 Task: Get directions from Lyndon B. Johnson National Historical Park, Texas, United States to Fayetteville, North Carolina, United States and reverse  starting point and destination and check the driving options
Action: Mouse moved to (458, 105)
Screenshot: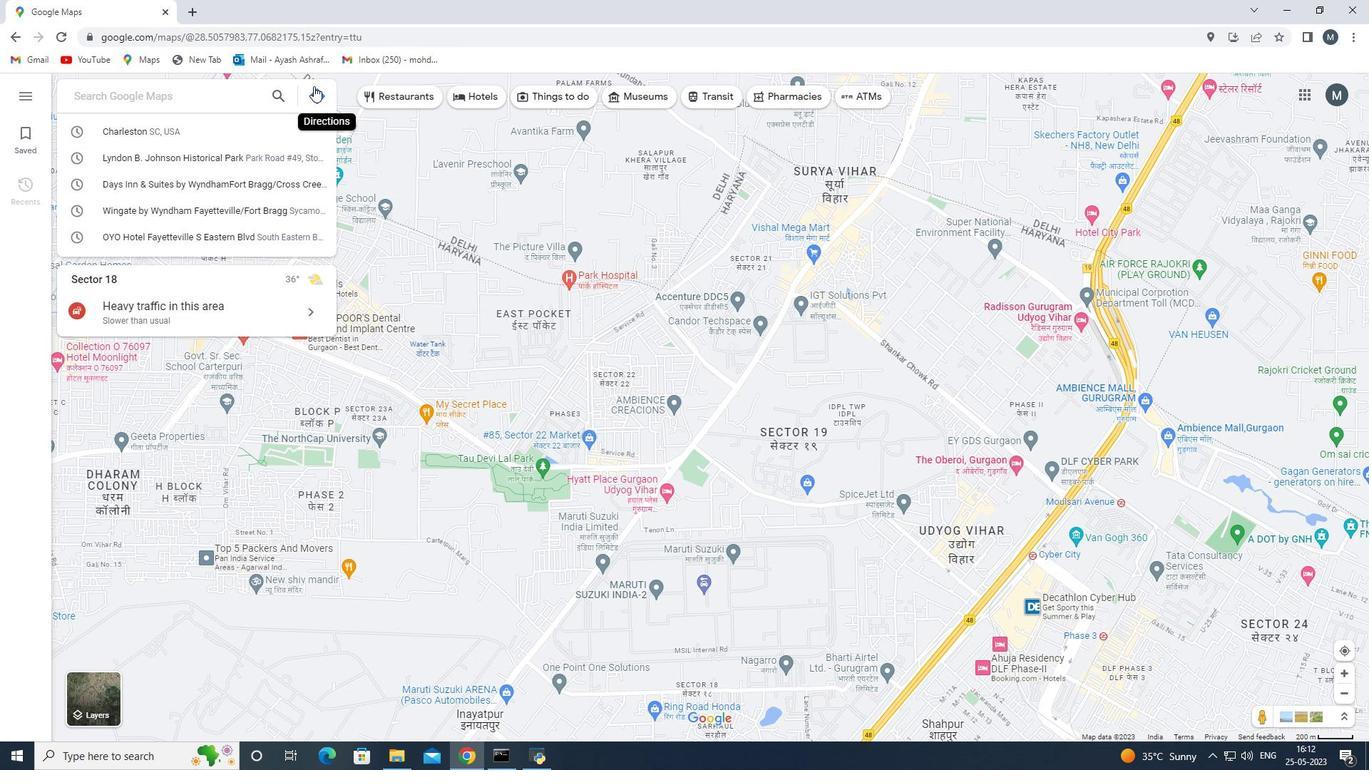 
Action: Mouse pressed left at (458, 105)
Screenshot: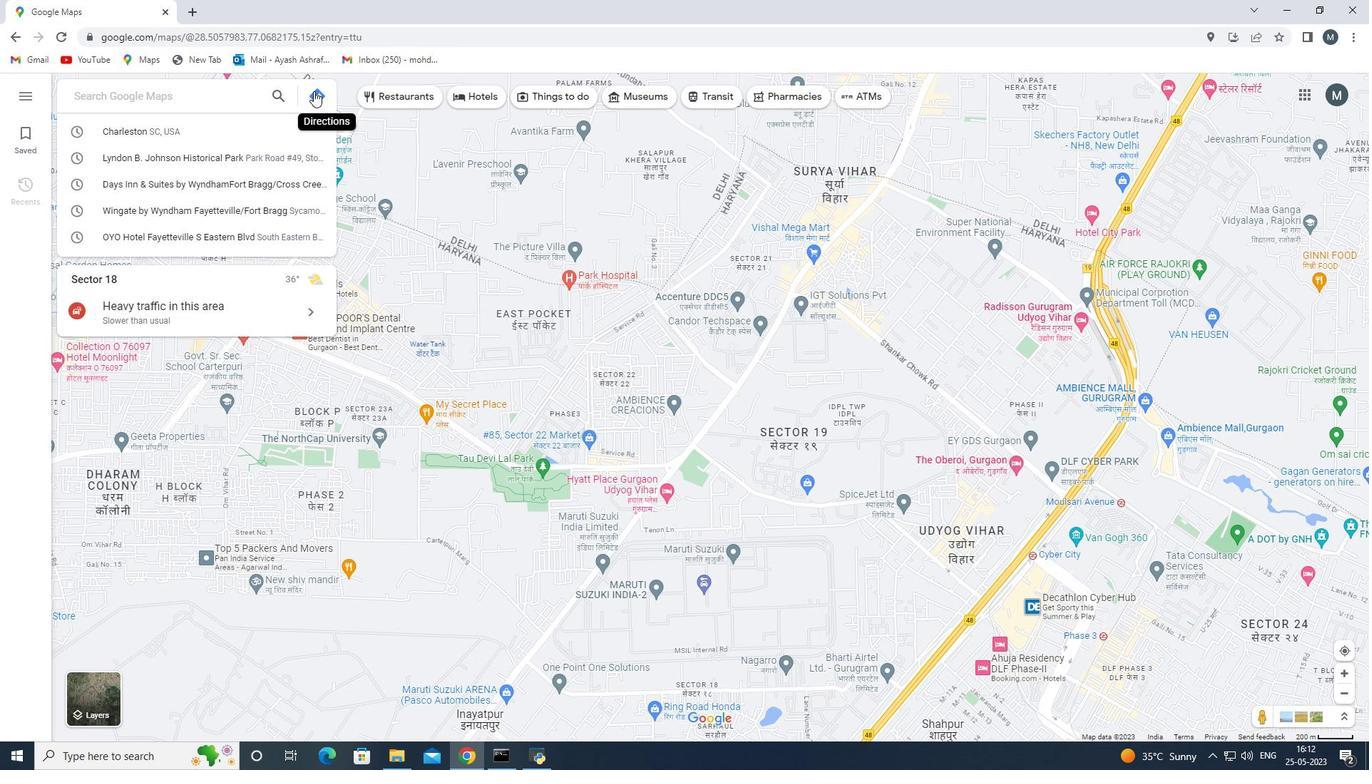 
Action: Mouse moved to (359, 153)
Screenshot: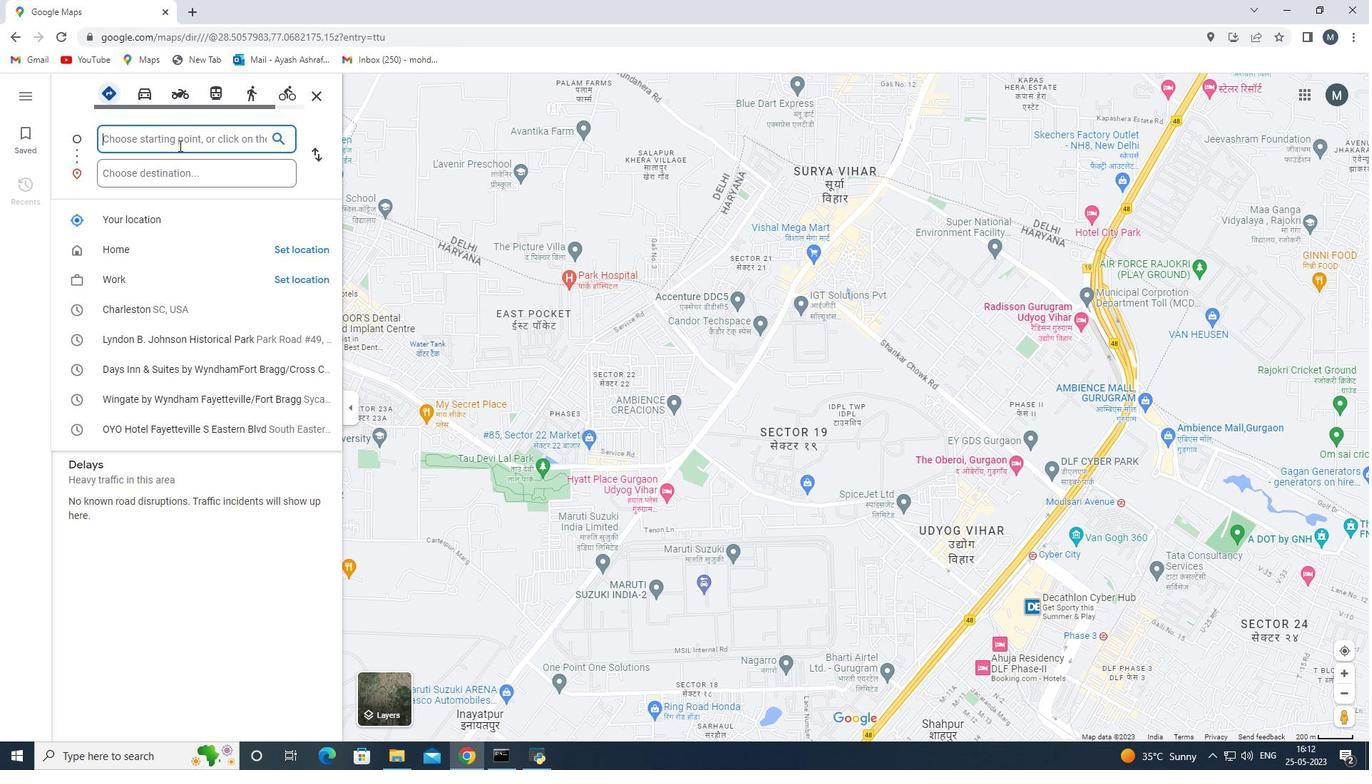 
Action: Mouse pressed left at (359, 153)
Screenshot: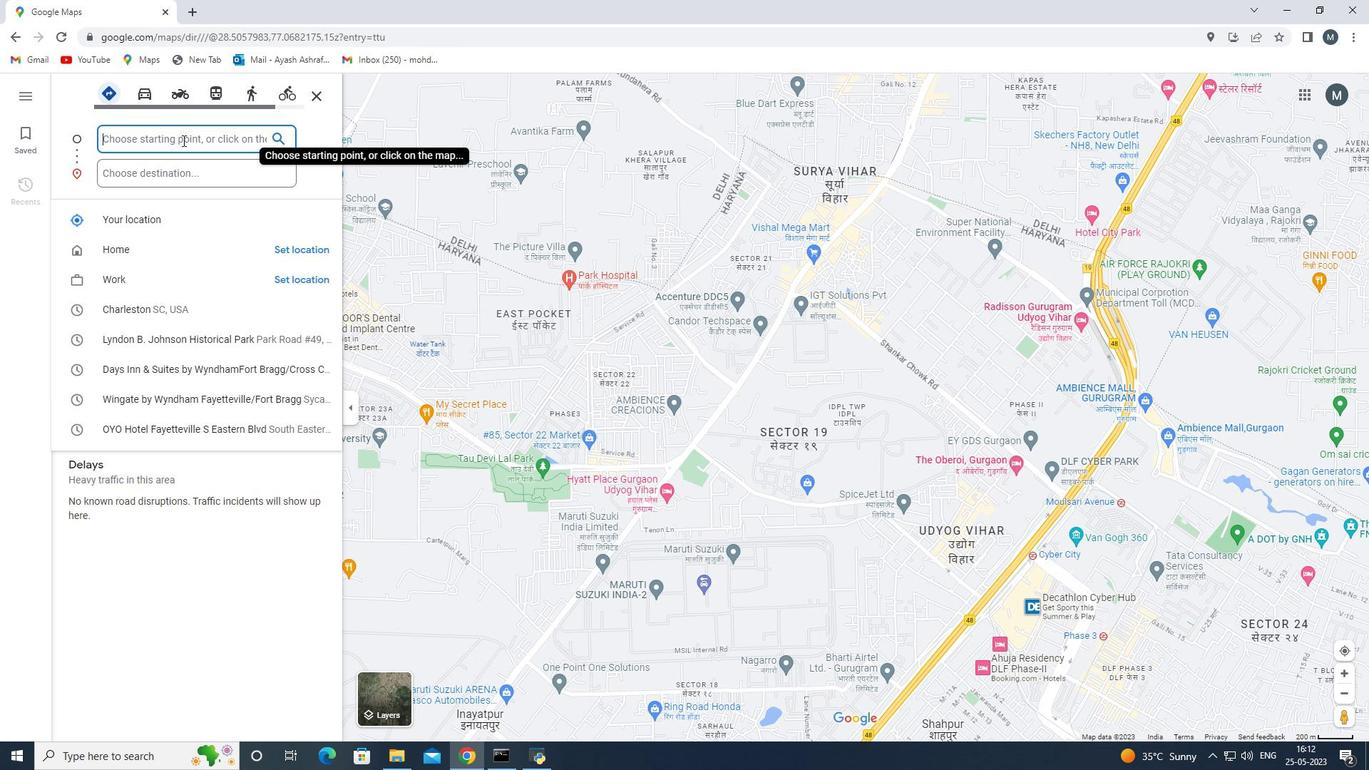 
Action: Mouse moved to (359, 152)
Screenshot: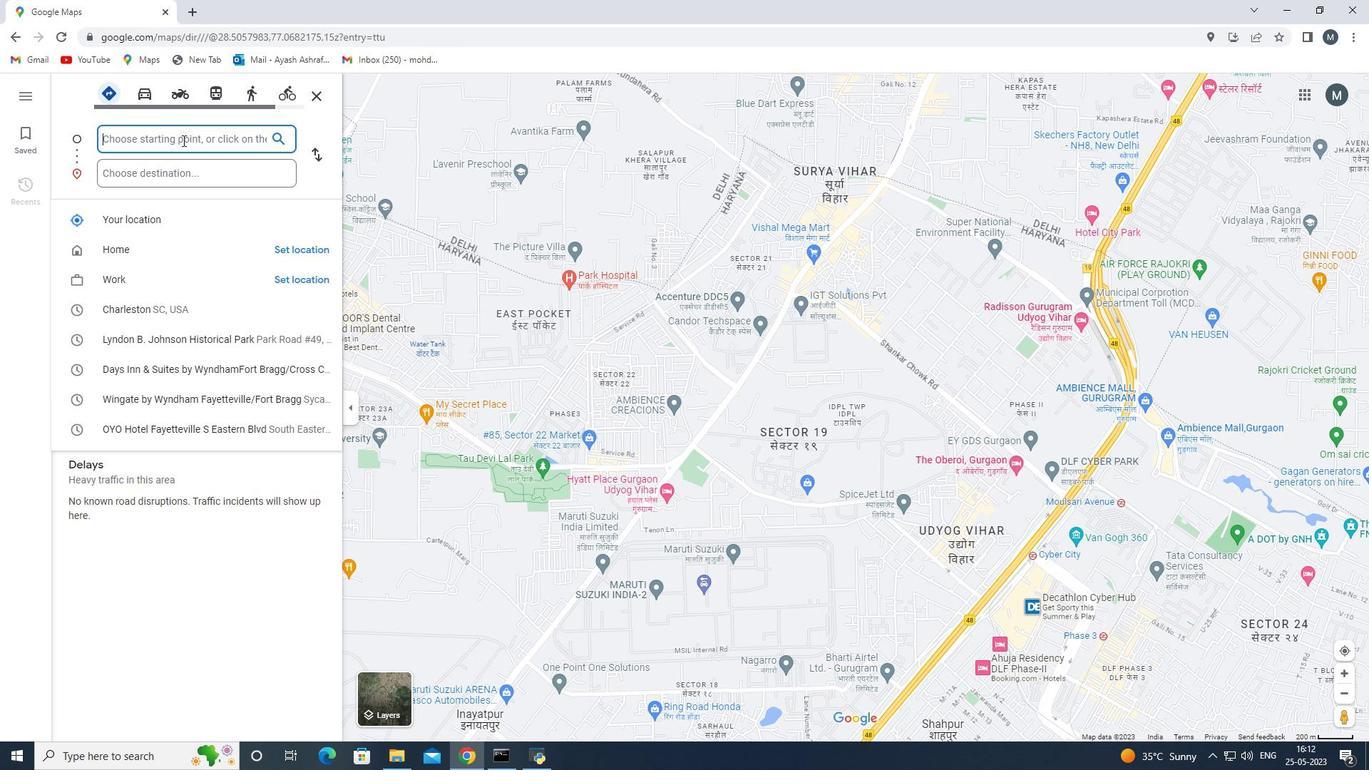 
Action: Key pressed <Key.shift>Lyndon<Key.space><Key.shift>B.jog<Key.backspace>hnsn<Key.space>national<Key.space>historical<Key.space>park,texas,united<Key.space>ste<Key.backspace>ates
Screenshot: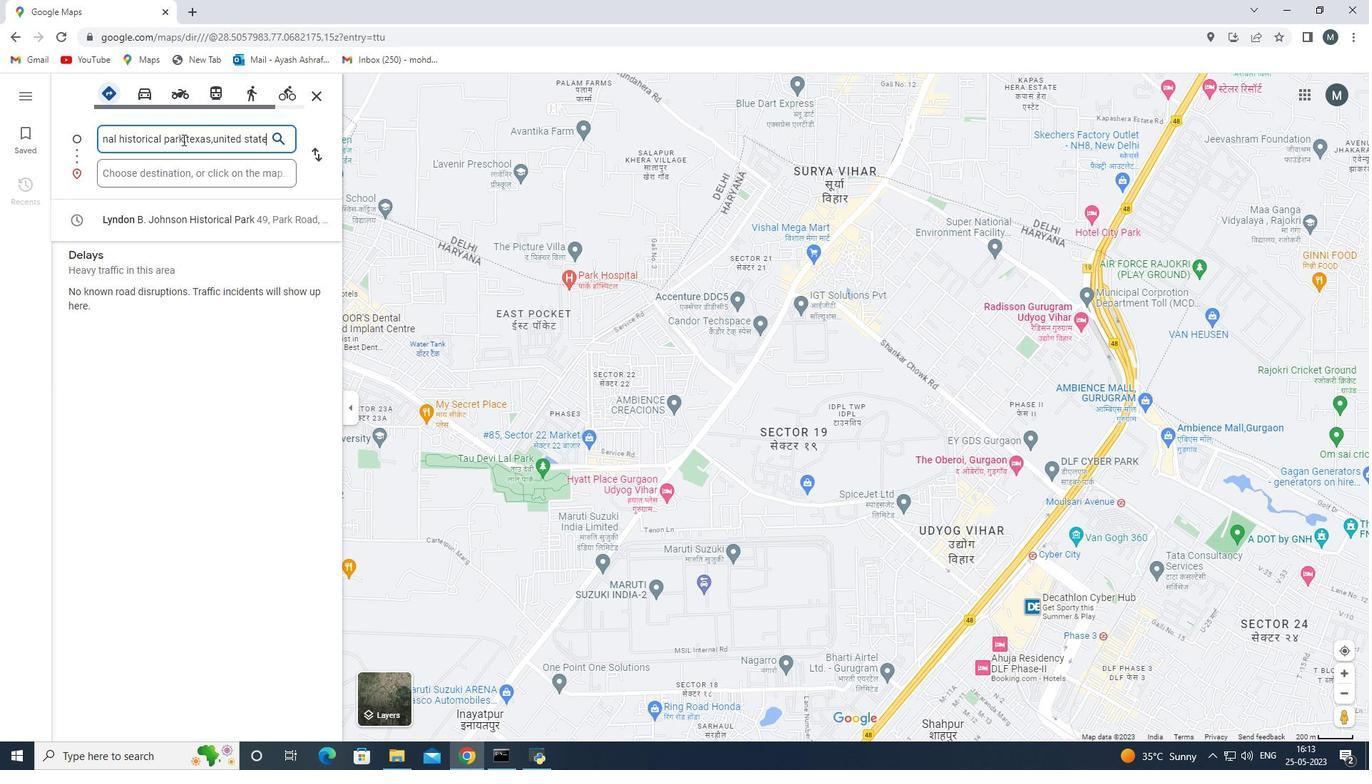 
Action: Mouse moved to (380, 196)
Screenshot: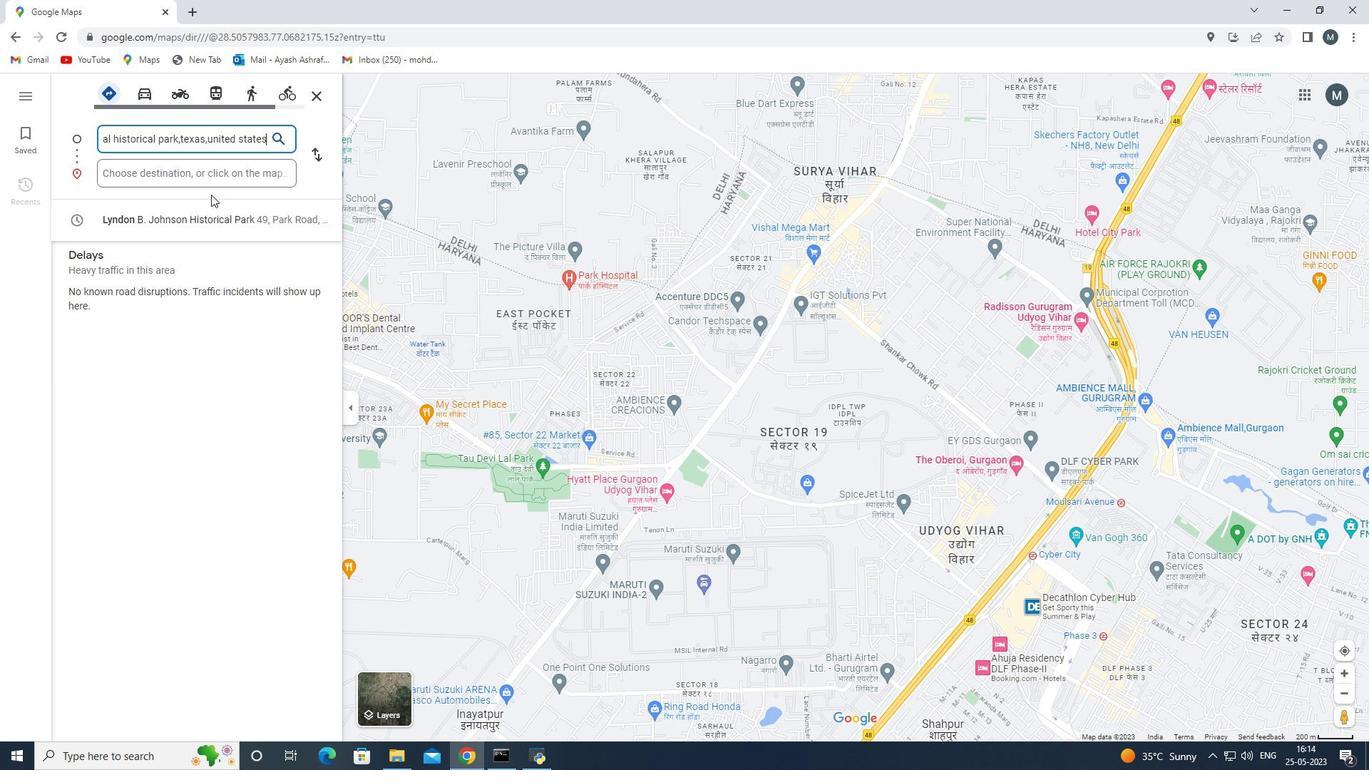 
Action: Mouse pressed left at (380, 196)
Screenshot: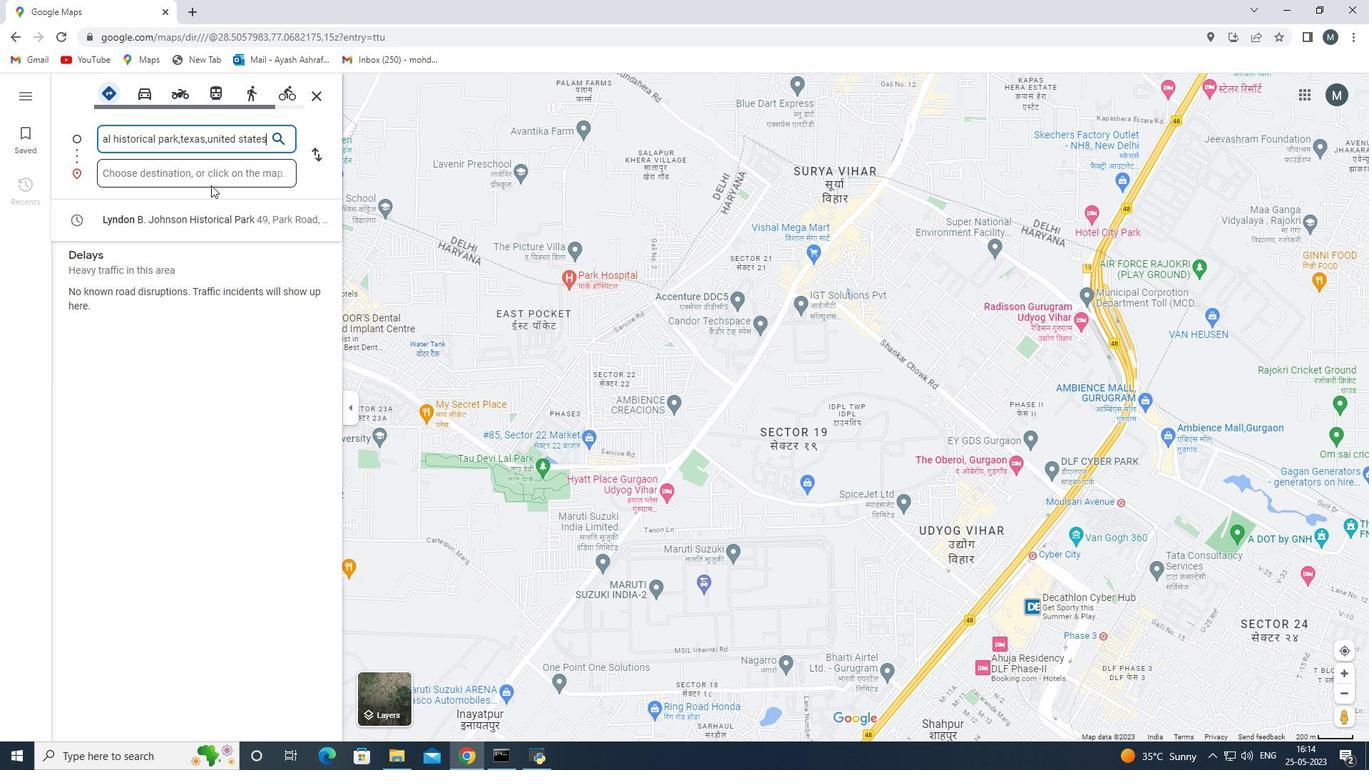 
Action: Mouse moved to (380, 195)
Screenshot: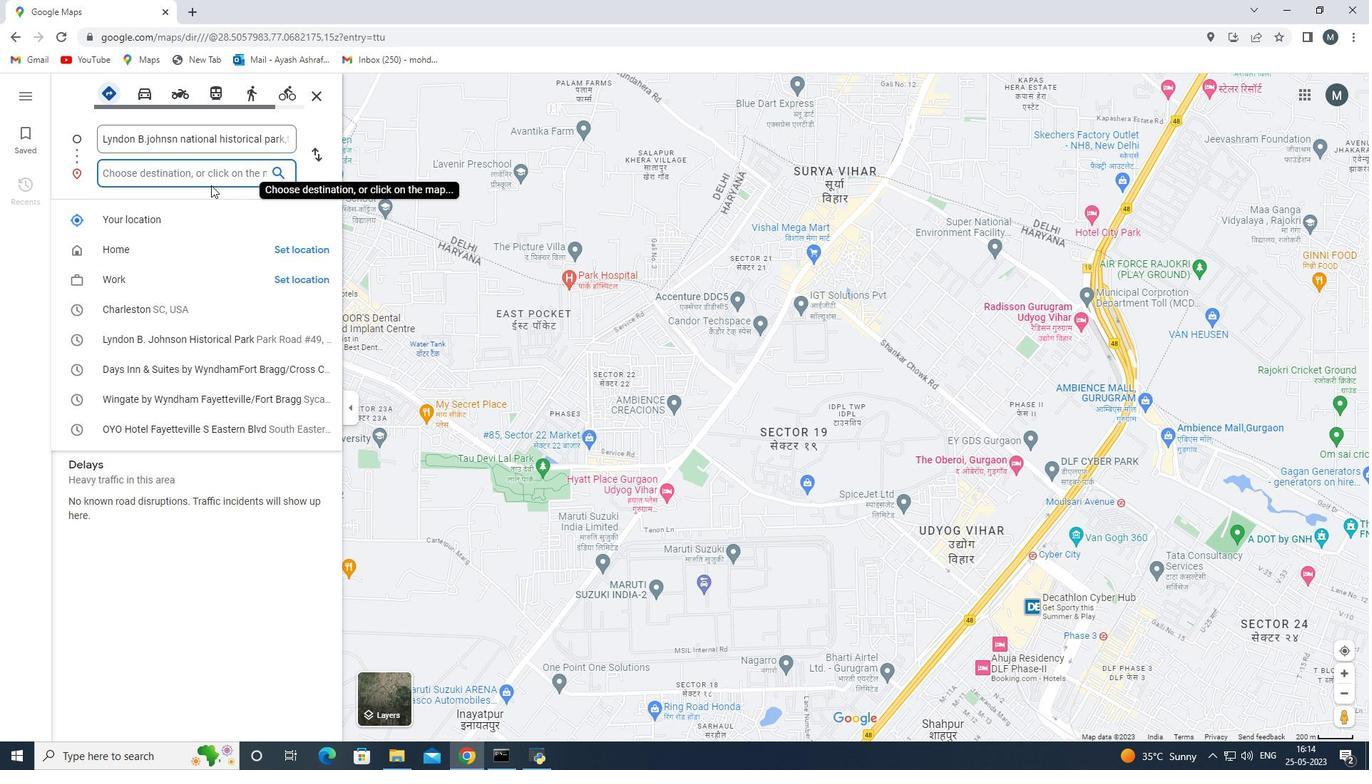 
Action: Key pressed <Key.shift>Fayetteville<Key.space>north<Key.space>corolinja<Key.space><Key.backspace><Key.backspace><Key.backspace>a
Screenshot: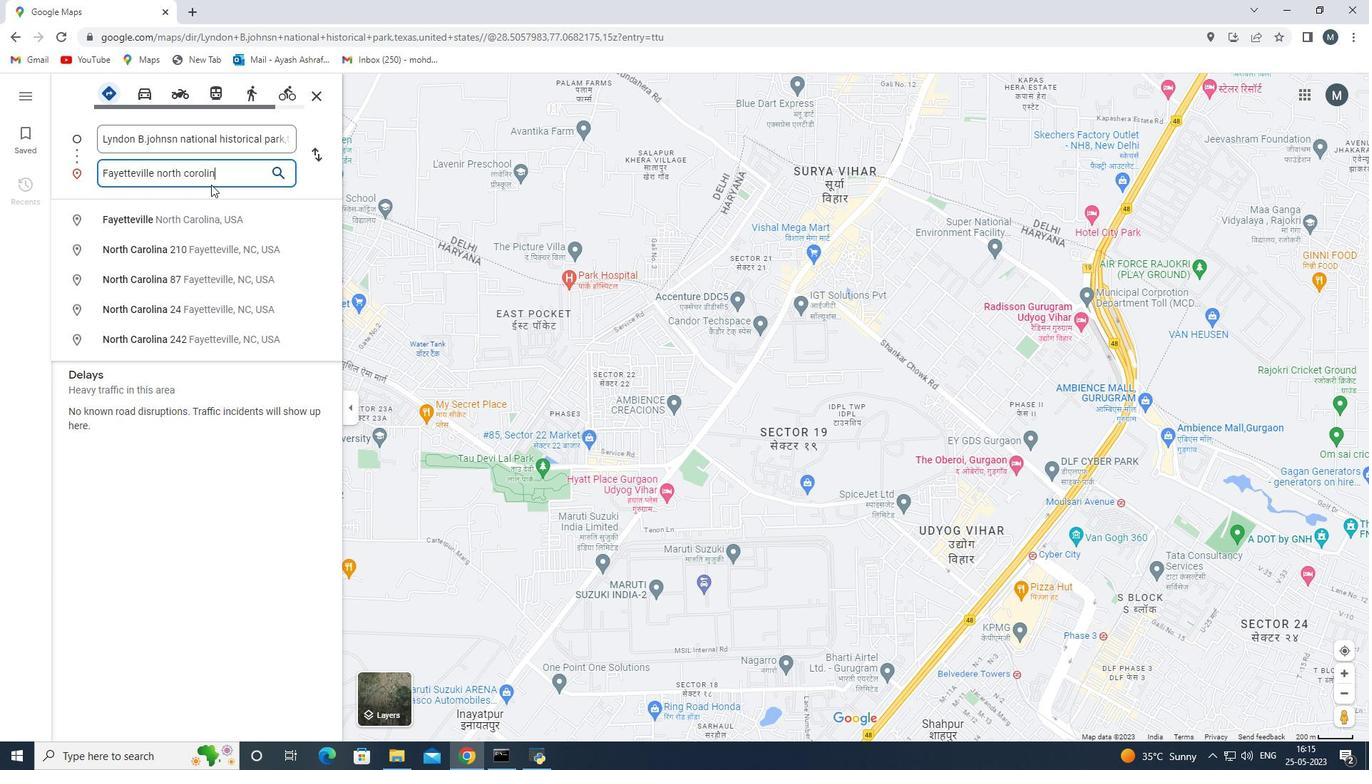
Action: Mouse moved to (383, 188)
Screenshot: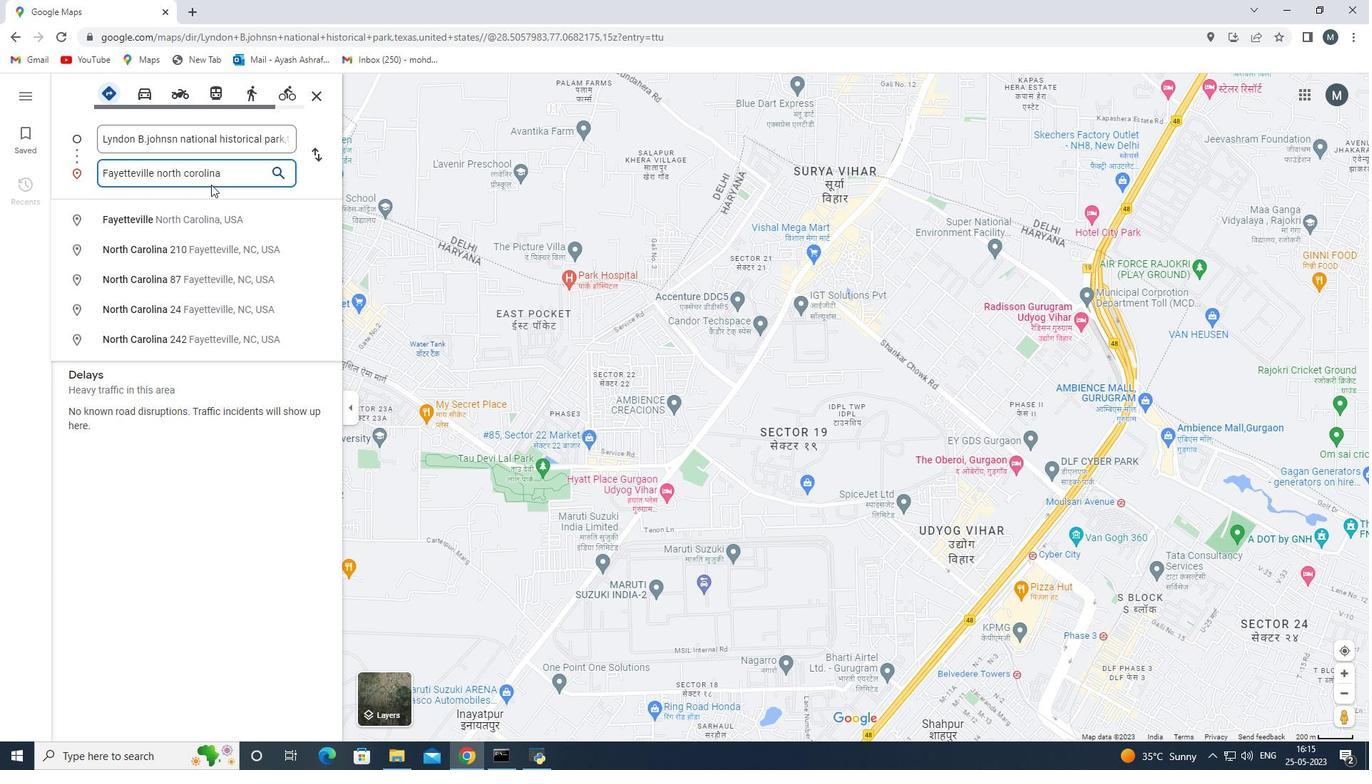 
Action: Key pressed ,united<Key.space>states<Key.space>
Screenshot: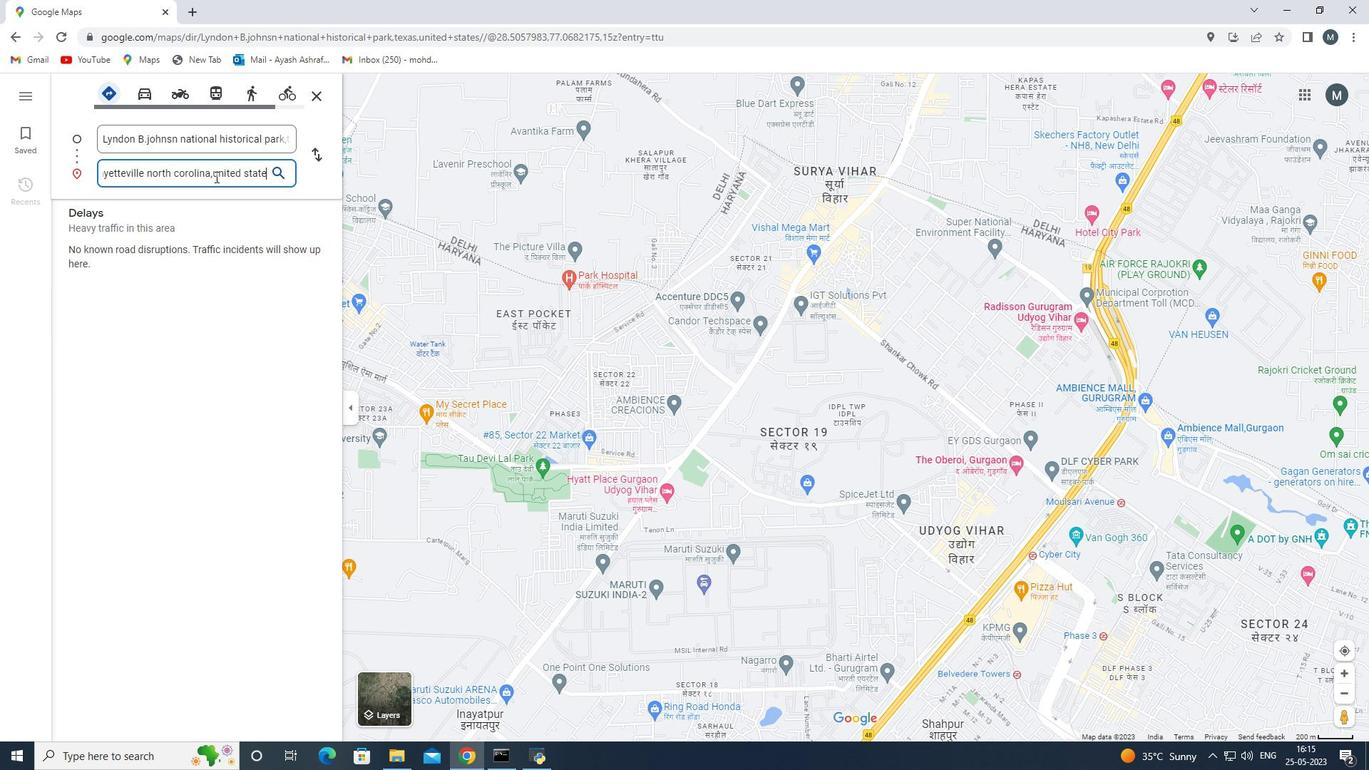 
Action: Mouse moved to (426, 180)
Screenshot: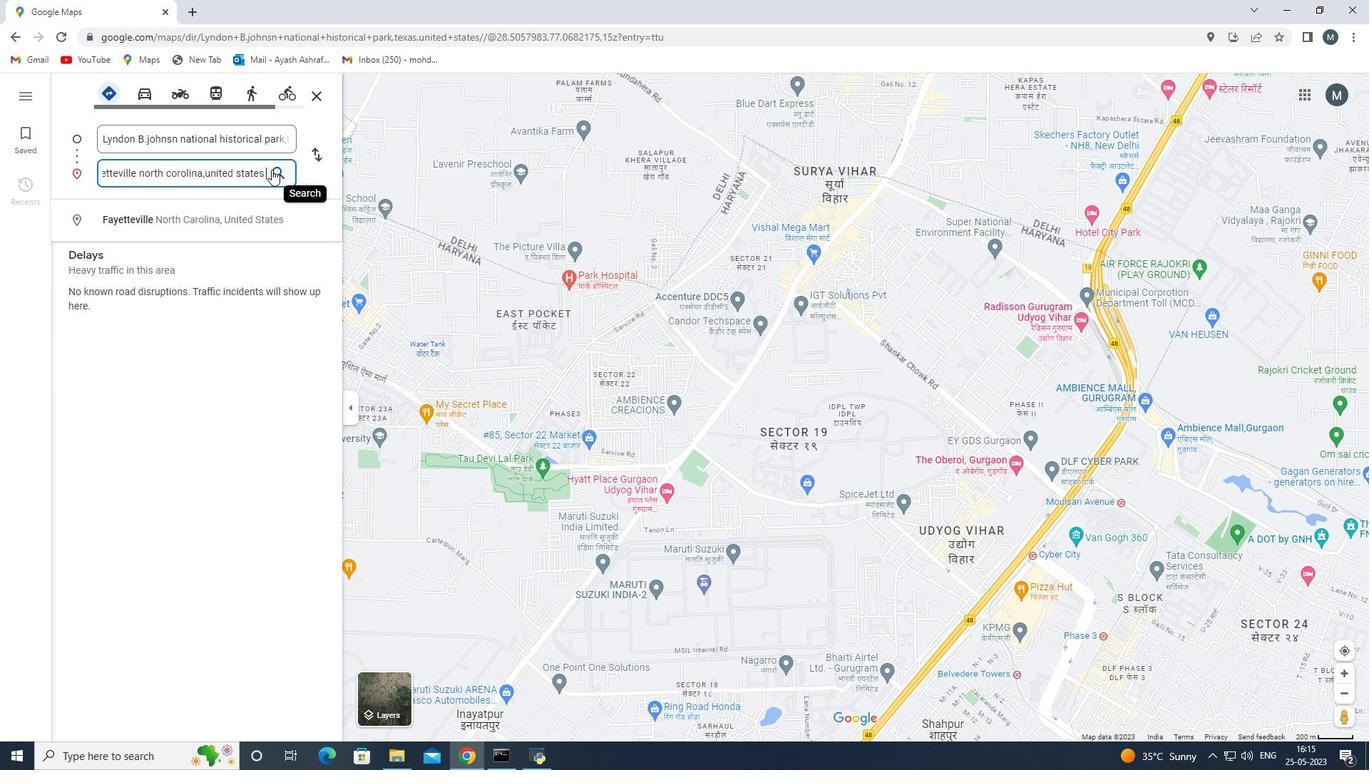 
Action: Mouse pressed left at (426, 180)
Screenshot: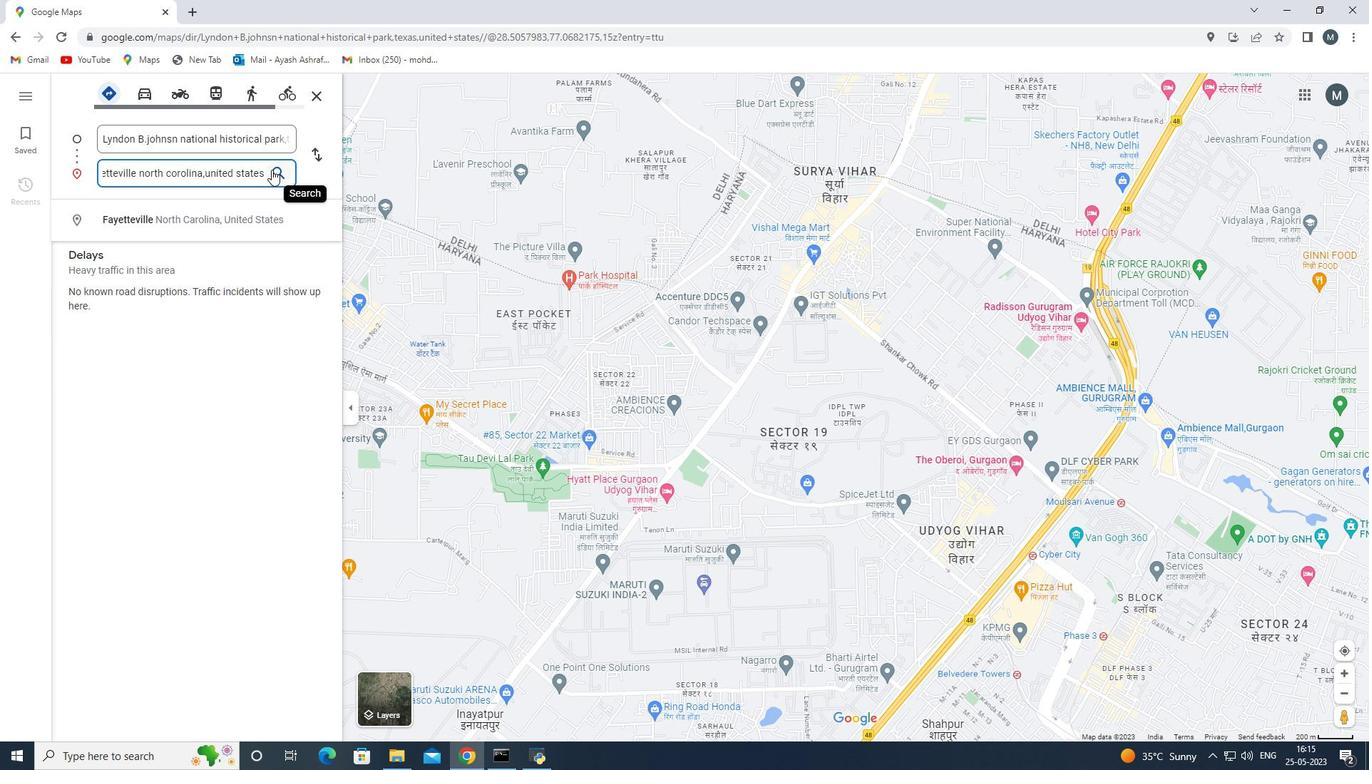 
Action: Mouse moved to (458, 171)
Screenshot: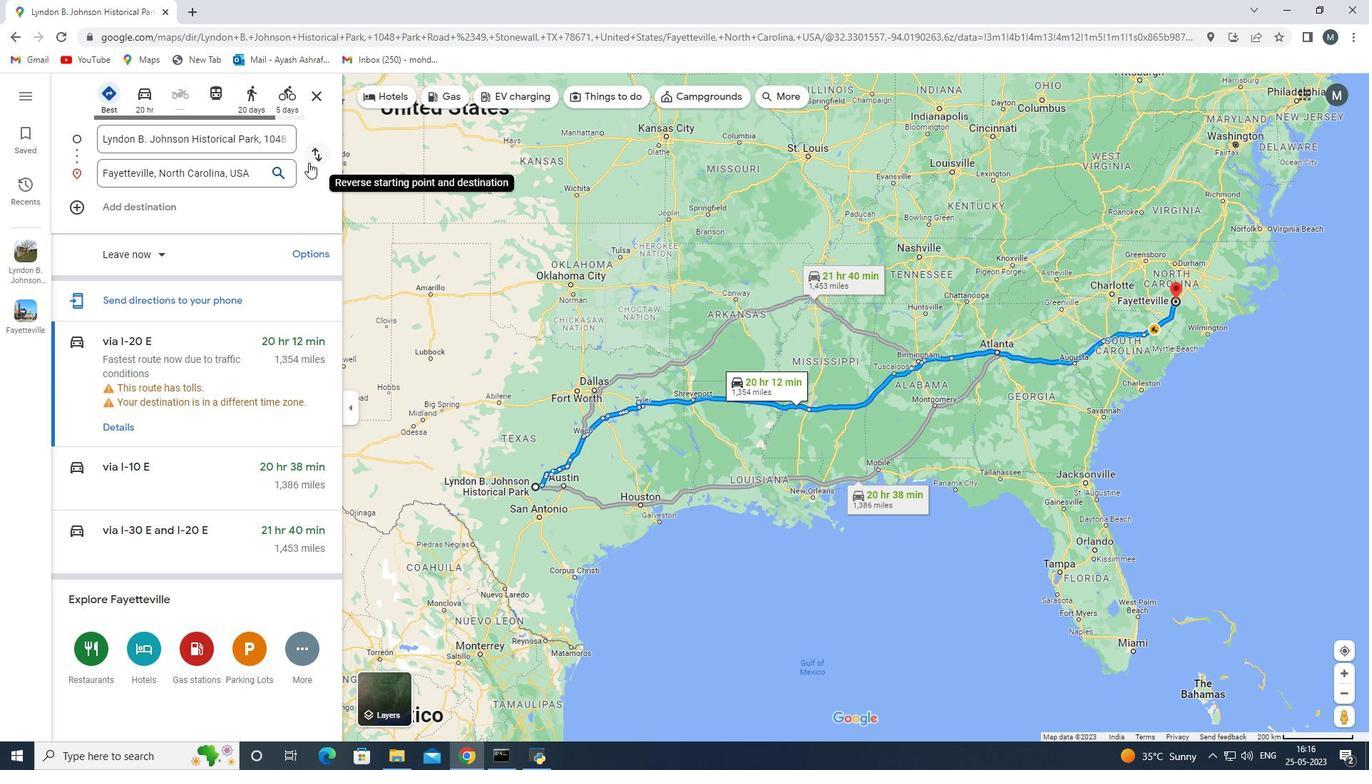 
Action: Mouse pressed left at (458, 171)
Screenshot: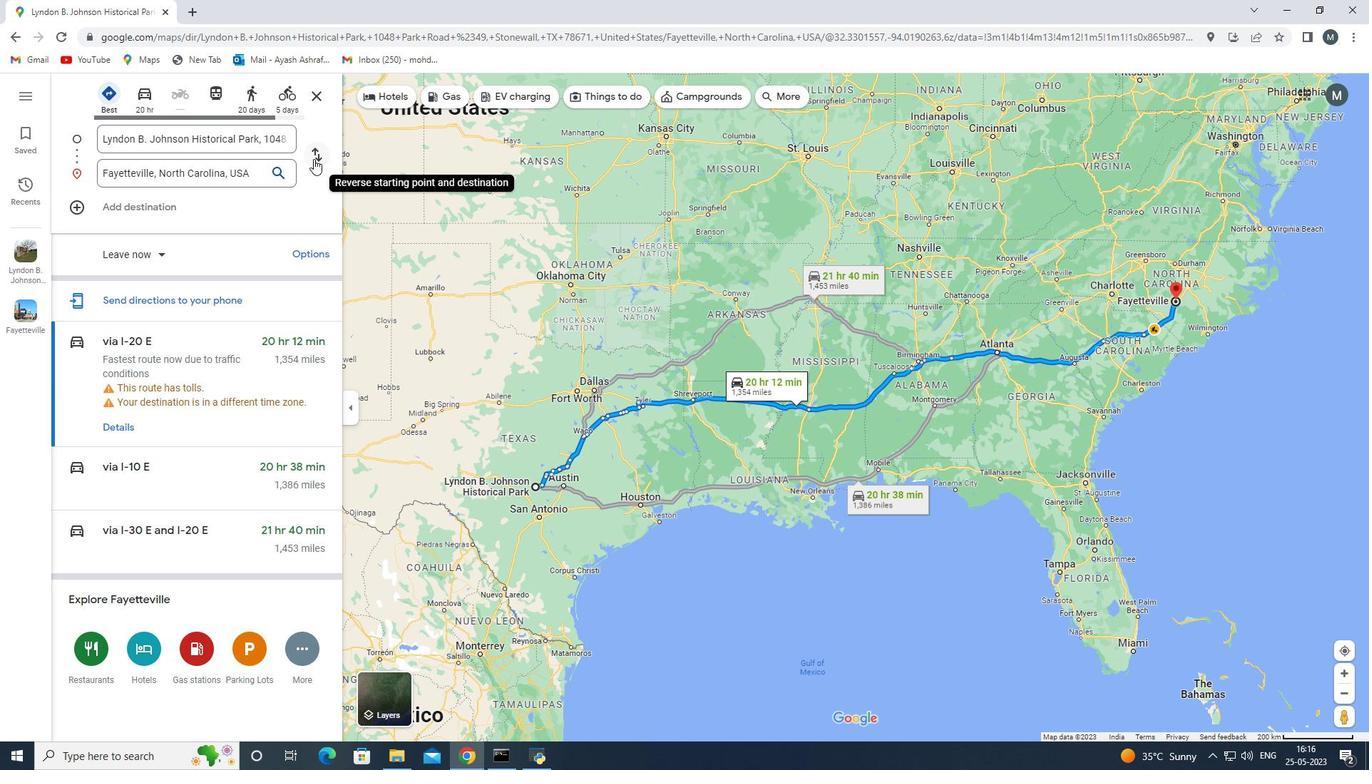 
Action: Mouse moved to (338, 395)
Screenshot: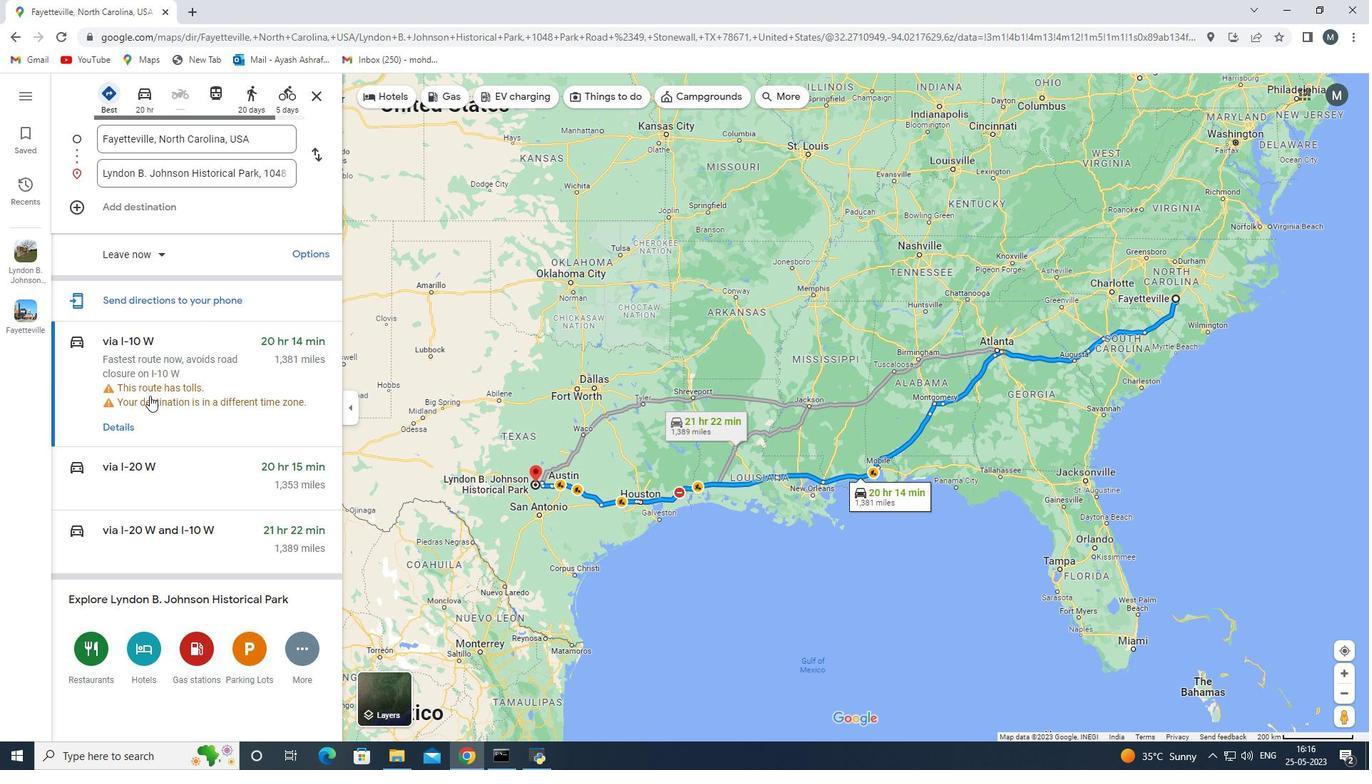 
Action: Mouse scrolled (338, 395) with delta (0, 0)
Screenshot: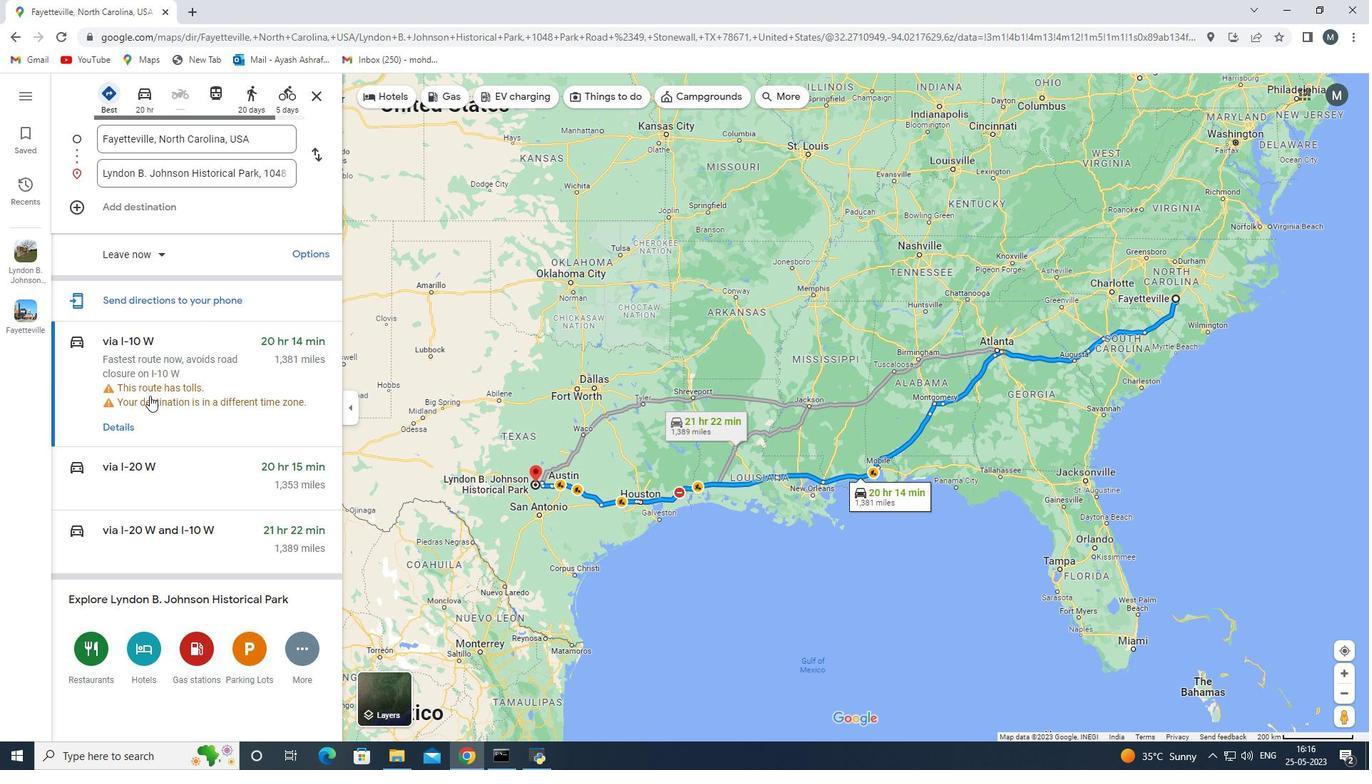 
Action: Mouse moved to (344, 385)
Screenshot: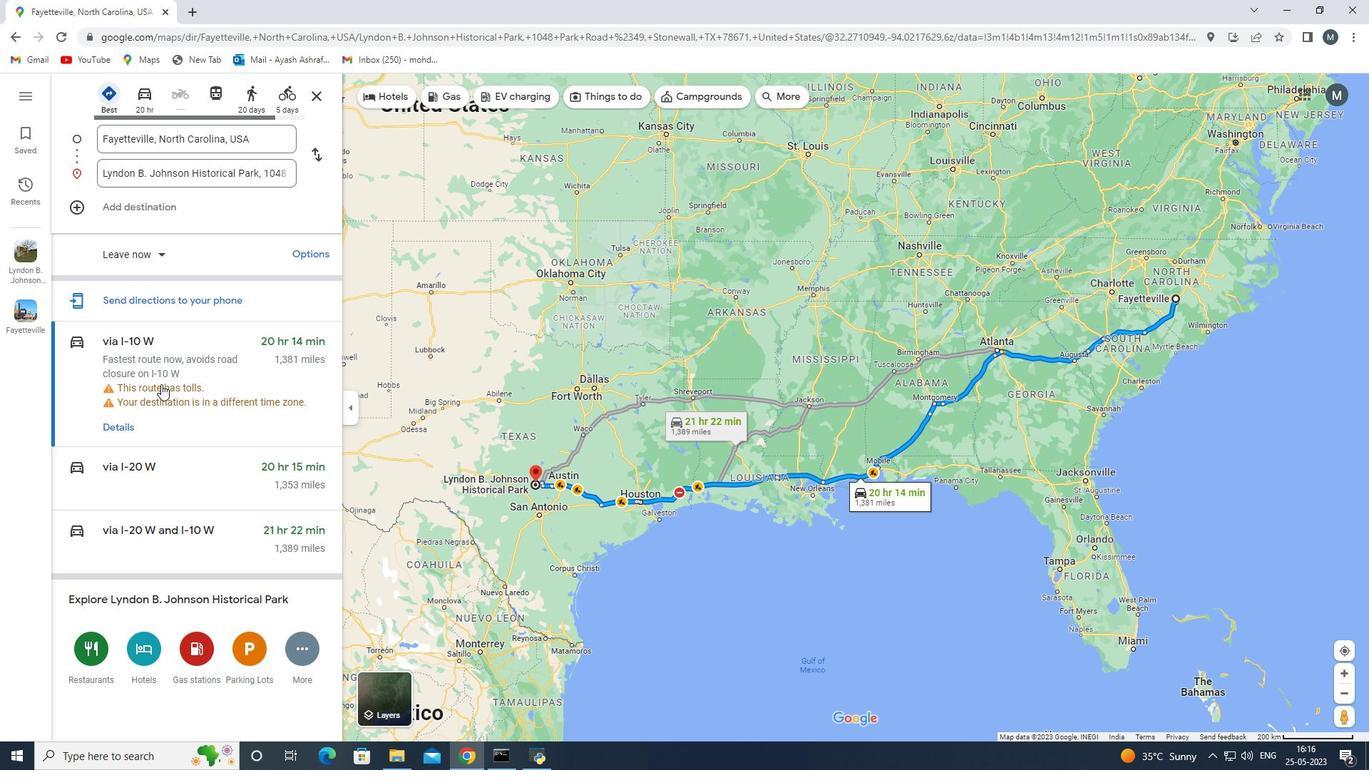 
Action: Mouse scrolled (344, 385) with delta (0, 0)
Screenshot: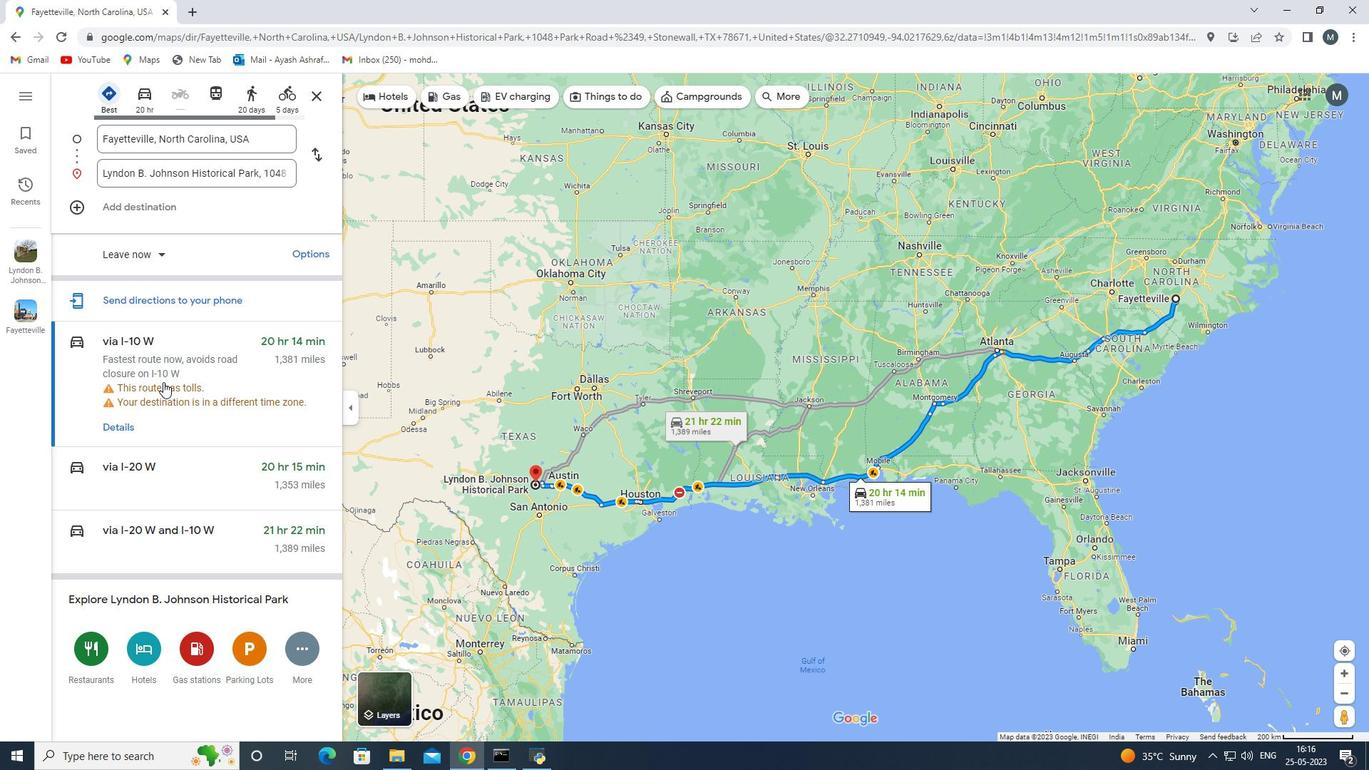 
Action: Mouse moved to (307, 432)
Screenshot: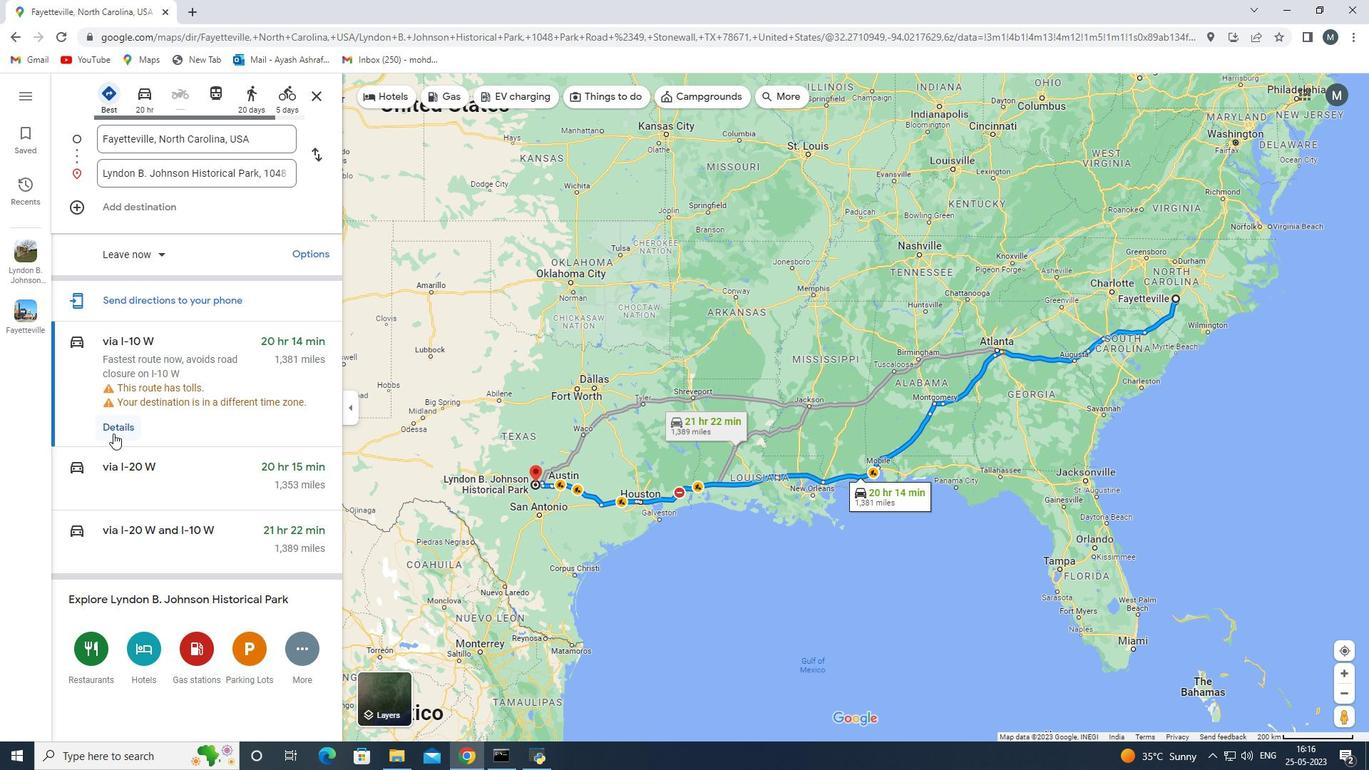 
Action: Mouse pressed left at (307, 432)
Screenshot: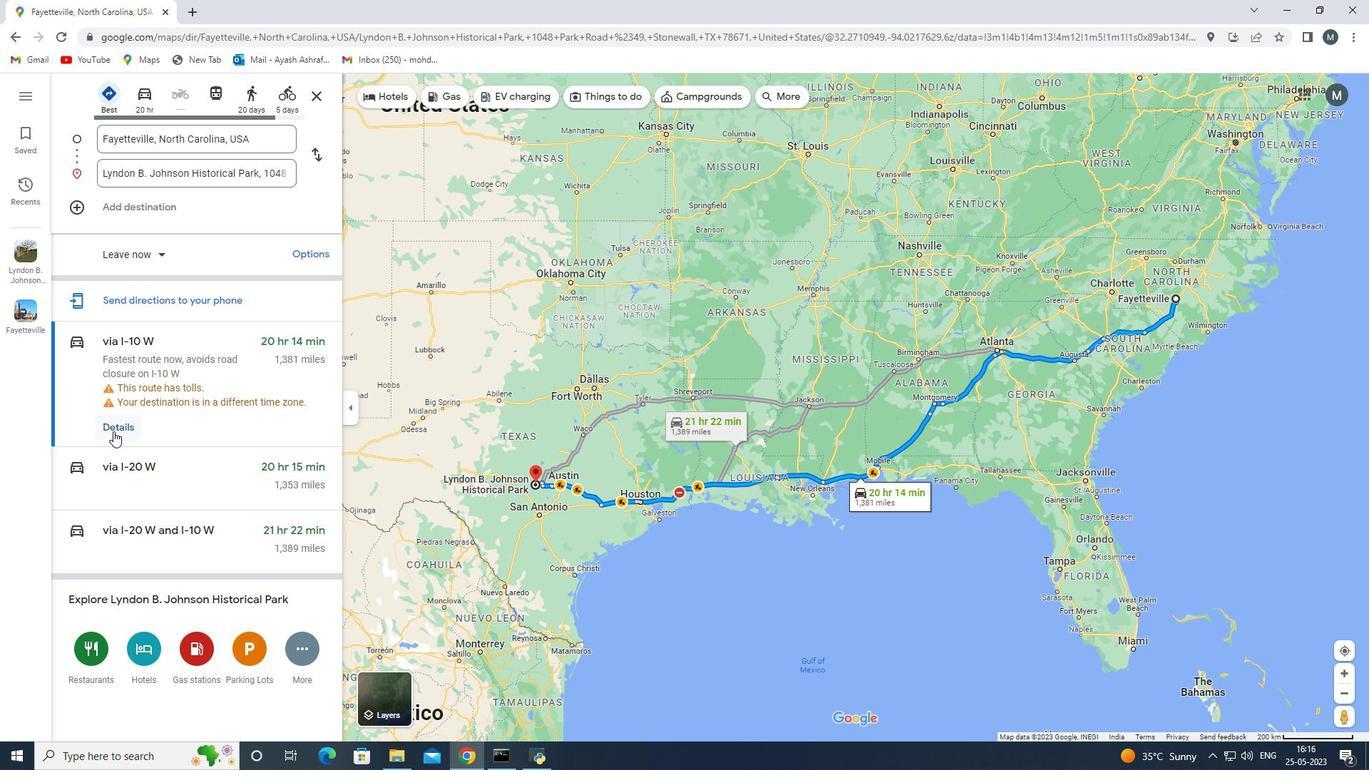 
Action: Mouse moved to (358, 369)
Screenshot: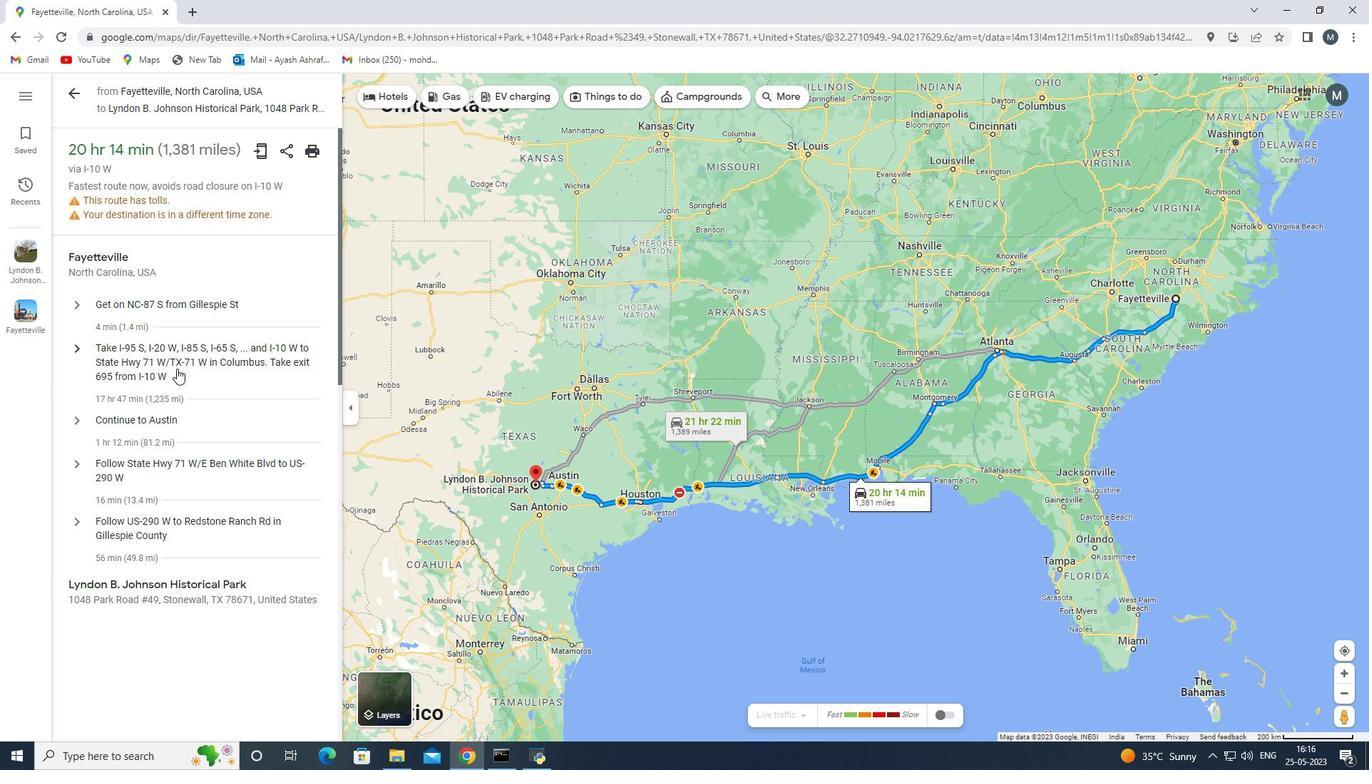 
Action: Mouse scrolled (358, 368) with delta (0, 0)
Screenshot: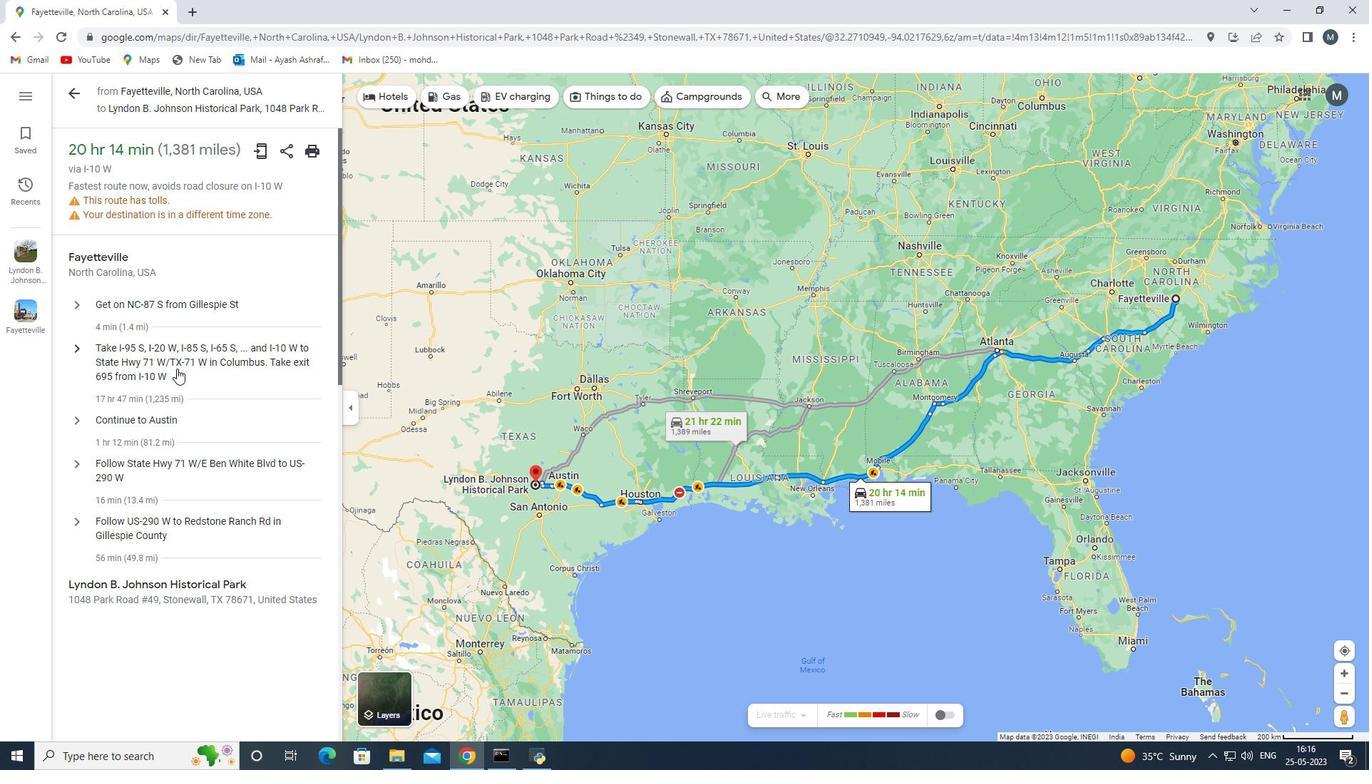 
Action: Mouse scrolled (358, 368) with delta (0, 0)
Screenshot: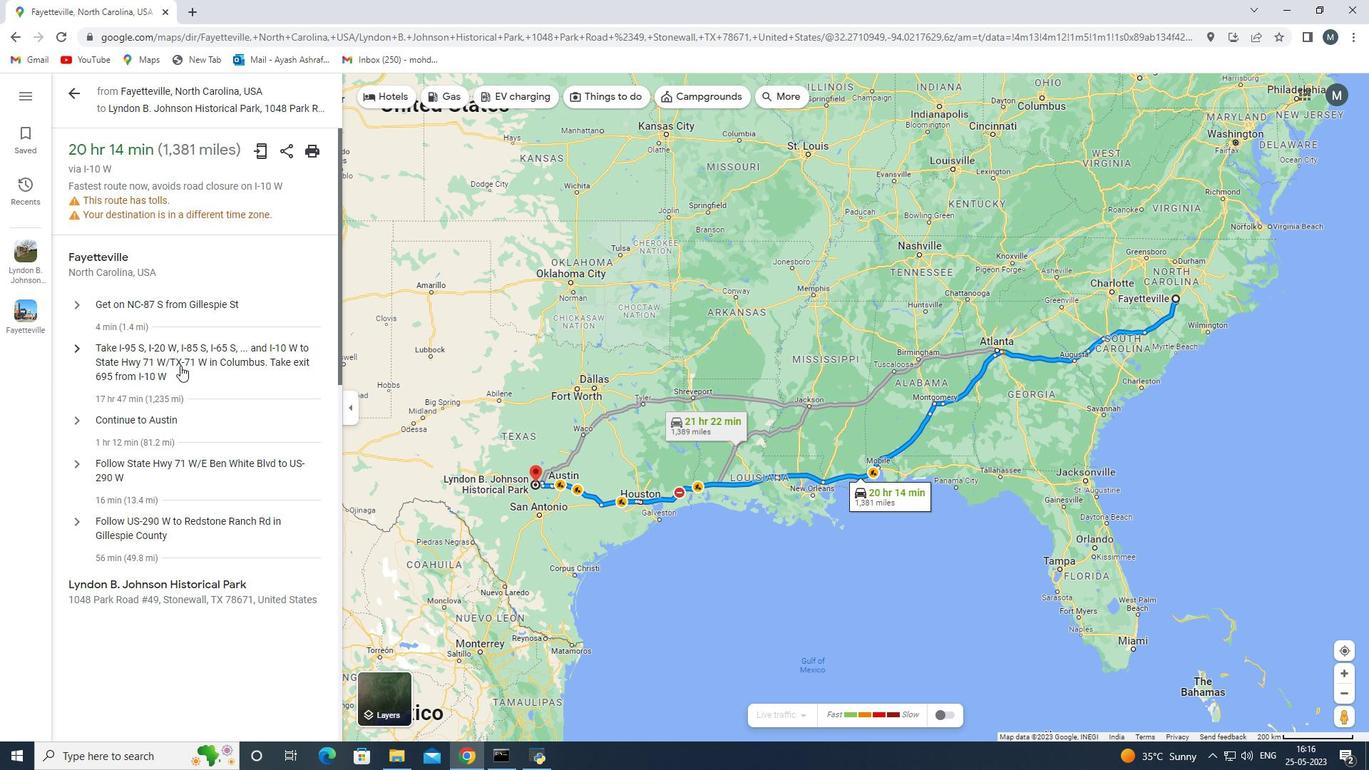 
Action: Mouse moved to (356, 371)
Screenshot: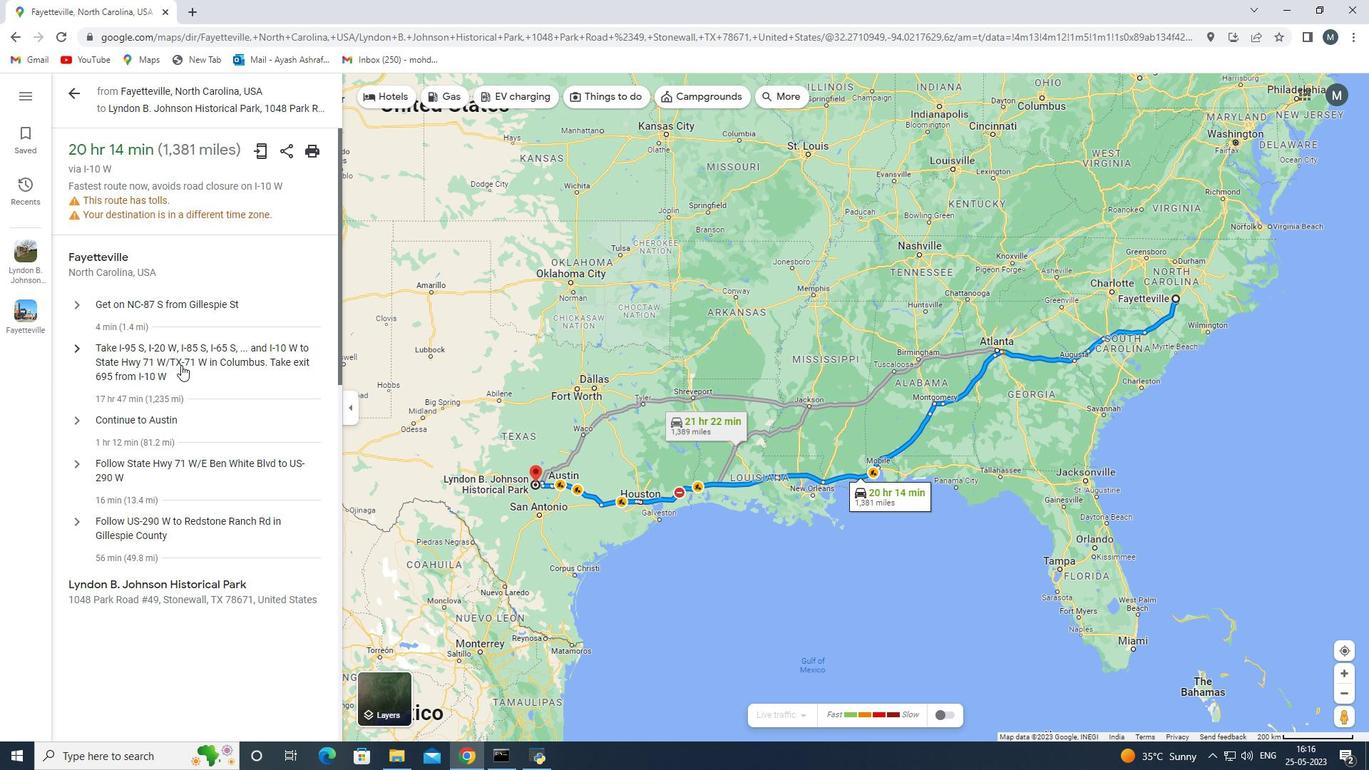 
Action: Mouse scrolled (356, 372) with delta (0, 0)
Screenshot: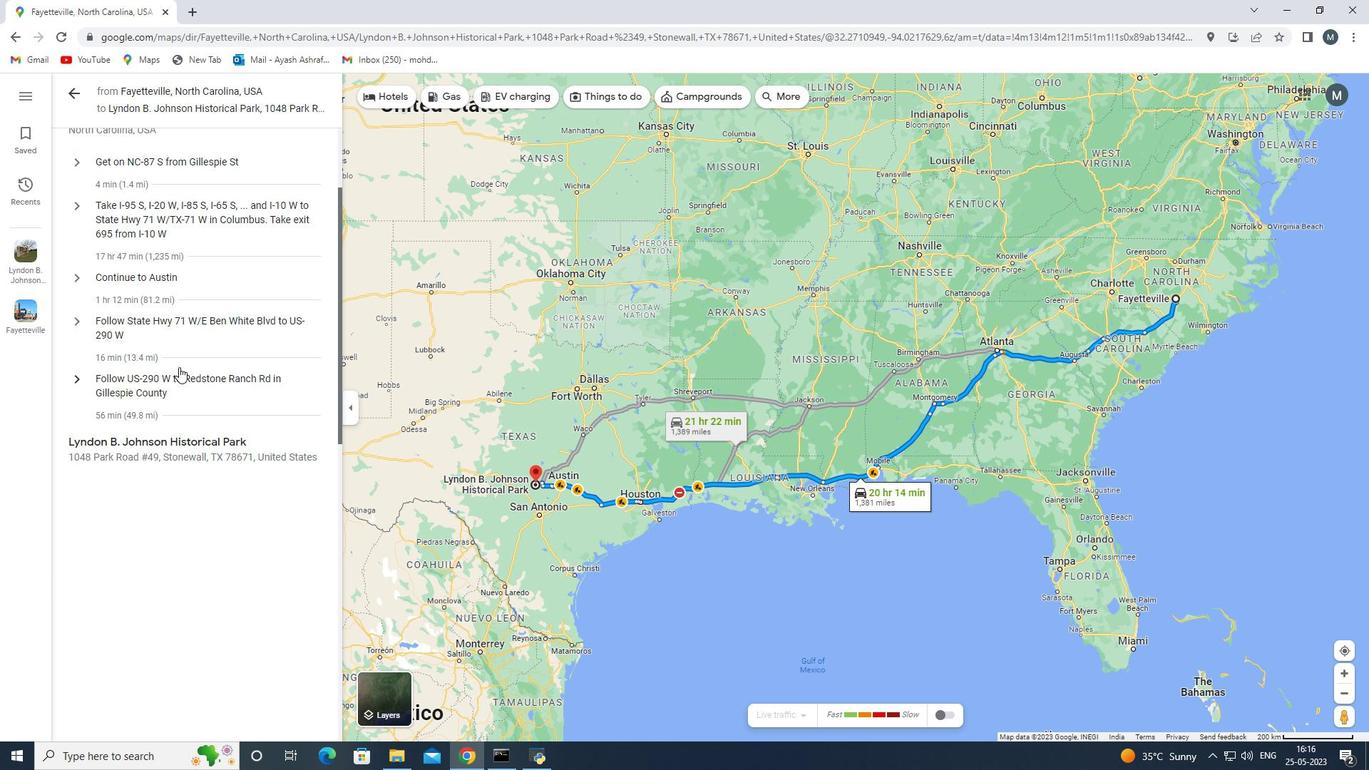 
Action: Mouse scrolled (356, 372) with delta (0, 0)
Screenshot: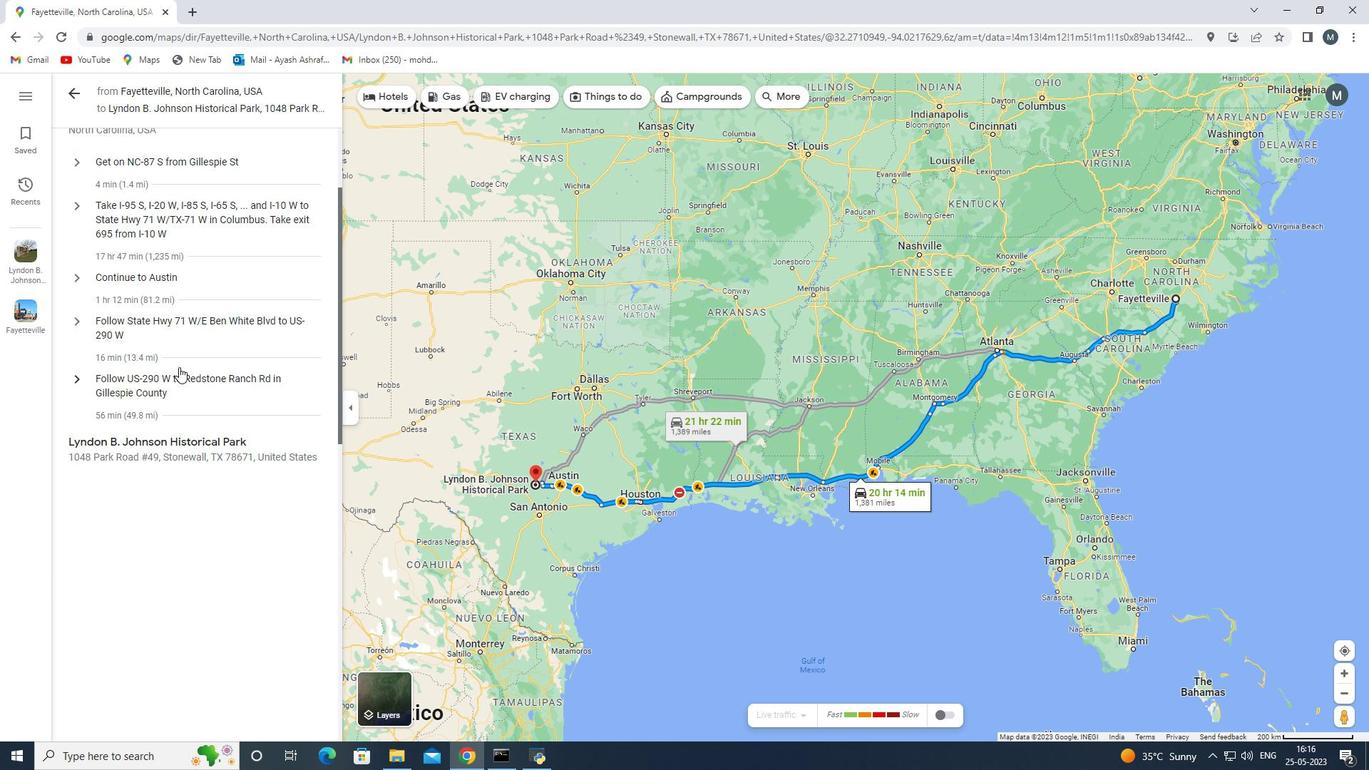 
Action: Mouse scrolled (356, 372) with delta (0, 0)
Screenshot: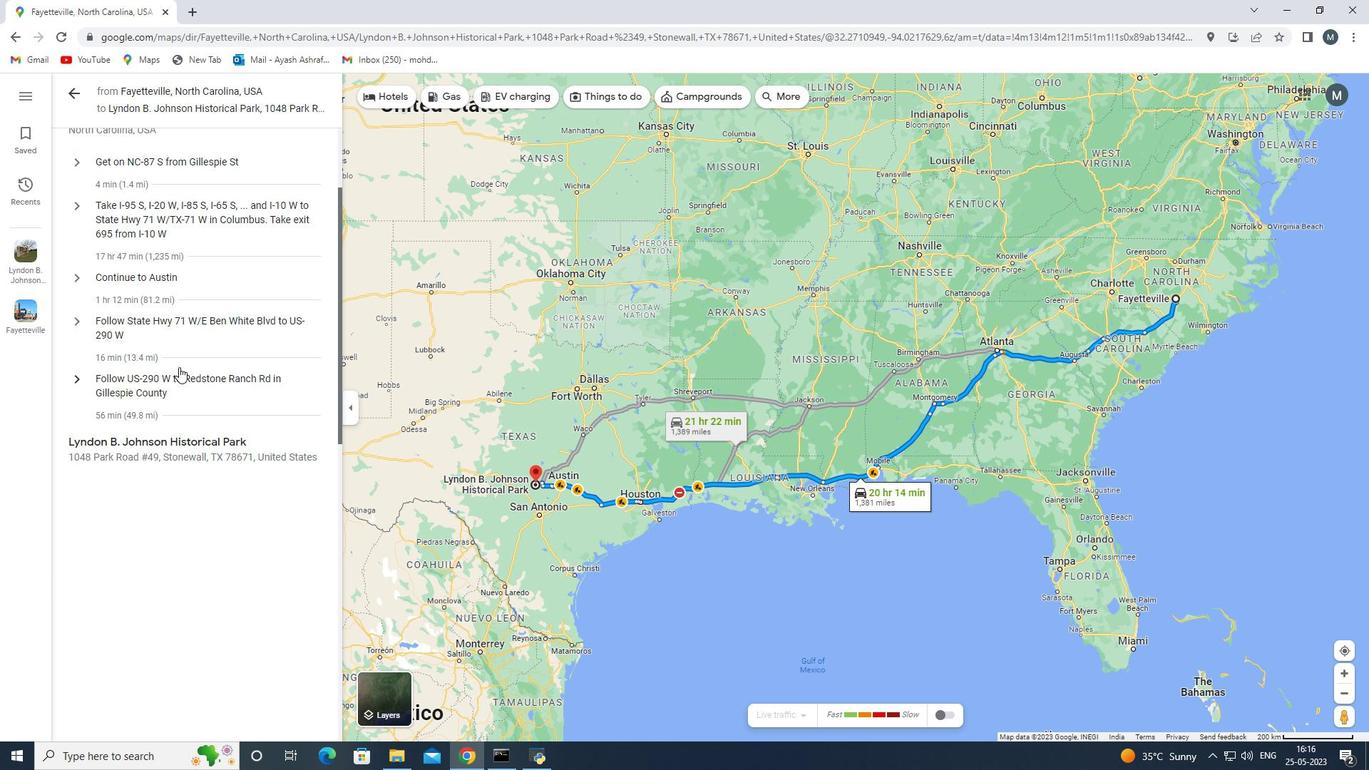 
Action: Mouse scrolled (356, 372) with delta (0, 0)
Screenshot: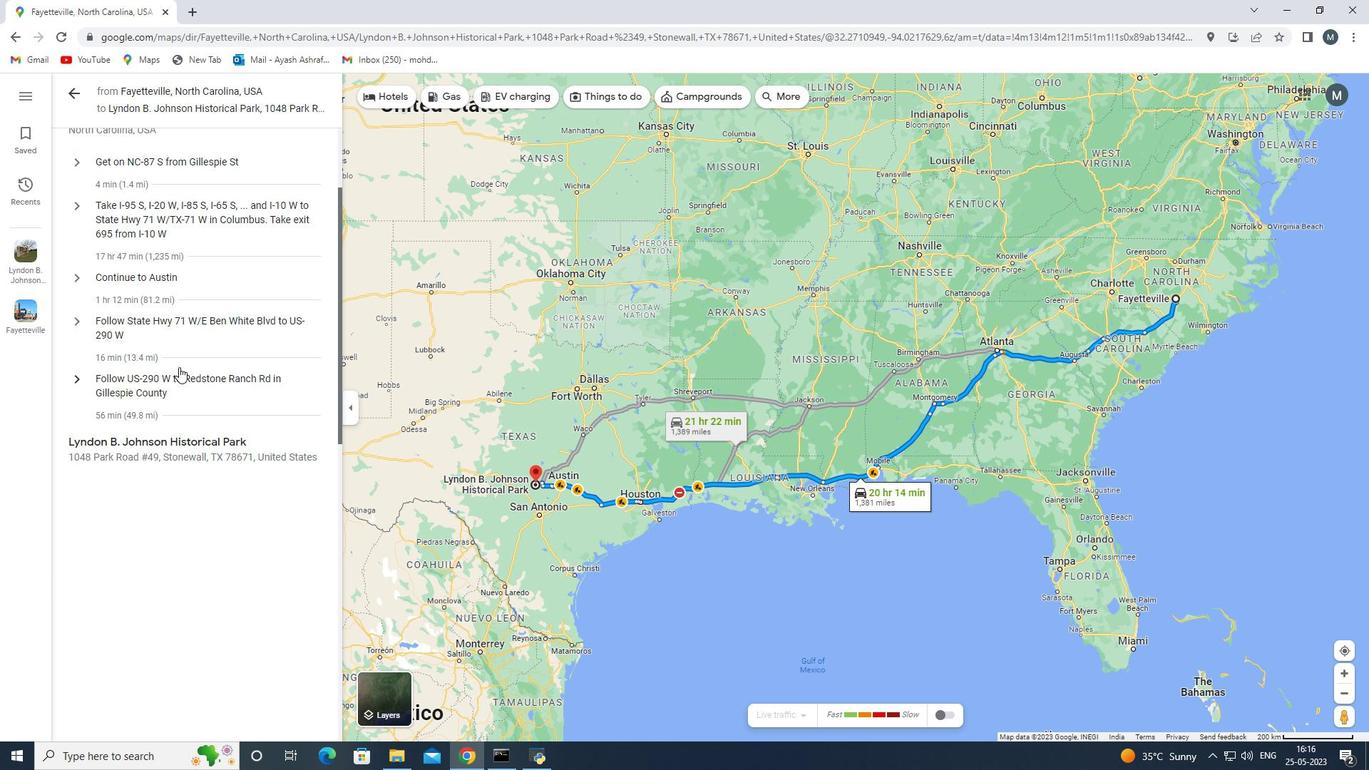
Action: Mouse moved to (346, 353)
Screenshot: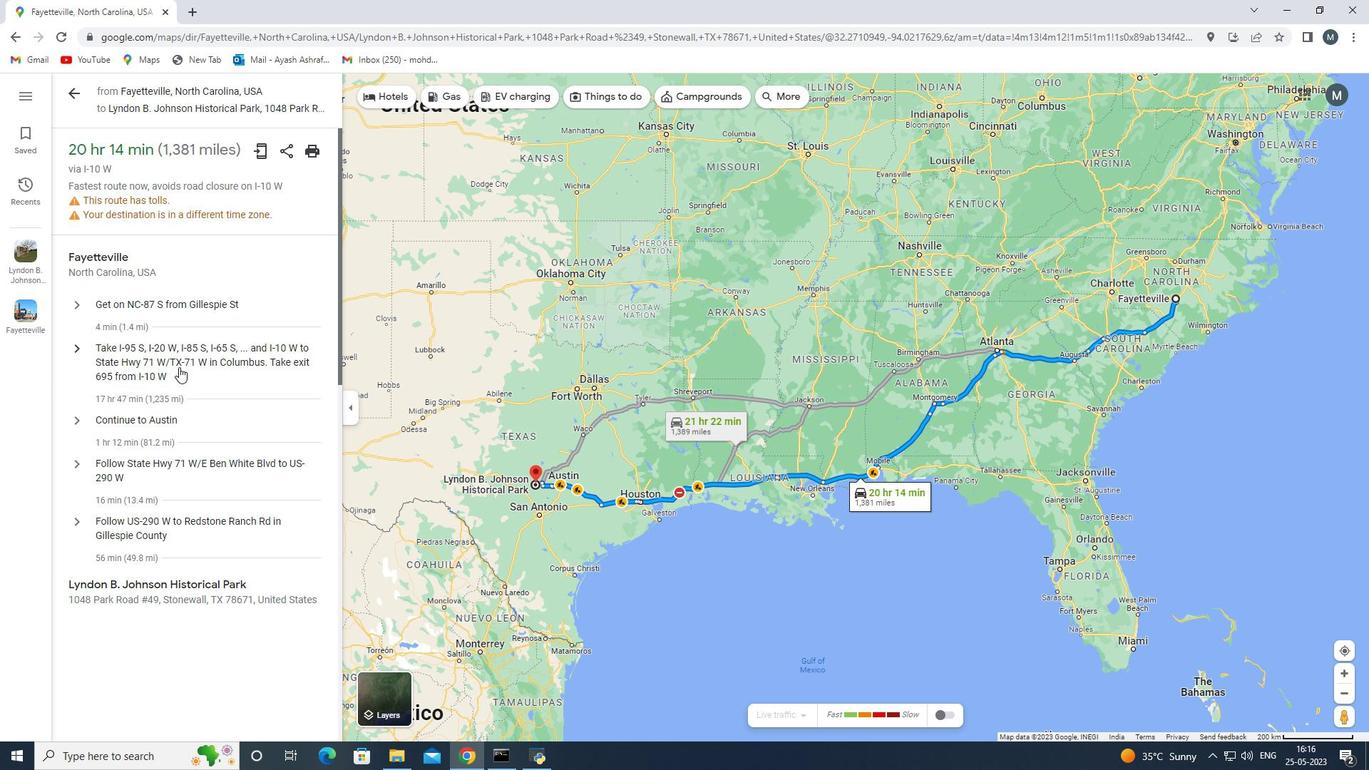 
Action: Mouse scrolled (346, 354) with delta (0, 0)
Screenshot: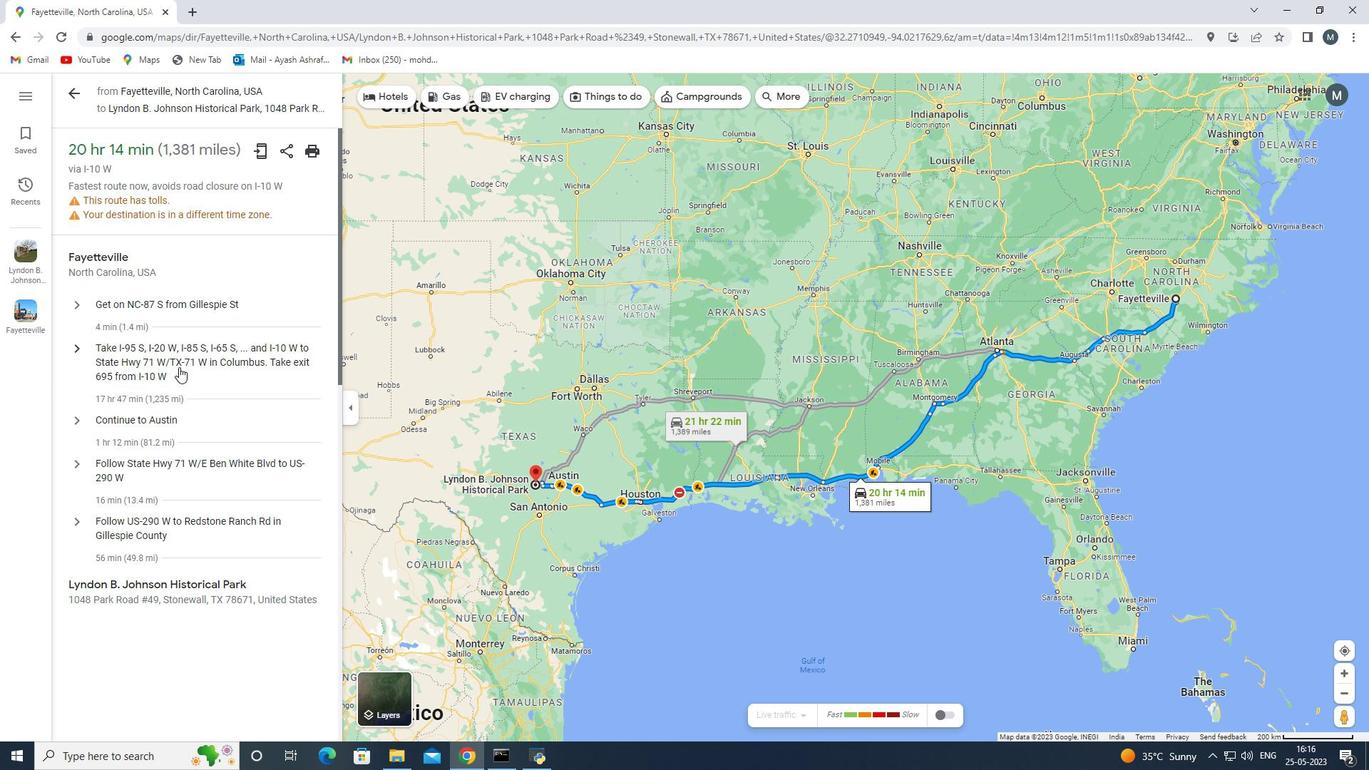 
Action: Mouse scrolled (346, 354) with delta (0, 0)
Screenshot: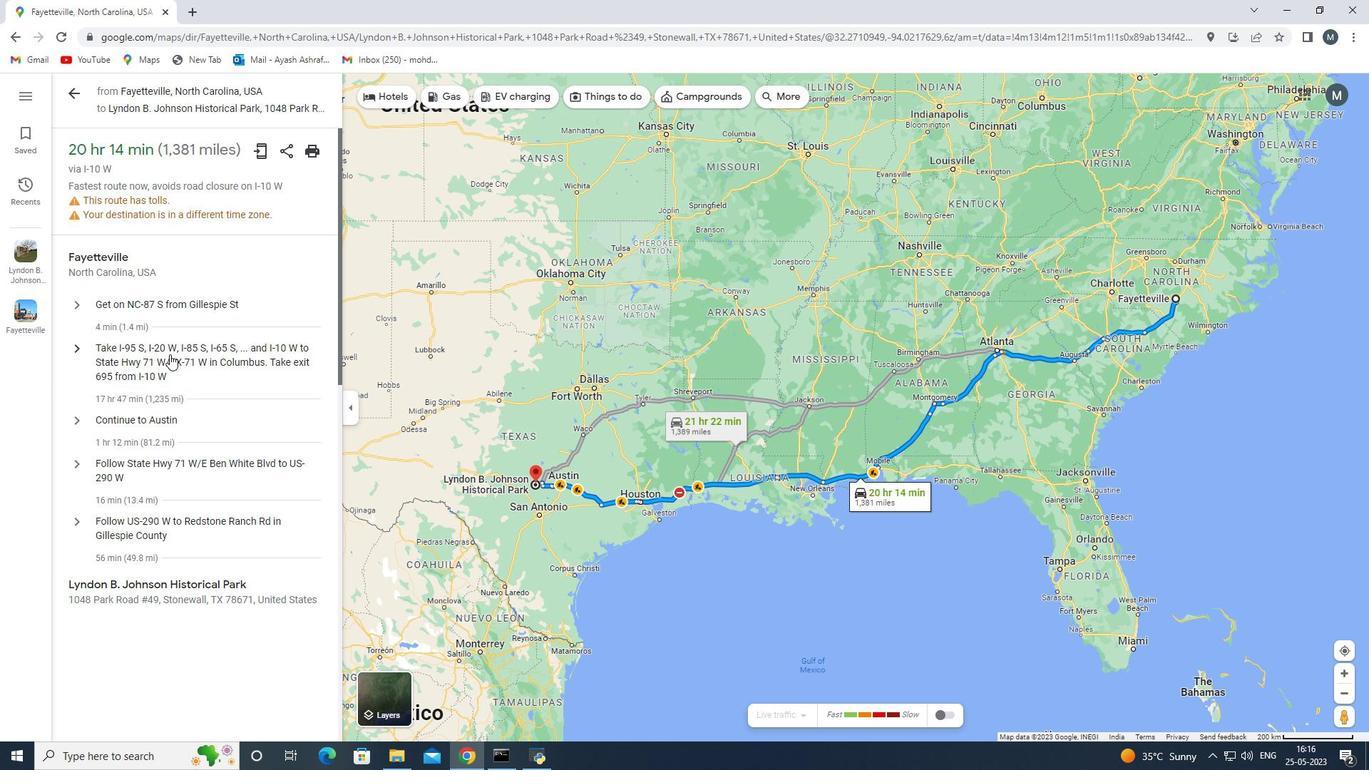 
Action: Mouse scrolled (346, 354) with delta (0, 0)
Screenshot: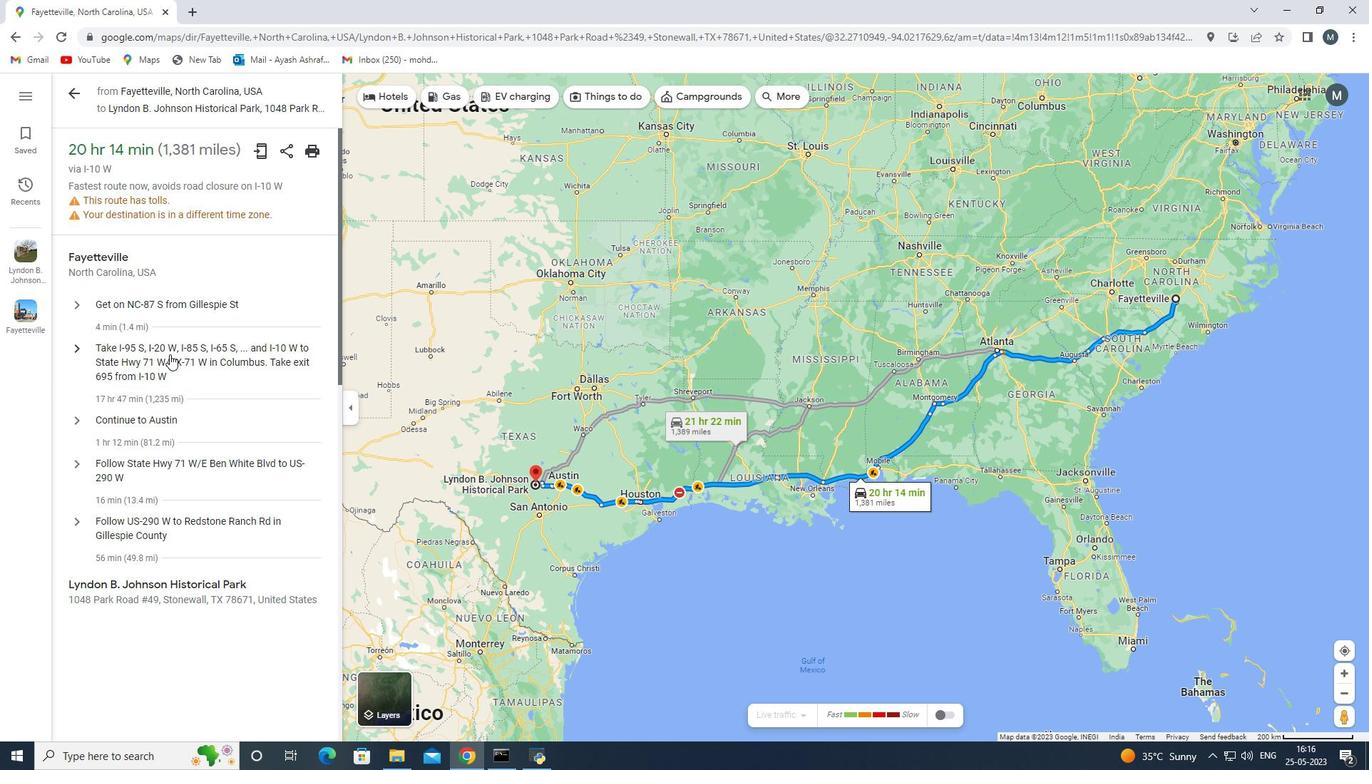 
Action: Mouse scrolled (346, 354) with delta (0, 0)
Screenshot: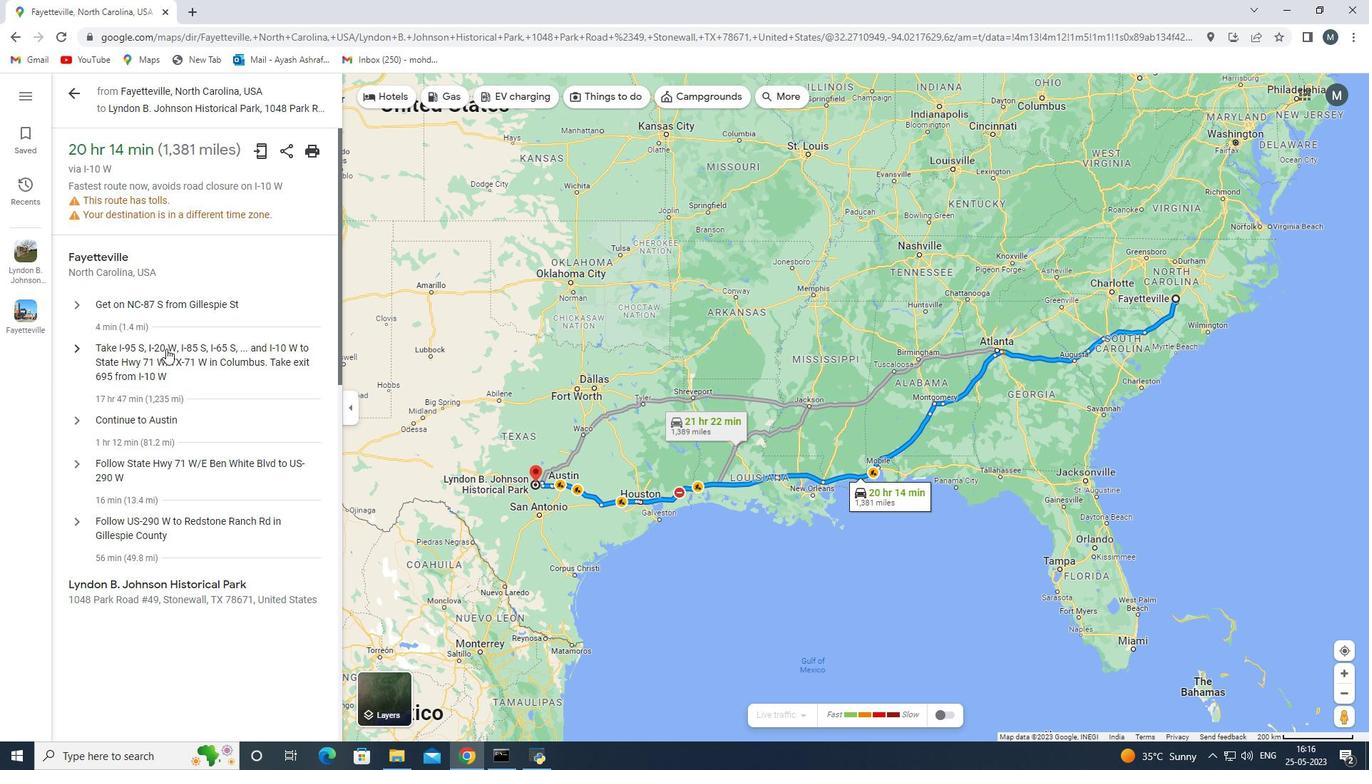 
Action: Mouse scrolled (346, 354) with delta (0, 0)
Screenshot: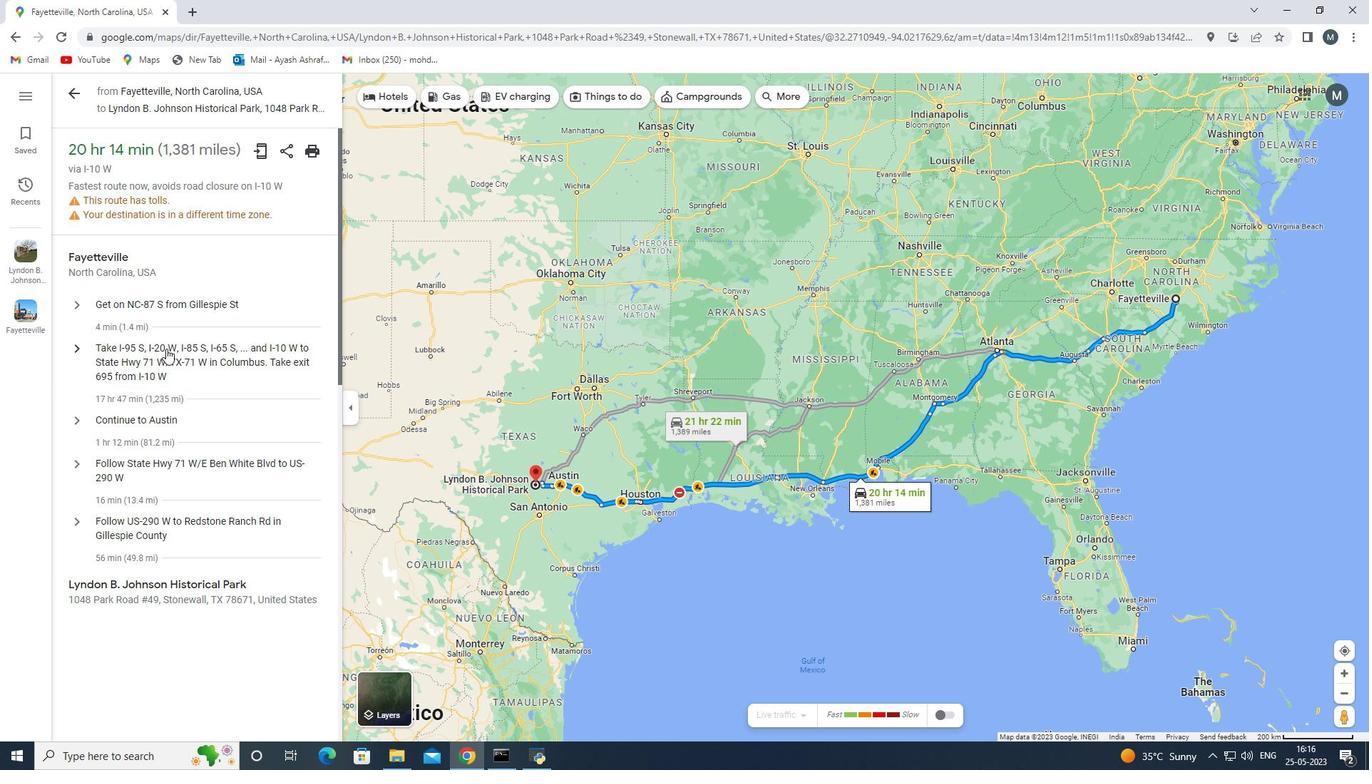 
Action: Mouse scrolled (346, 354) with delta (0, 0)
Screenshot: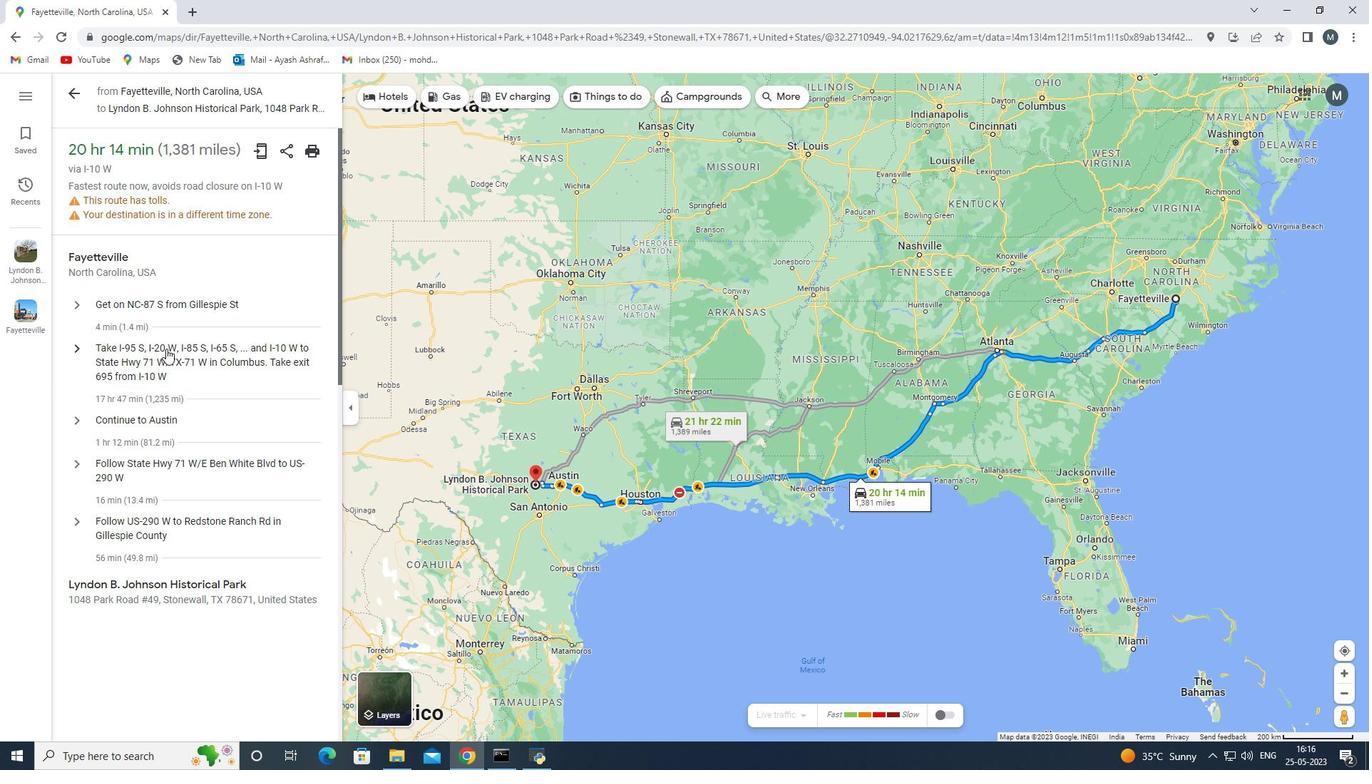 
Action: Mouse moved to (649, 534)
Screenshot: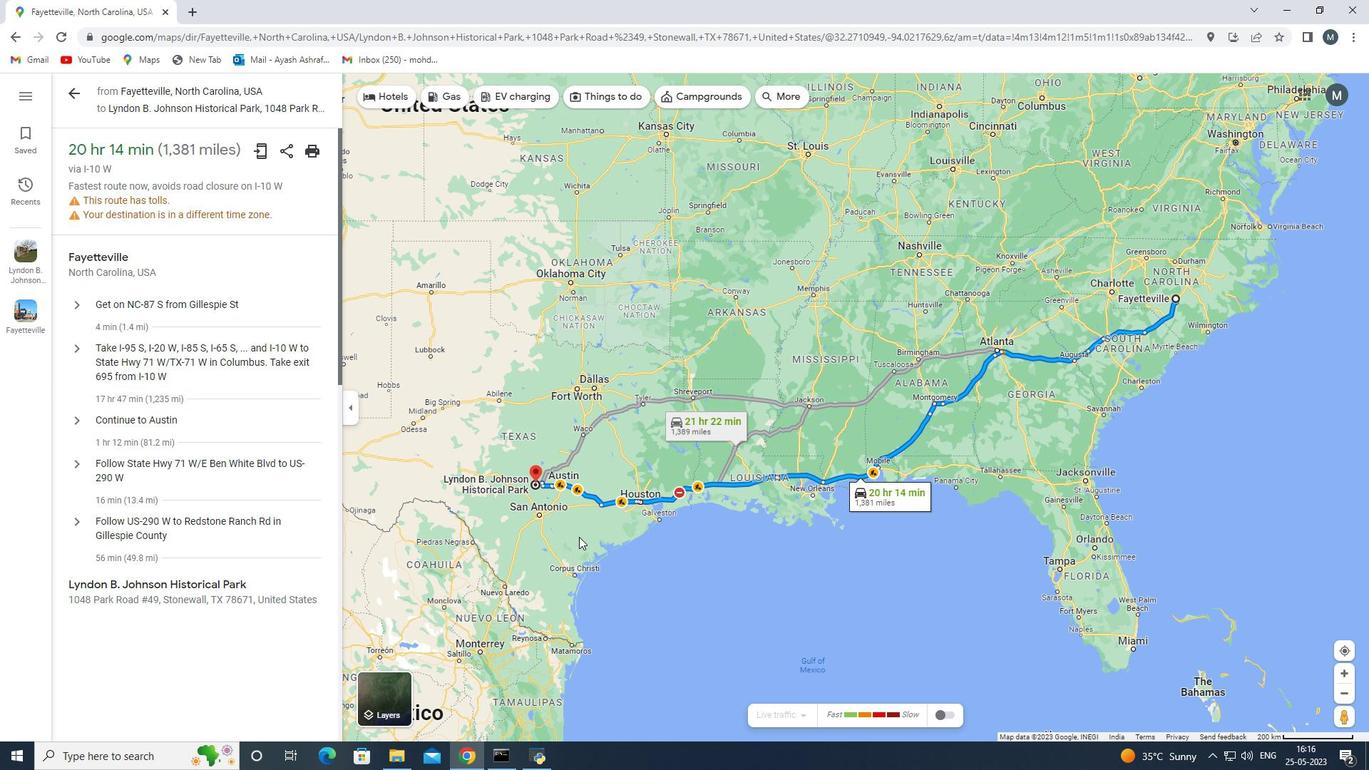 
Action: Mouse pressed left at (649, 534)
Screenshot: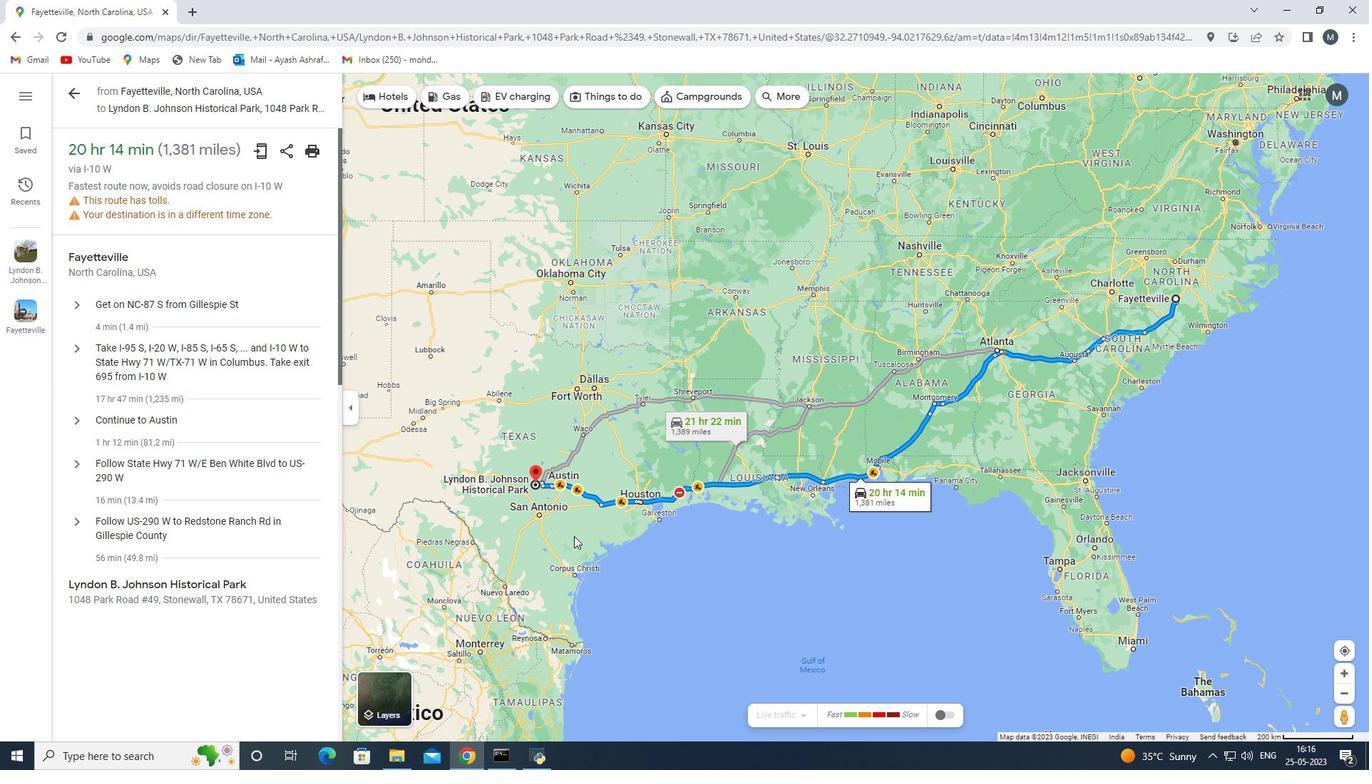 
Action: Mouse moved to (611, 542)
Screenshot: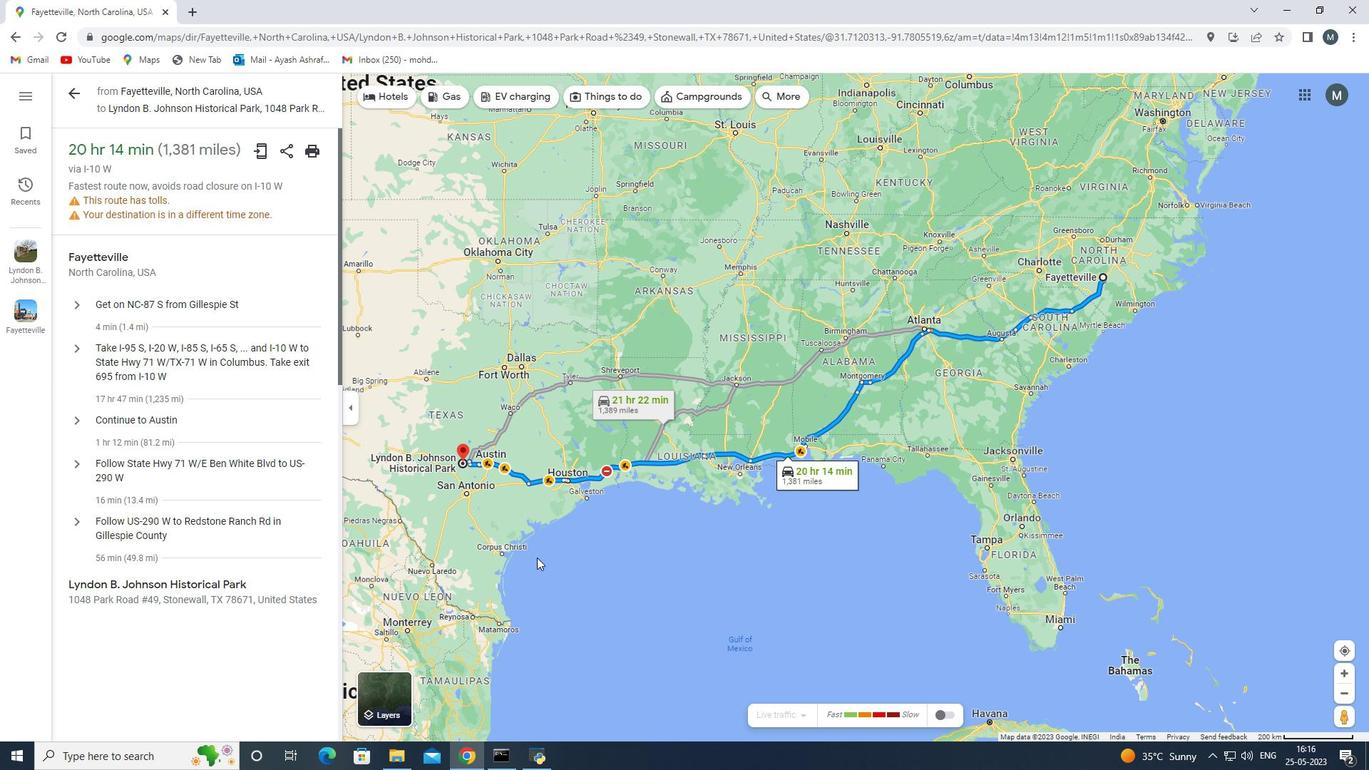 
Action: Mouse scrolled (611, 542) with delta (0, 0)
Screenshot: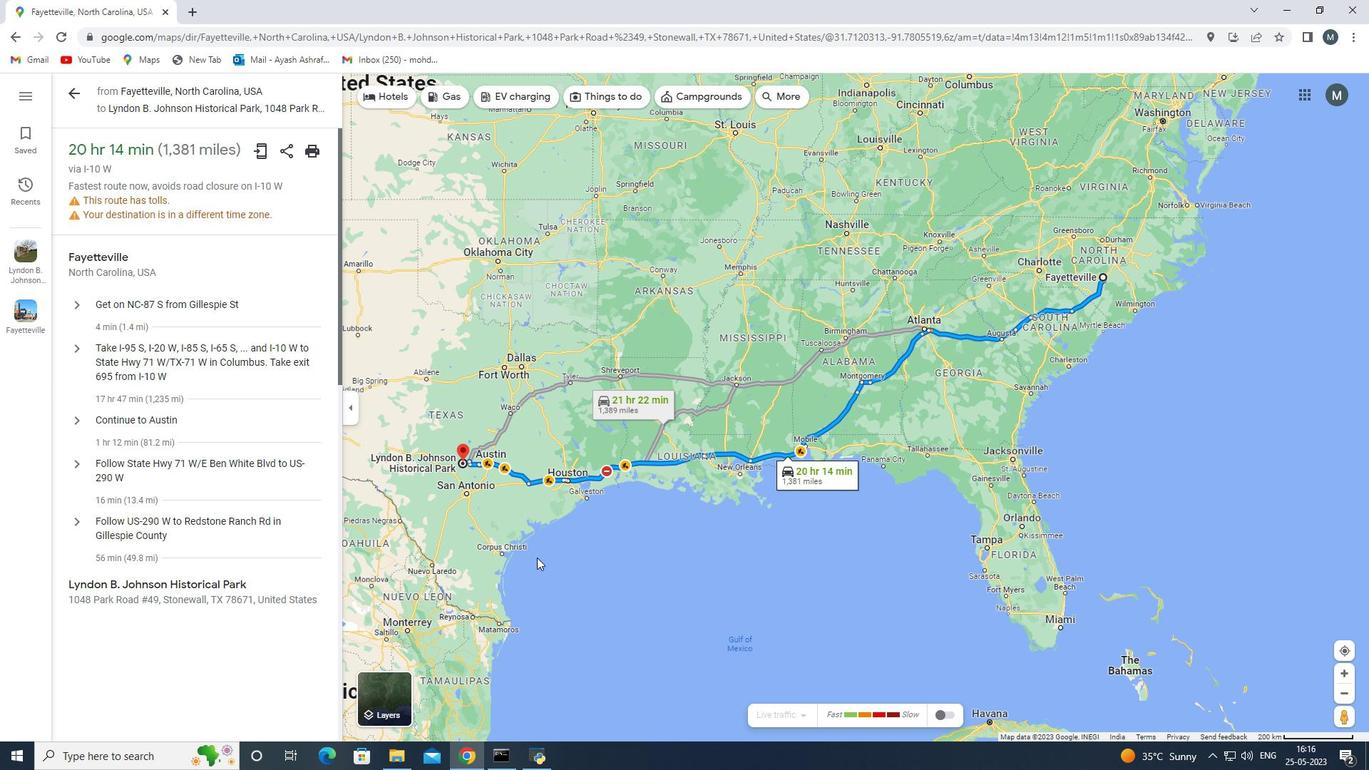 
Action: Mouse moved to (611, 541)
Screenshot: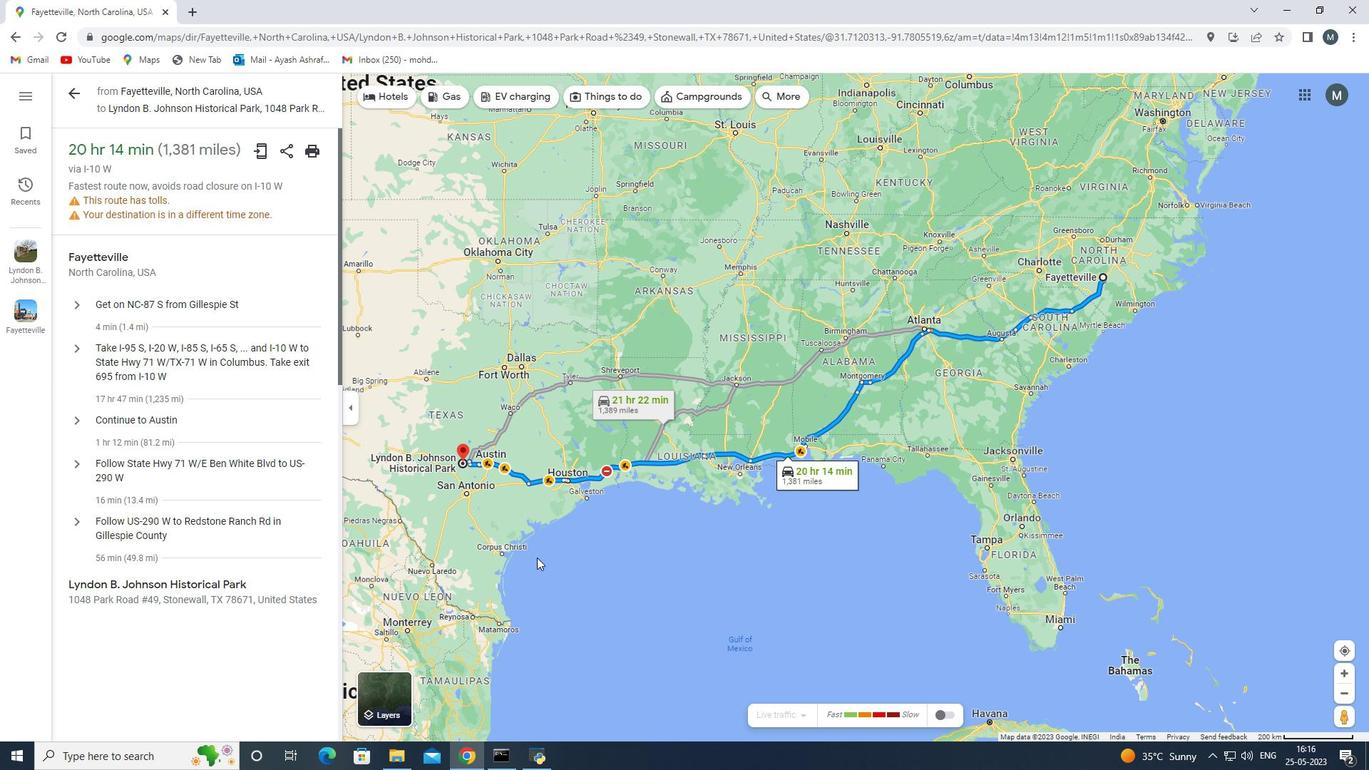 
Action: Mouse scrolled (611, 542) with delta (0, 0)
Screenshot: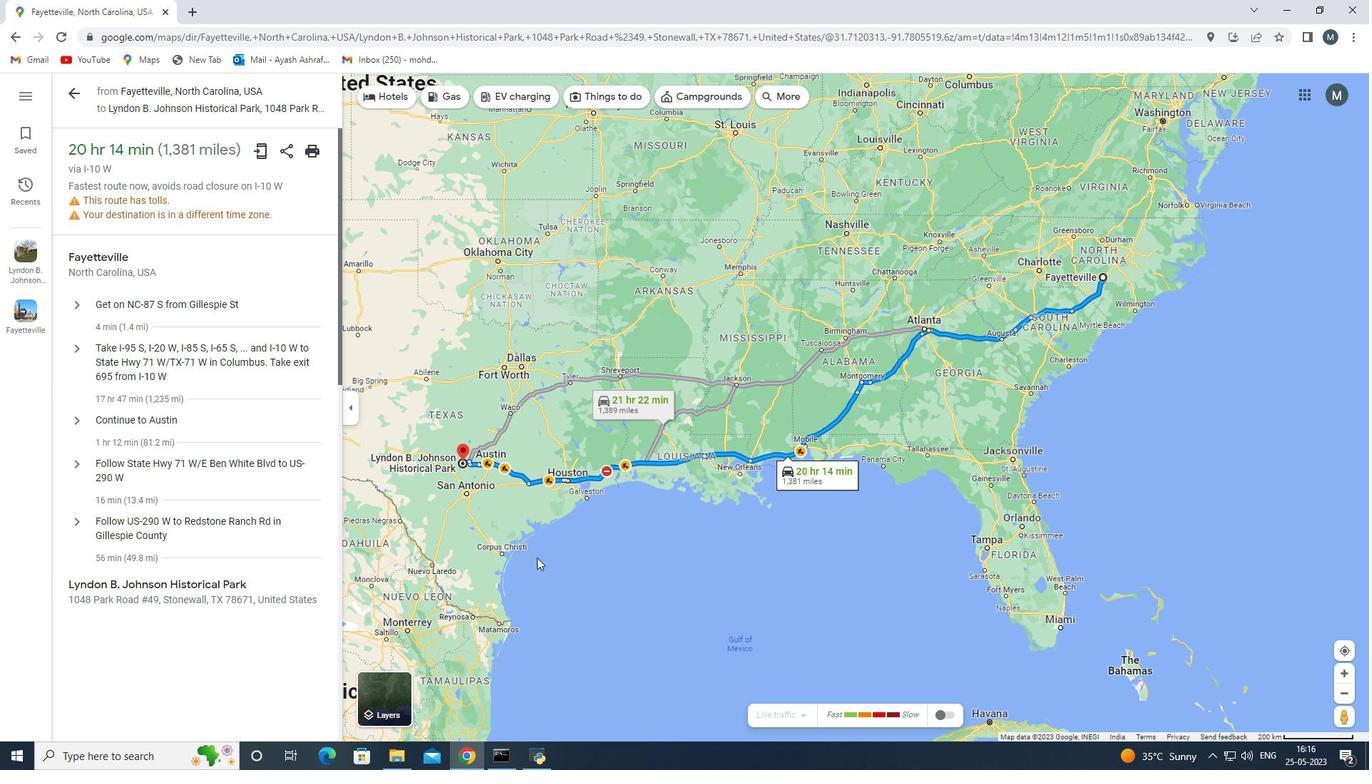 
Action: Mouse moved to (611, 540)
Screenshot: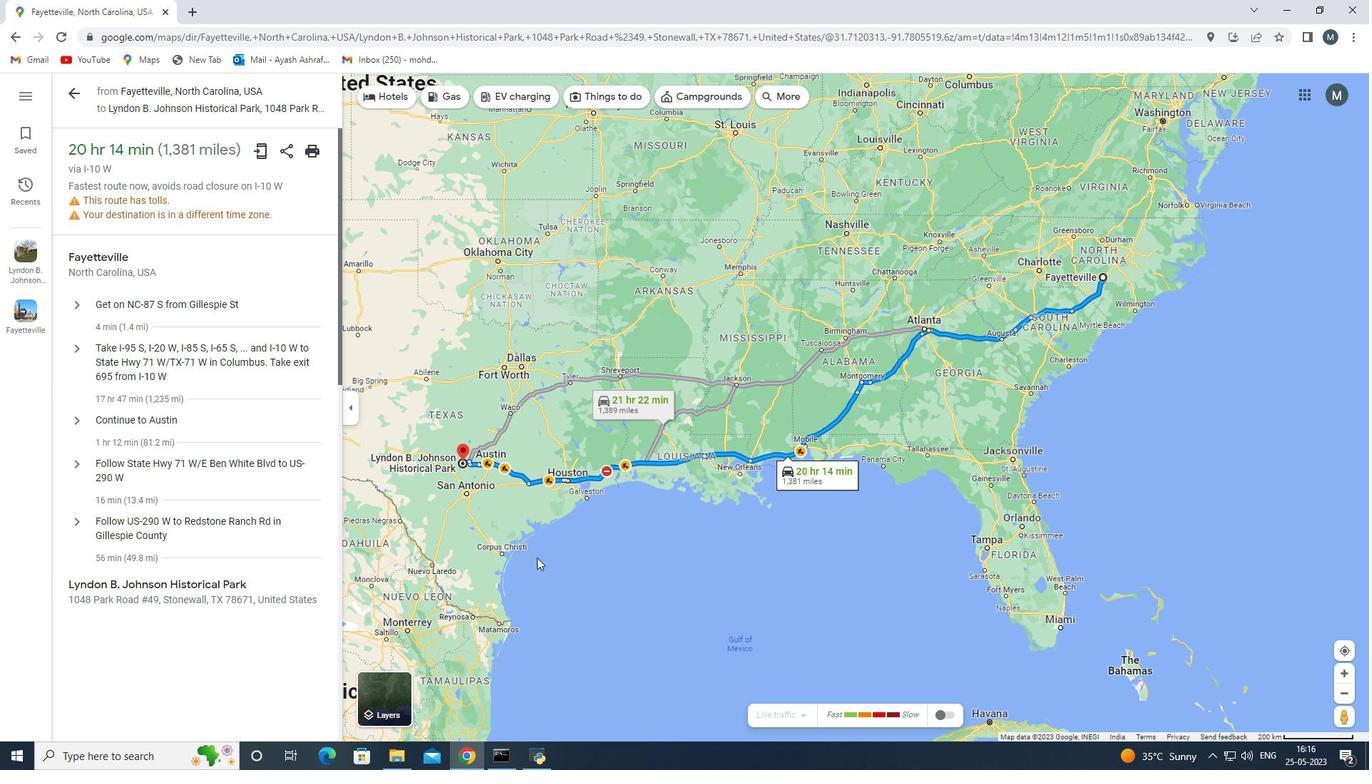 
Action: Mouse scrolled (611, 542) with delta (0, 0)
Screenshot: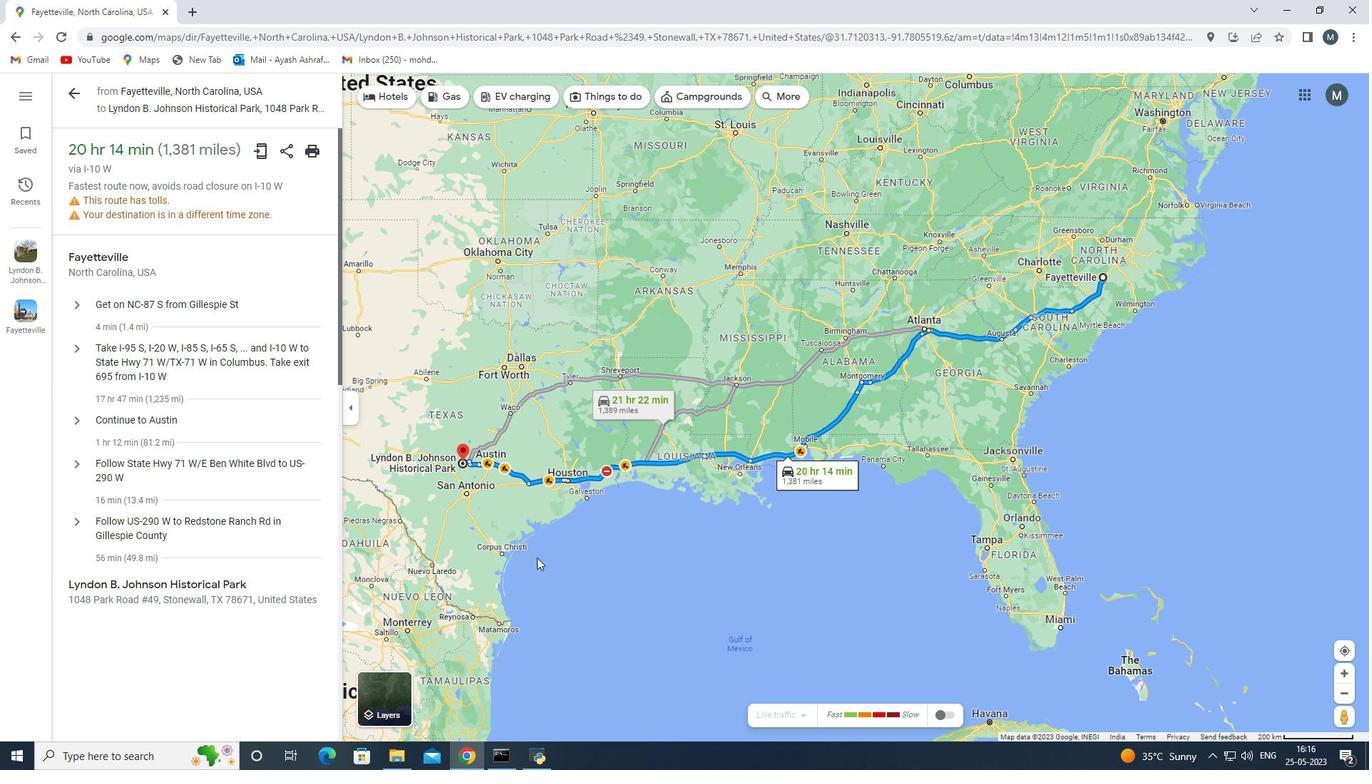 
Action: Mouse scrolled (611, 542) with delta (0, 0)
Screenshot: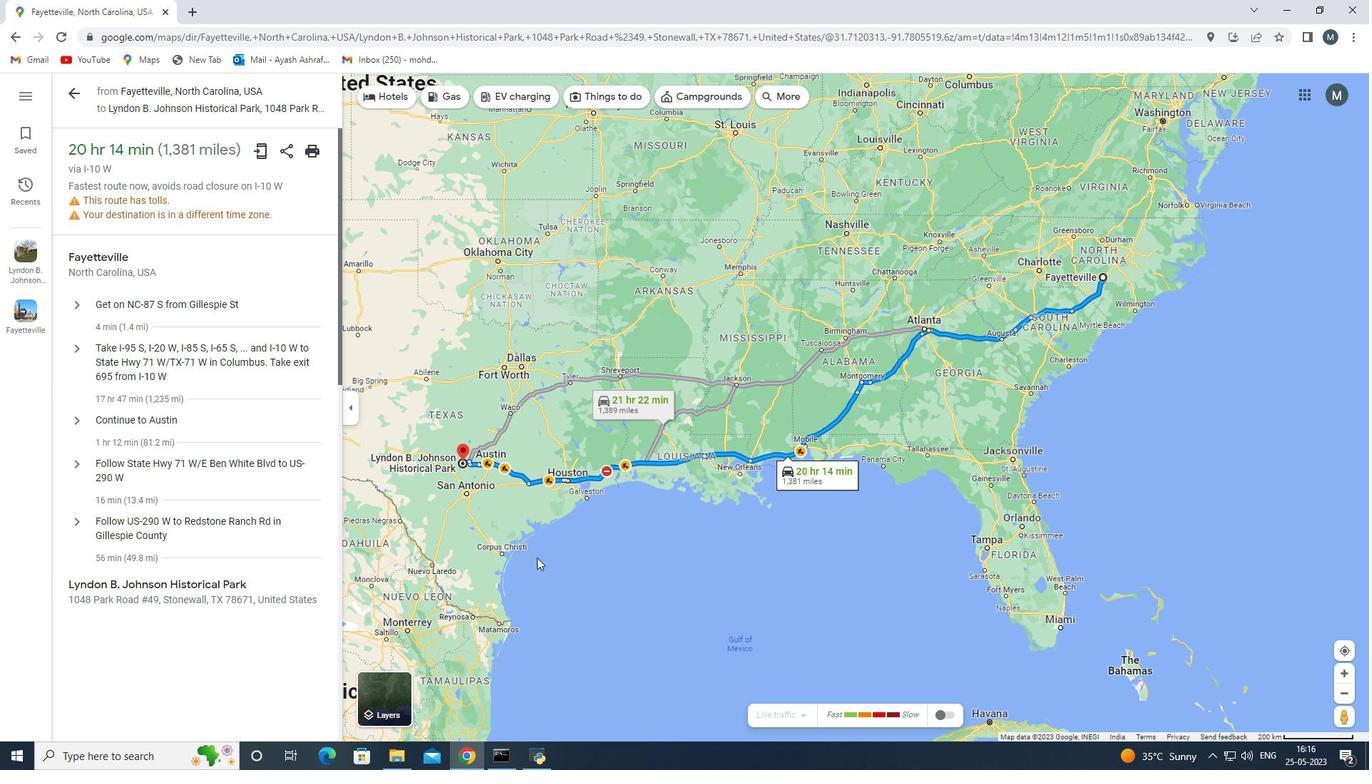 
Action: Mouse scrolled (611, 541) with delta (0, 0)
Screenshot: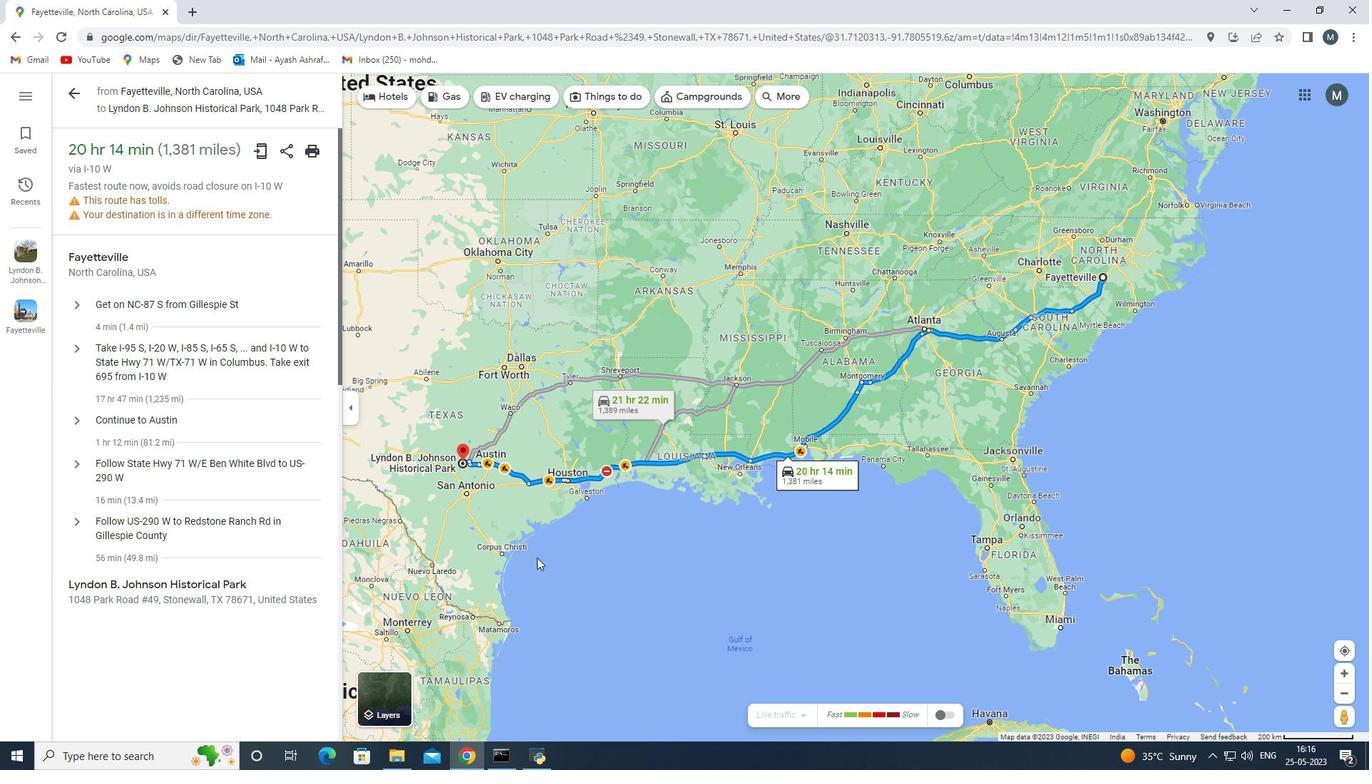 
Action: Mouse moved to (572, 489)
Screenshot: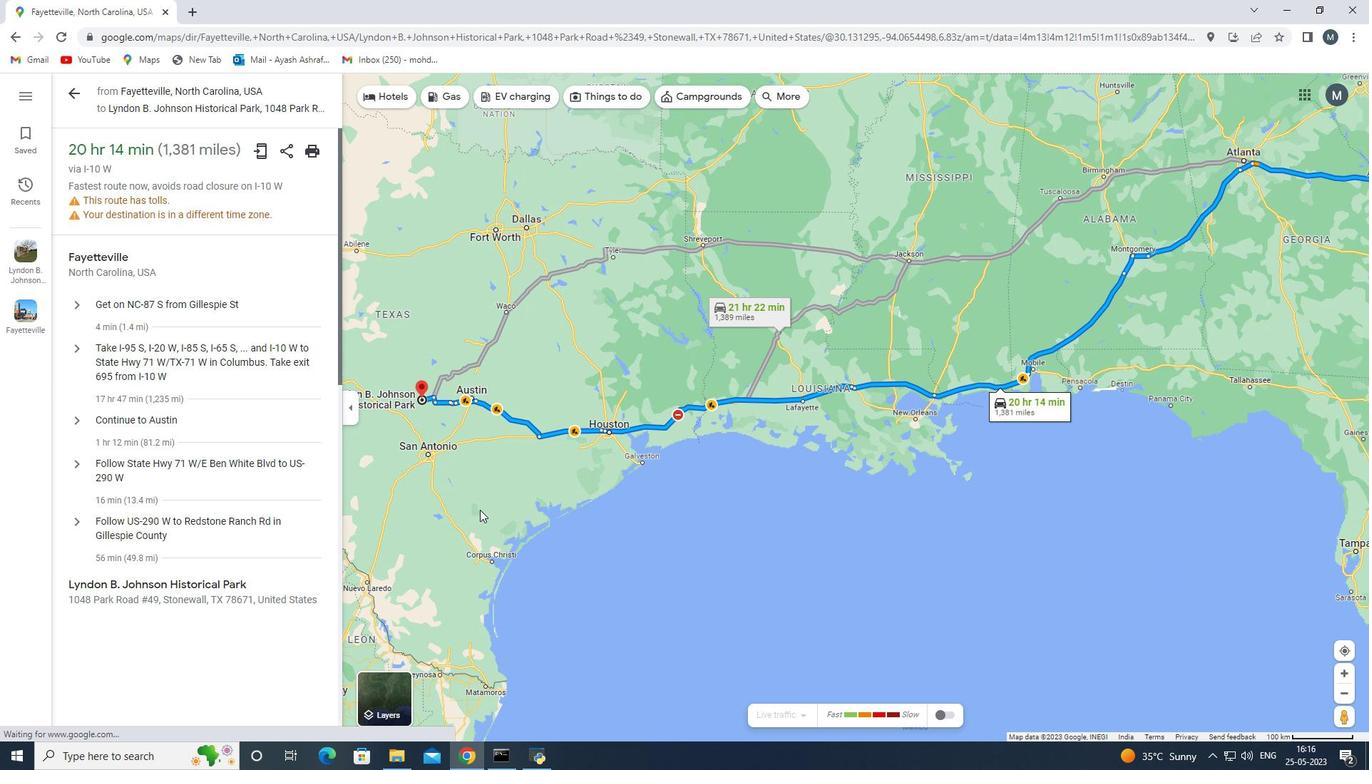 
Action: Mouse pressed left at (572, 489)
Screenshot: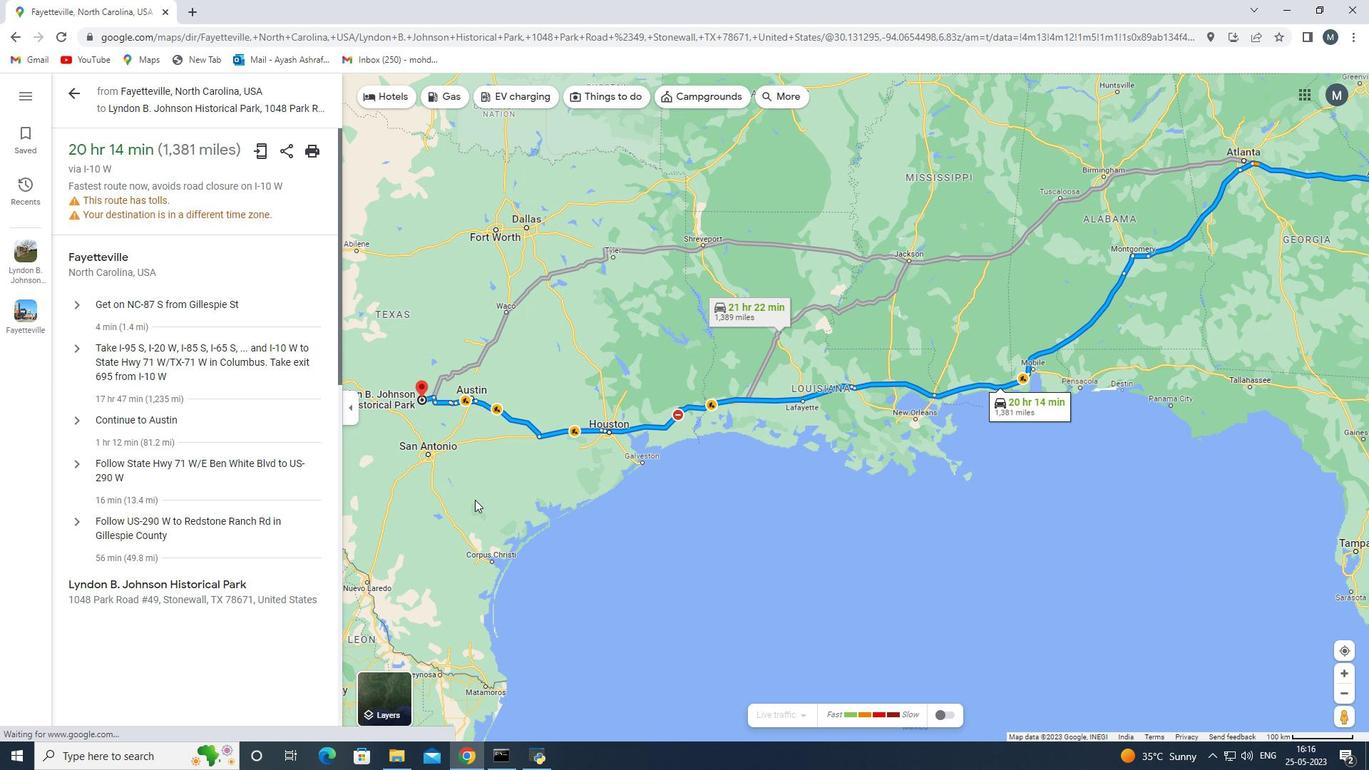 
Action: Mouse moved to (543, 500)
Screenshot: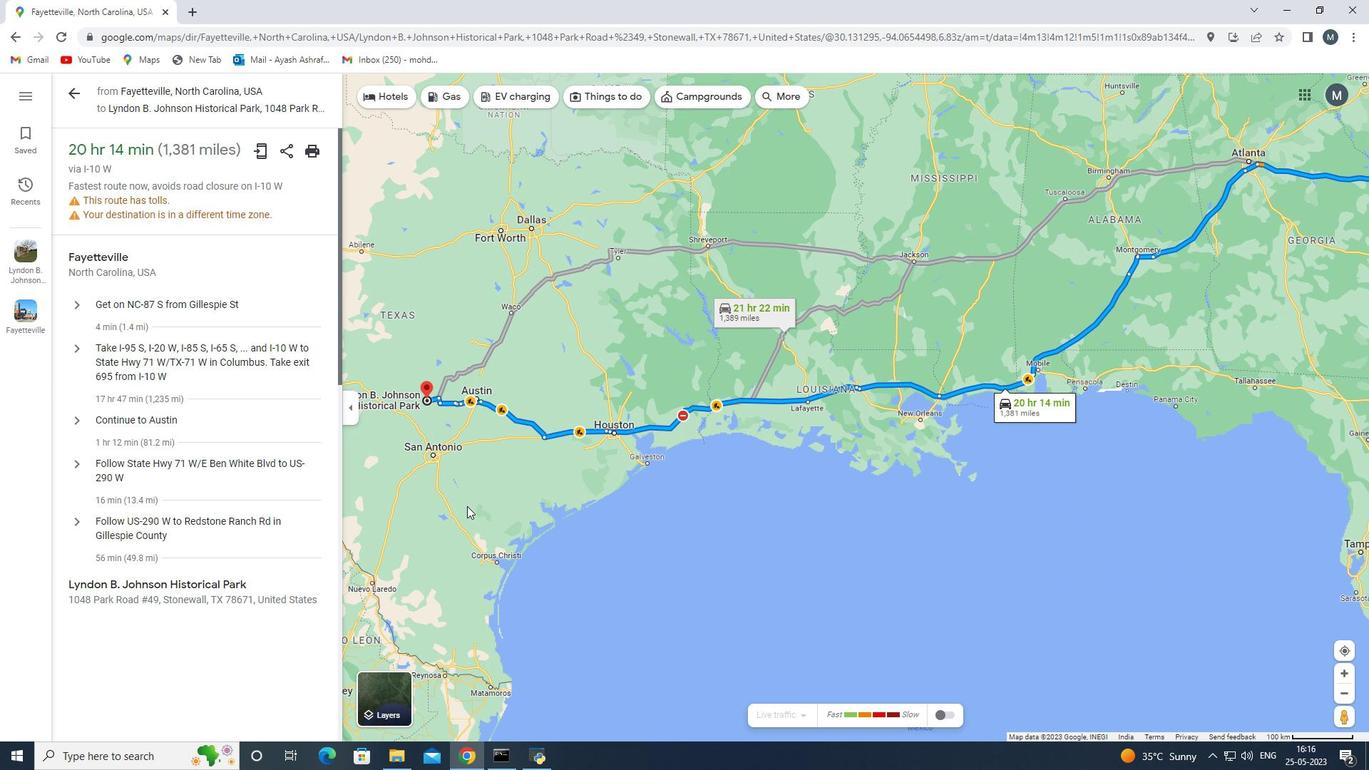
Action: Mouse scrolled (543, 500) with delta (0, 0)
Screenshot: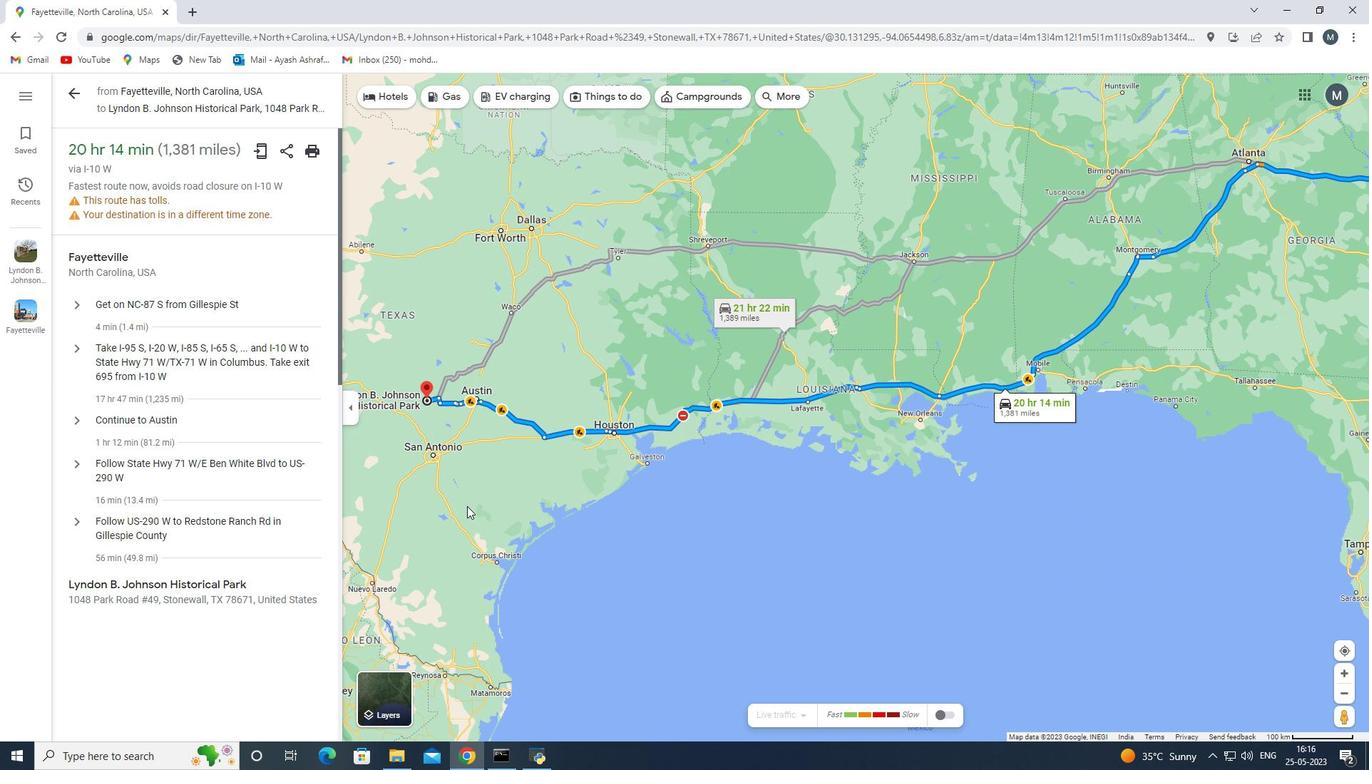 
Action: Mouse scrolled (543, 500) with delta (0, 0)
Screenshot: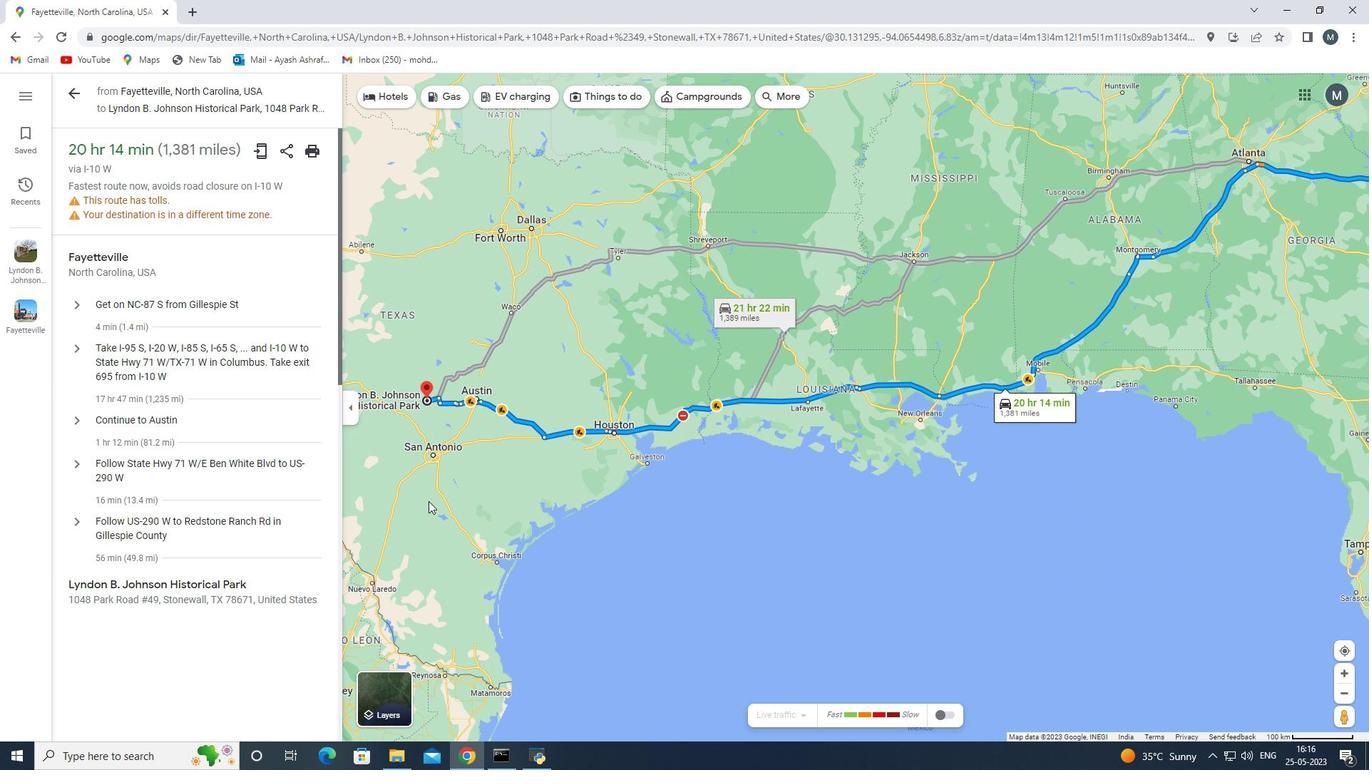 
Action: Mouse scrolled (543, 500) with delta (0, 0)
Screenshot: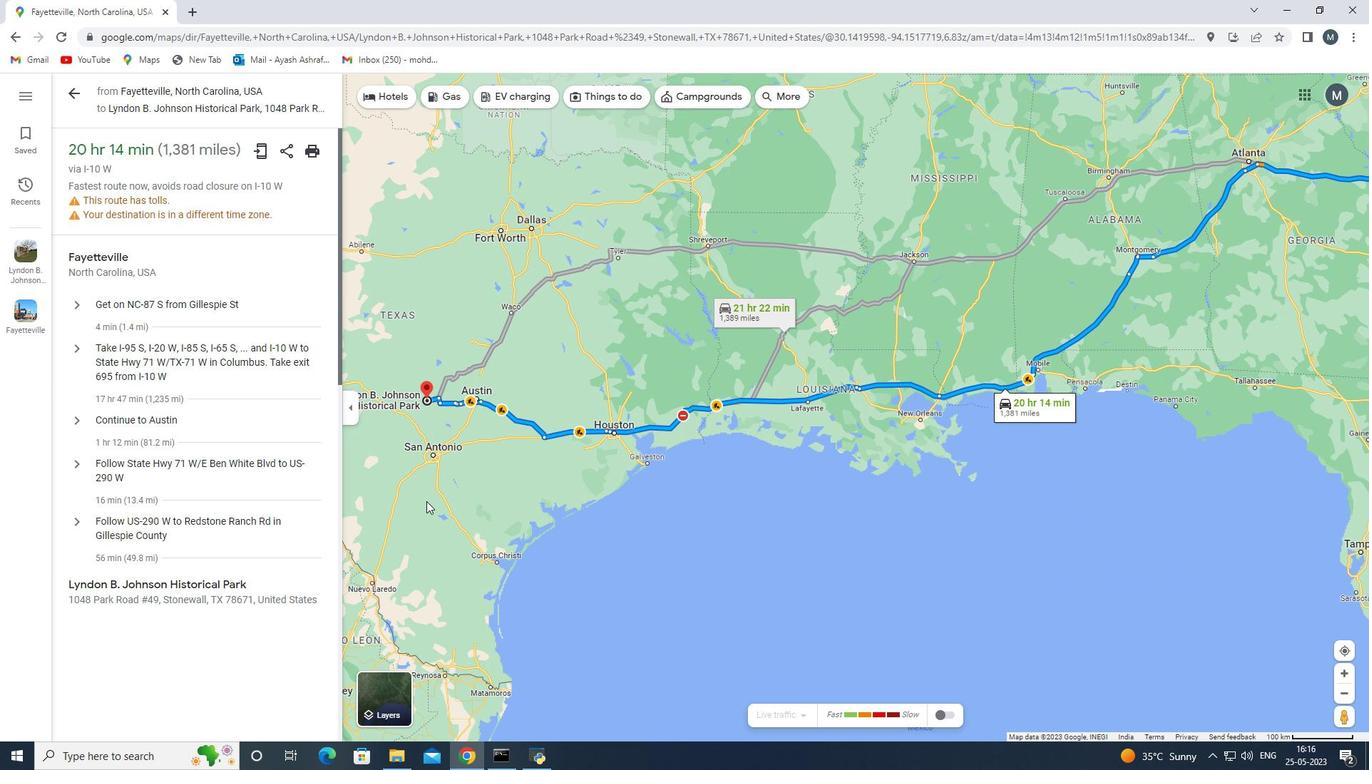 
Action: Mouse moved to (556, 430)
Screenshot: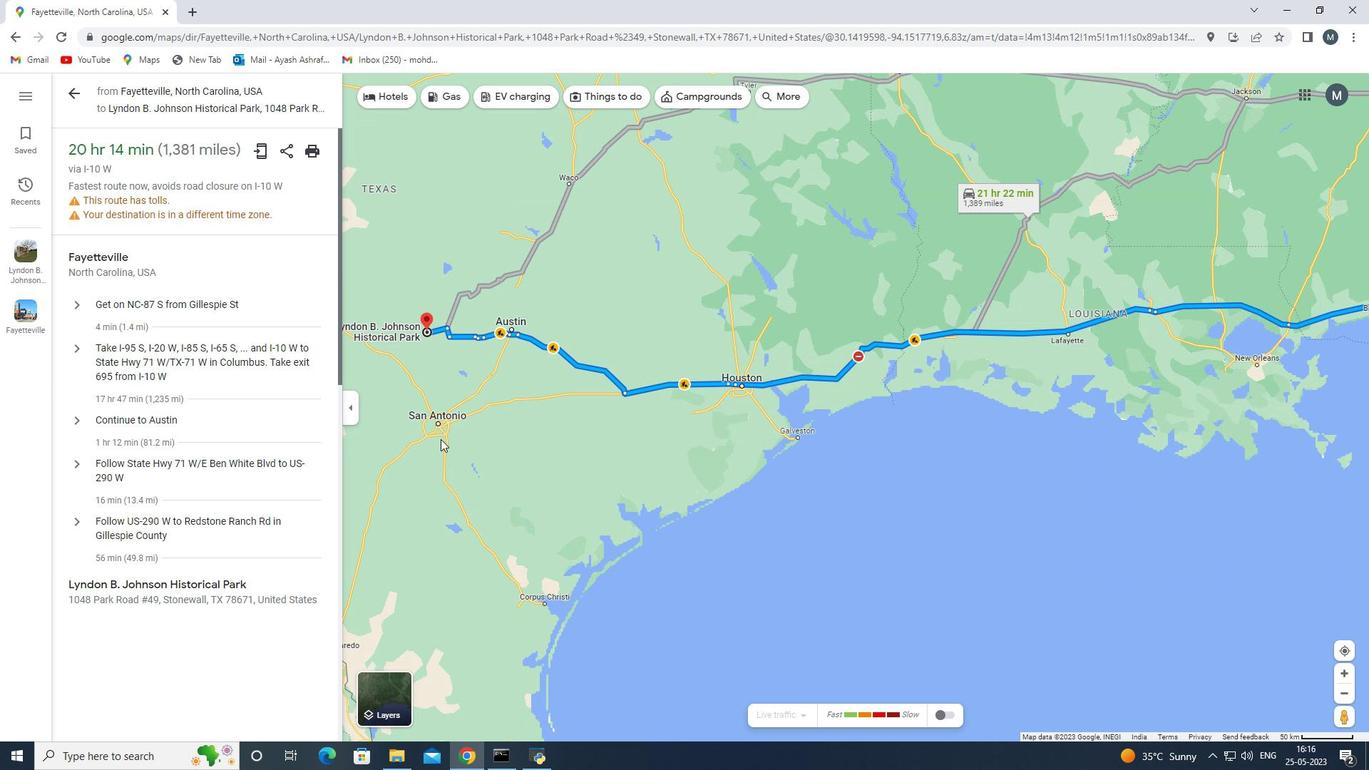 
Action: Mouse pressed left at (556, 430)
Screenshot: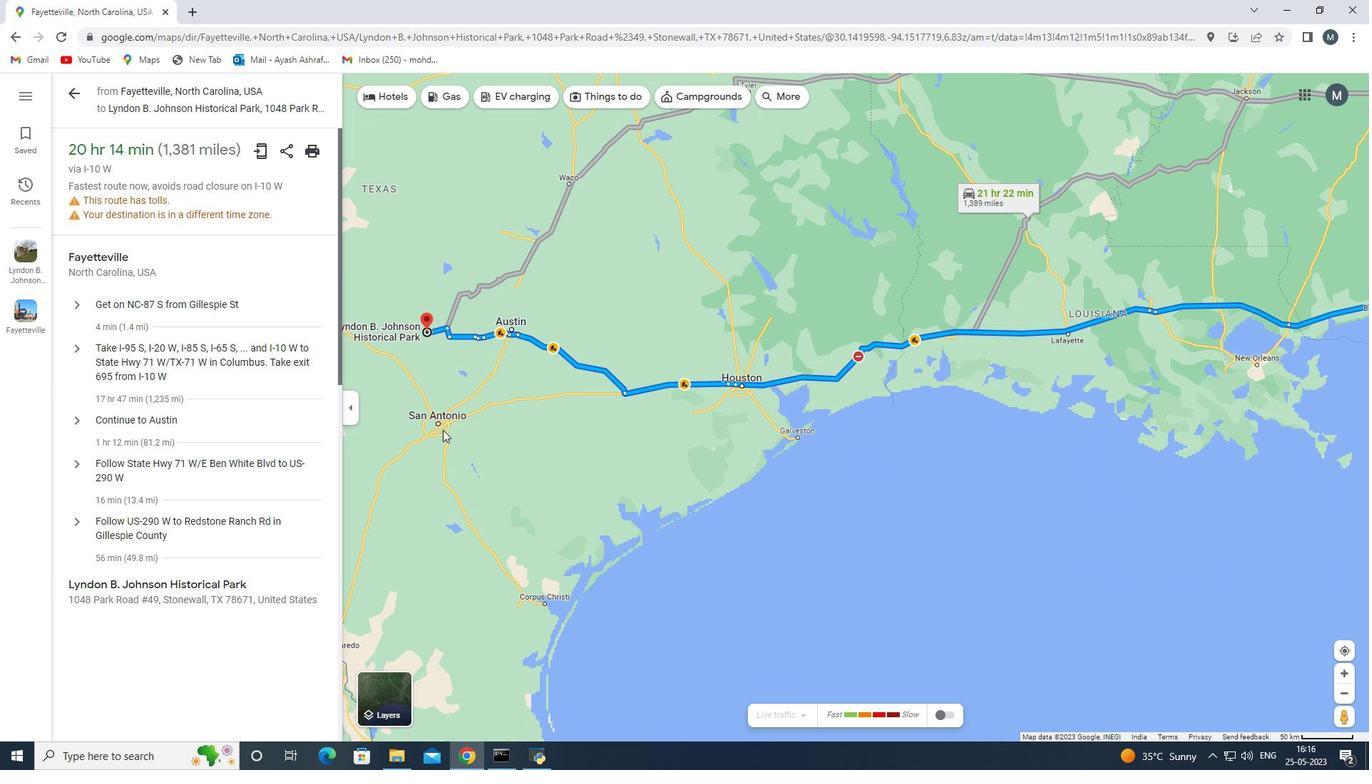 
Action: Mouse moved to (596, 539)
Screenshot: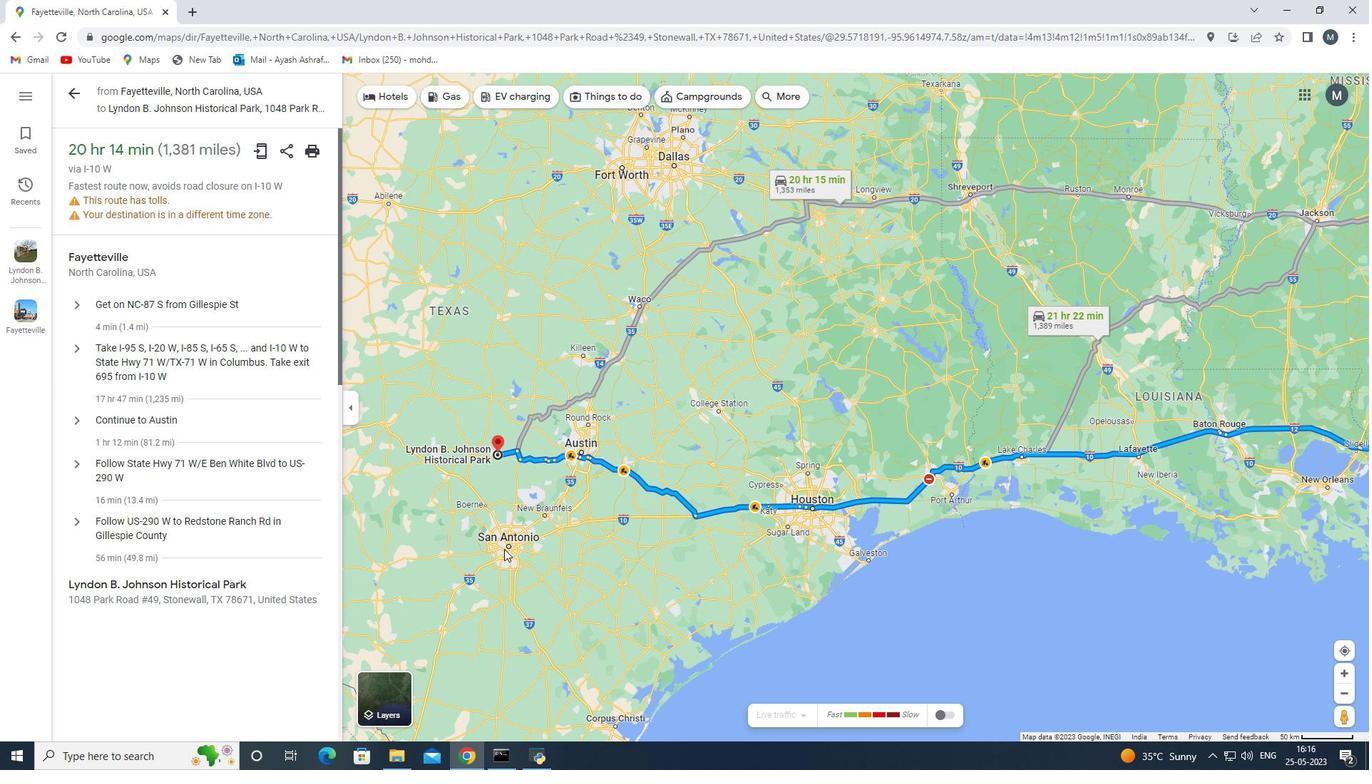 
Action: Mouse scrolled (596, 539) with delta (0, 0)
Screenshot: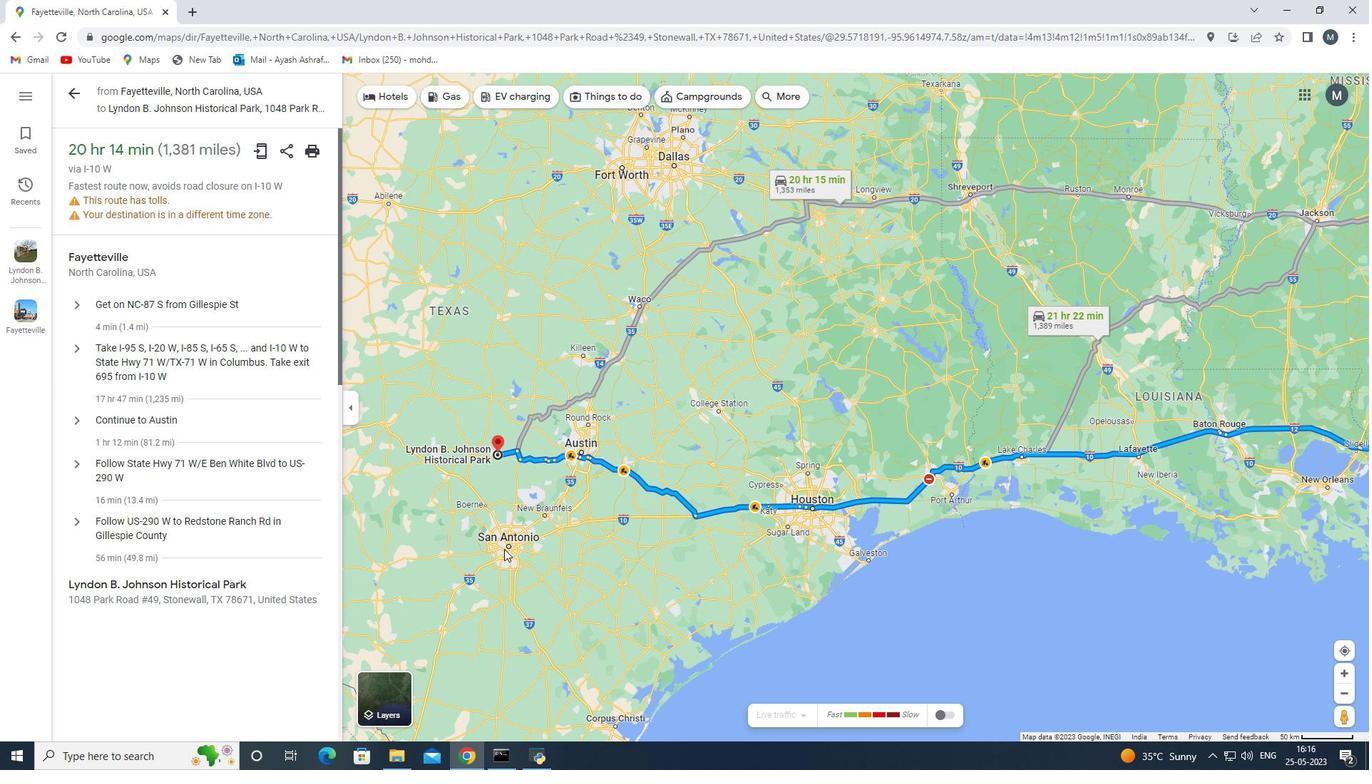 
Action: Mouse scrolled (596, 539) with delta (0, 0)
Screenshot: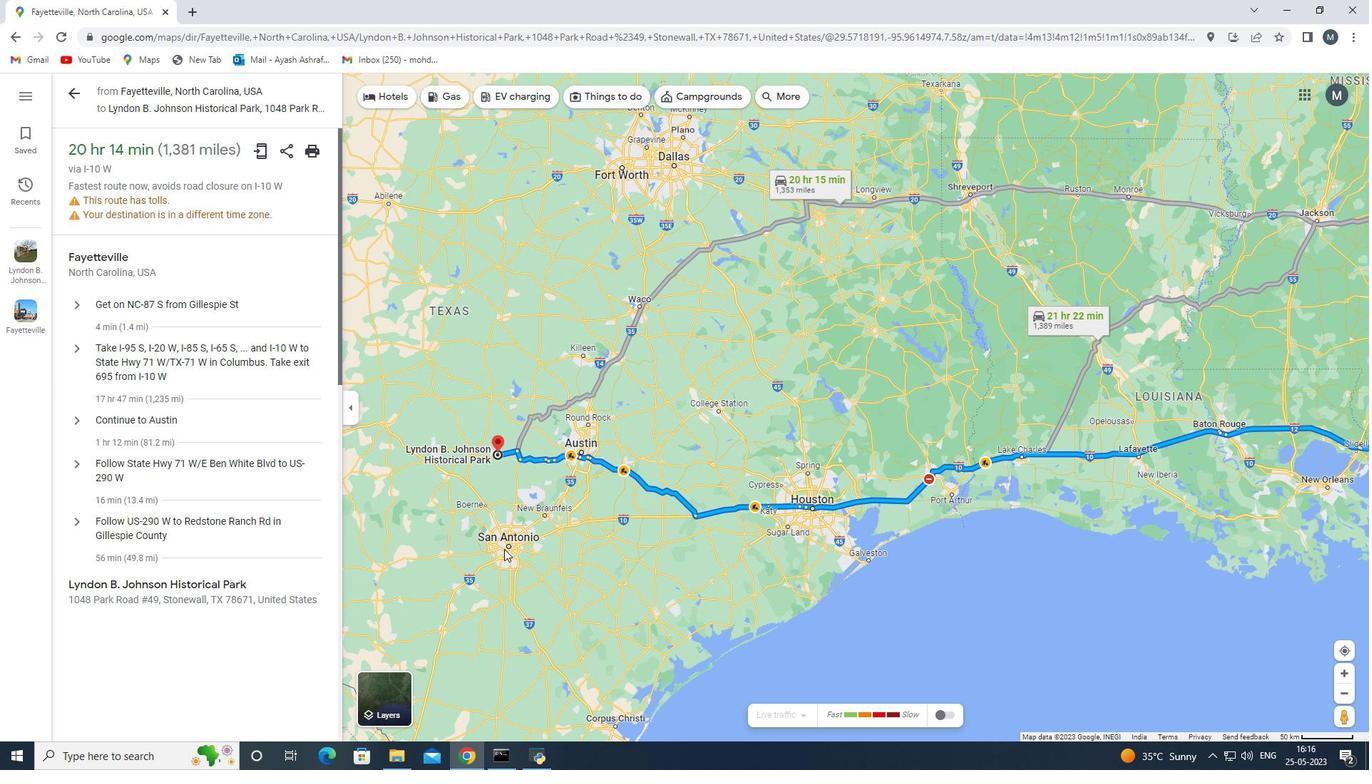 
Action: Mouse moved to (600, 499)
Screenshot: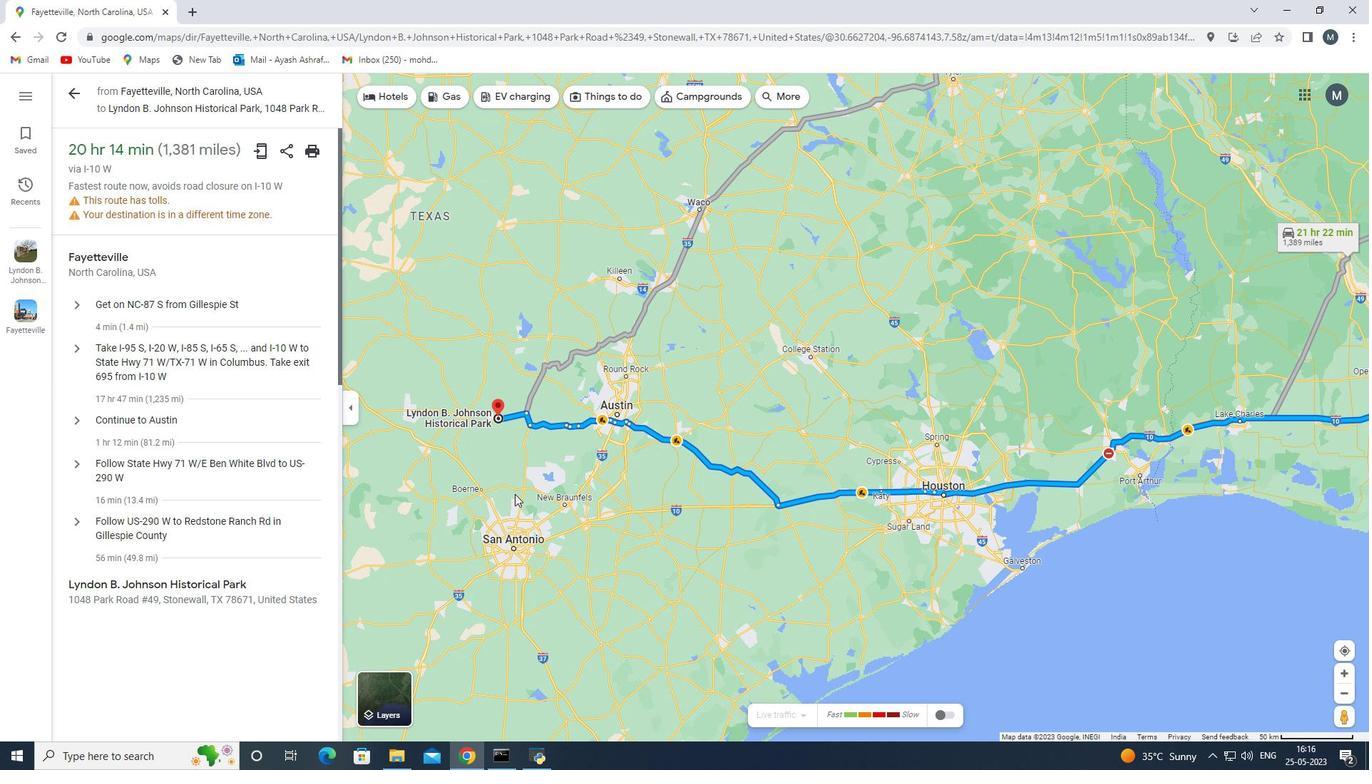 
Action: Mouse scrolled (600, 499) with delta (0, 0)
Screenshot: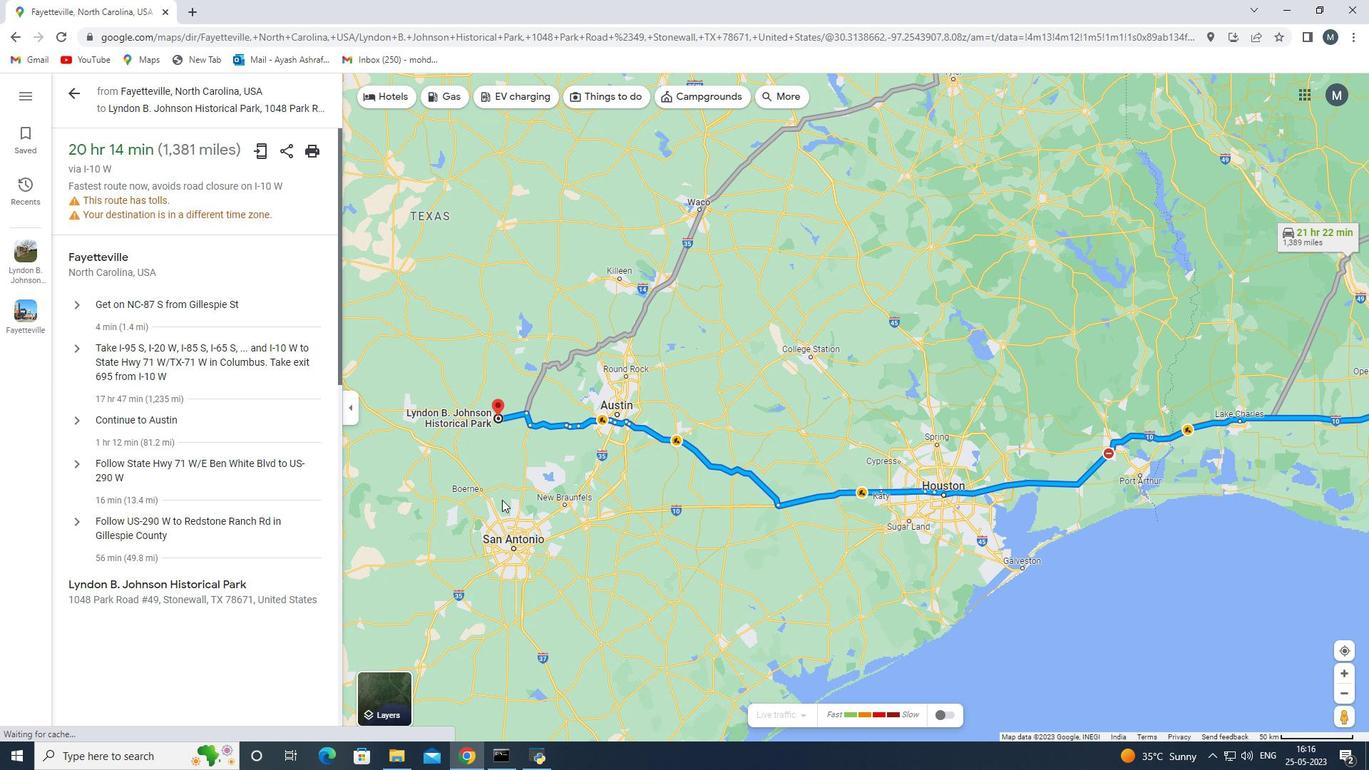 
Action: Mouse scrolled (600, 499) with delta (0, 0)
Screenshot: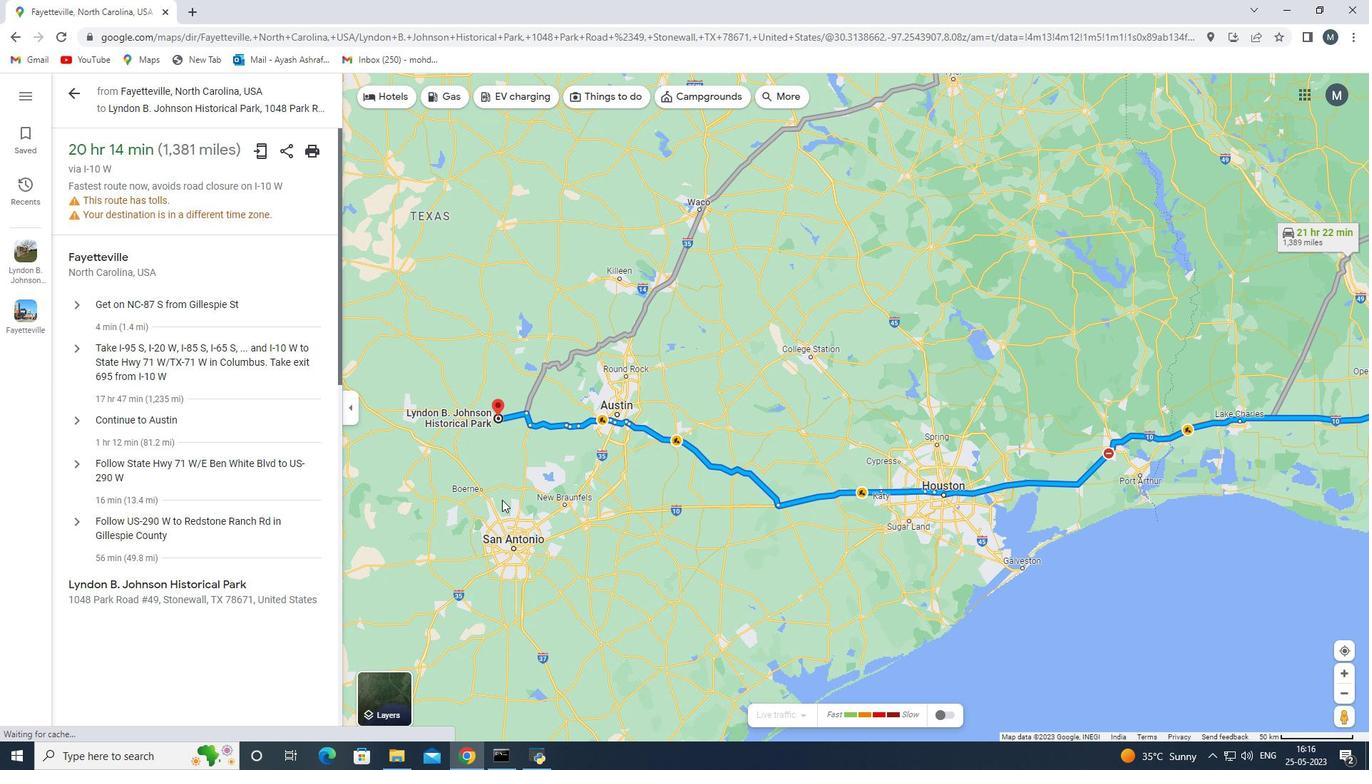 
Action: Mouse moved to (594, 382)
Screenshot: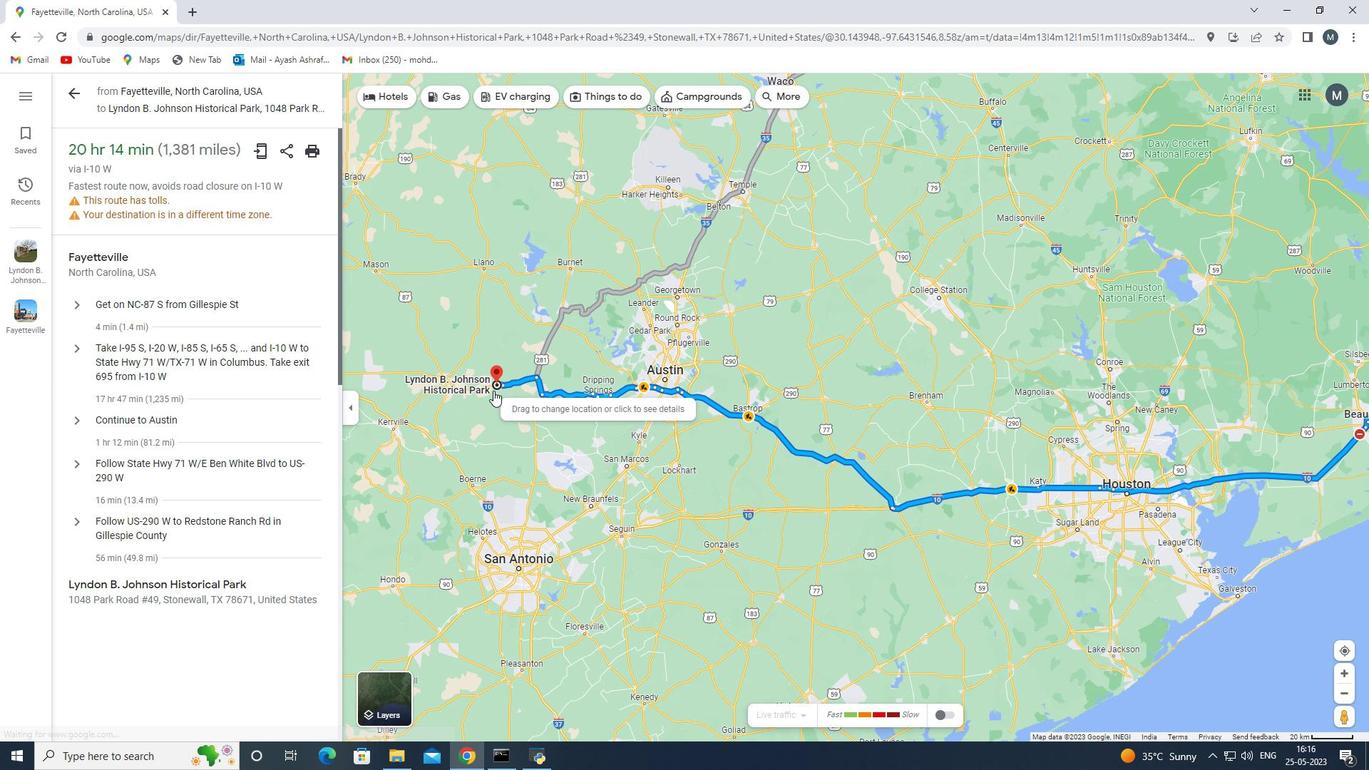 
Action: Mouse pressed left at (594, 382)
Screenshot: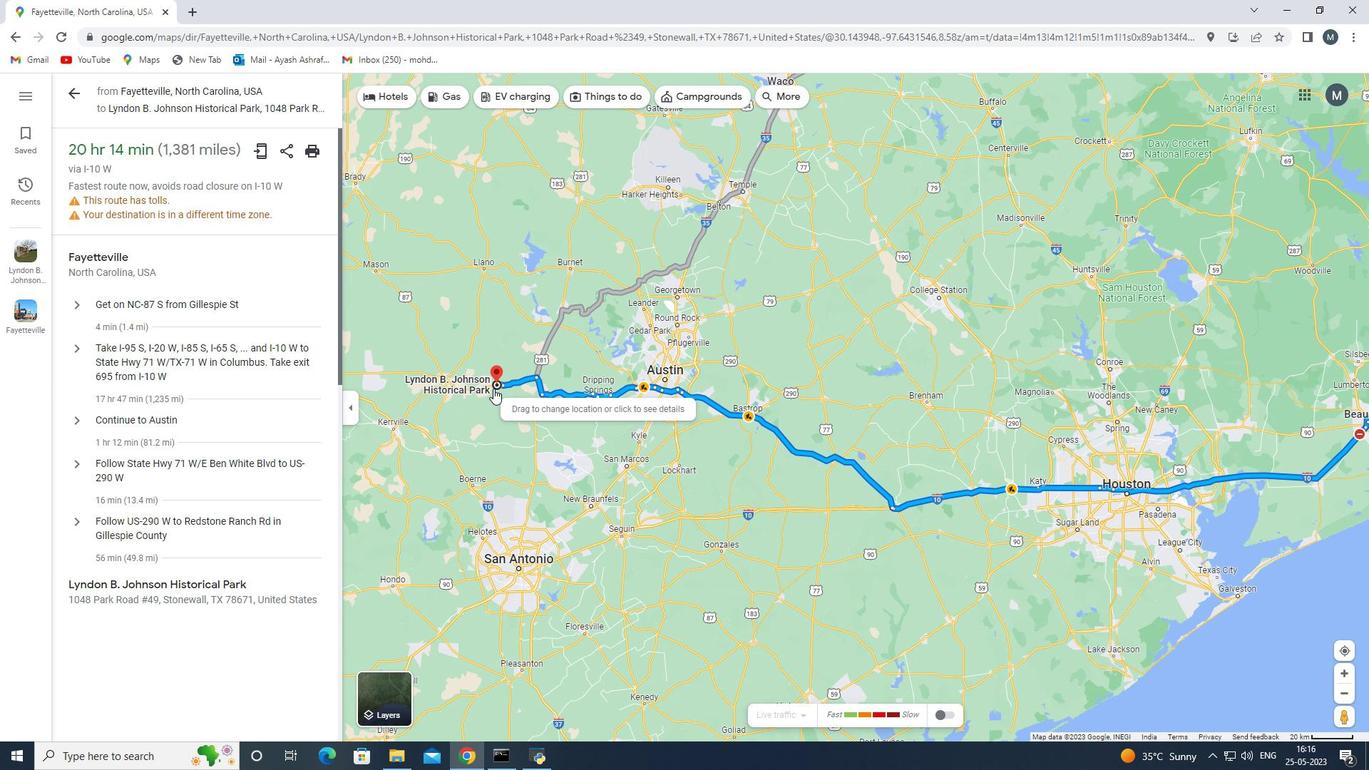 
Action: Mouse moved to (548, 487)
Screenshot: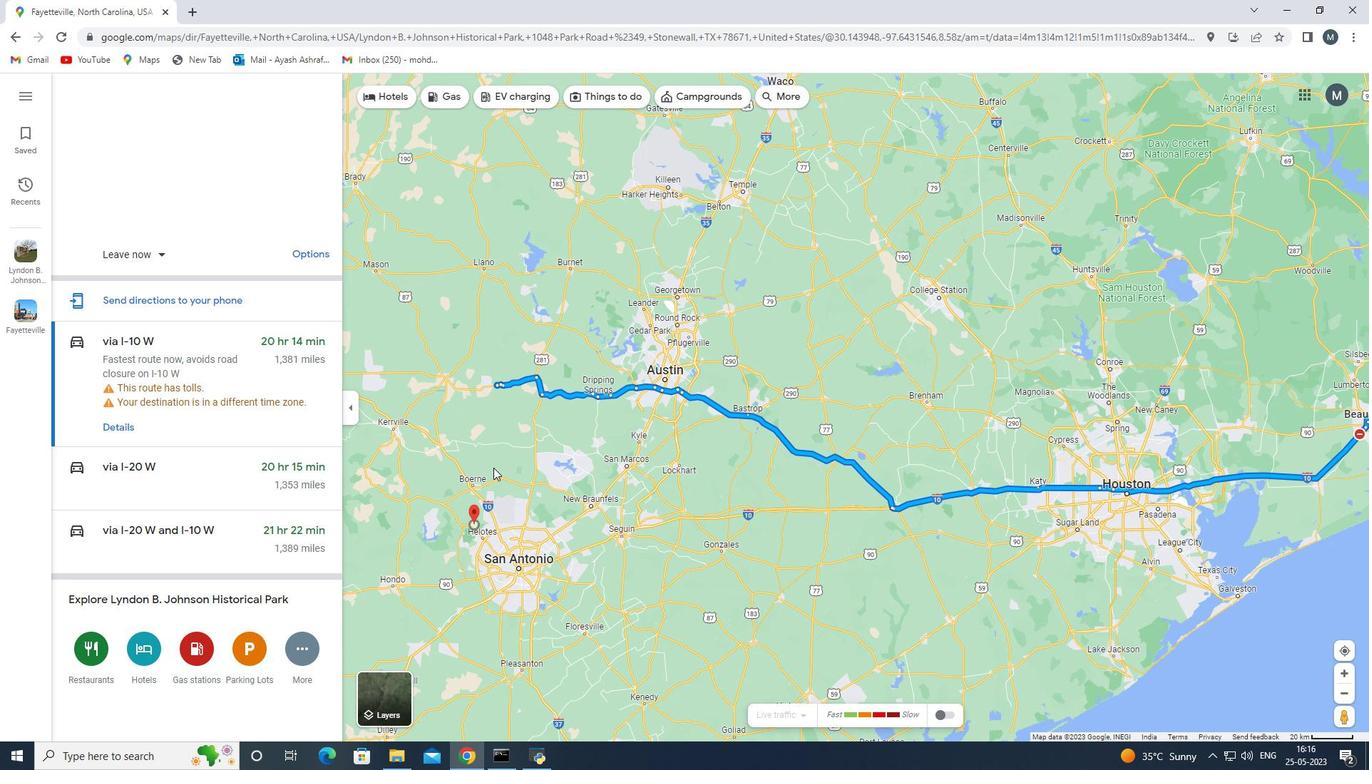 
Action: Mouse scrolled (548, 487) with delta (0, 0)
Screenshot: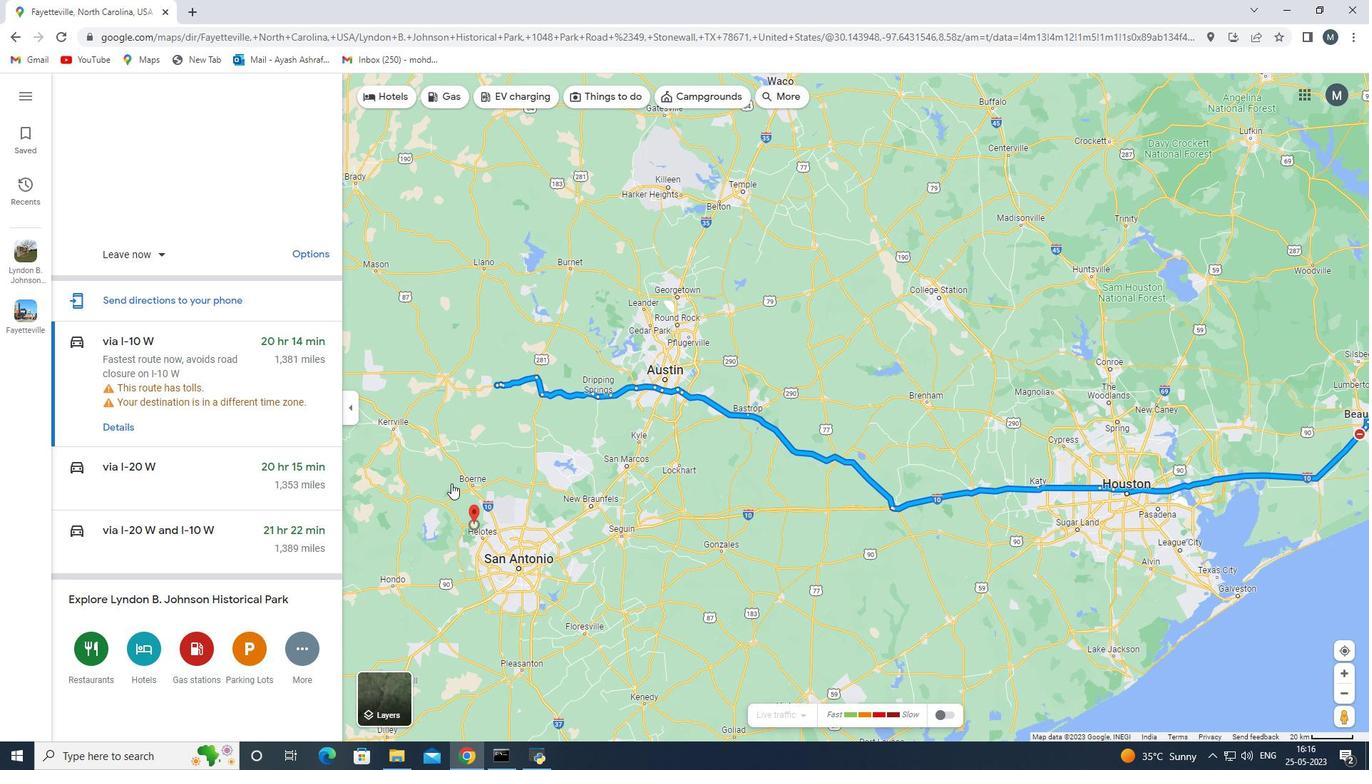 
Action: Mouse moved to (757, 403)
Screenshot: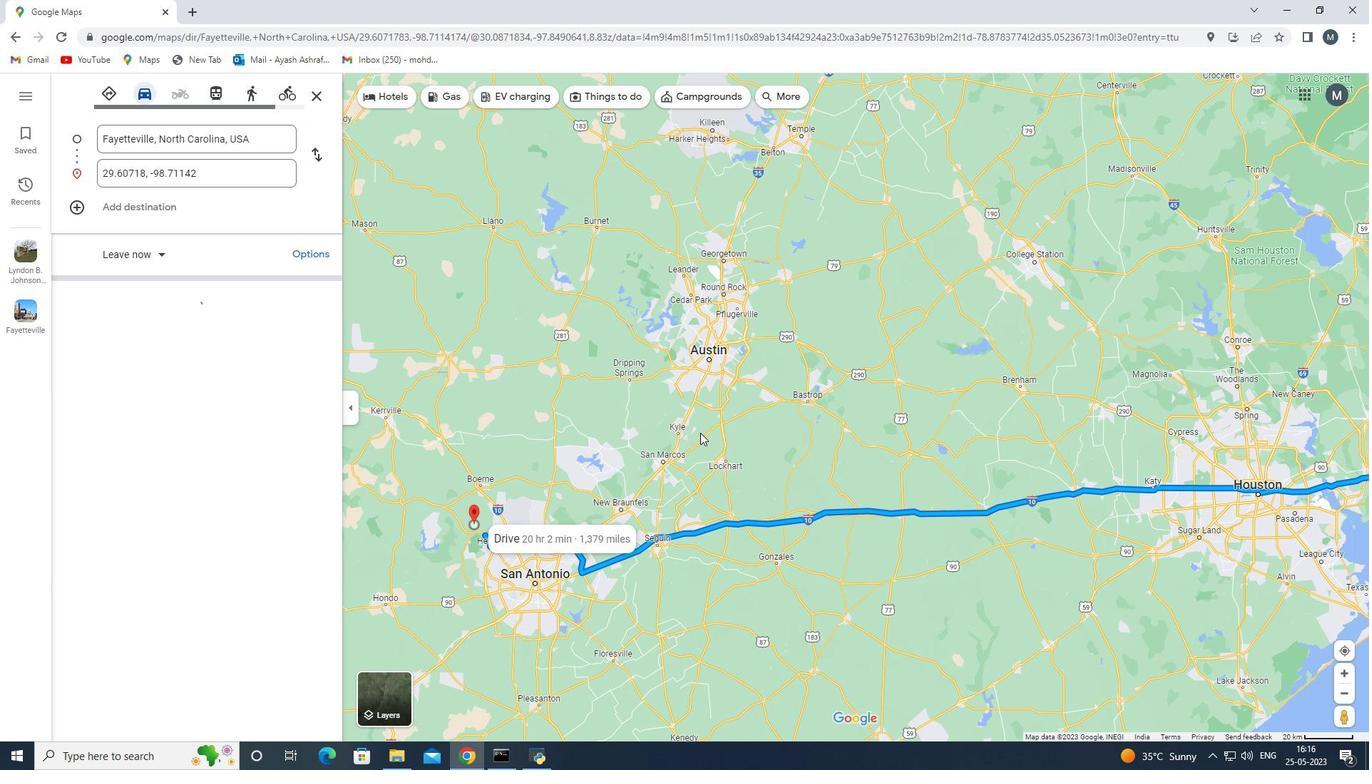 
Action: Mouse pressed left at (757, 403)
Screenshot: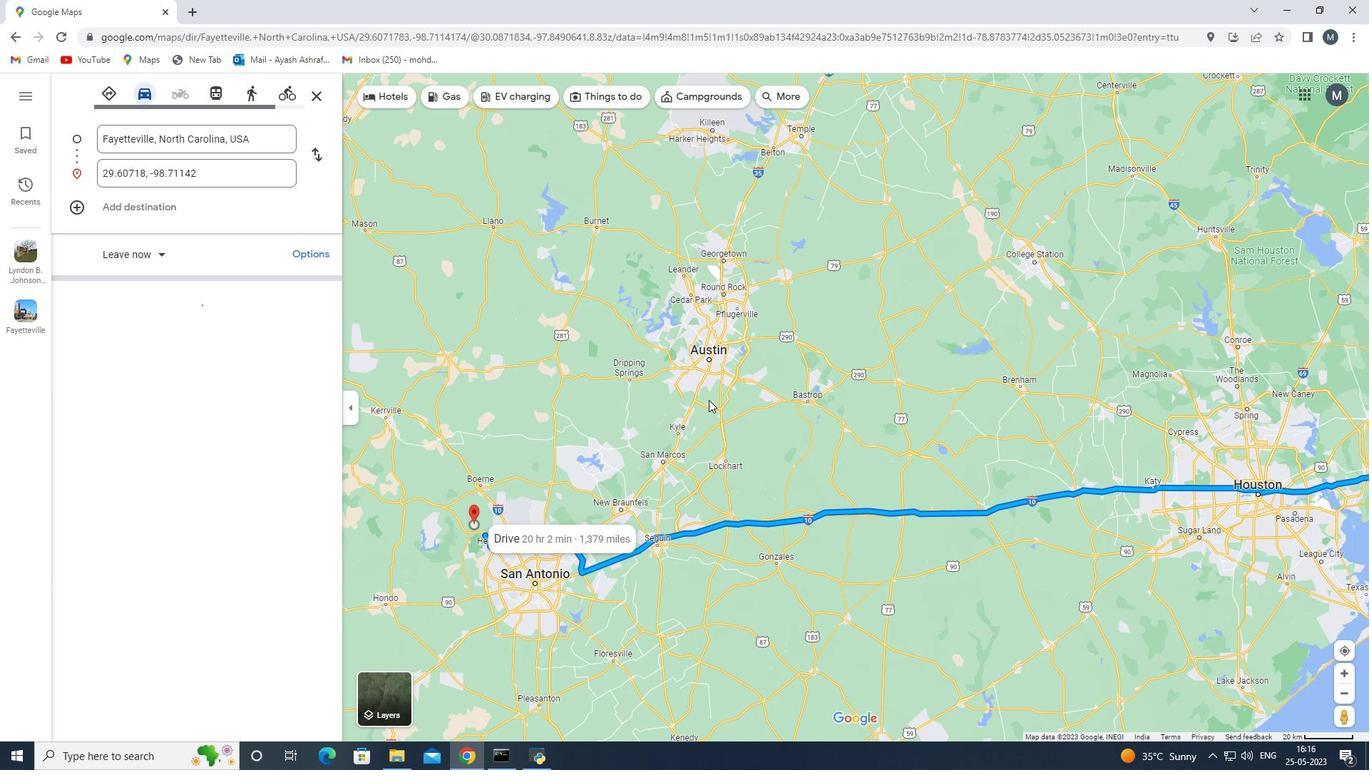 
Action: Mouse moved to (602, 560)
Screenshot: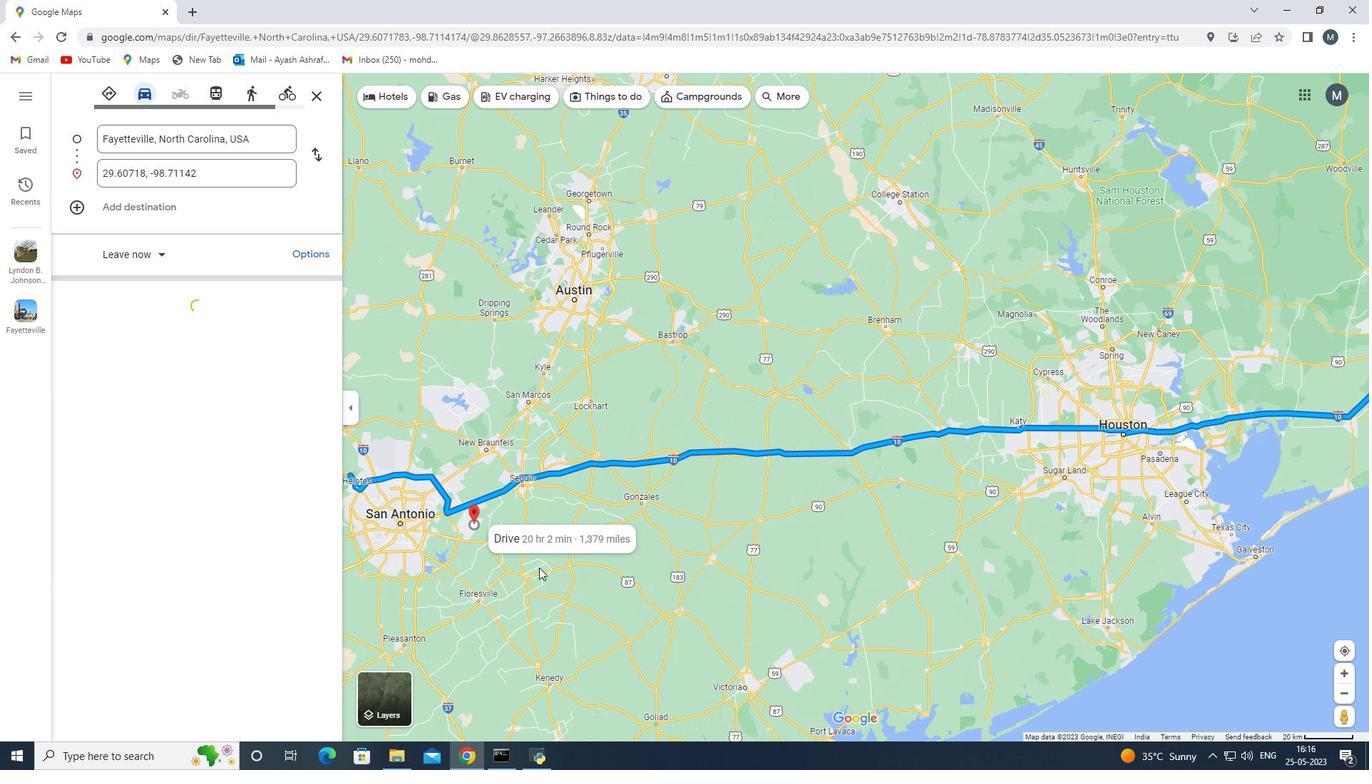 
Action: Mouse pressed left at (602, 560)
Screenshot: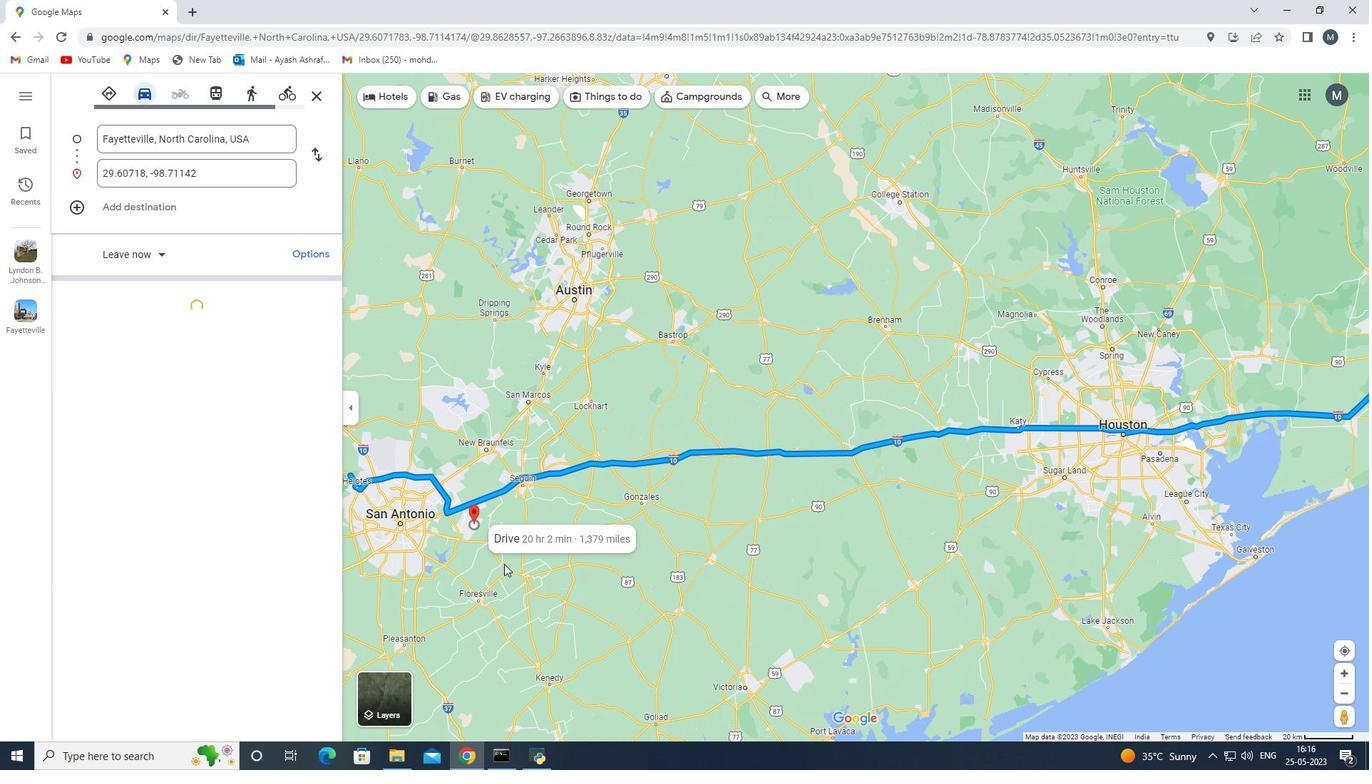 
Action: Mouse moved to (791, 288)
Screenshot: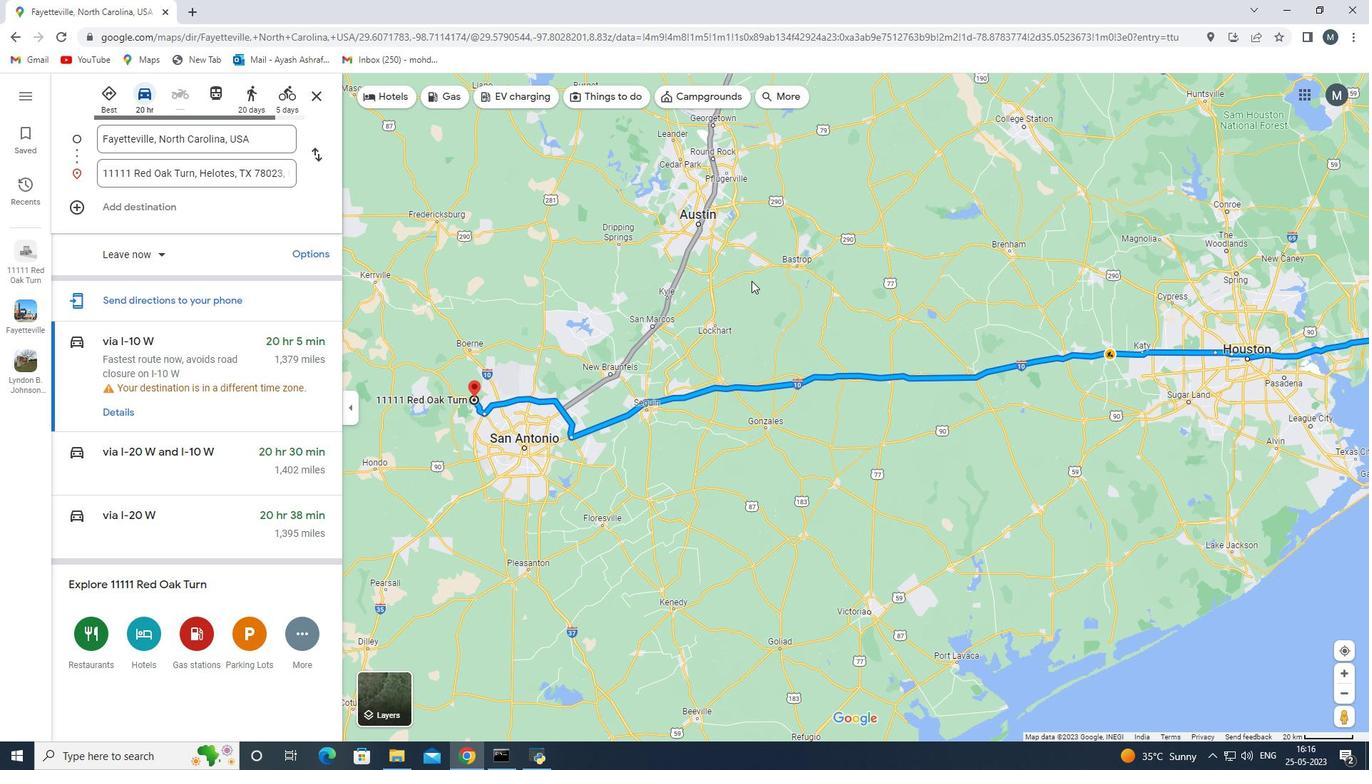 
Action: Mouse scrolled (791, 287) with delta (0, 0)
Screenshot: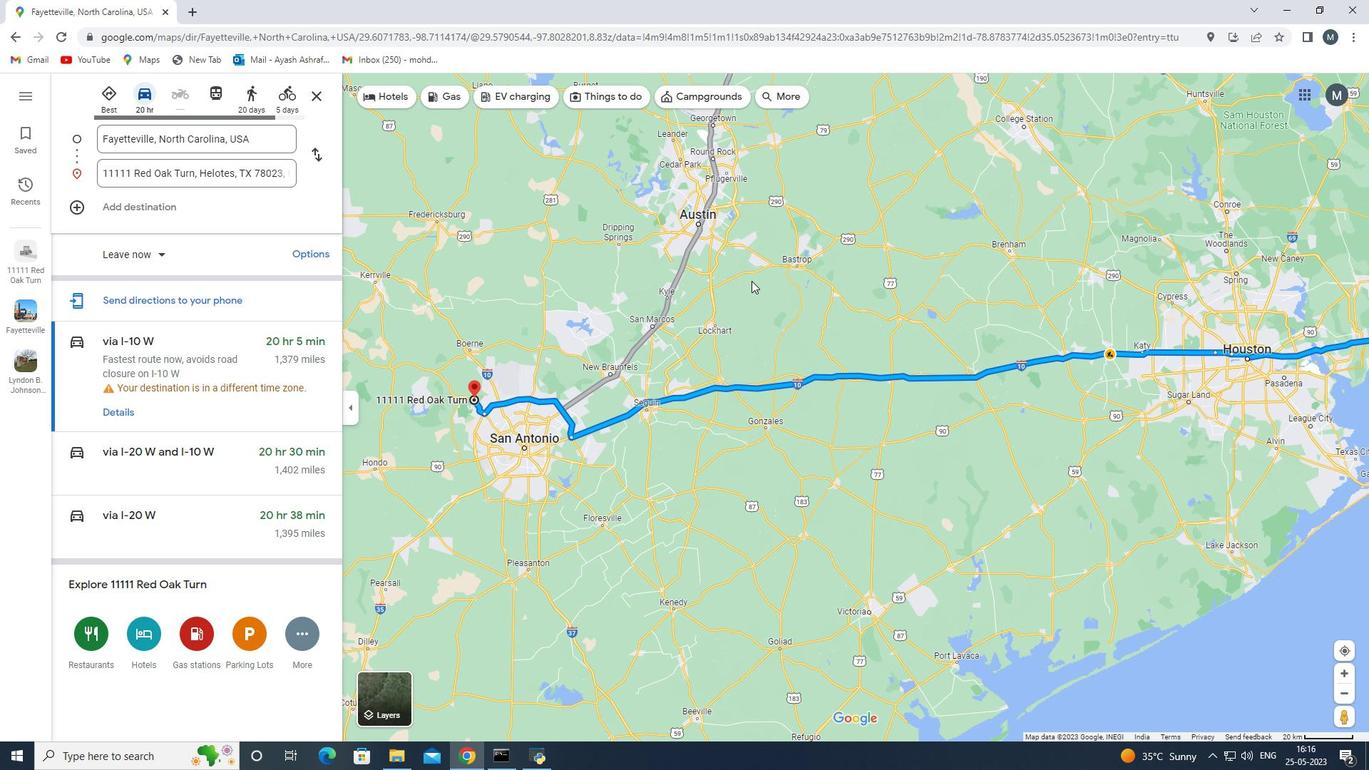 
Action: Mouse moved to (605, 394)
Screenshot: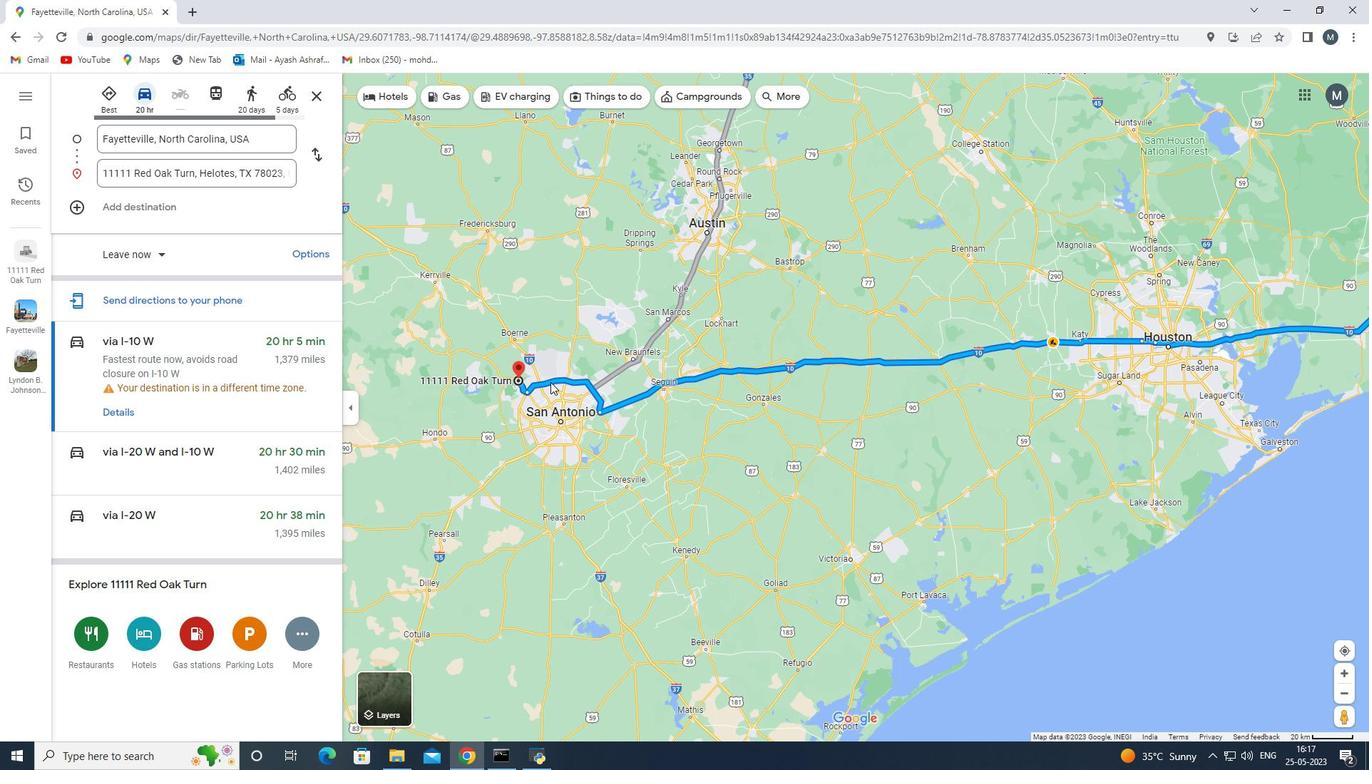 
Action: Mouse pressed left at (605, 394)
Screenshot: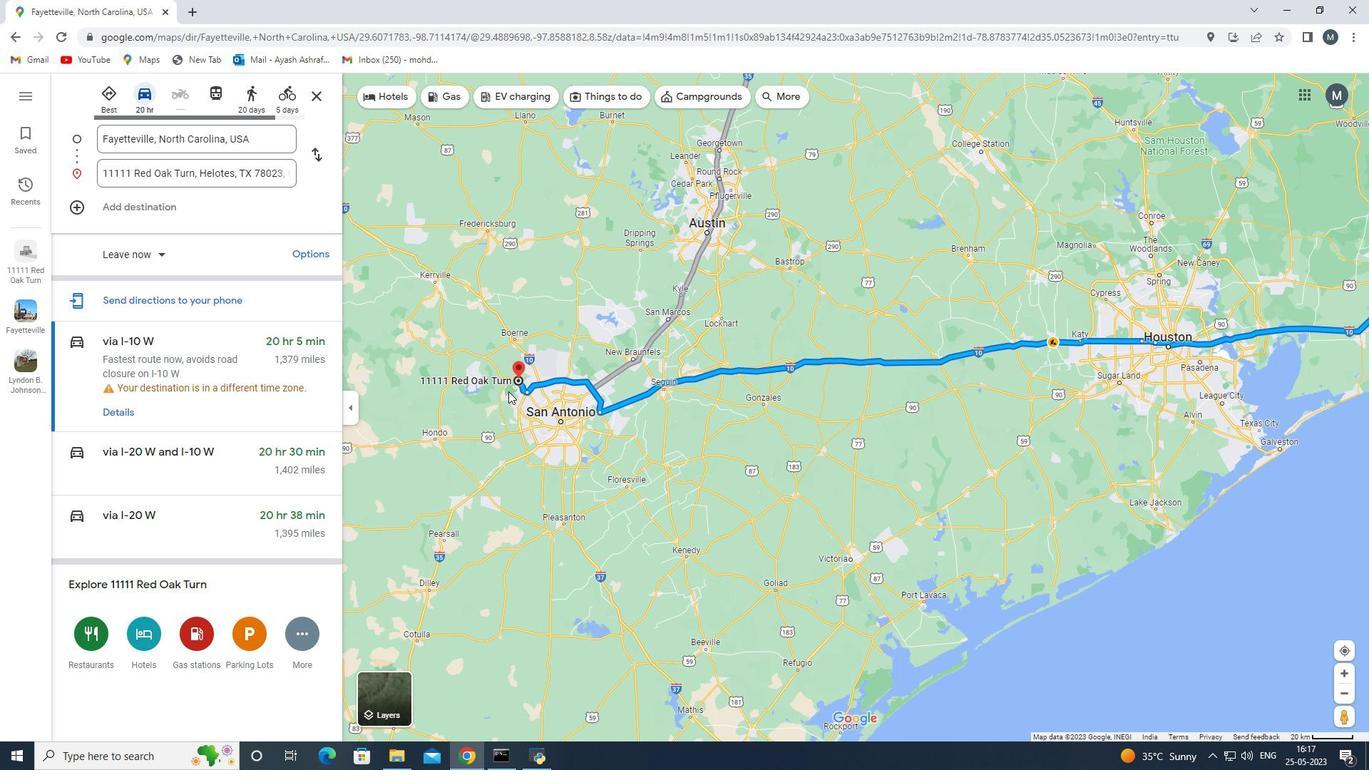 
Action: Mouse moved to (1237, 711)
Screenshot: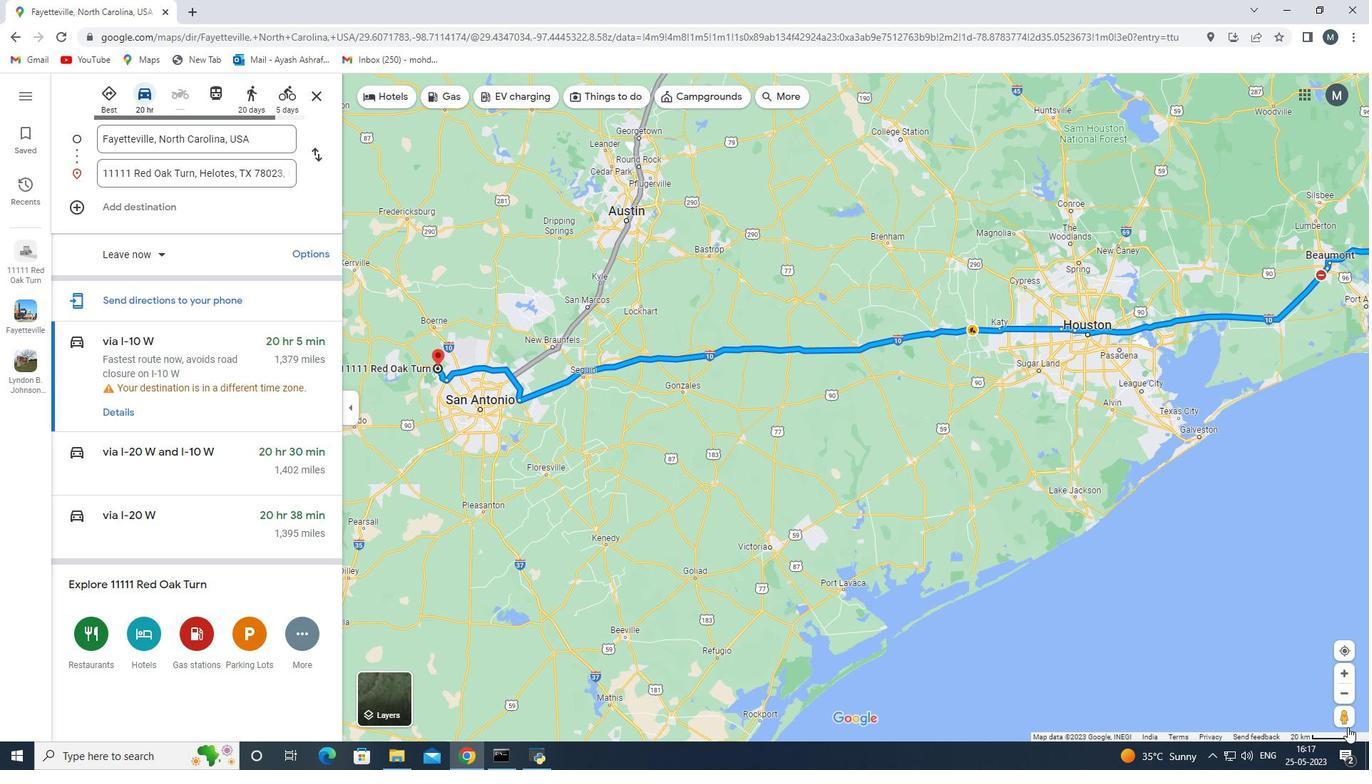
Action: Mouse pressed left at (1237, 711)
Screenshot: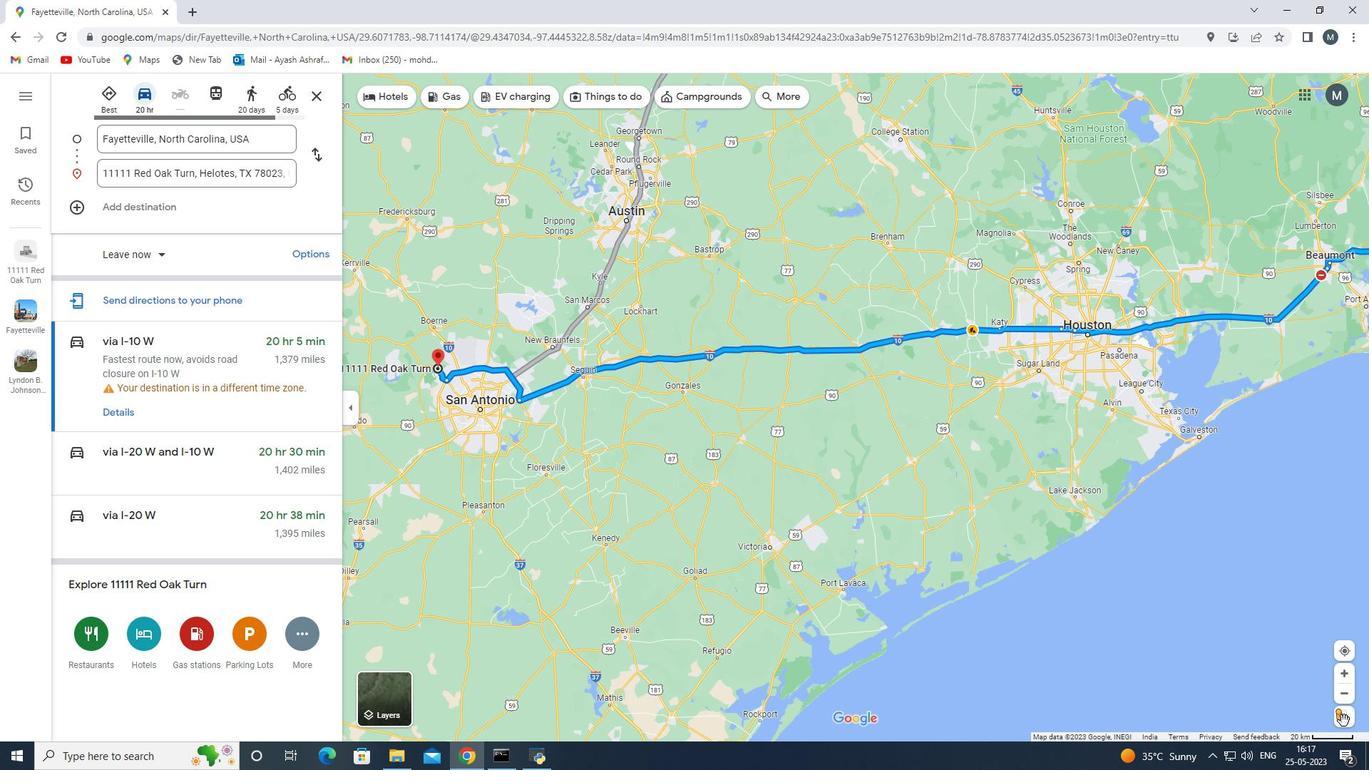 
Action: Mouse moved to (567, 561)
Screenshot: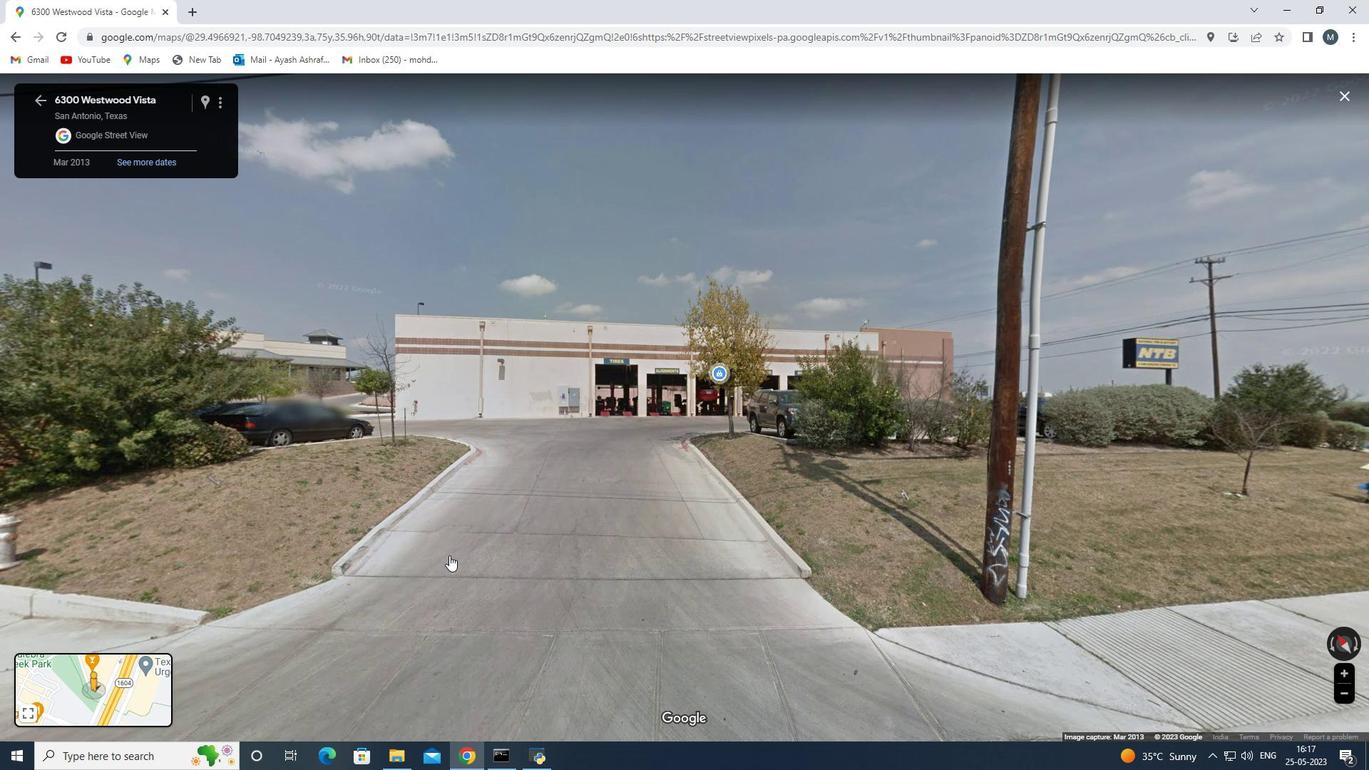 
Action: Mouse scrolled (564, 558) with delta (0, 0)
Screenshot: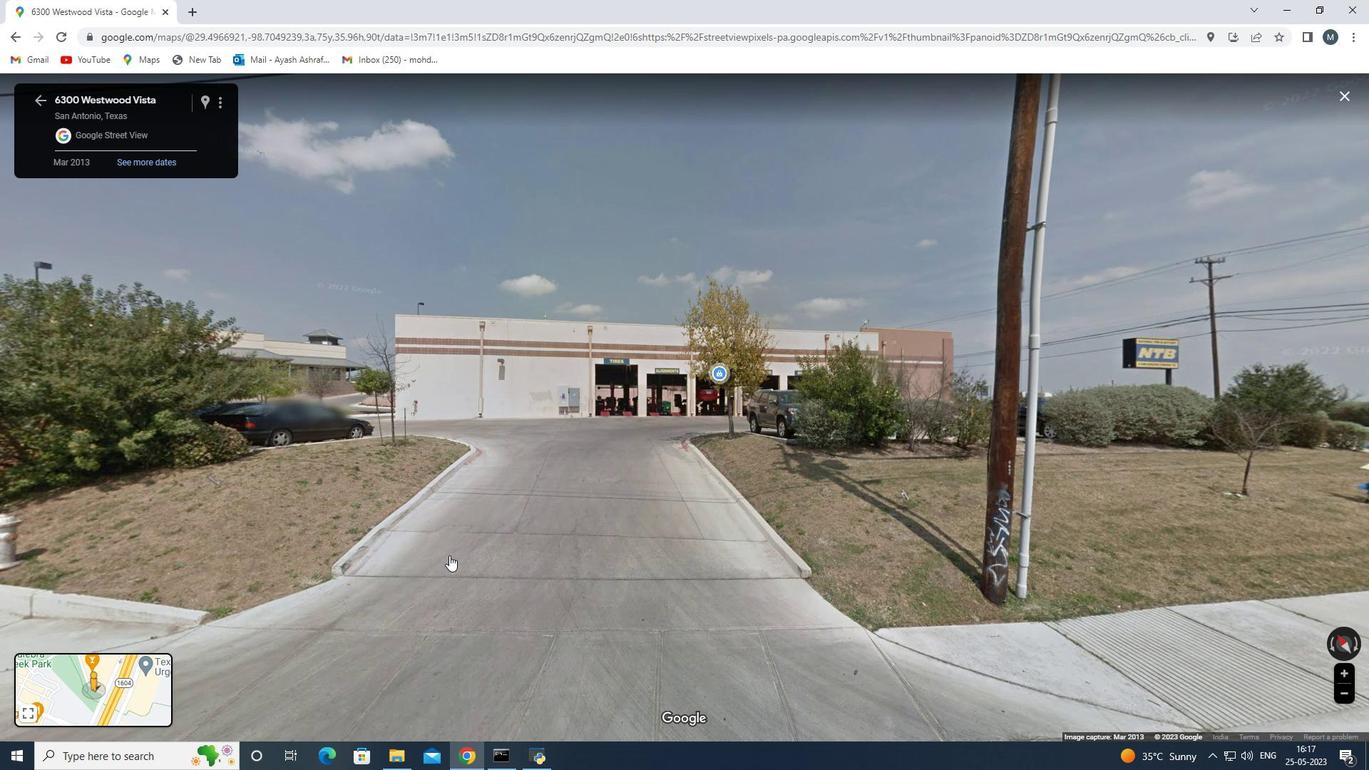 
Action: Mouse moved to (592, 579)
Screenshot: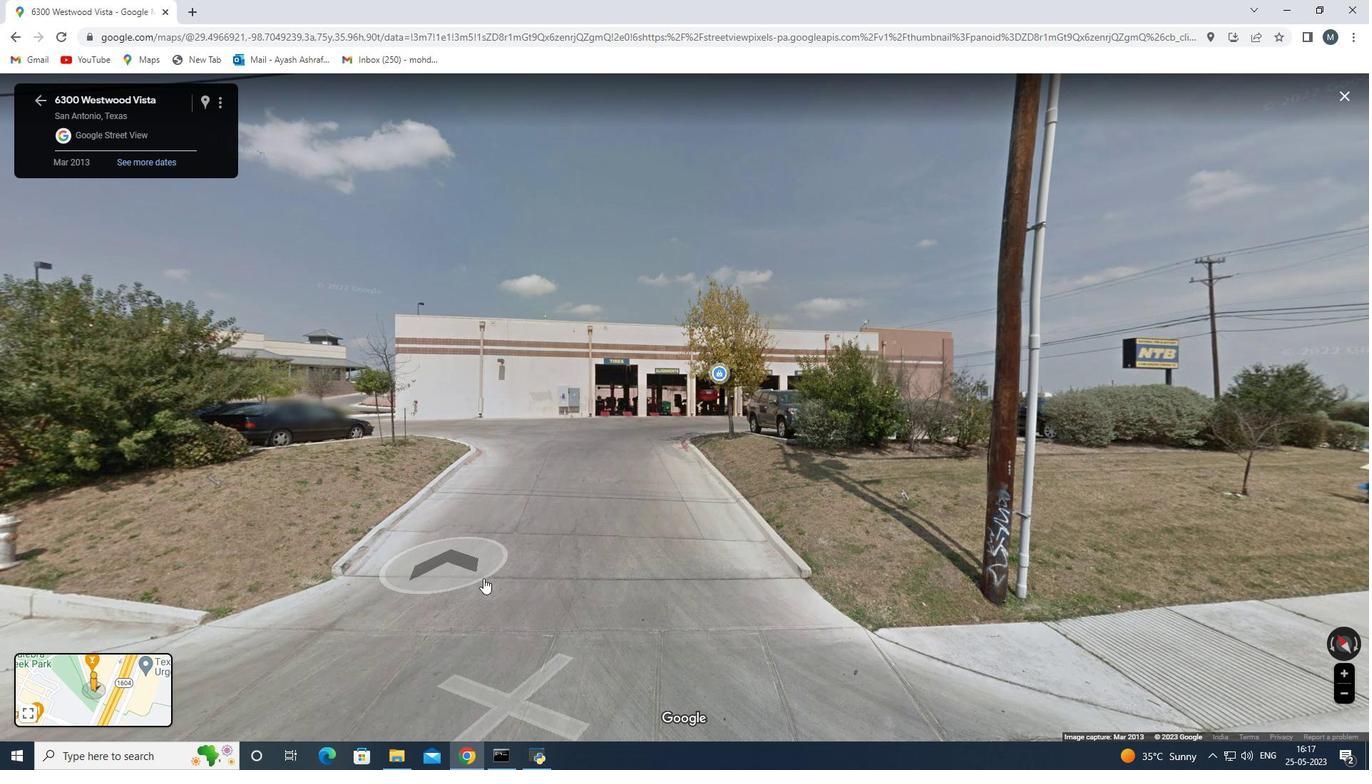 
Action: Mouse scrolled (592, 578) with delta (0, 0)
Screenshot: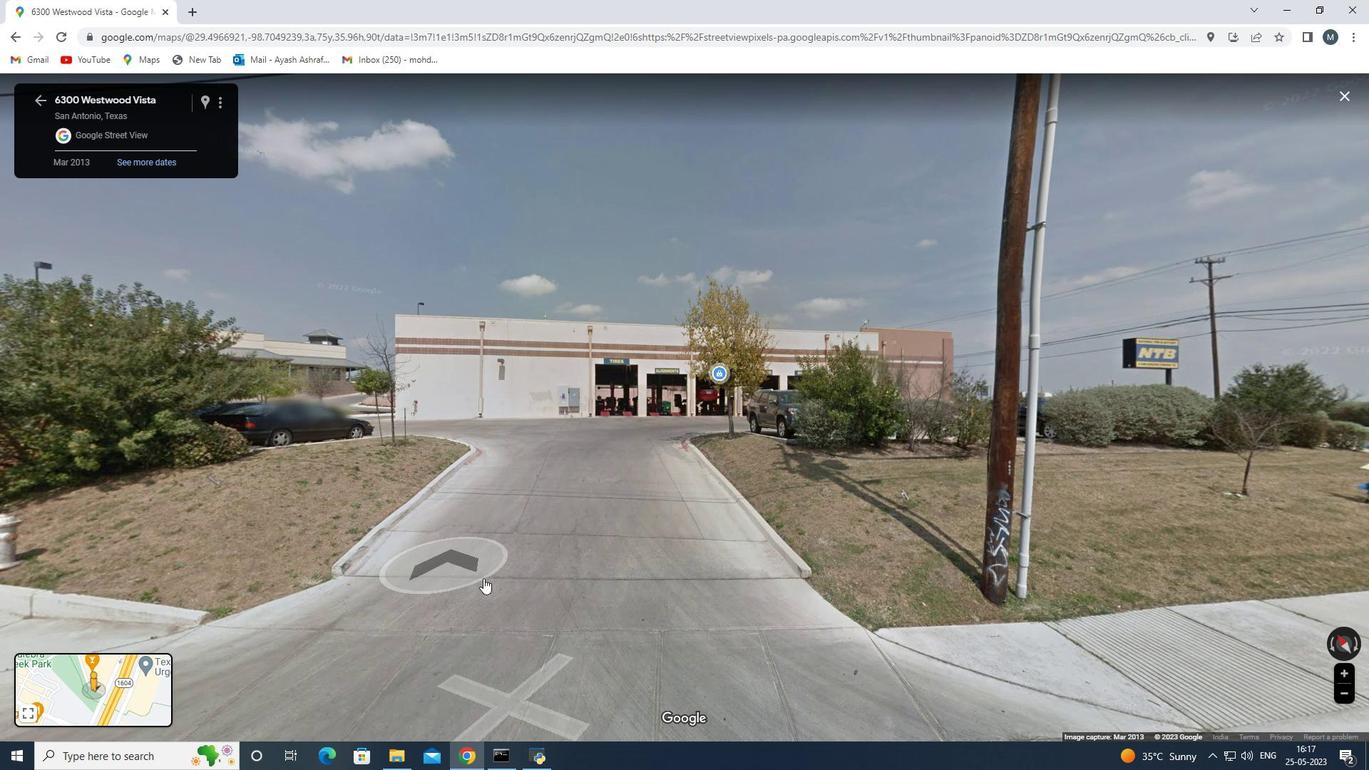 
Action: Mouse scrolled (592, 578) with delta (0, 0)
Screenshot: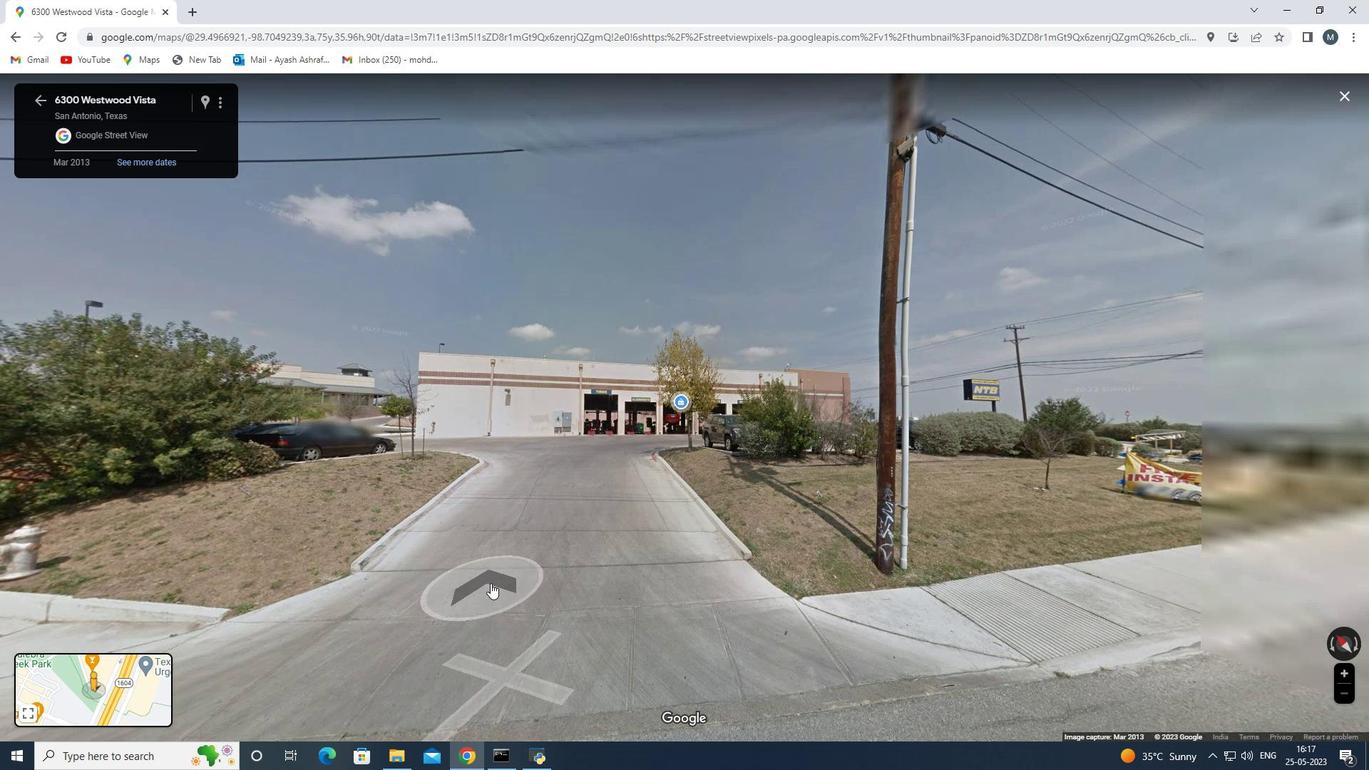 
Action: Mouse scrolled (592, 578) with delta (0, 0)
Screenshot: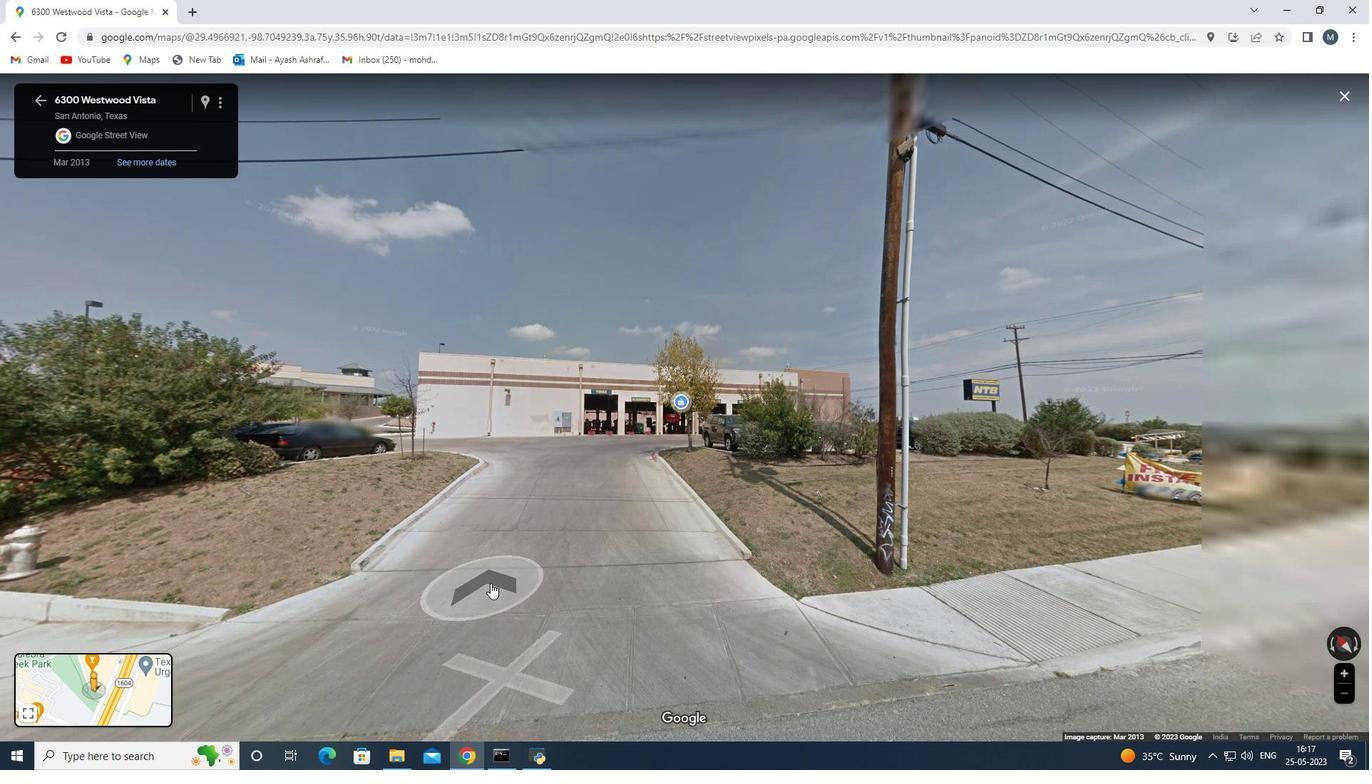 
Action: Mouse moved to (566, 677)
Screenshot: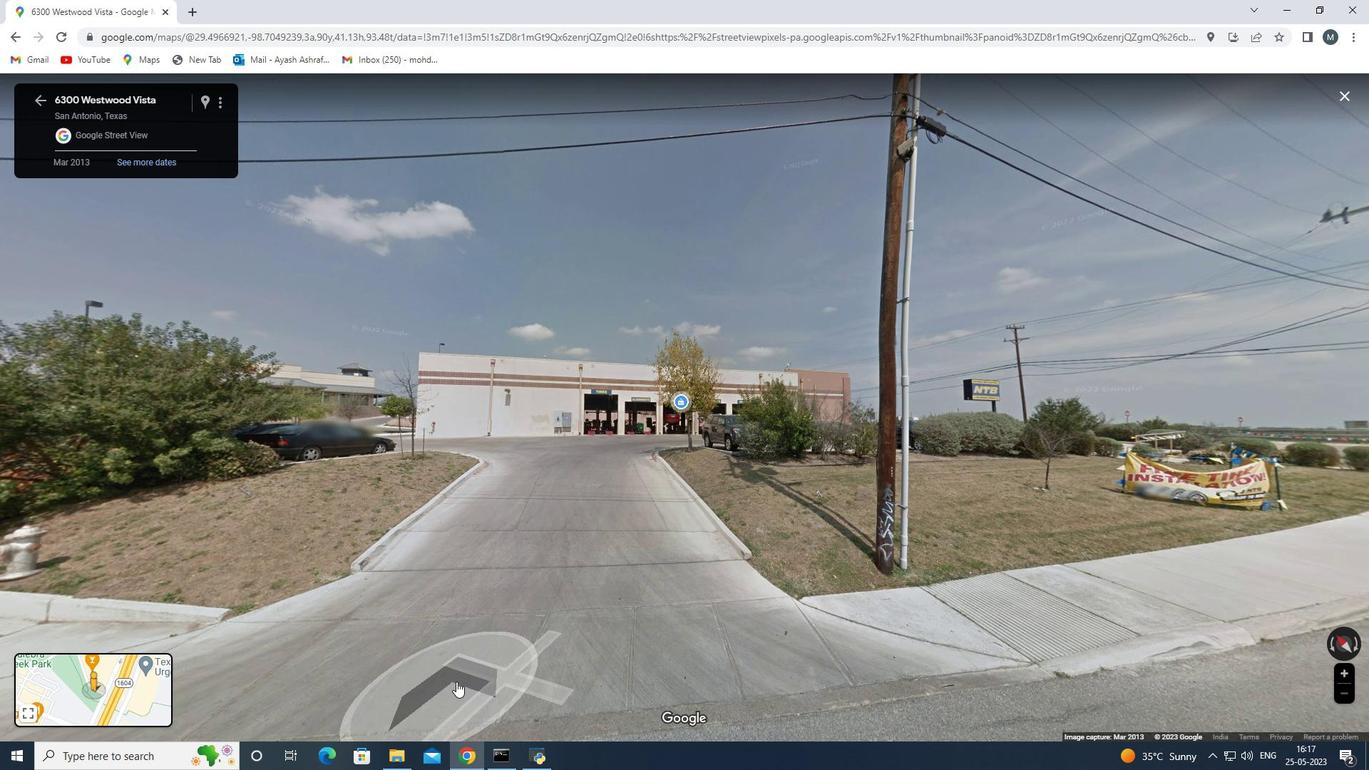 
Action: Mouse pressed left at (566, 677)
Screenshot: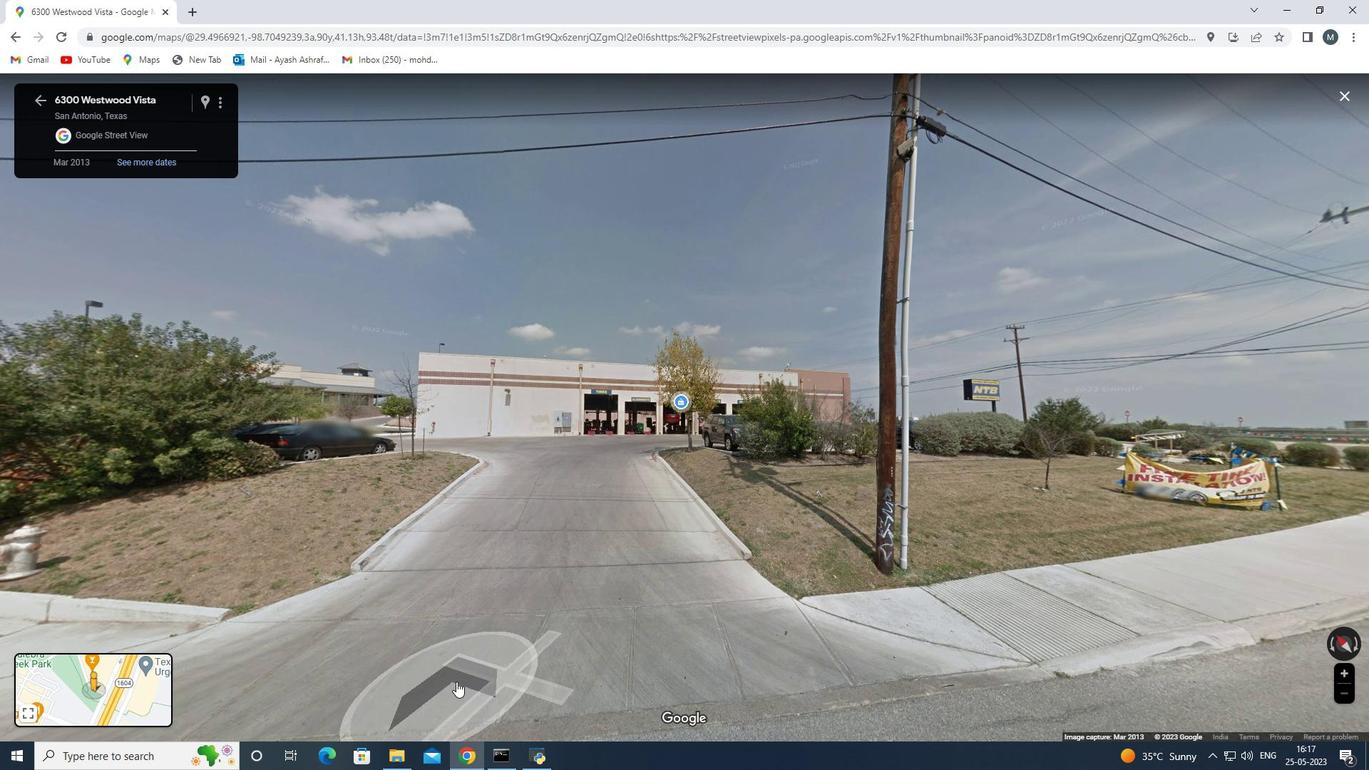 
Action: Mouse moved to (1052, 574)
Screenshot: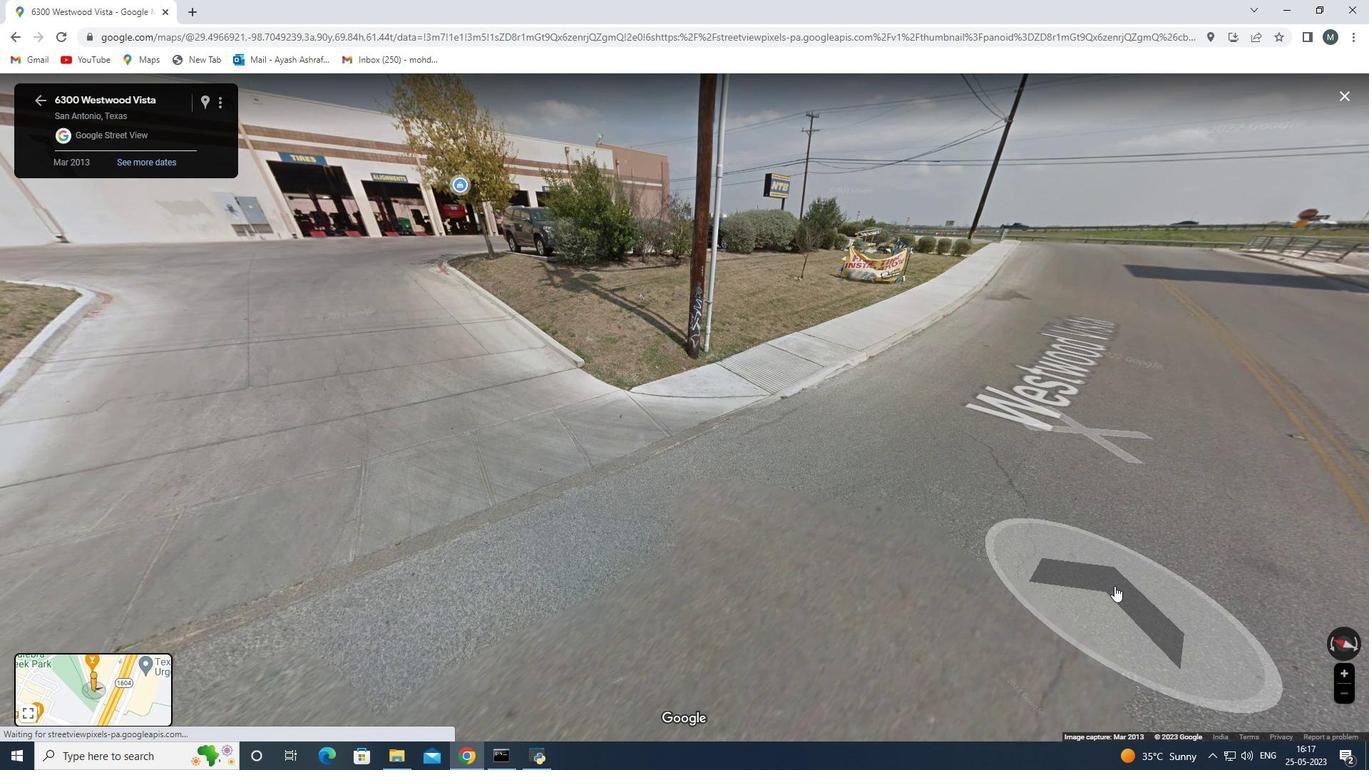 
Action: Mouse pressed left at (1055, 575)
Screenshot: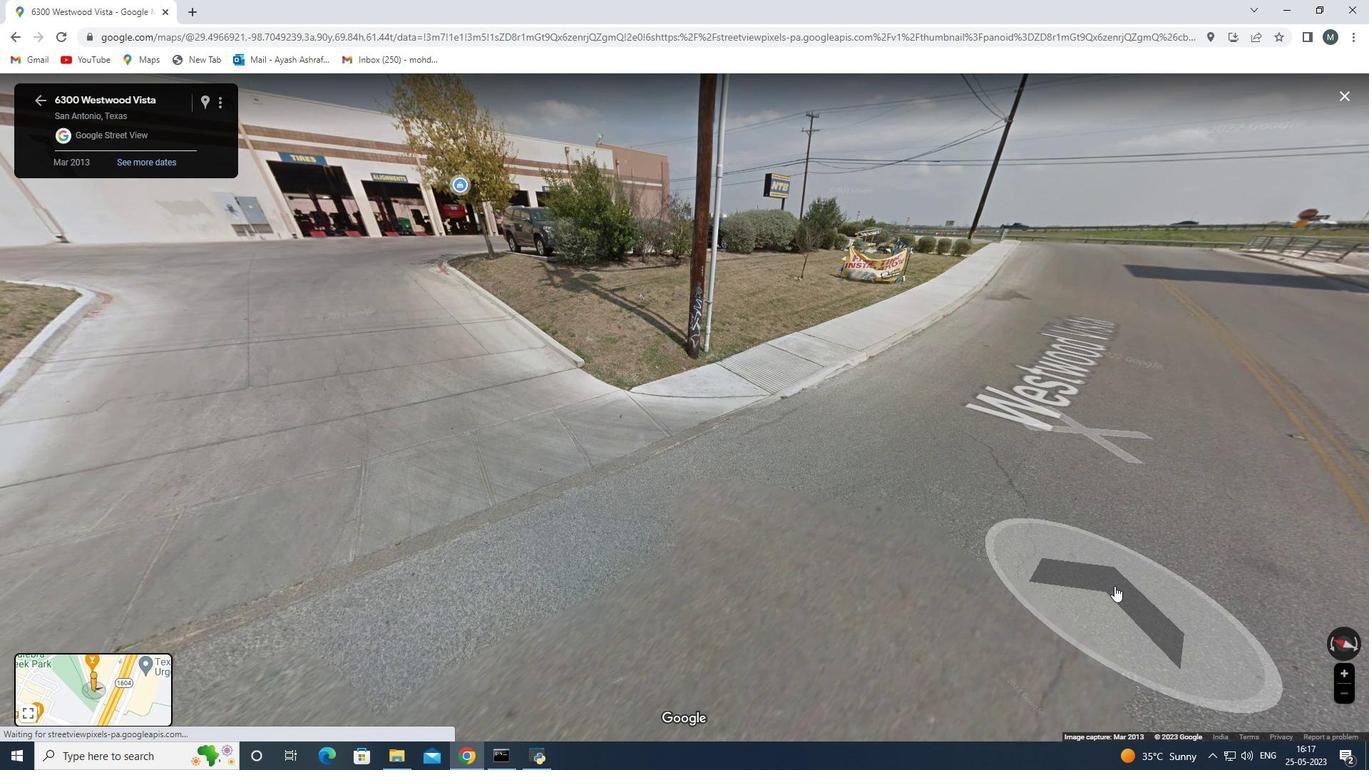 
Action: Mouse moved to (798, 430)
Screenshot: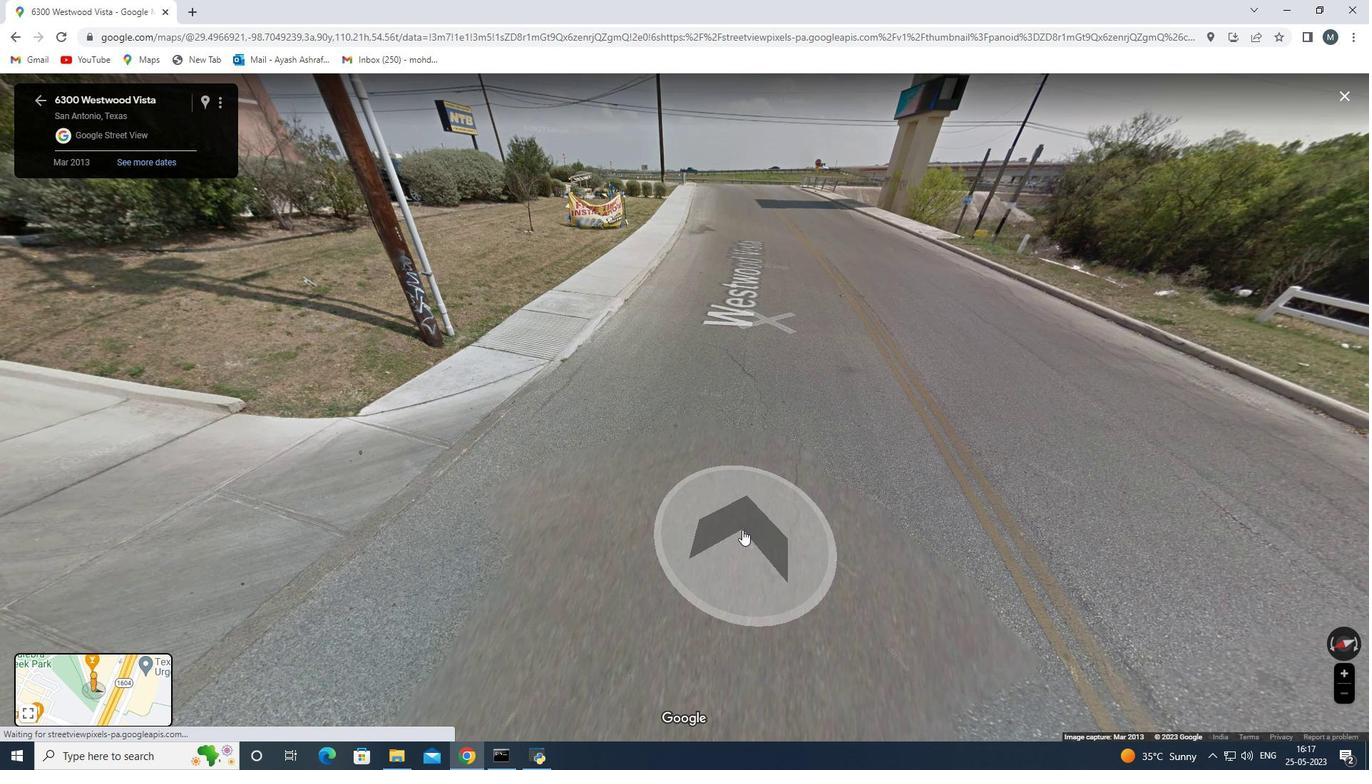 
Action: Mouse scrolled (800, 443) with delta (0, 0)
Screenshot: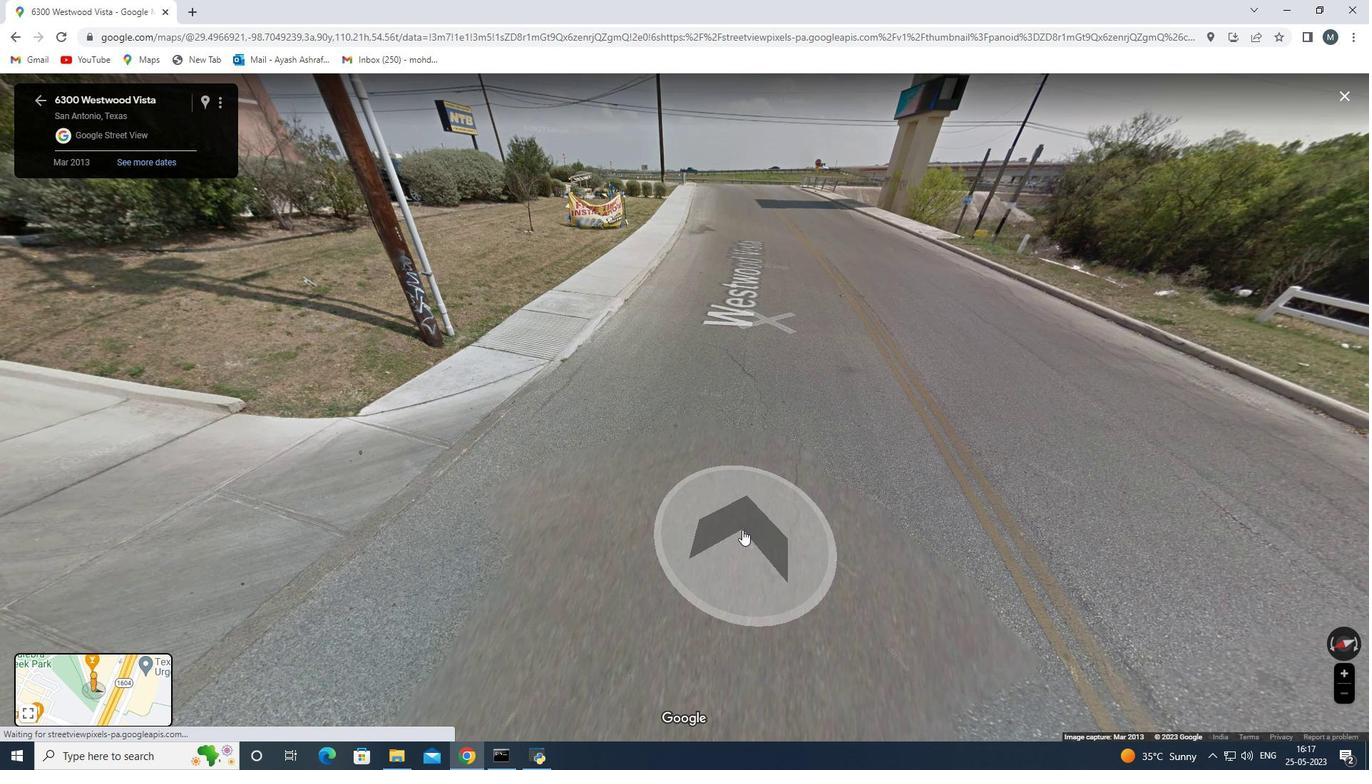 
Action: Mouse moved to (798, 430)
Screenshot: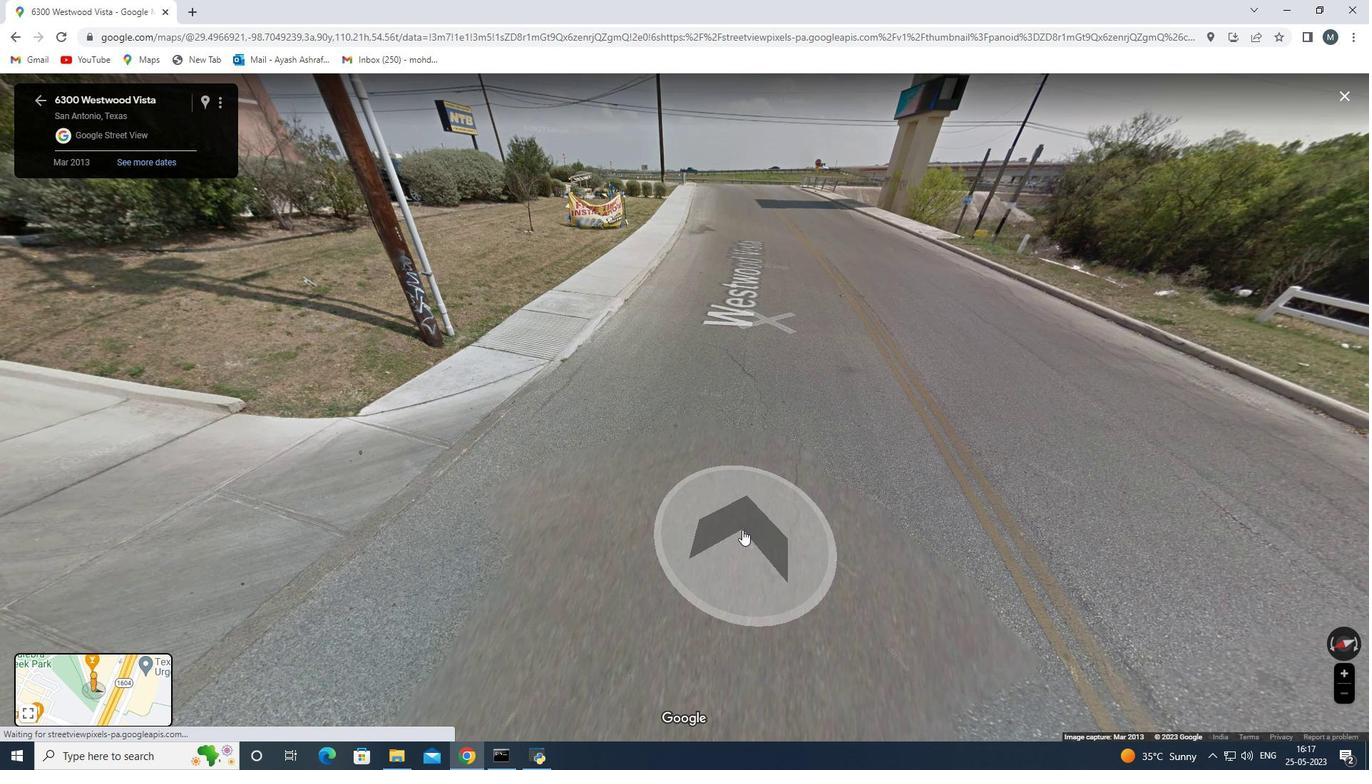 
Action: Mouse scrolled (798, 439) with delta (0, 0)
Screenshot: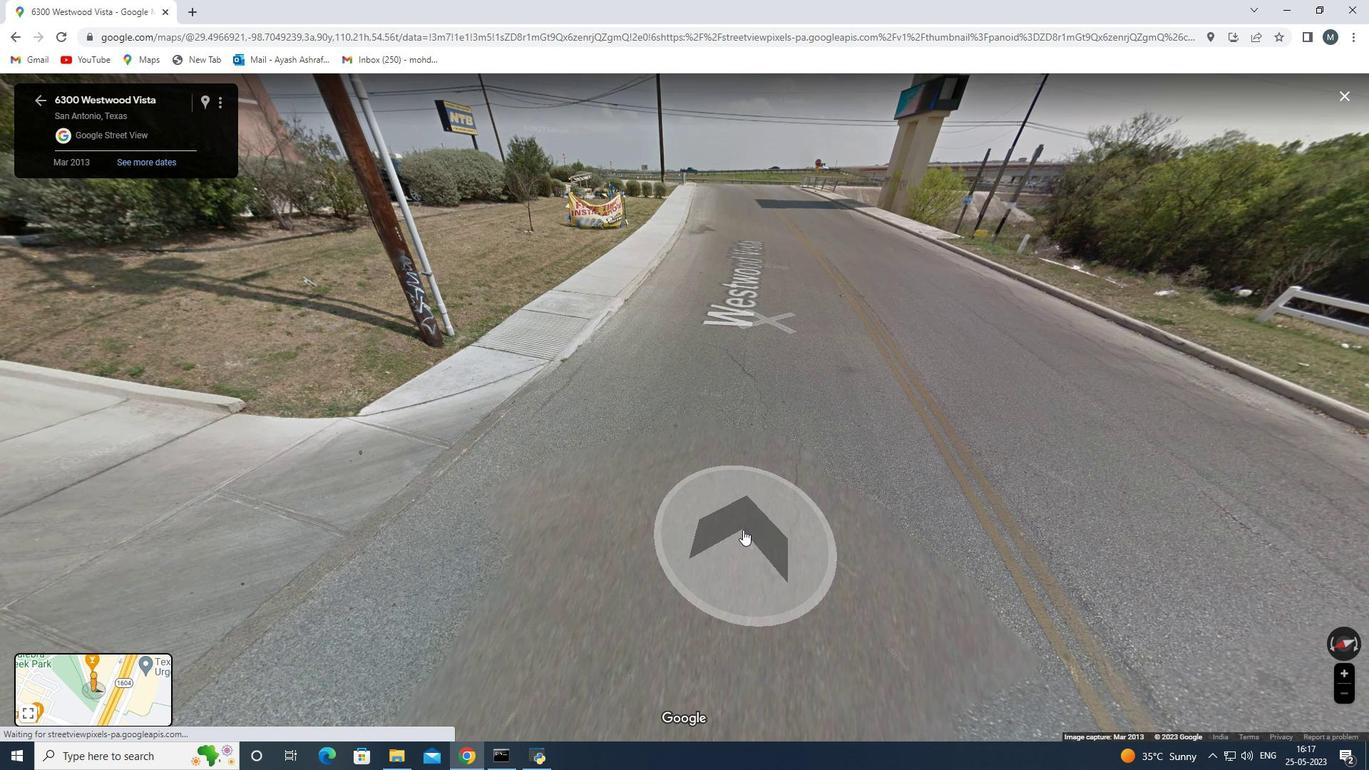 
Action: Mouse moved to (797, 428)
Screenshot: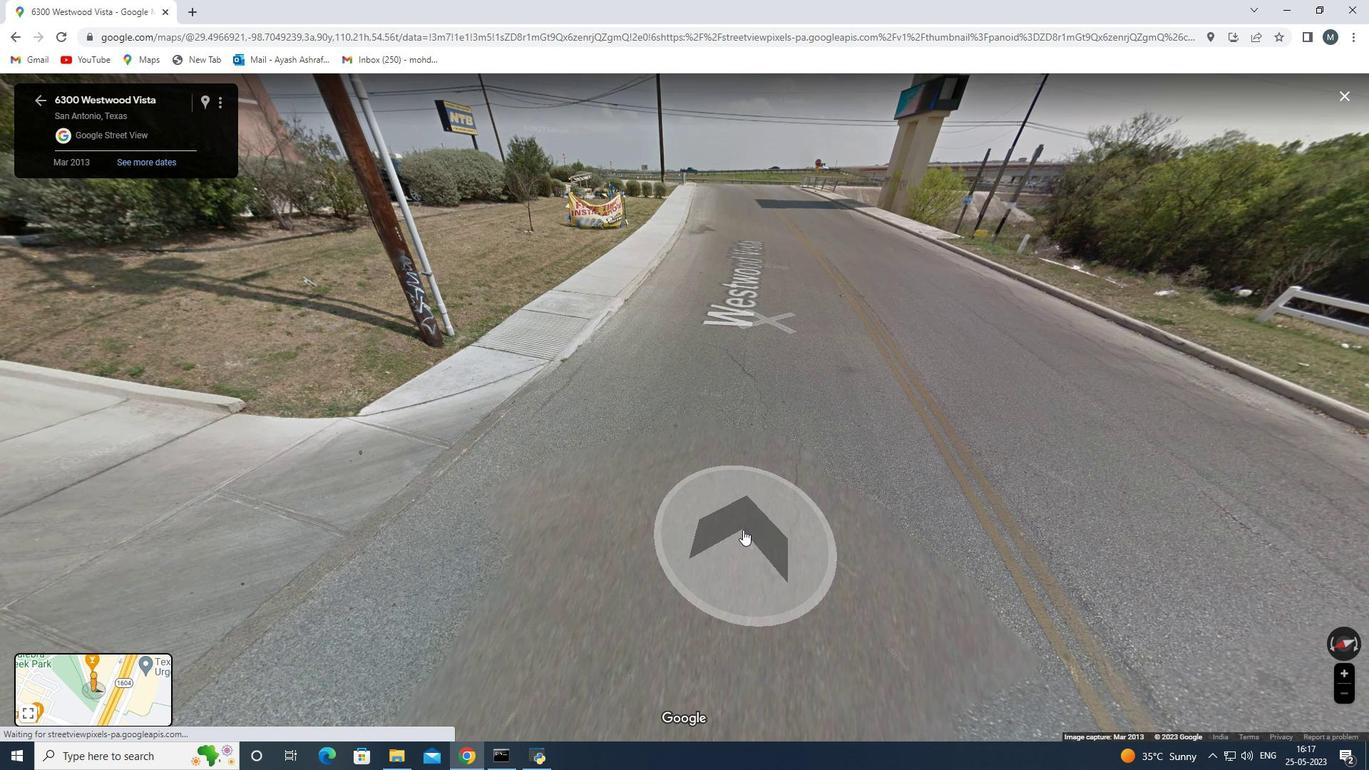 
Action: Mouse scrolled (798, 436) with delta (0, 0)
Screenshot: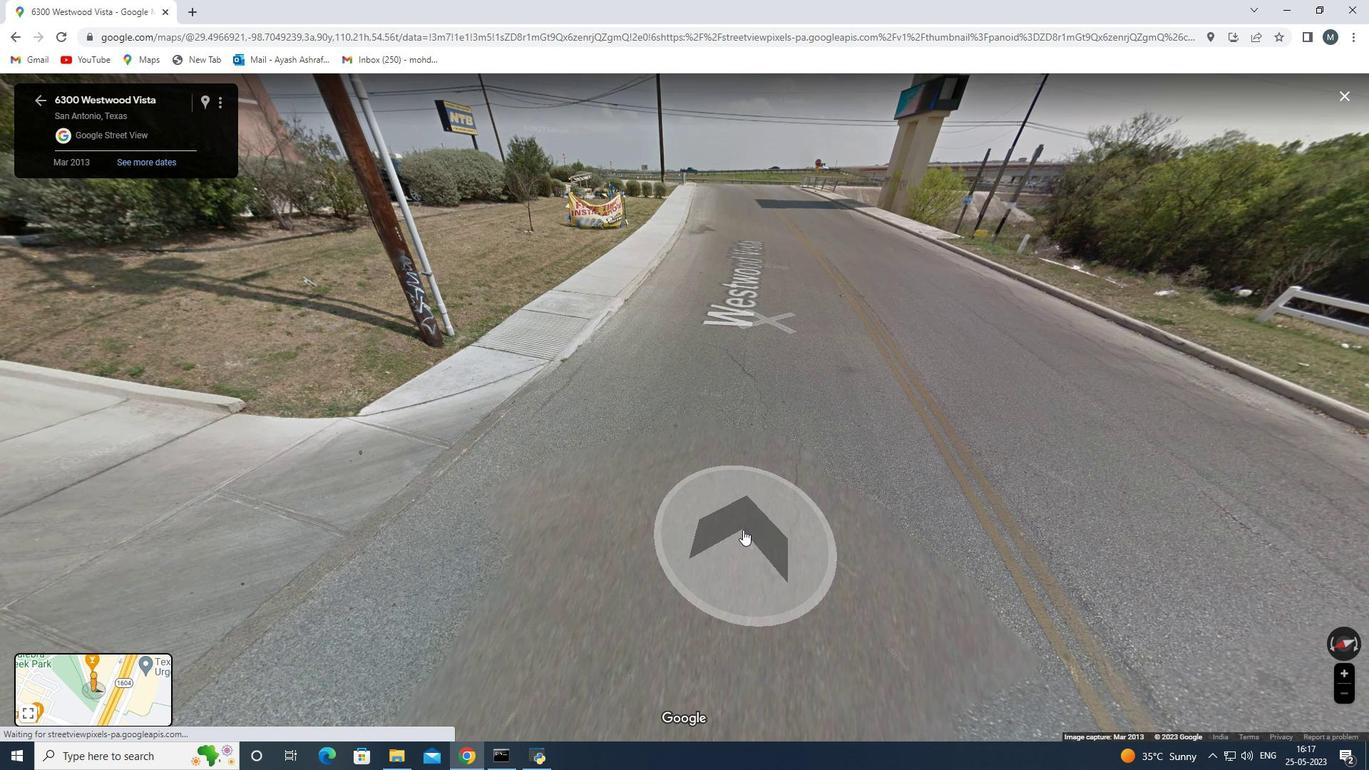 
Action: Mouse moved to (796, 418)
Screenshot: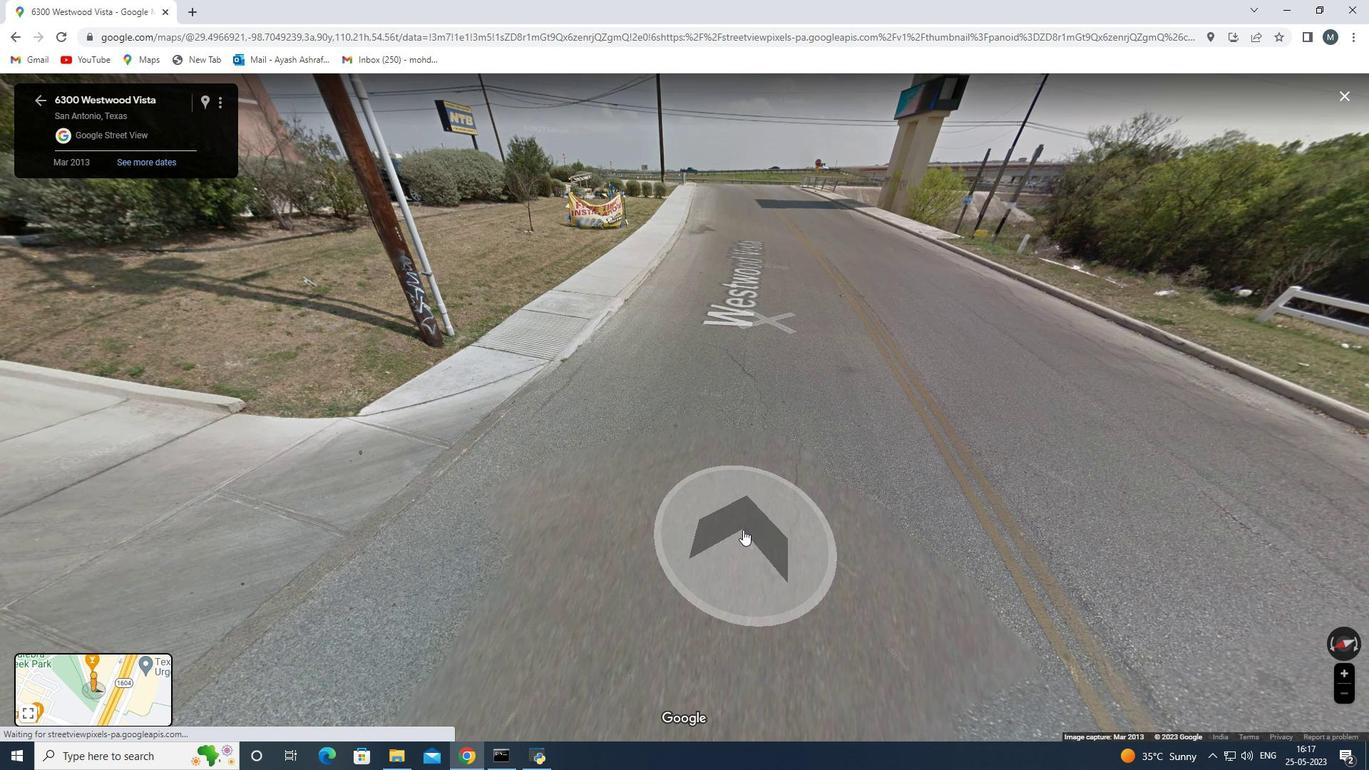 
Action: Mouse scrolled (798, 430) with delta (0, 0)
Screenshot: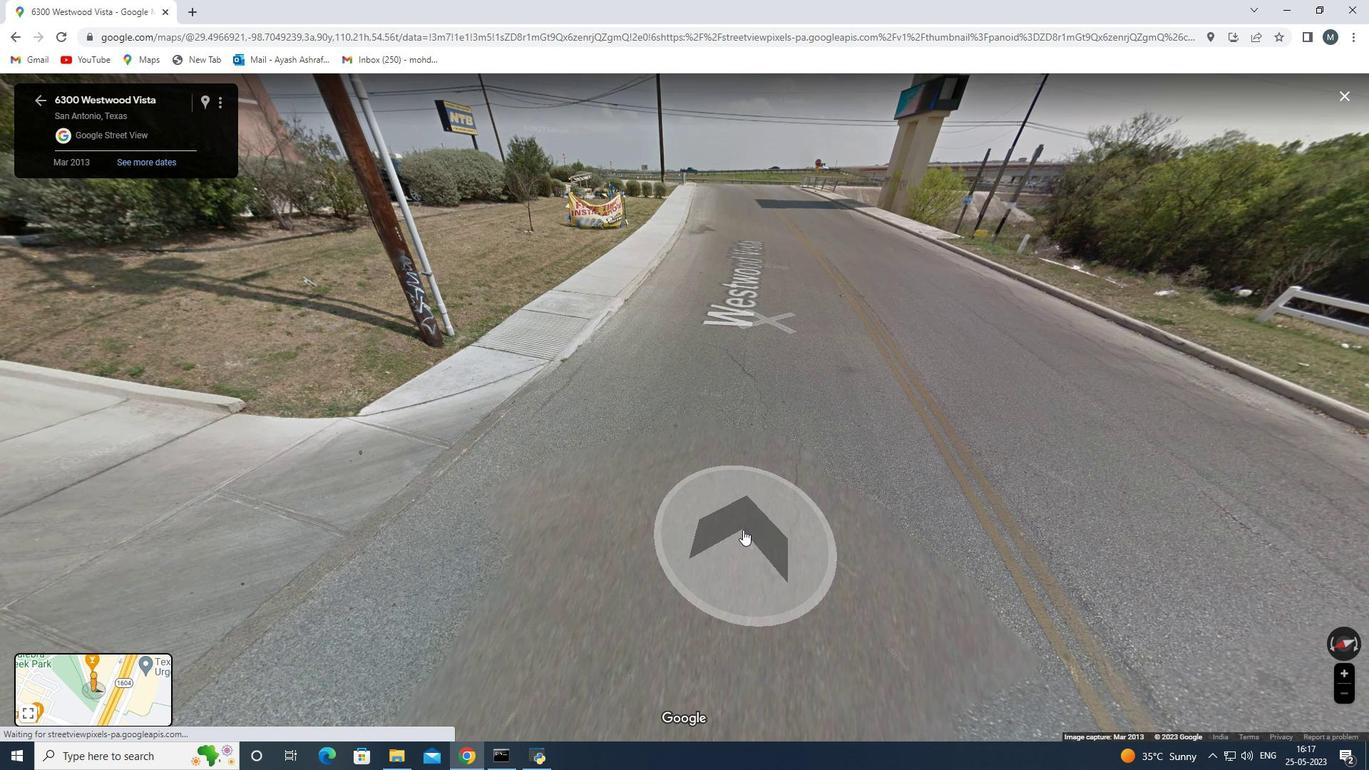 
Action: Mouse moved to (801, 403)
Screenshot: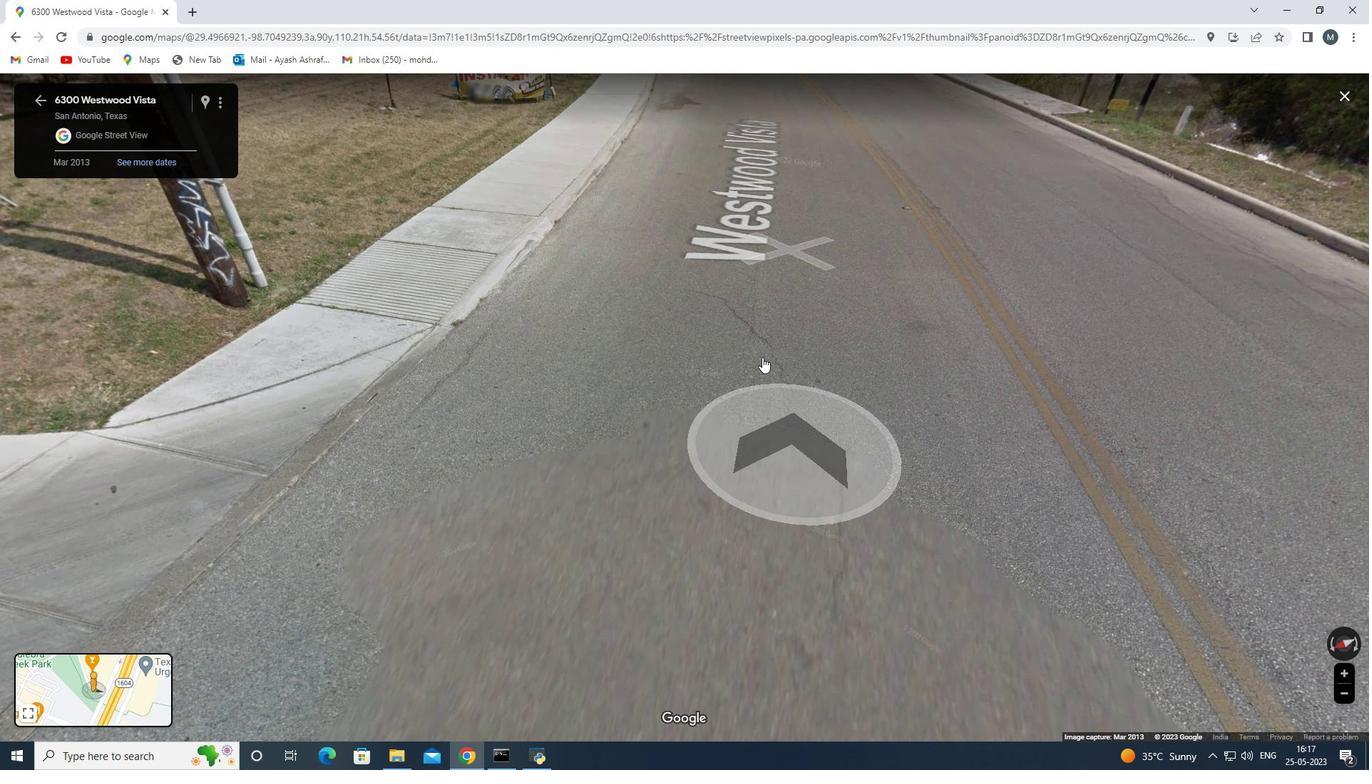 
Action: Mouse pressed left at (797, 388)
Screenshot: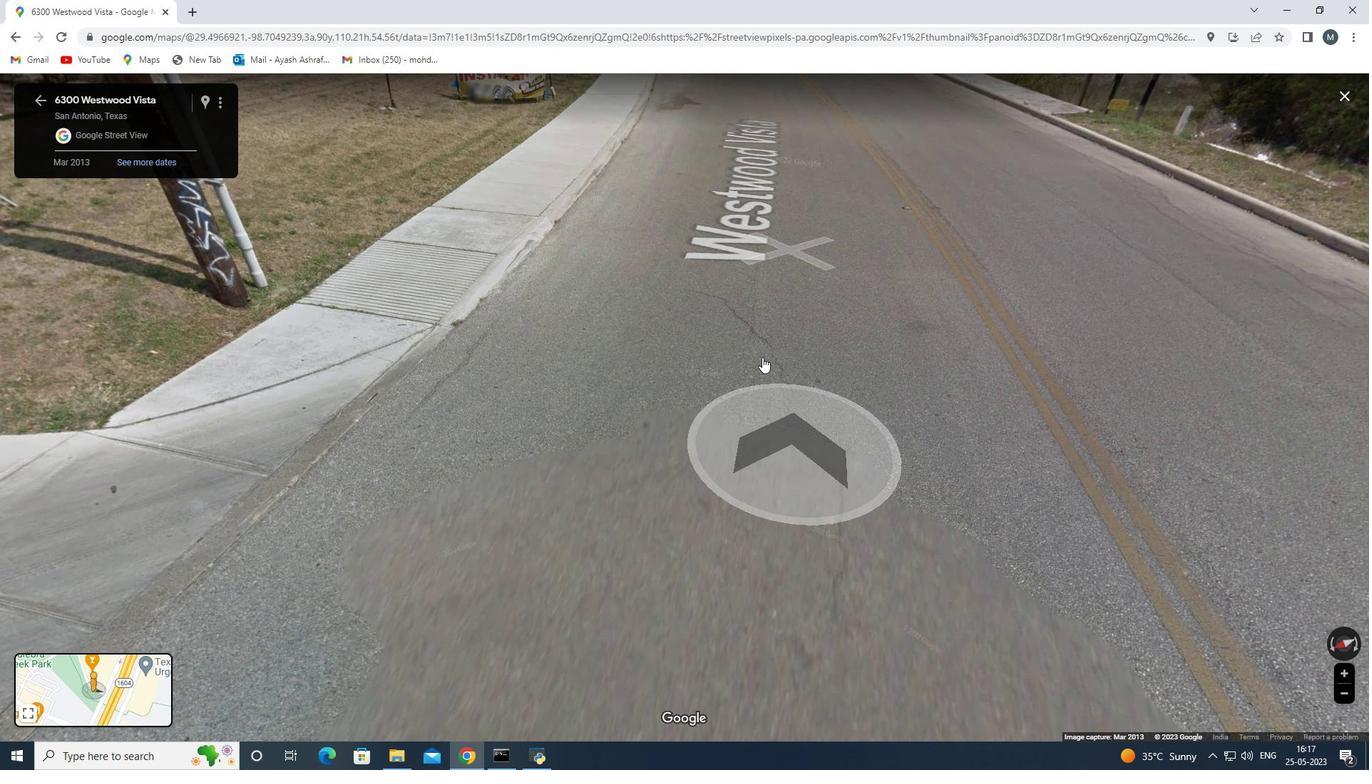 
Action: Mouse moved to (811, 414)
Screenshot: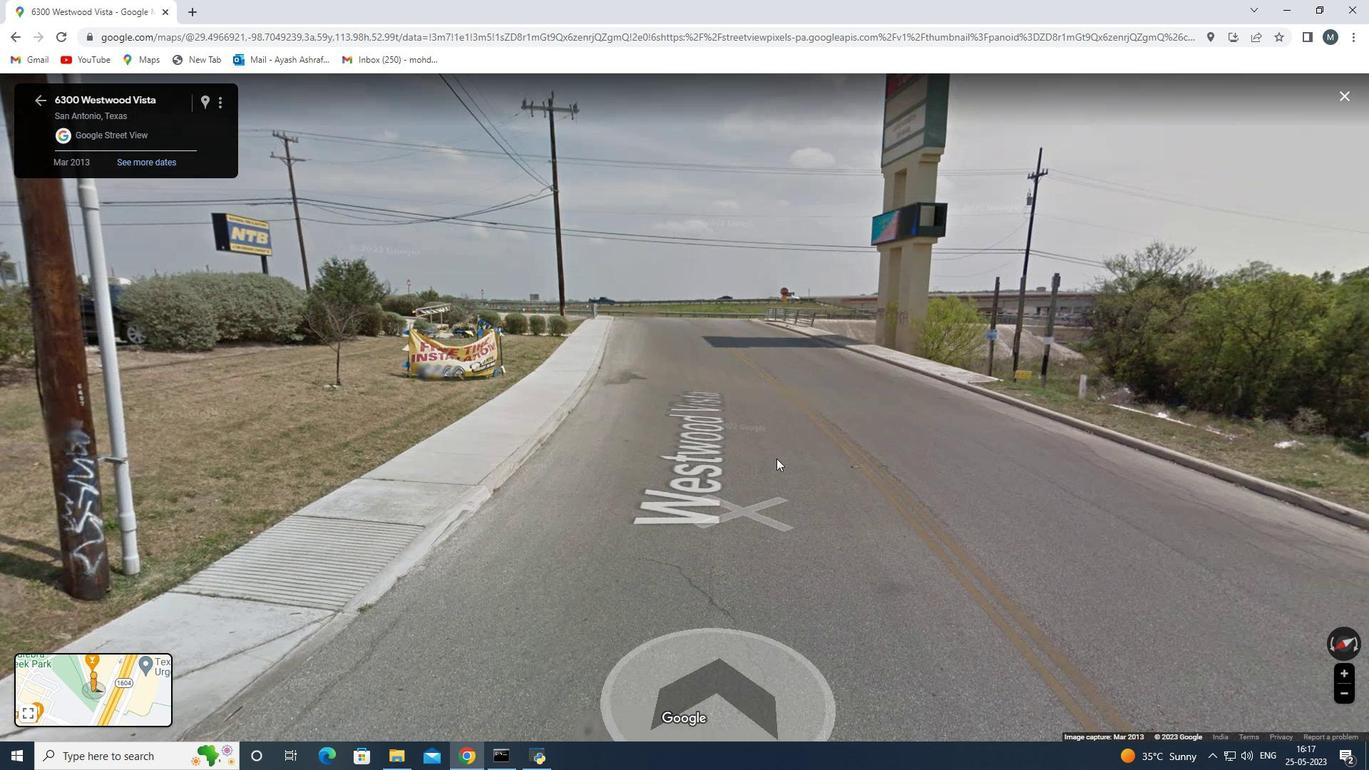 
Action: Mouse scrolled (811, 415) with delta (0, 0)
Screenshot: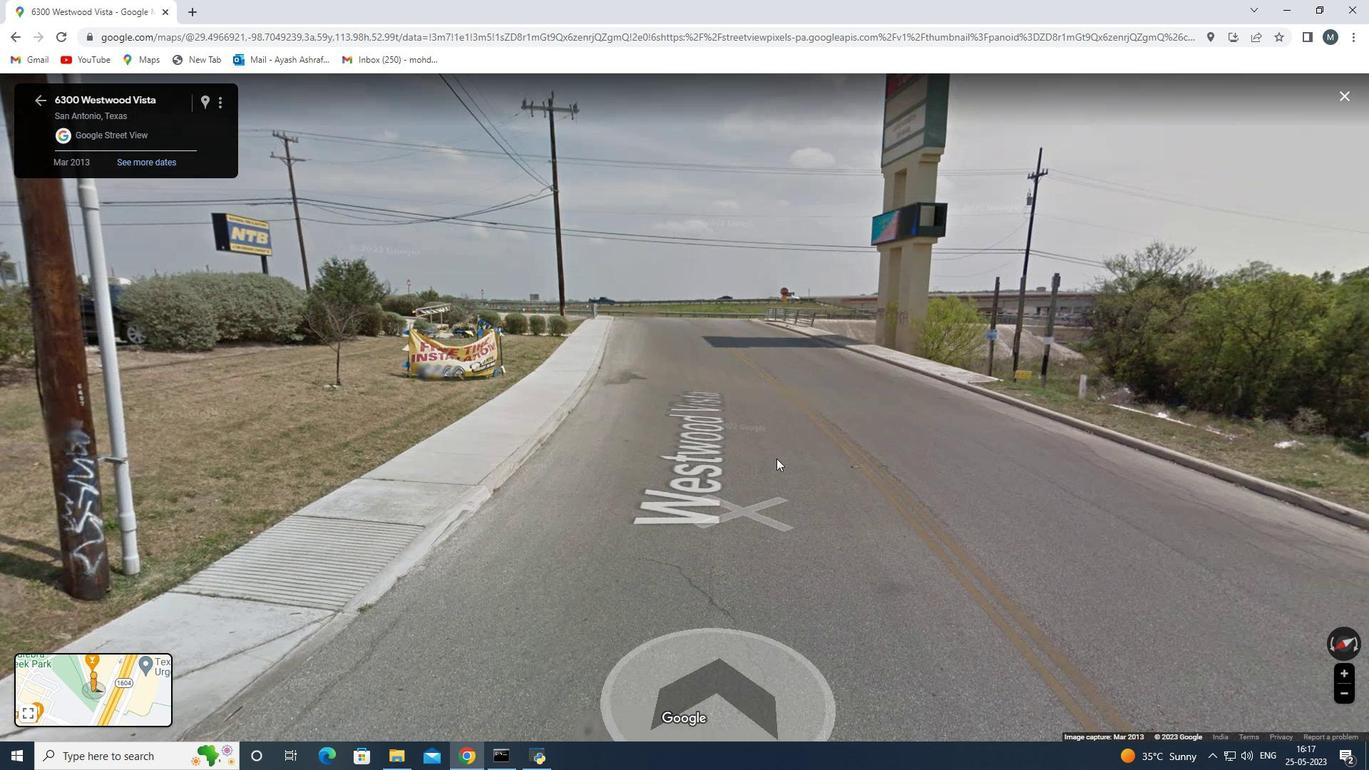
Action: Mouse scrolled (811, 415) with delta (0, 0)
Screenshot: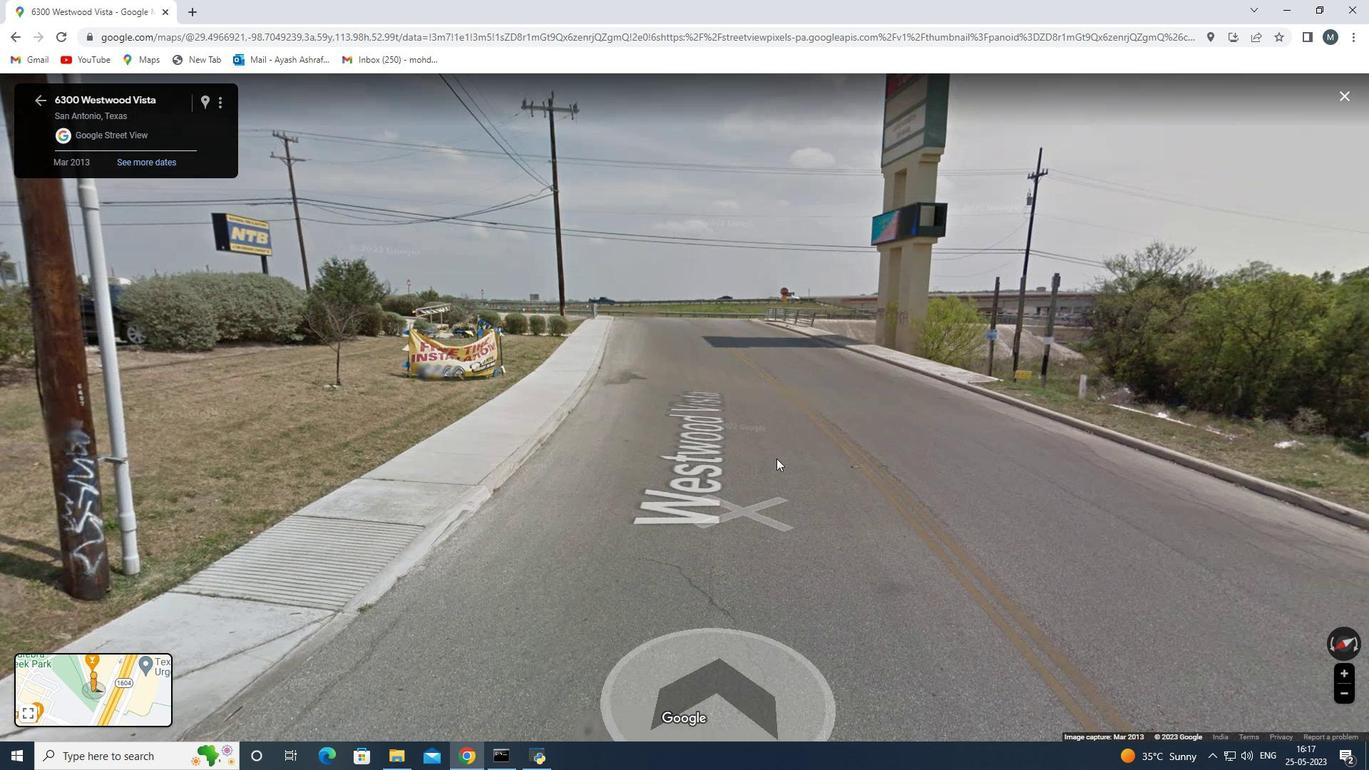 
Action: Mouse scrolled (811, 415) with delta (0, 0)
Screenshot: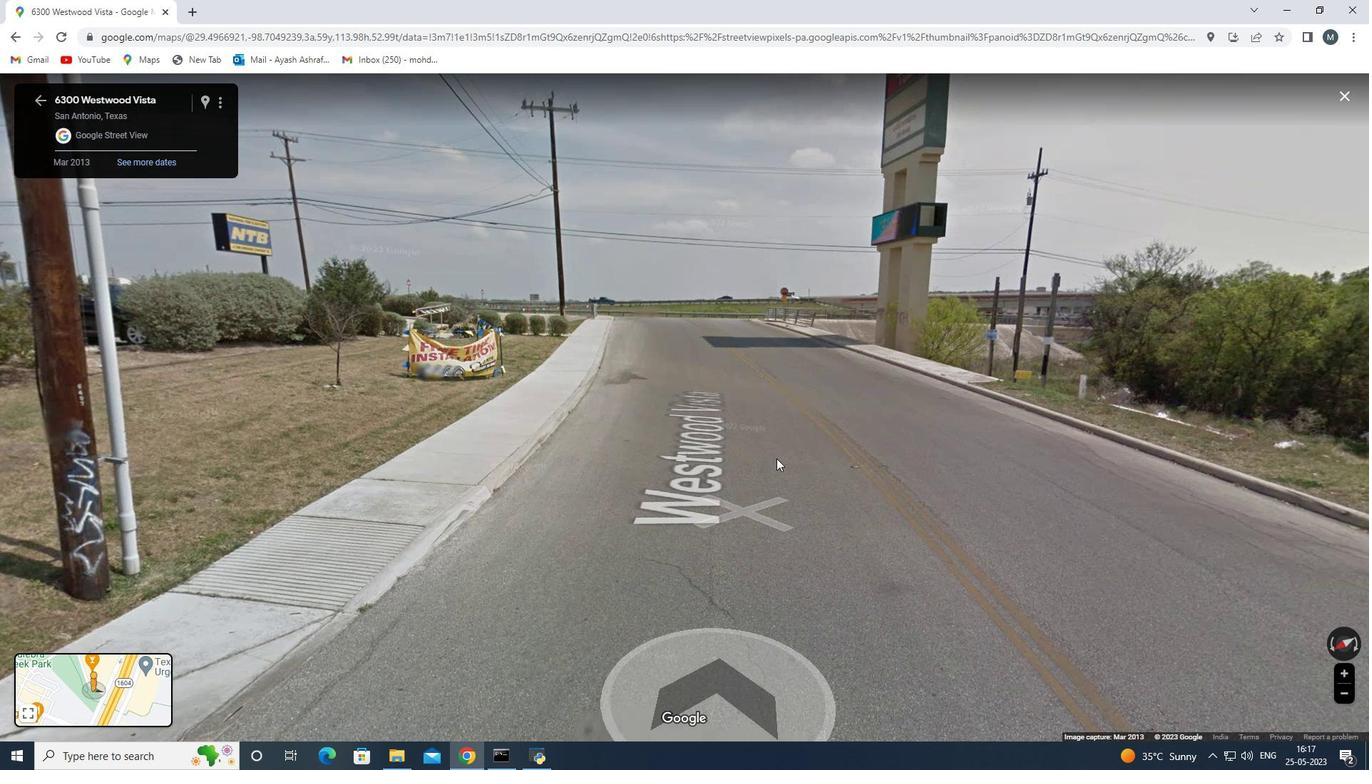 
Action: Mouse scrolled (811, 415) with delta (0, 0)
Screenshot: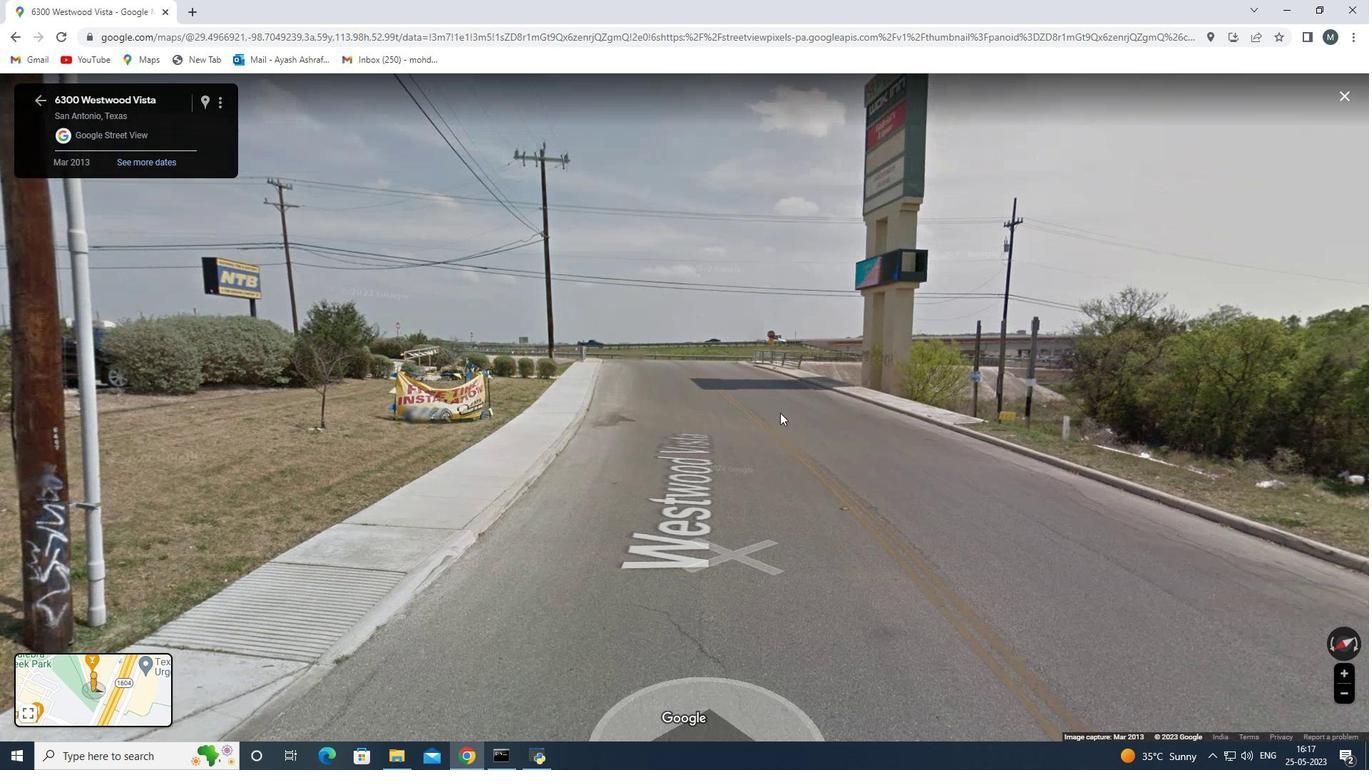
Action: Mouse scrolled (811, 415) with delta (0, 0)
Screenshot: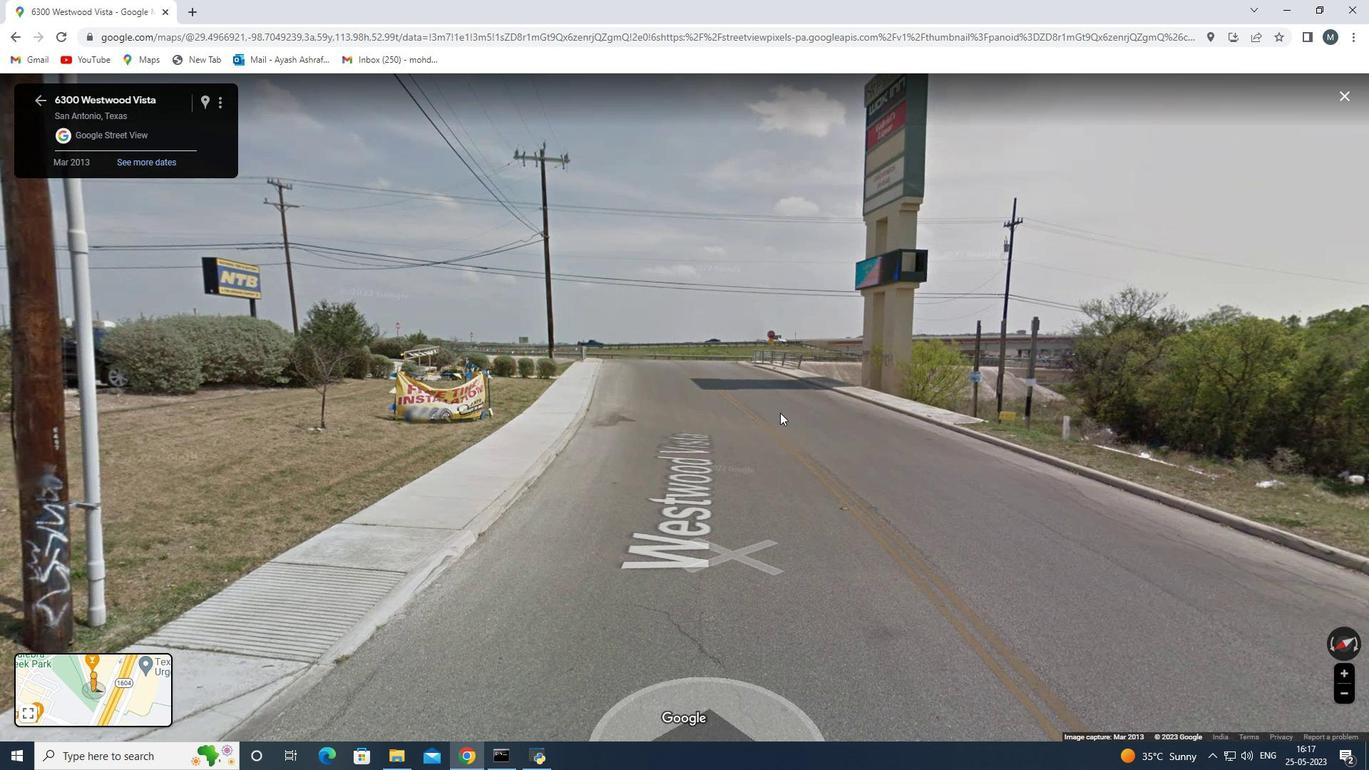 
Action: Mouse moved to (690, 484)
Screenshot: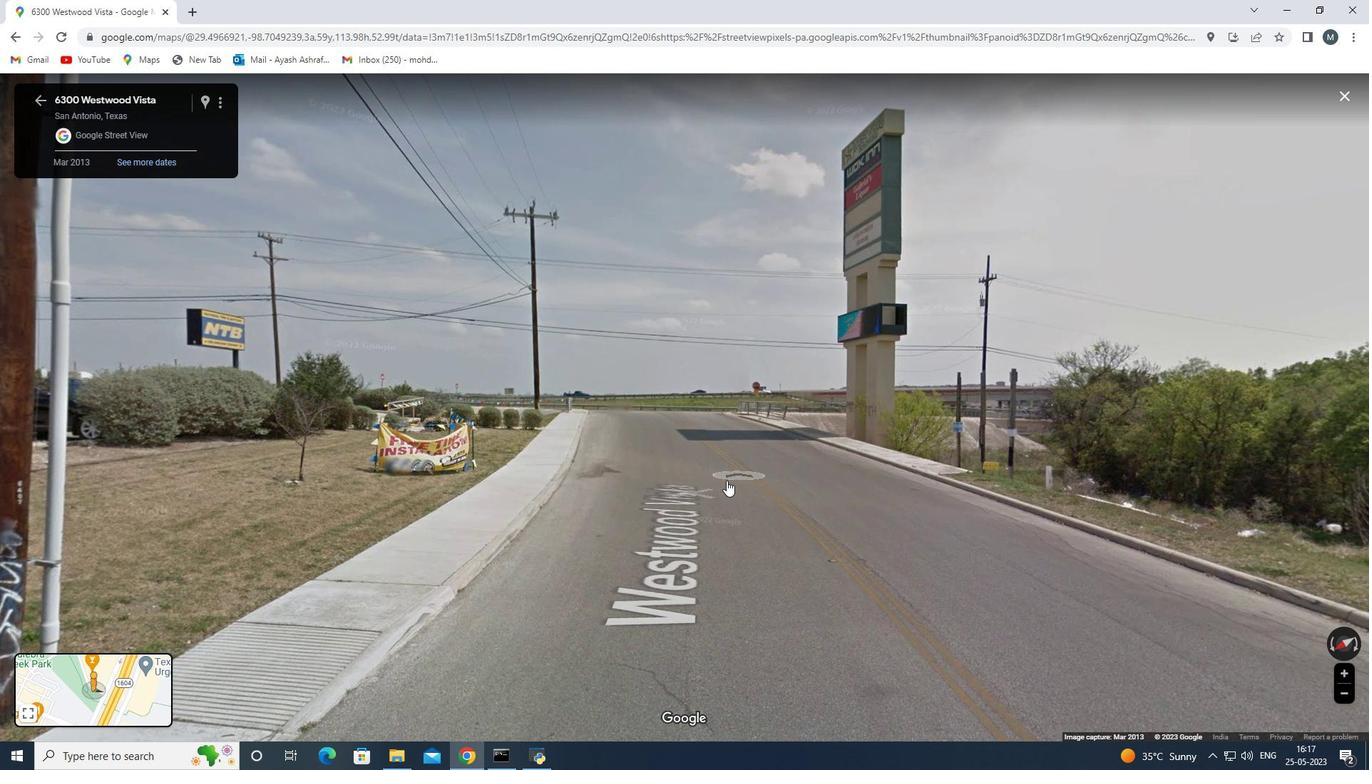 
Action: Mouse scrolled (691, 485) with delta (0, 0)
Screenshot: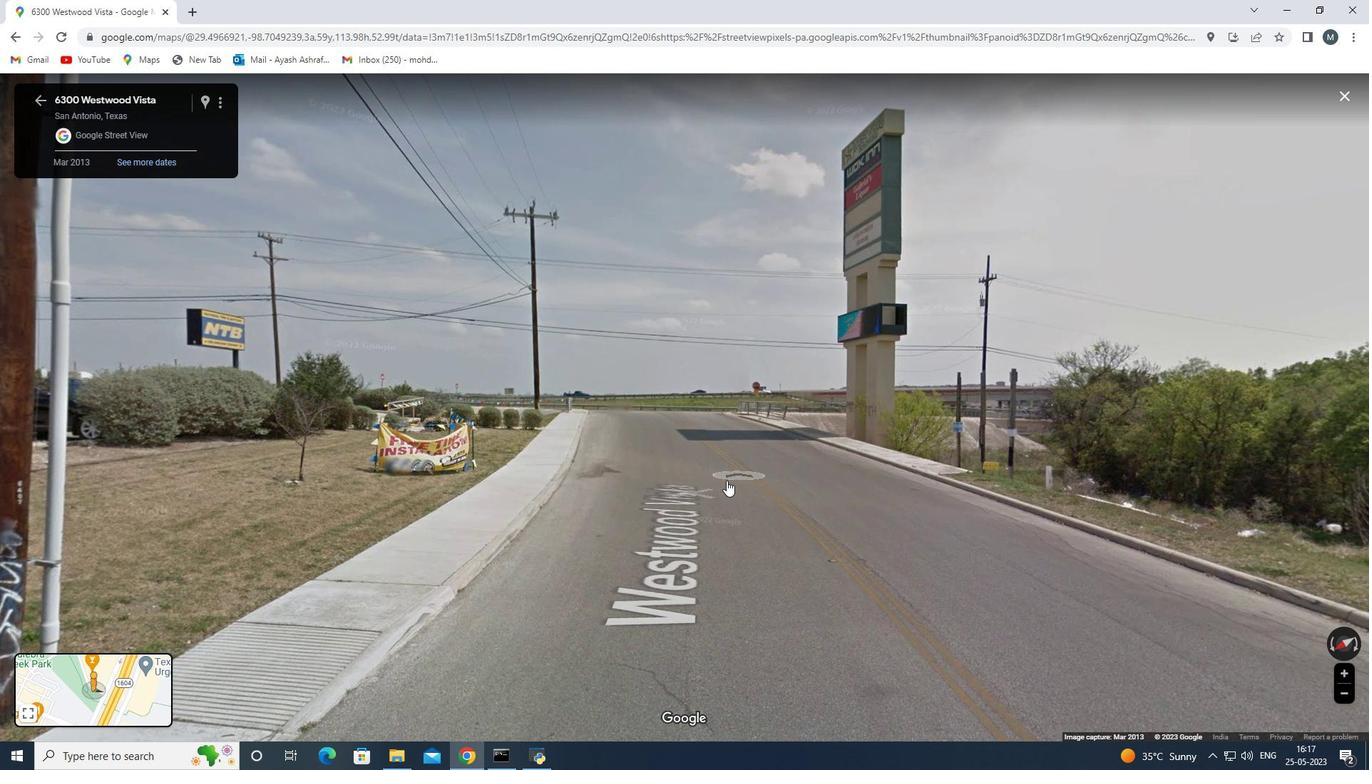 
Action: Mouse moved to (689, 484)
Screenshot: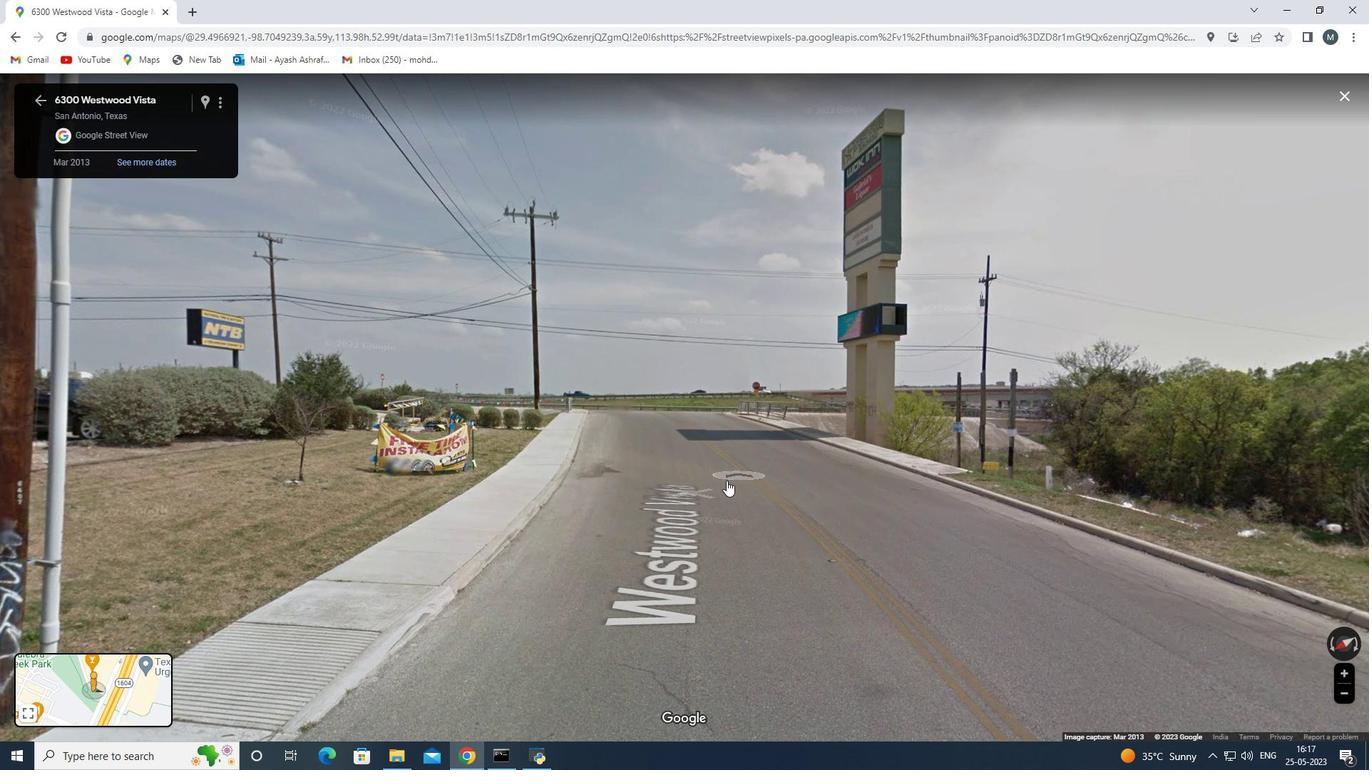 
Action: Mouse scrolled (689, 485) with delta (0, 0)
Screenshot: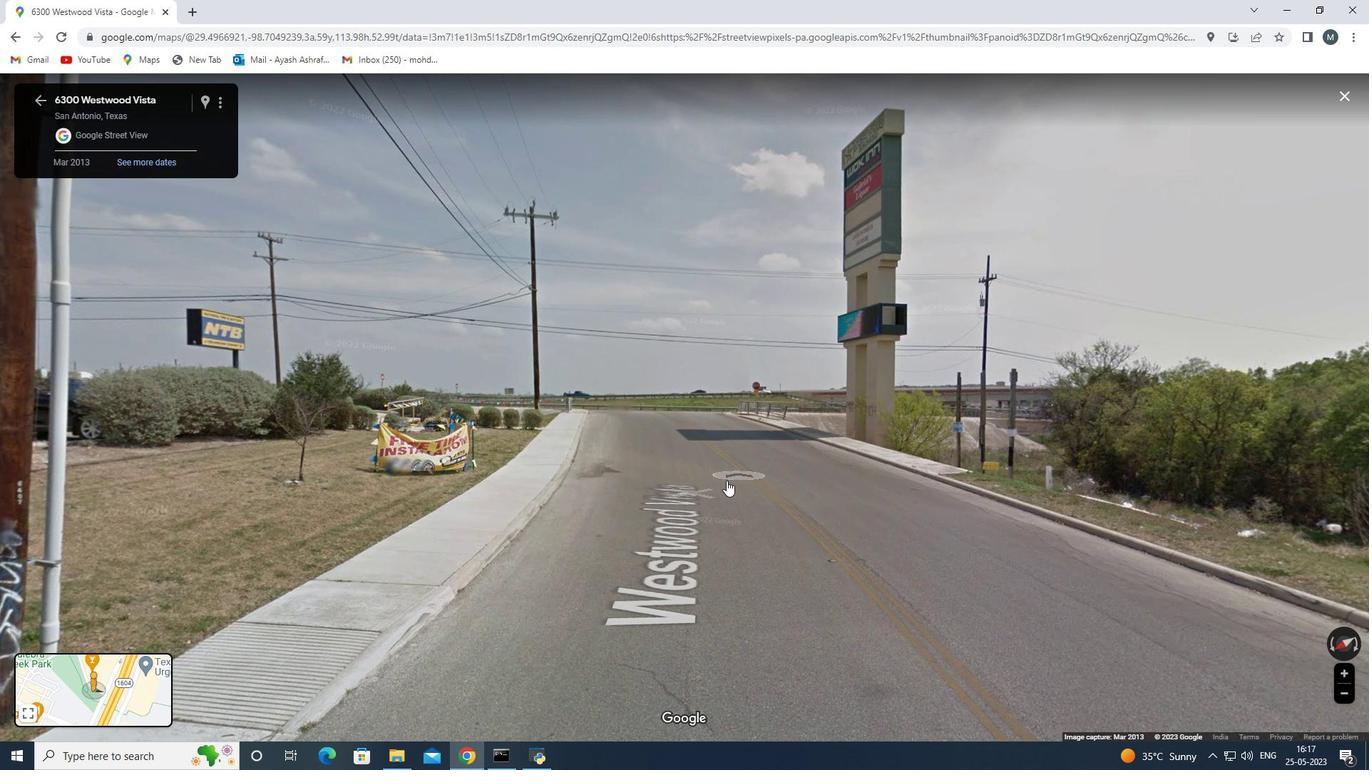 
Action: Mouse scrolled (689, 485) with delta (0, 0)
Screenshot: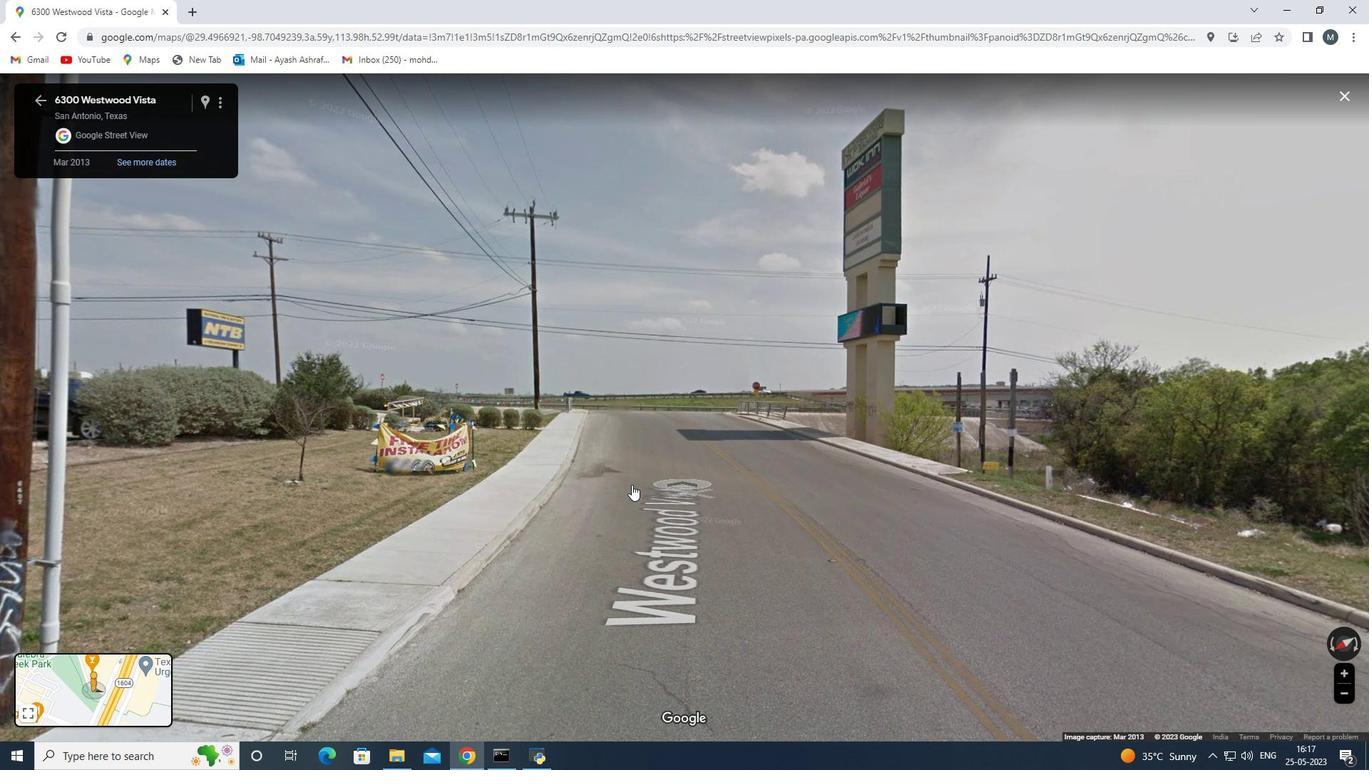 
Action: Mouse moved to (755, 399)
Screenshot: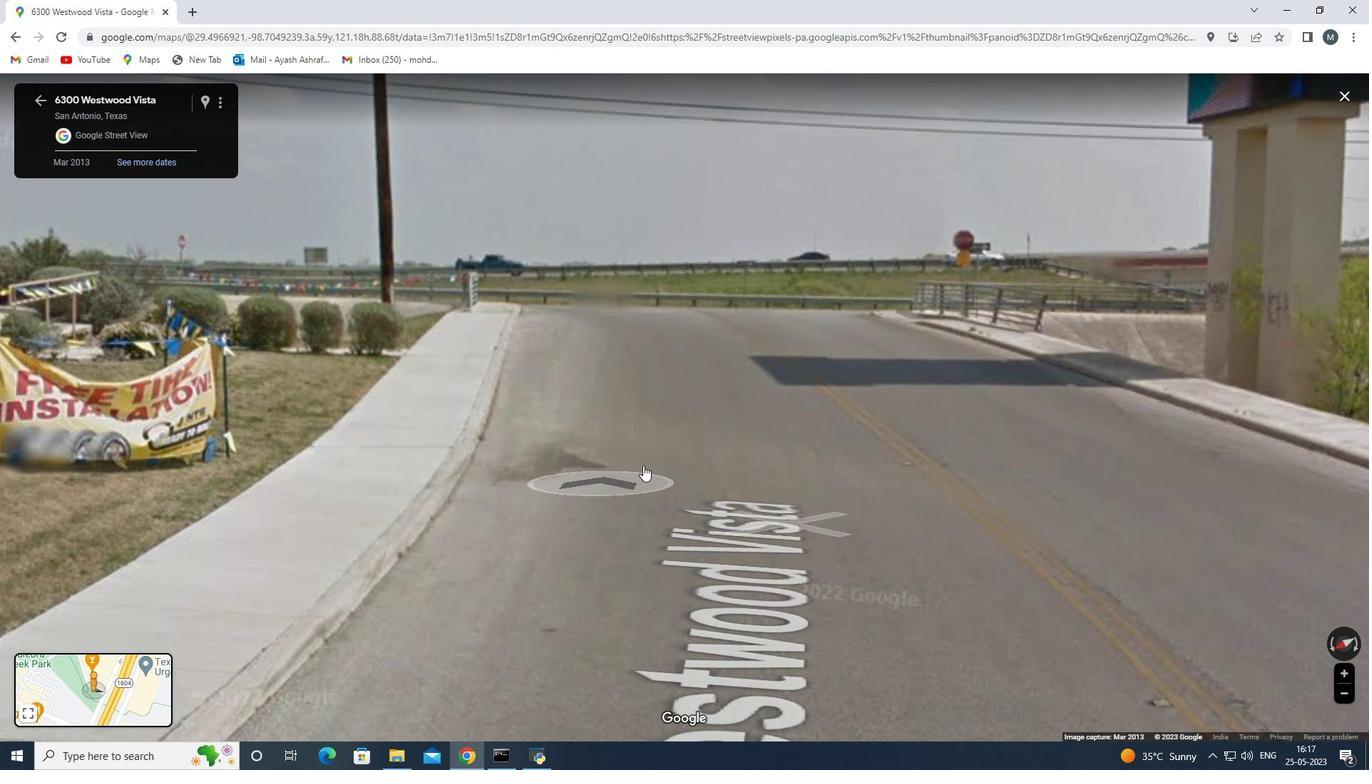 
Action: Mouse pressed left at (755, 399)
Screenshot: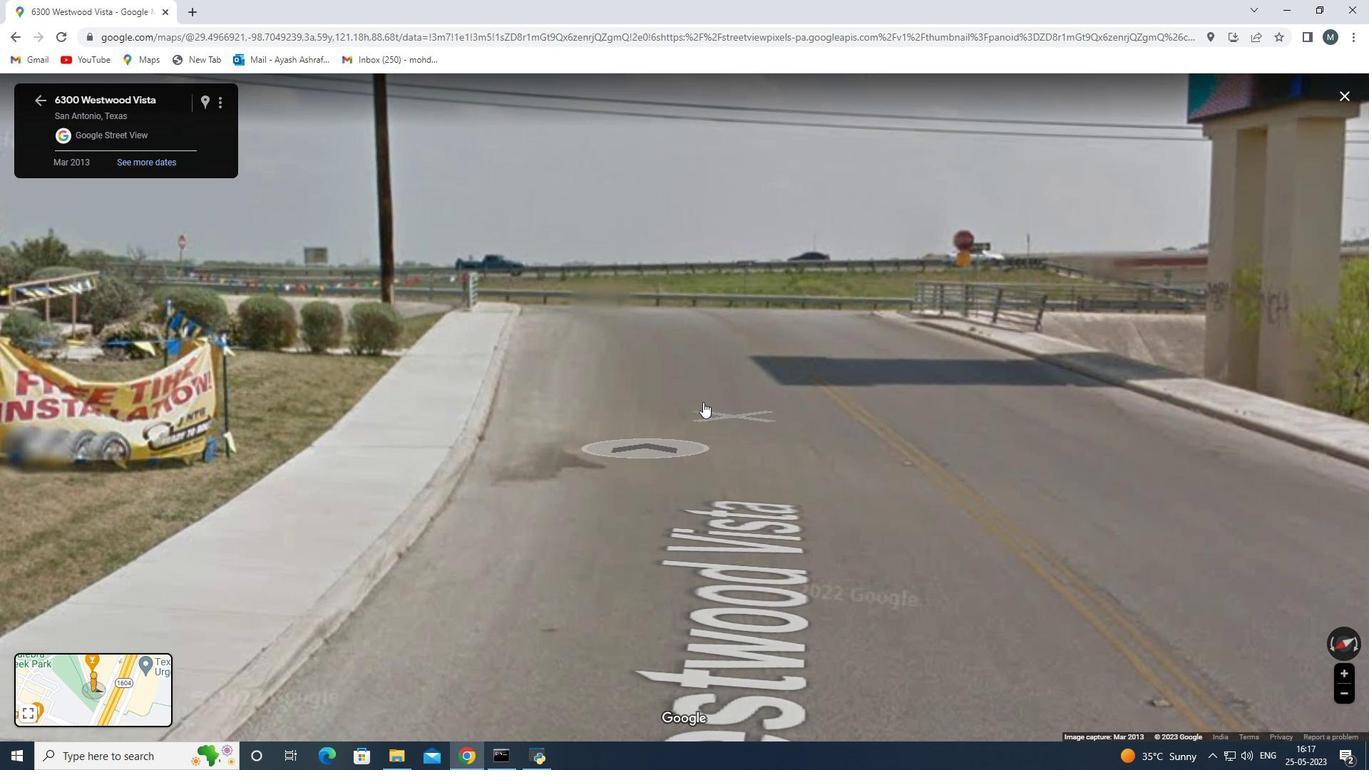 
Action: Mouse moved to (783, 539)
Screenshot: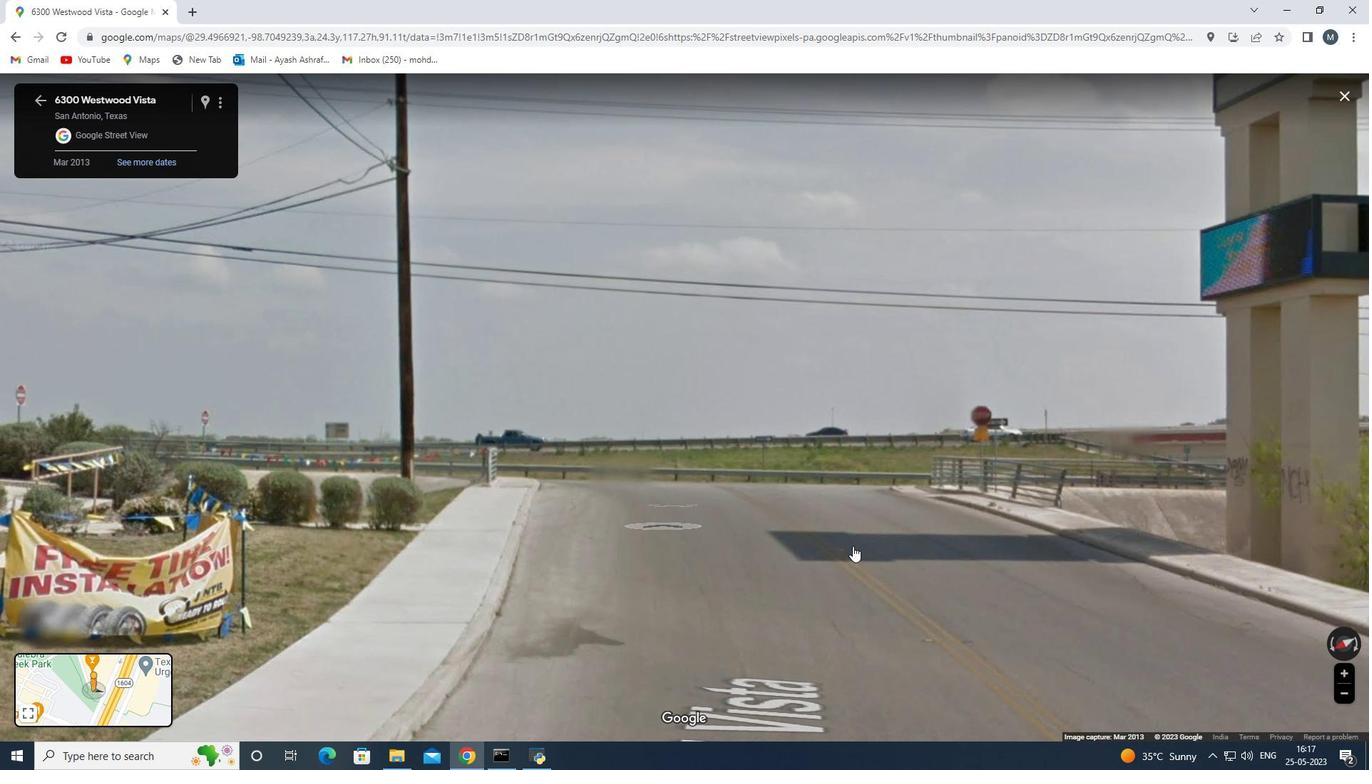 
Action: Mouse pressed left at (783, 539)
Screenshot: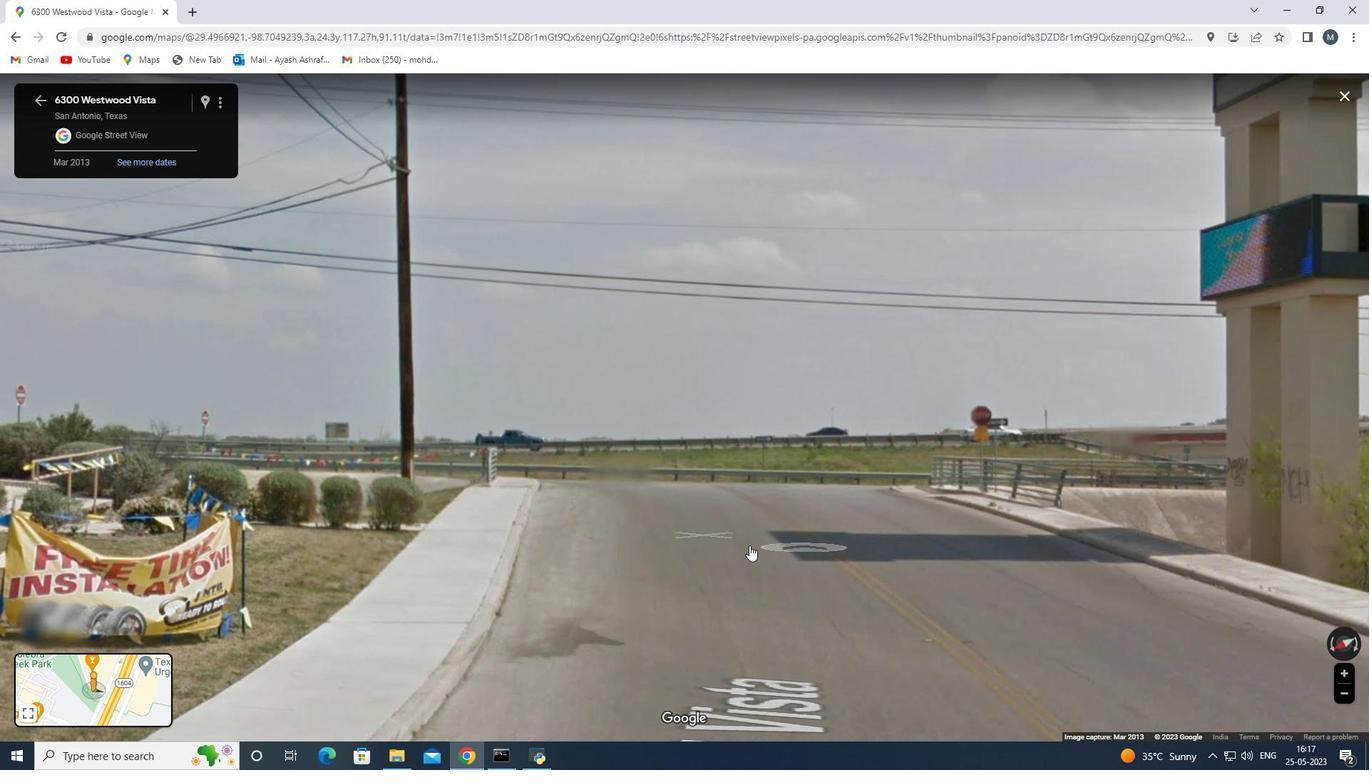 
Action: Mouse moved to (350, 564)
Screenshot: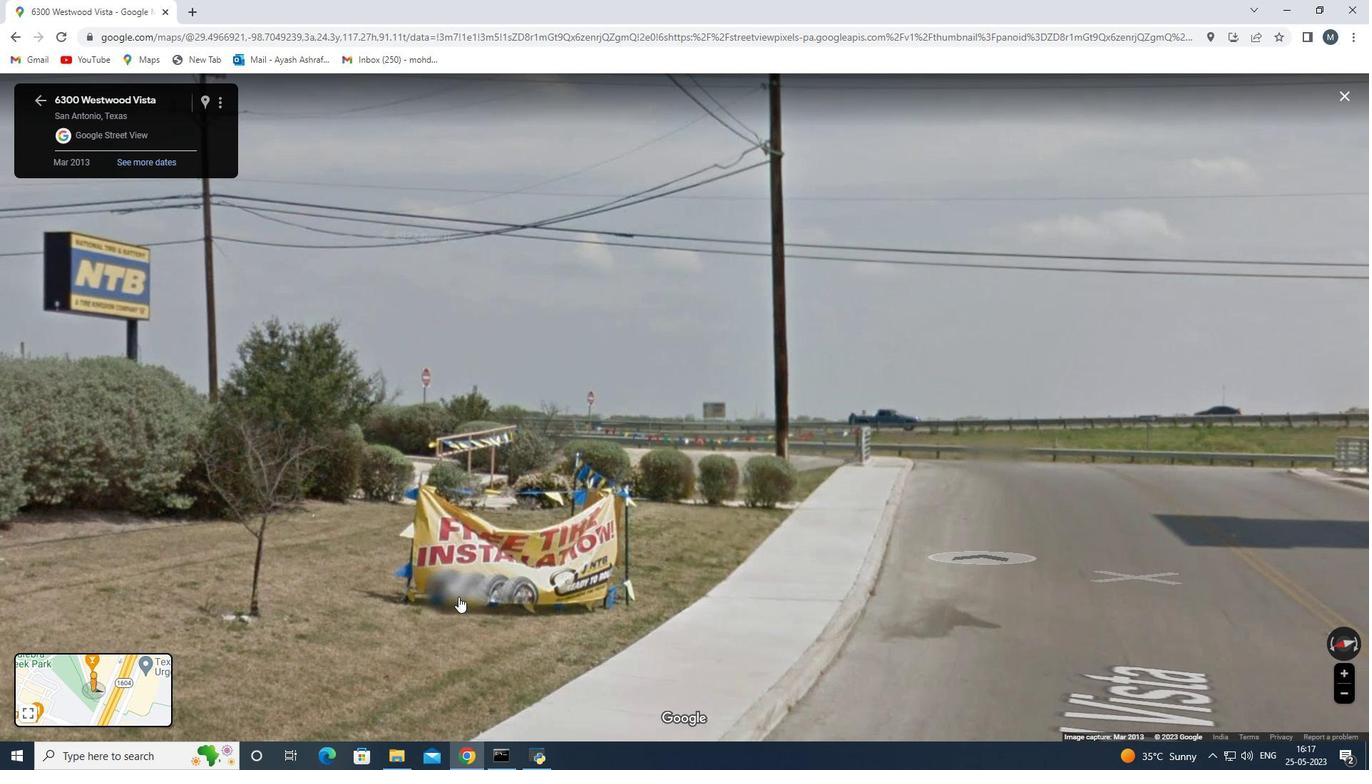 
Action: Mouse pressed left at (350, 564)
Screenshot: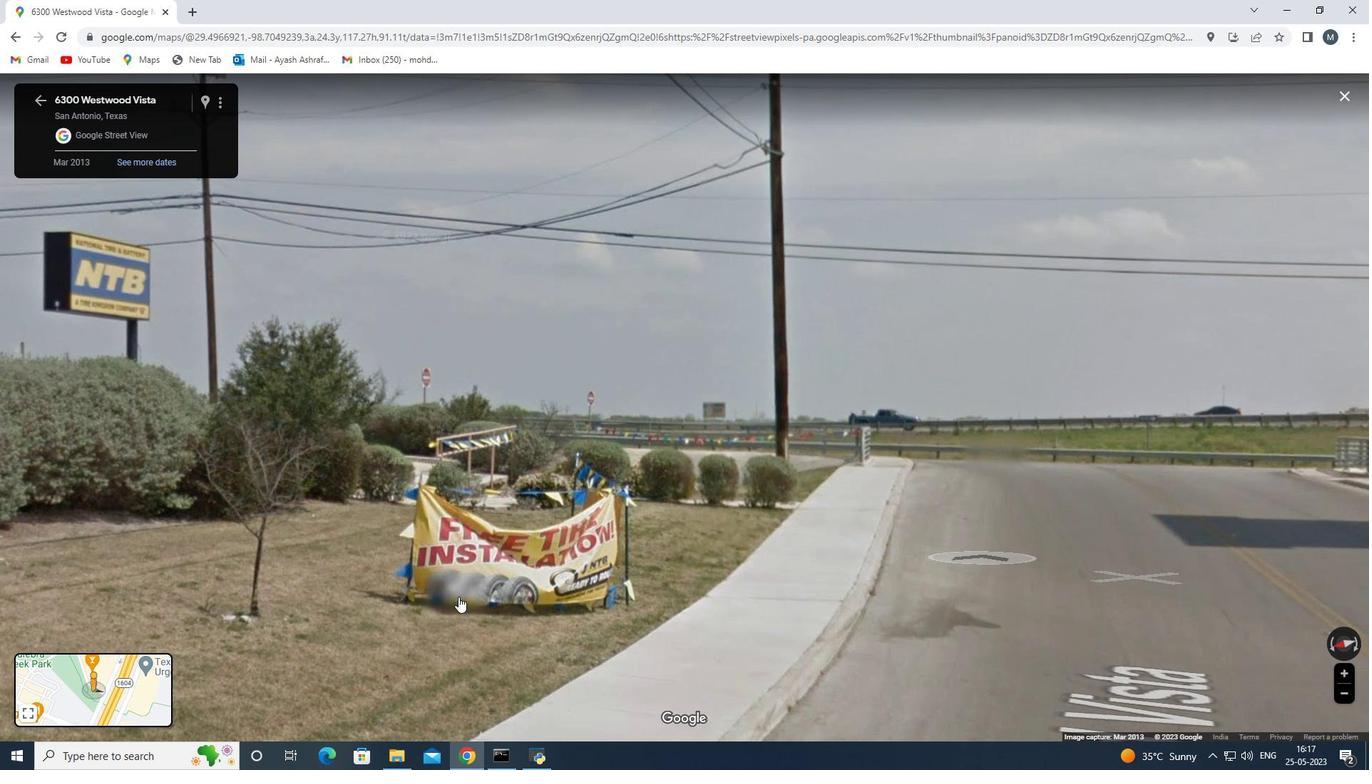 
Action: Mouse moved to (536, 574)
Screenshot: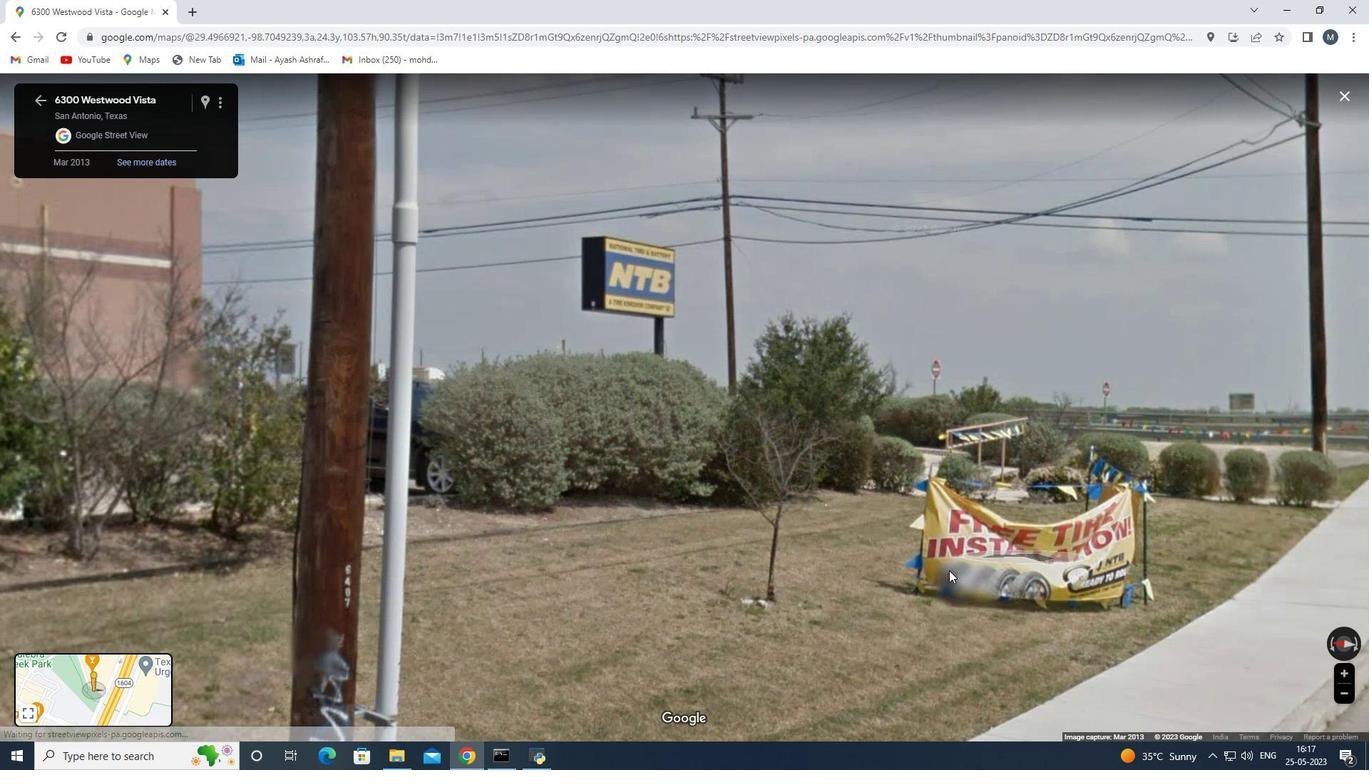 
Action: Mouse pressed left at (536, 574)
Screenshot: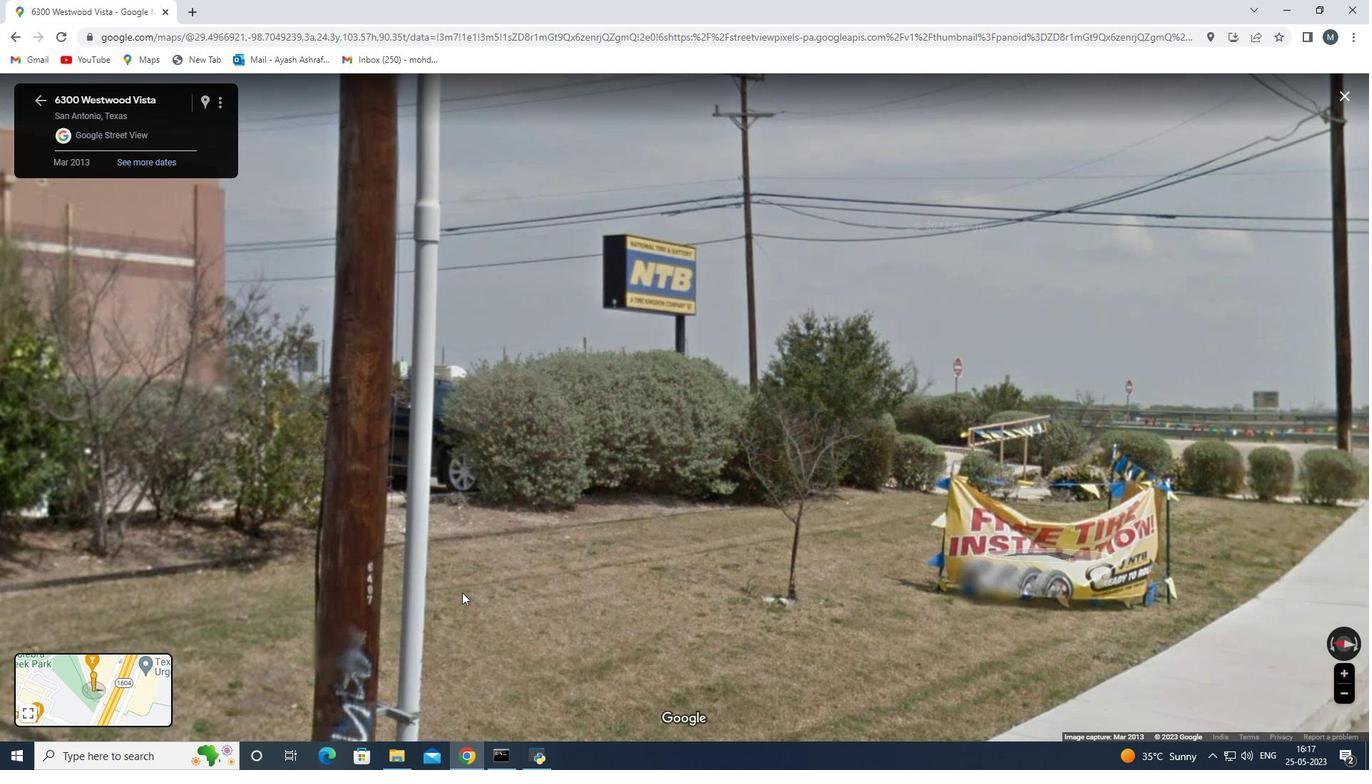
Action: Mouse moved to (582, 554)
Screenshot: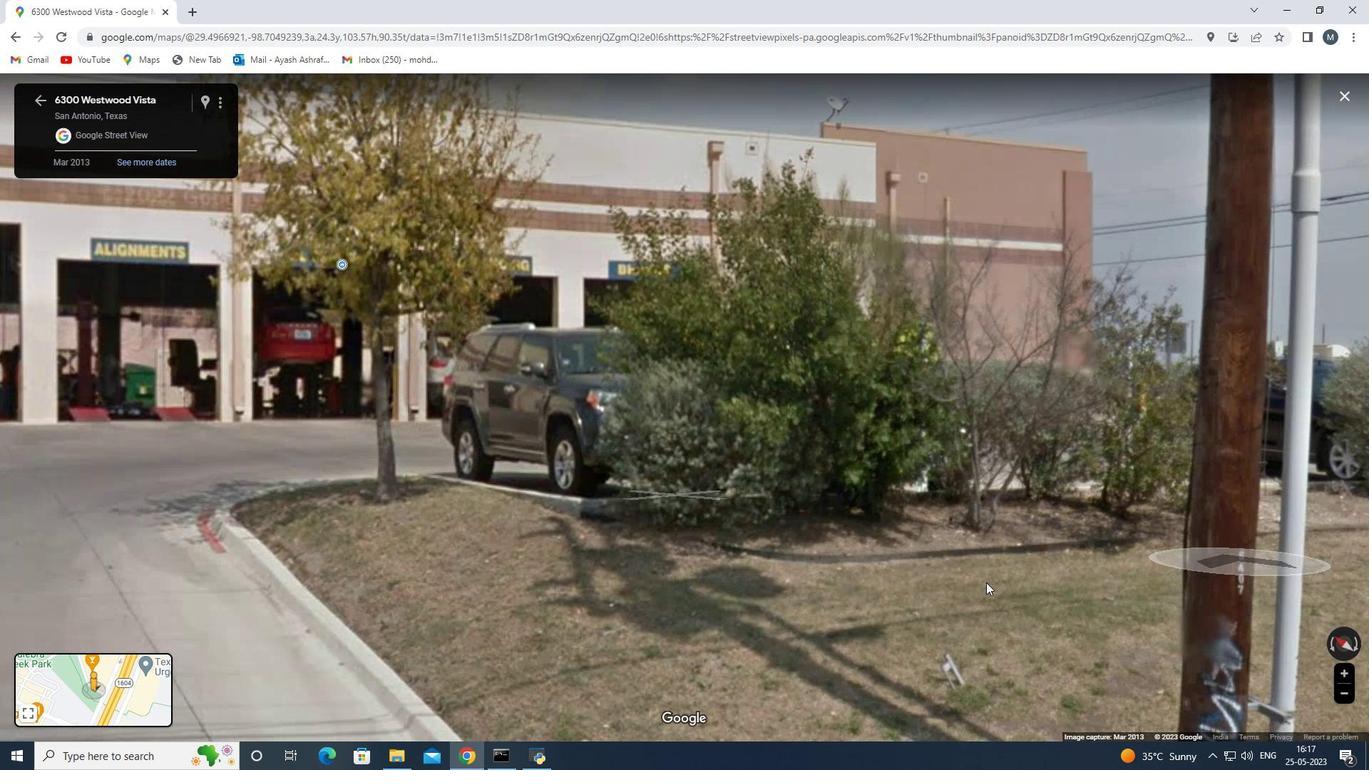 
Action: Mouse pressed left at (582, 554)
Screenshot: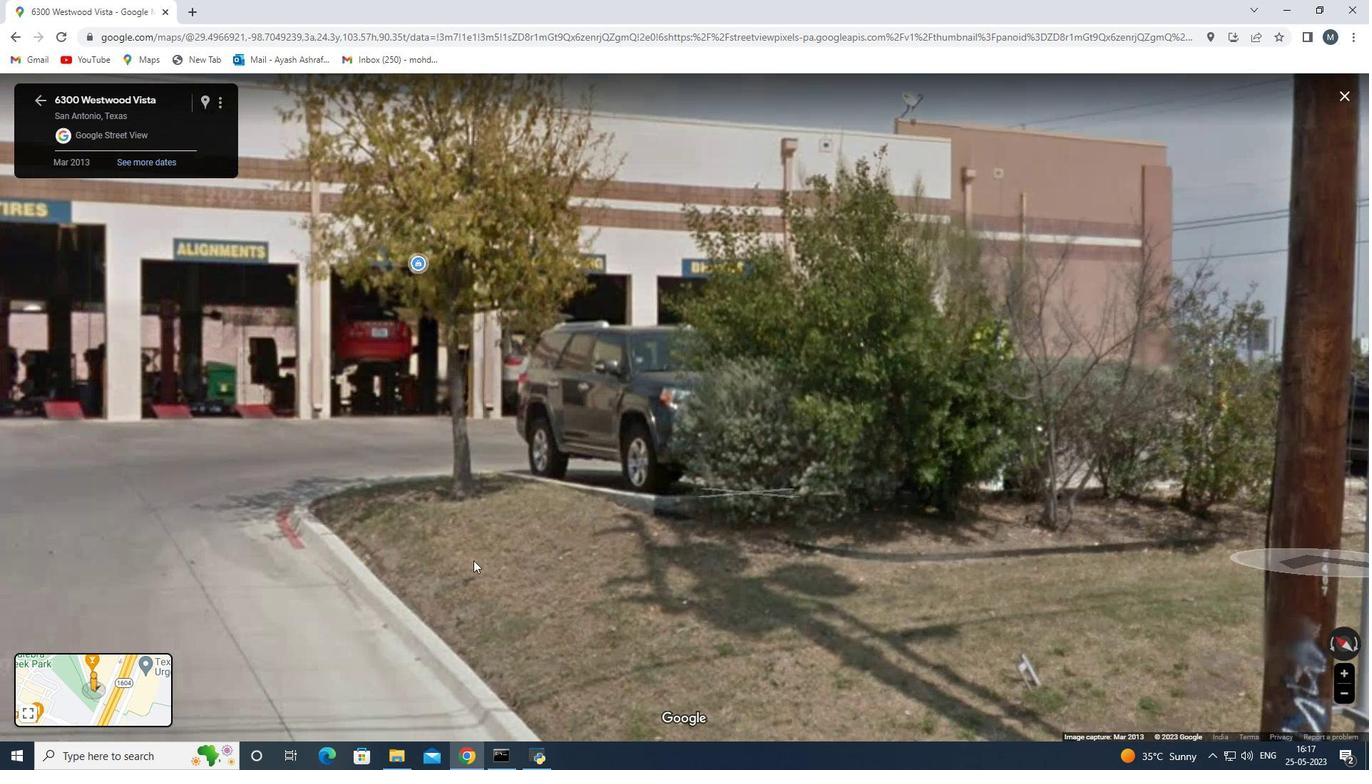 
Action: Mouse moved to (584, 552)
Screenshot: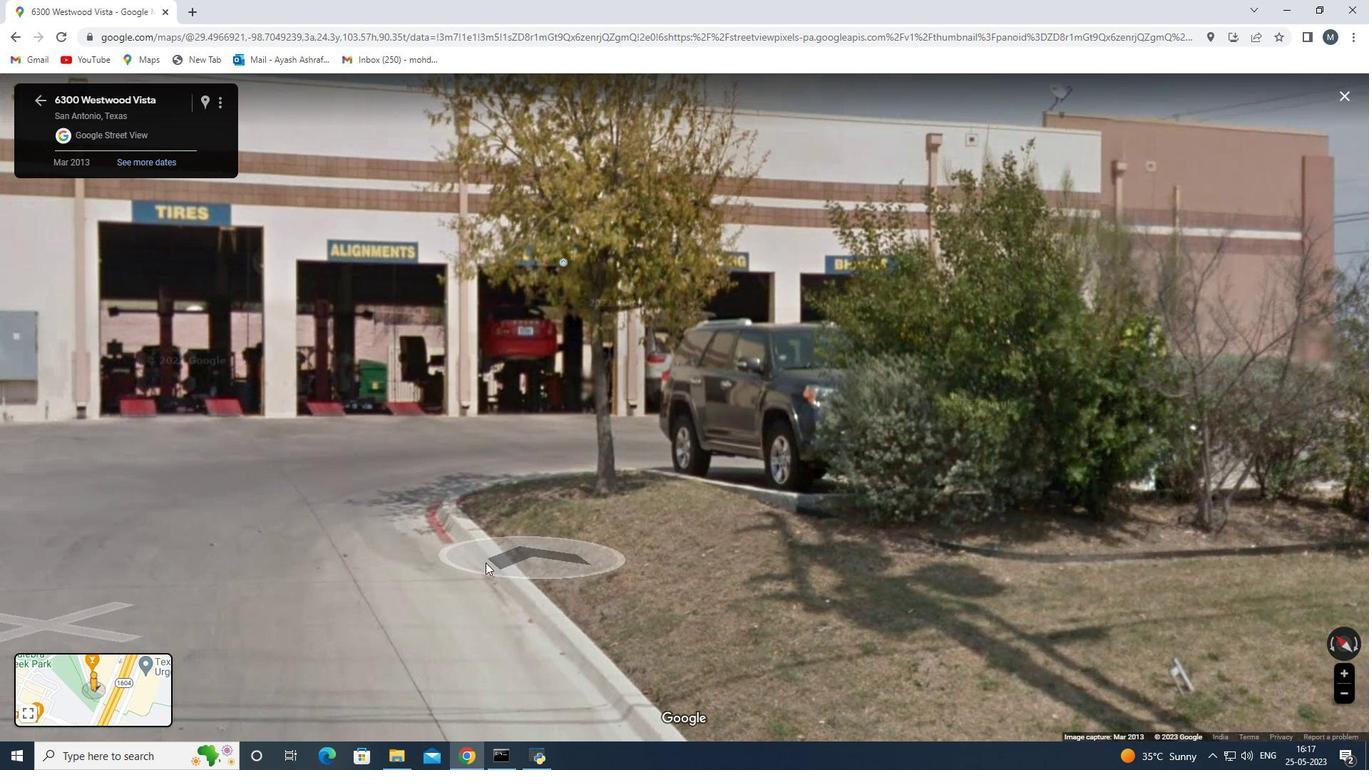 
Action: Mouse pressed left at (584, 552)
Screenshot: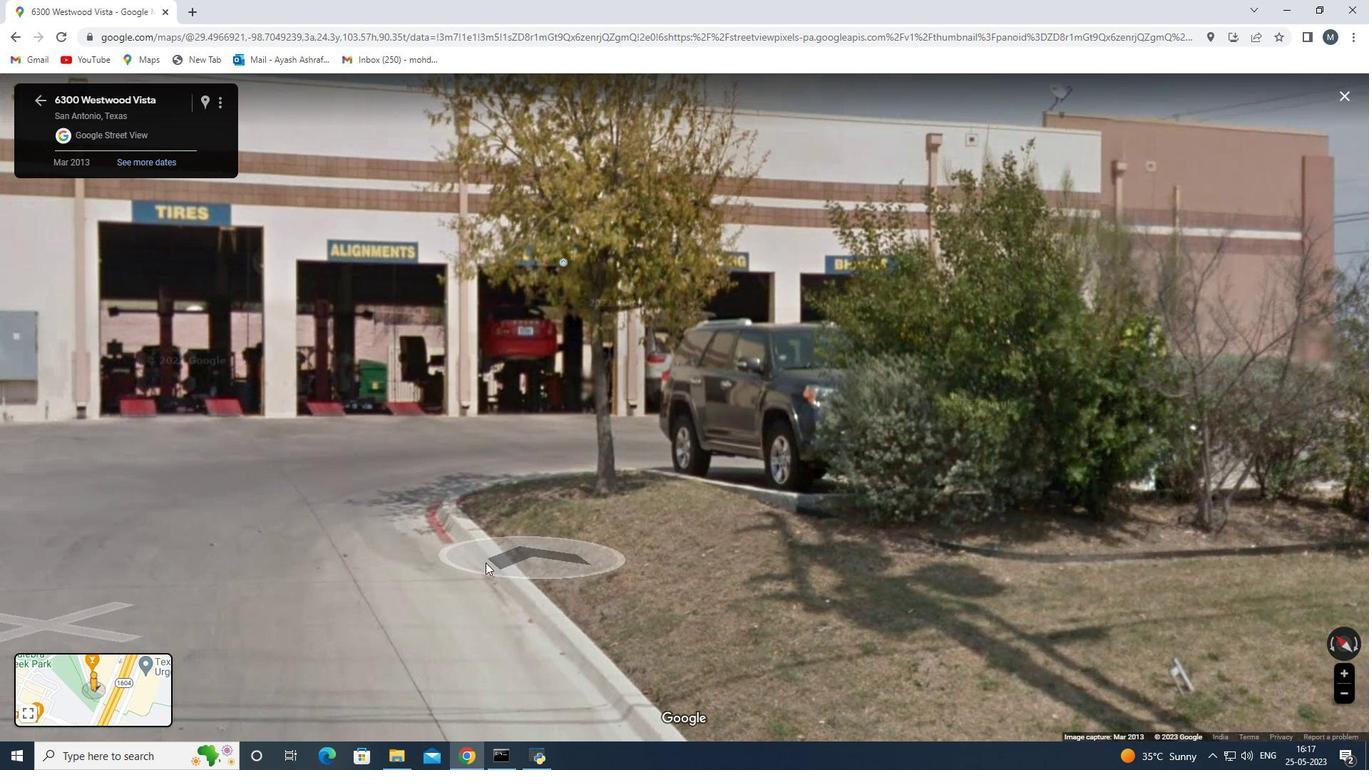 
Action: Mouse moved to (631, 542)
Screenshot: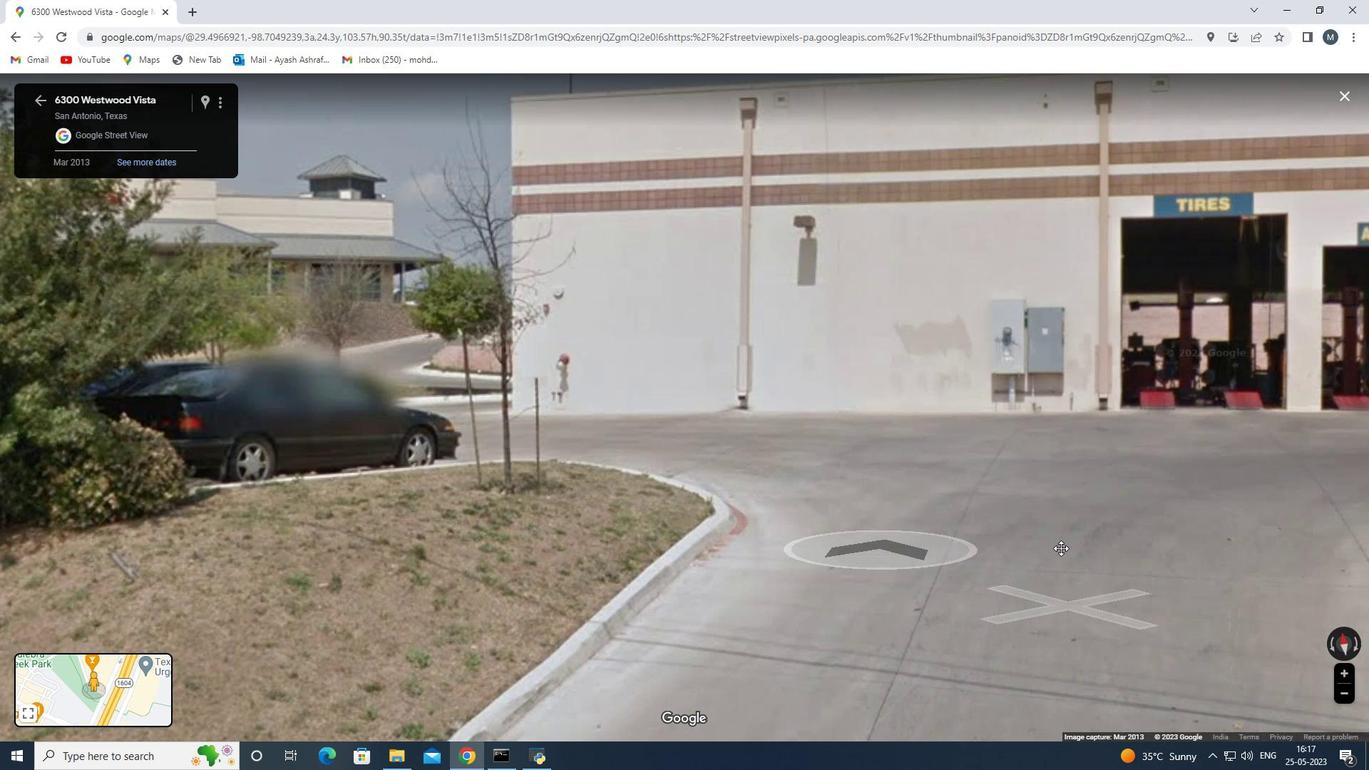 
Action: Mouse pressed left at (622, 544)
Screenshot: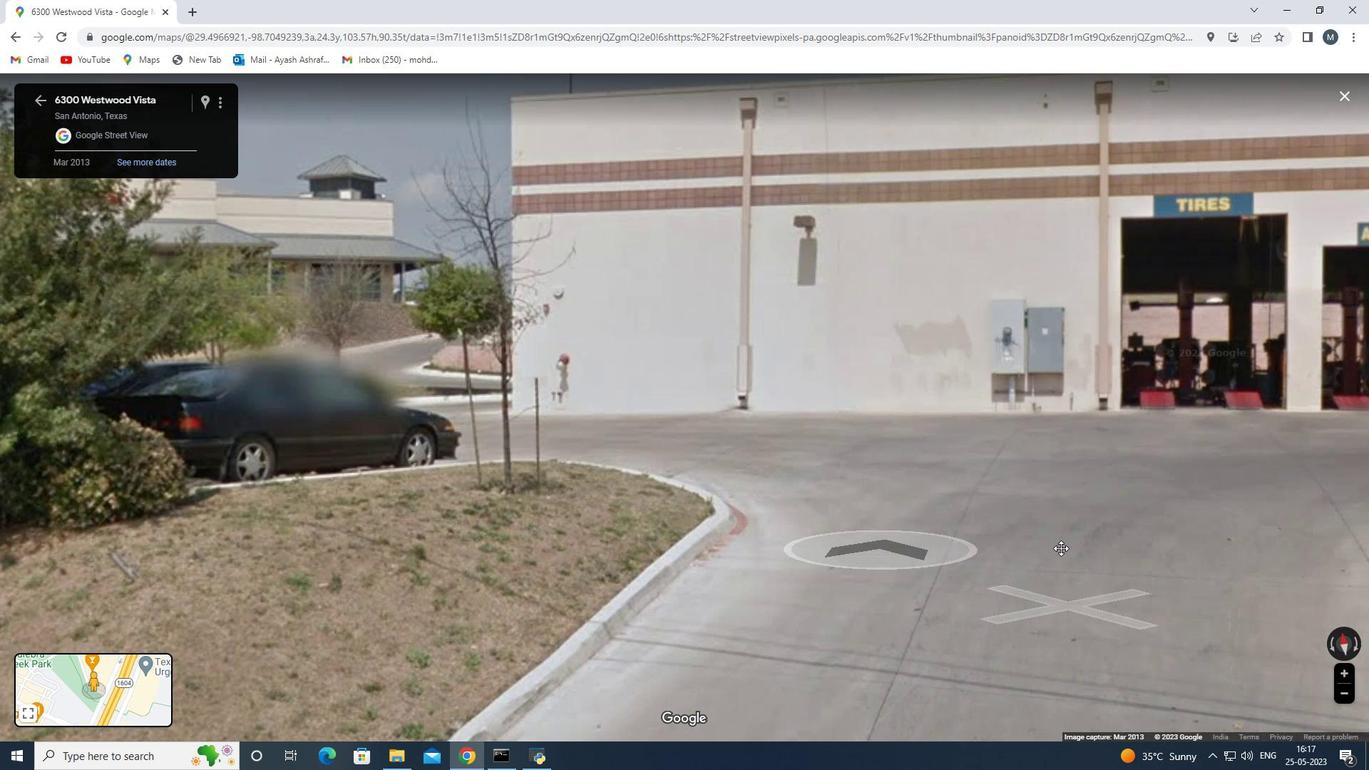 
Action: Mouse moved to (706, 535)
Screenshot: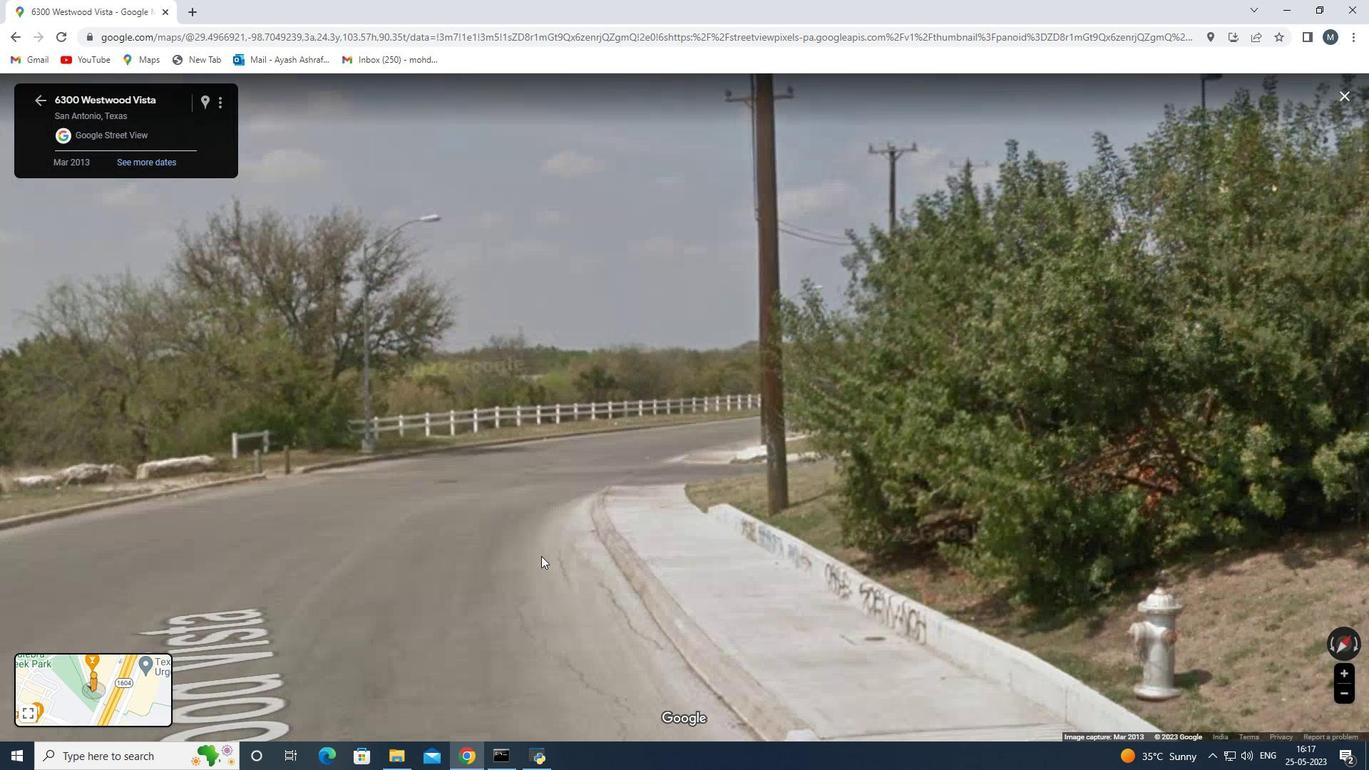 
Action: Mouse pressed left at (706, 535)
Screenshot: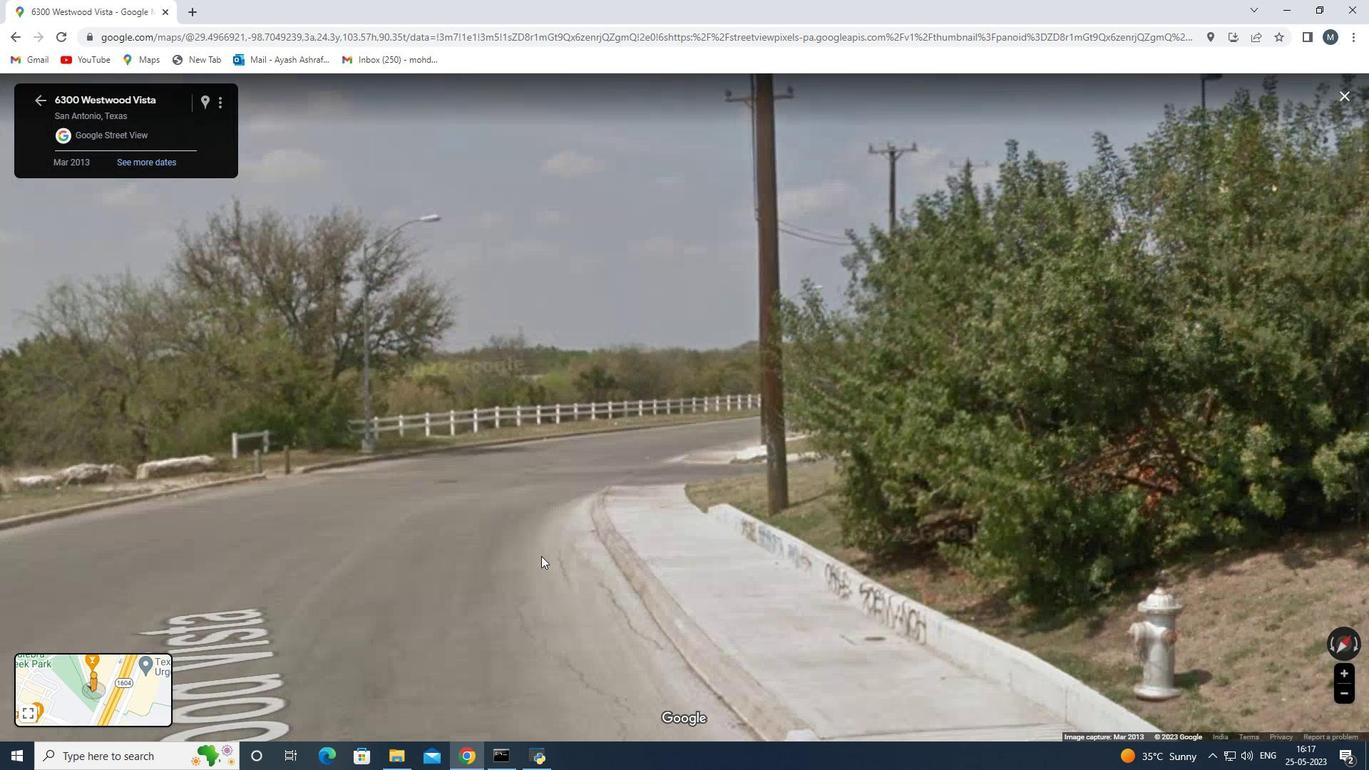 
Action: Mouse moved to (786, 536)
Screenshot: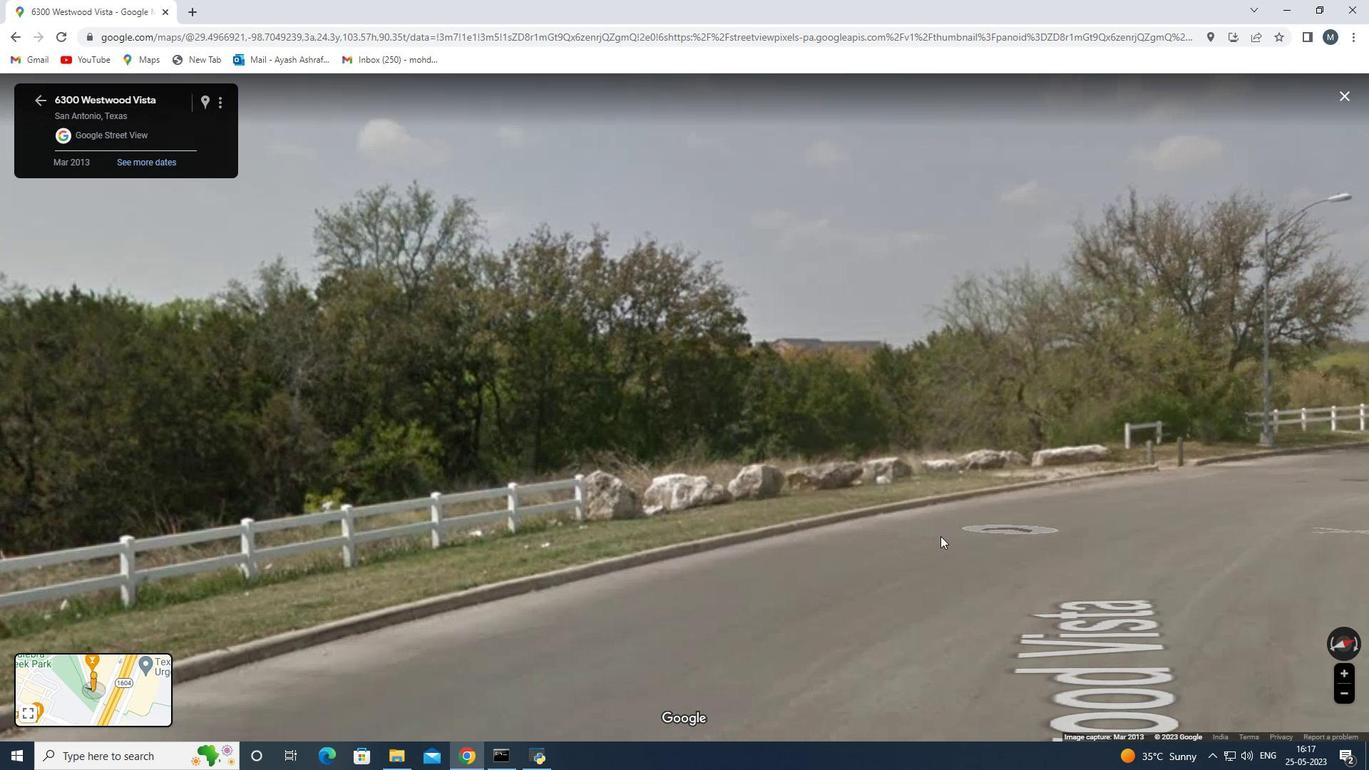
Action: Mouse pressed left at (766, 538)
Screenshot: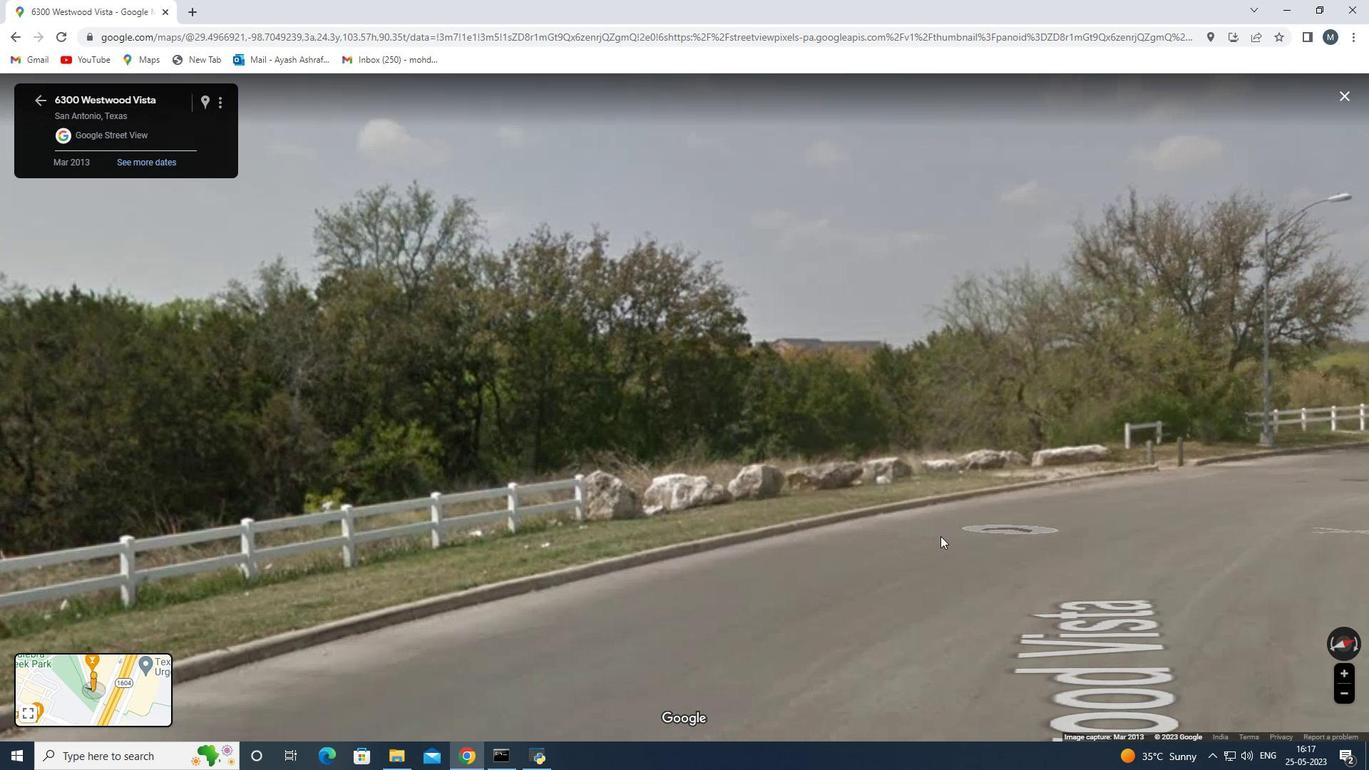
Action: Mouse moved to (562, 539)
Screenshot: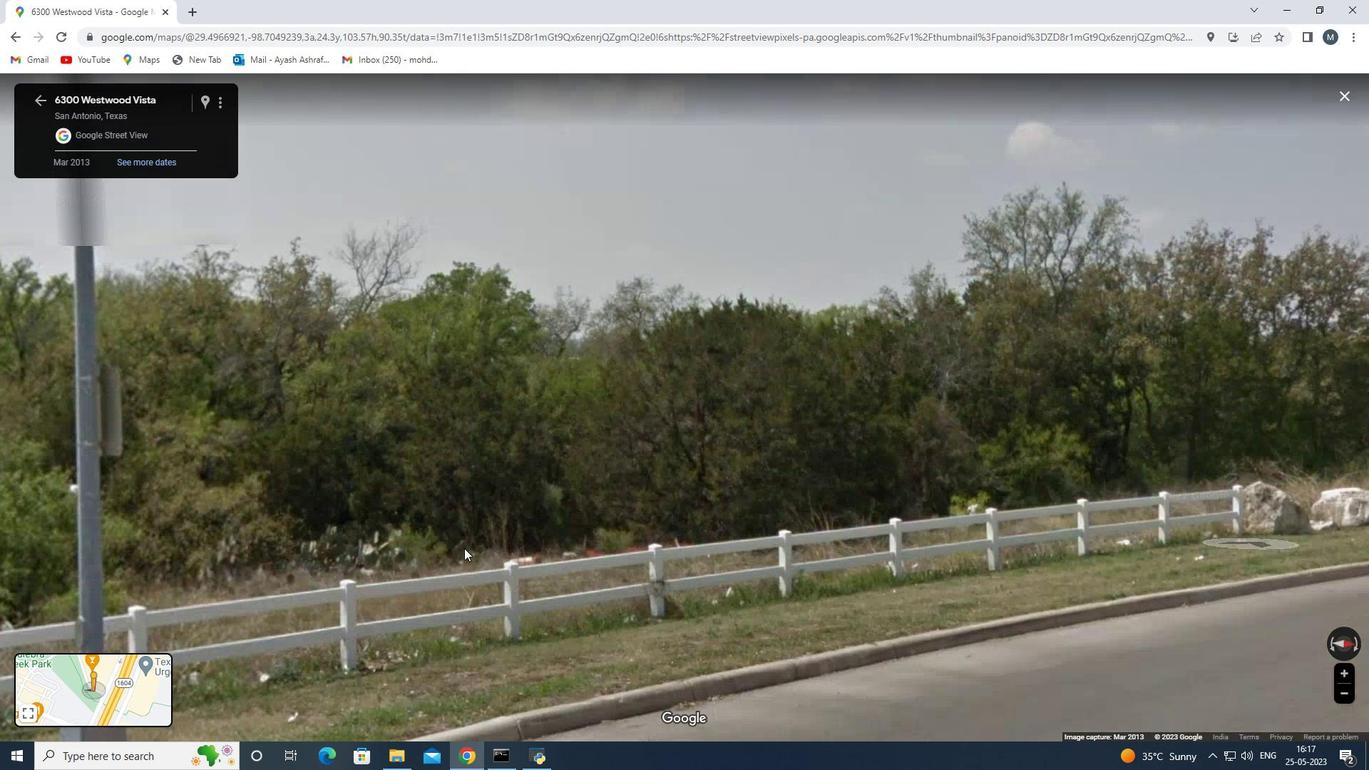 
Action: Mouse pressed left at (557, 539)
Screenshot: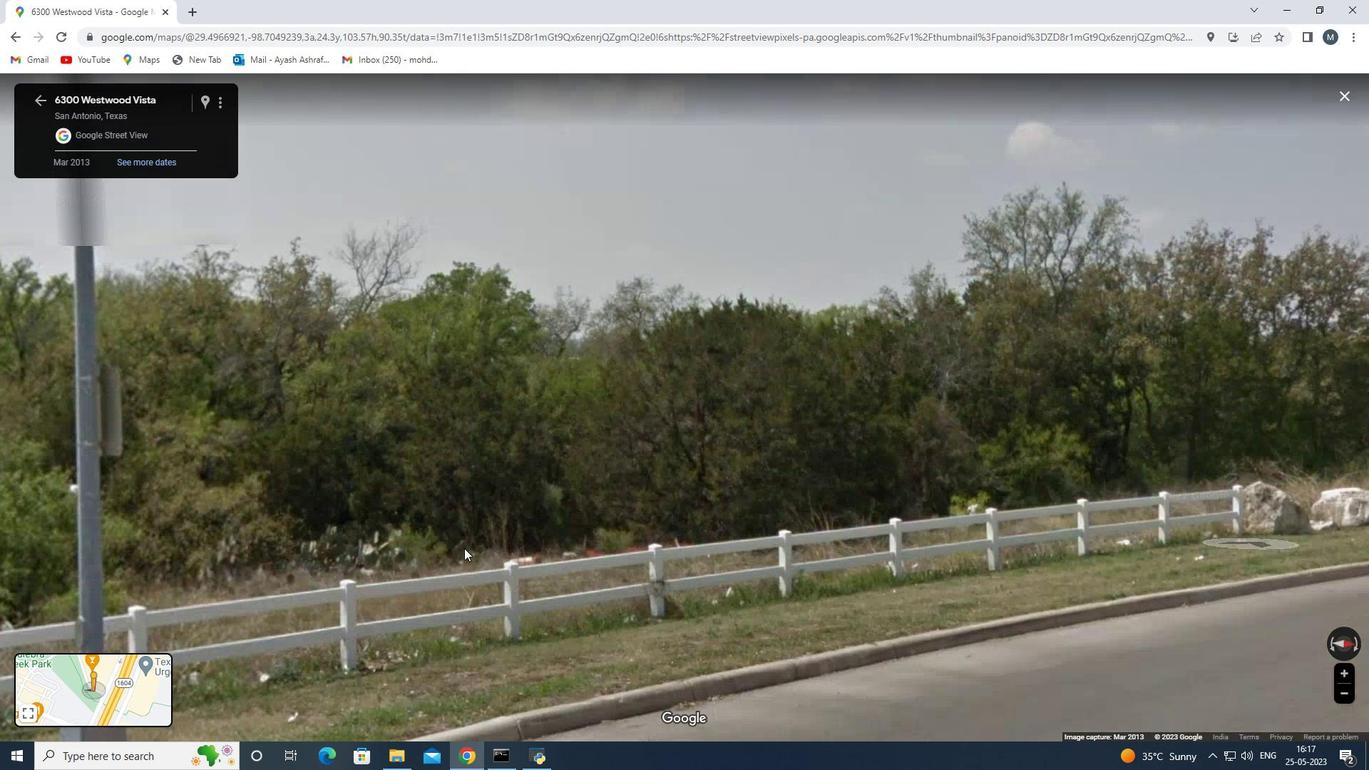 
Action: Mouse moved to (380, 534)
Screenshot: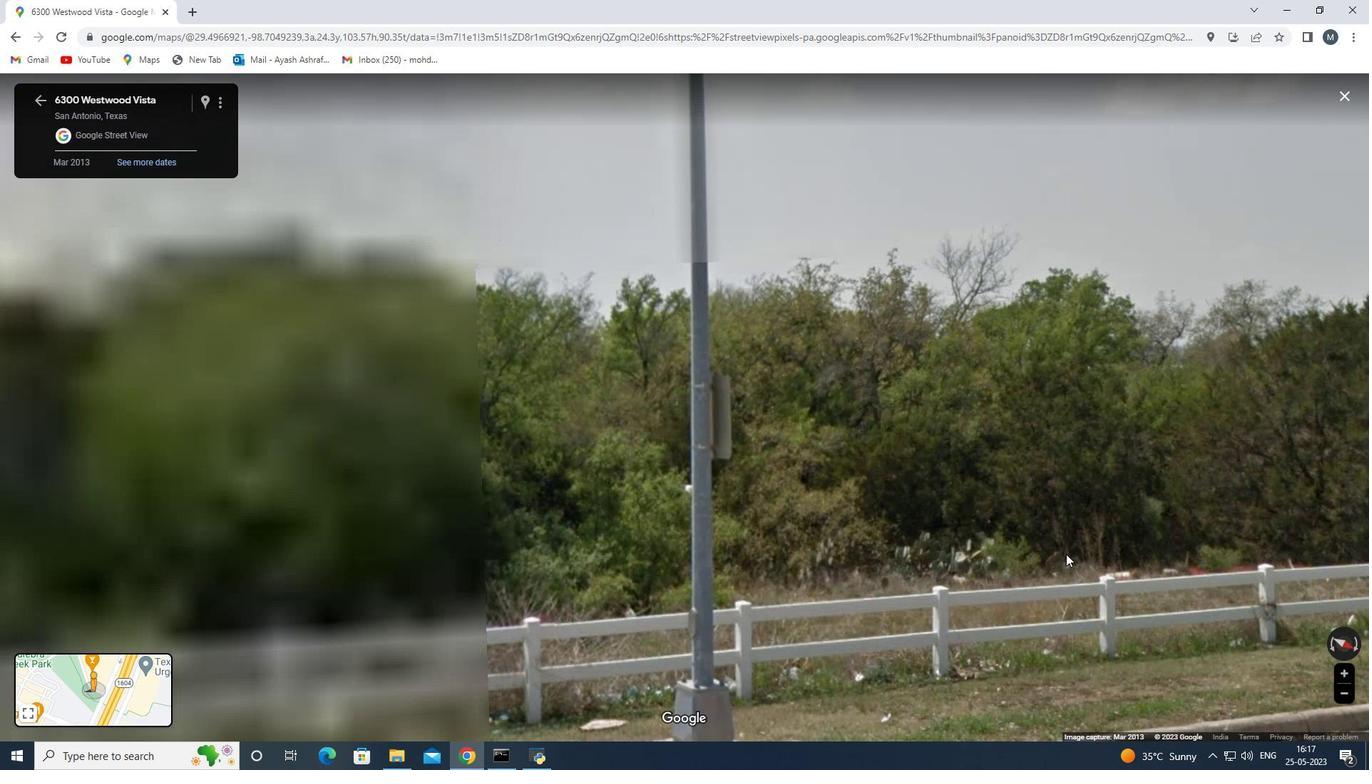 
Action: Mouse pressed left at (380, 534)
Screenshot: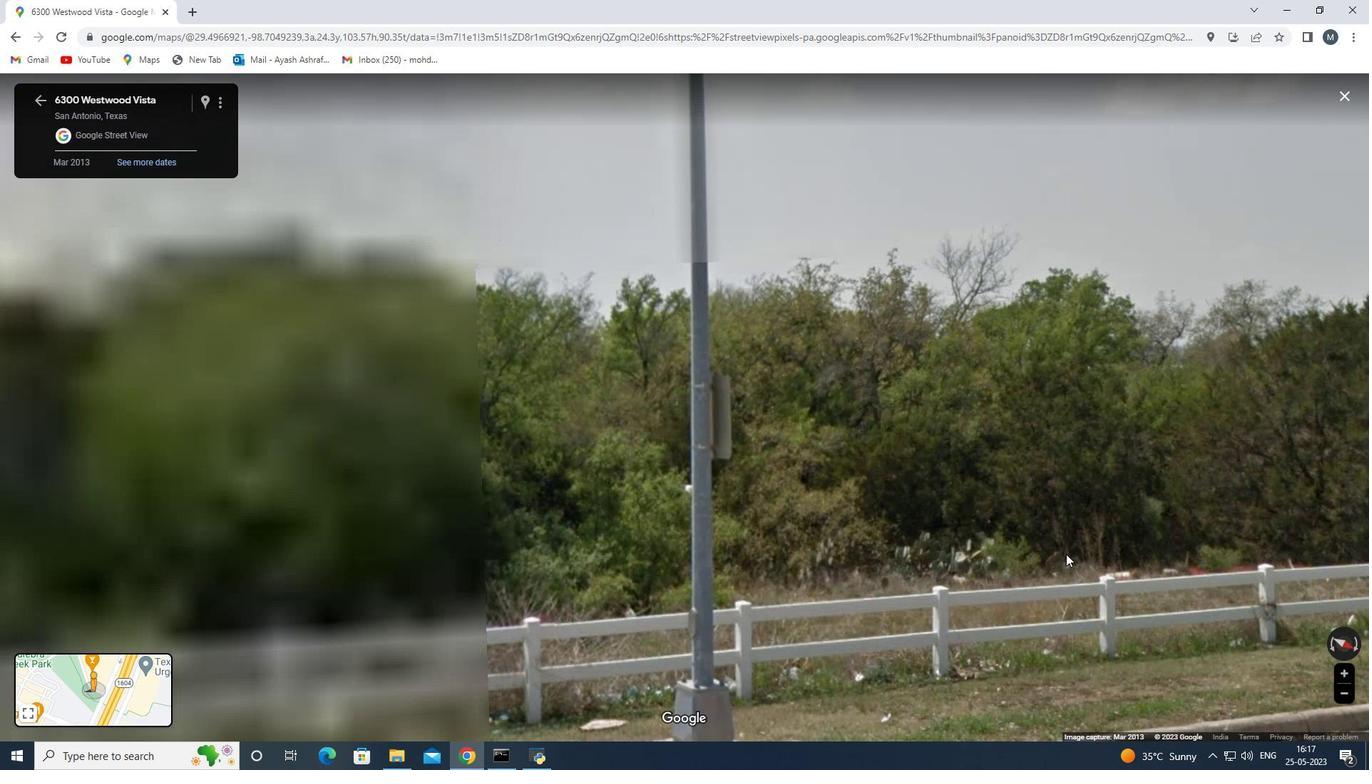 
Action: Mouse moved to (405, 564)
Screenshot: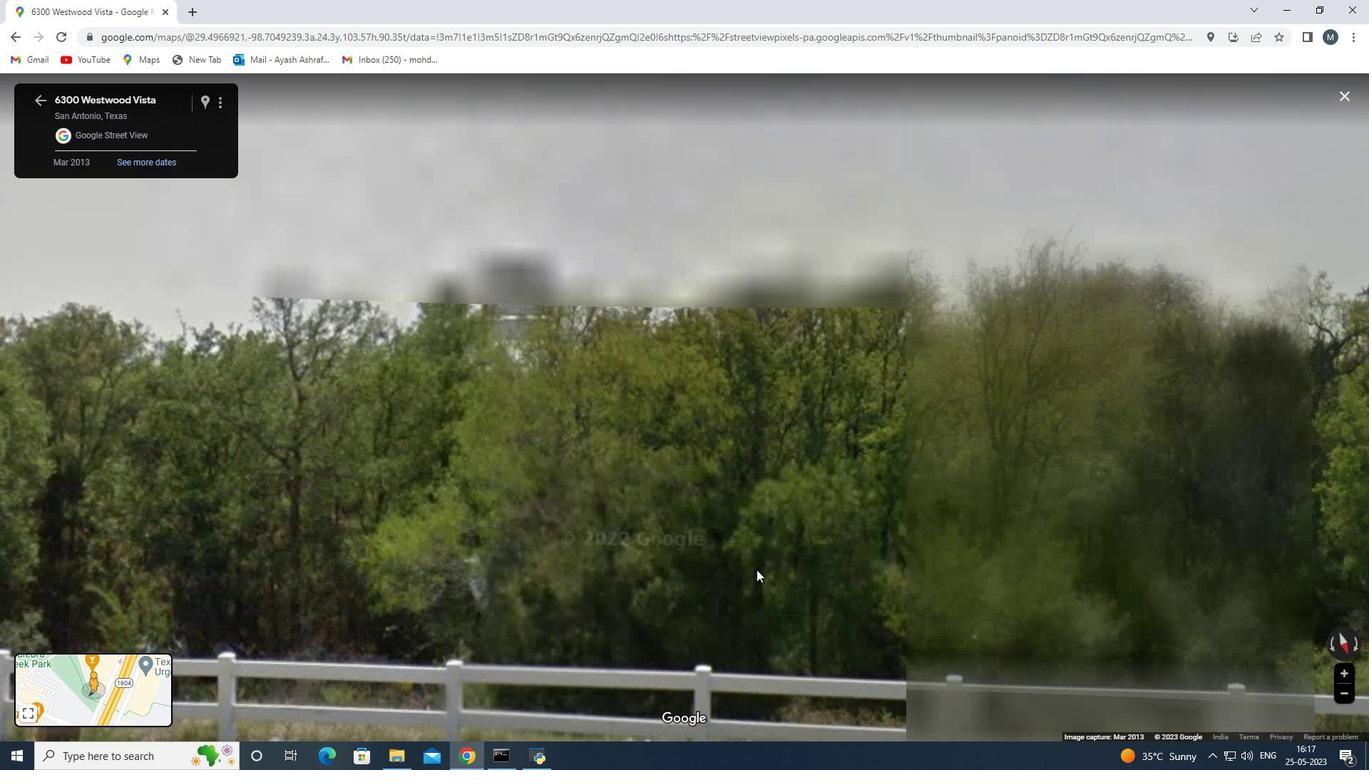 
Action: Mouse pressed left at (405, 564)
Screenshot: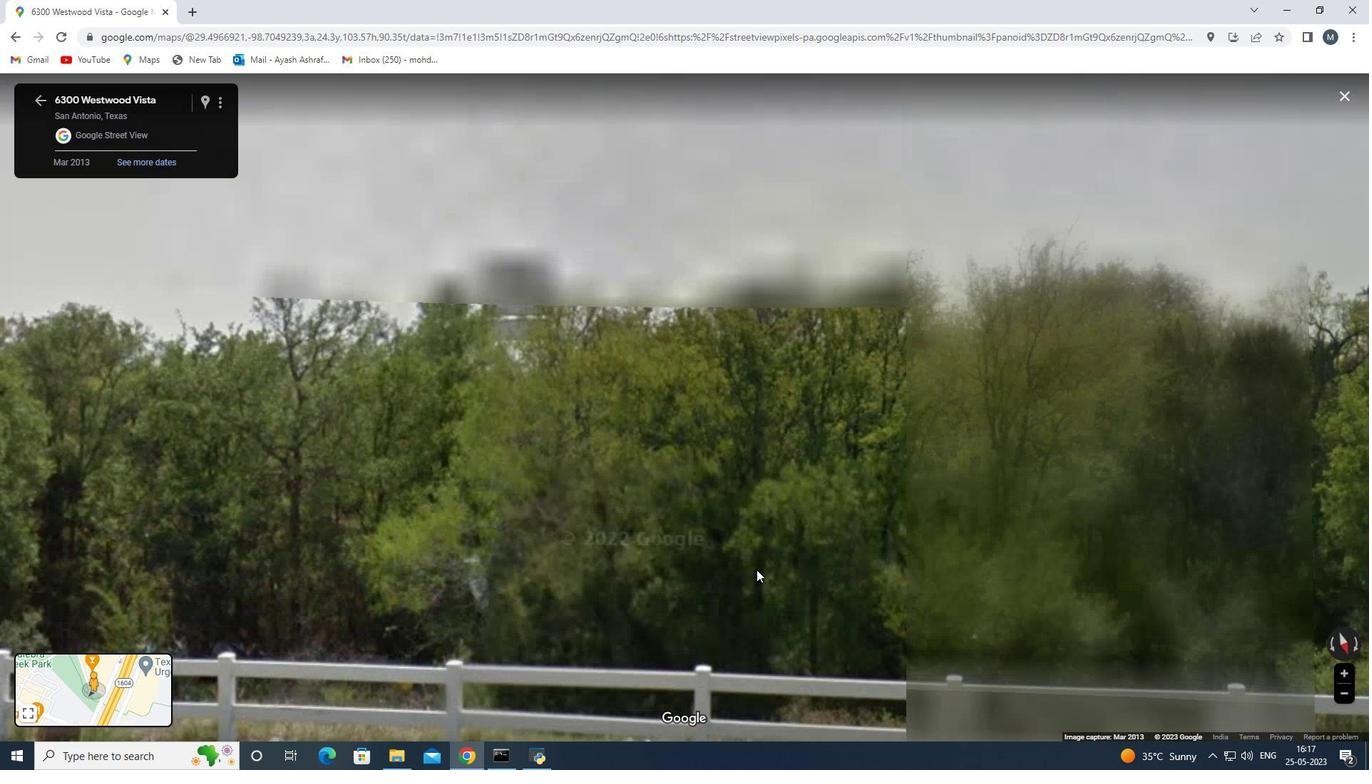 
Action: Mouse moved to (616, 544)
Screenshot: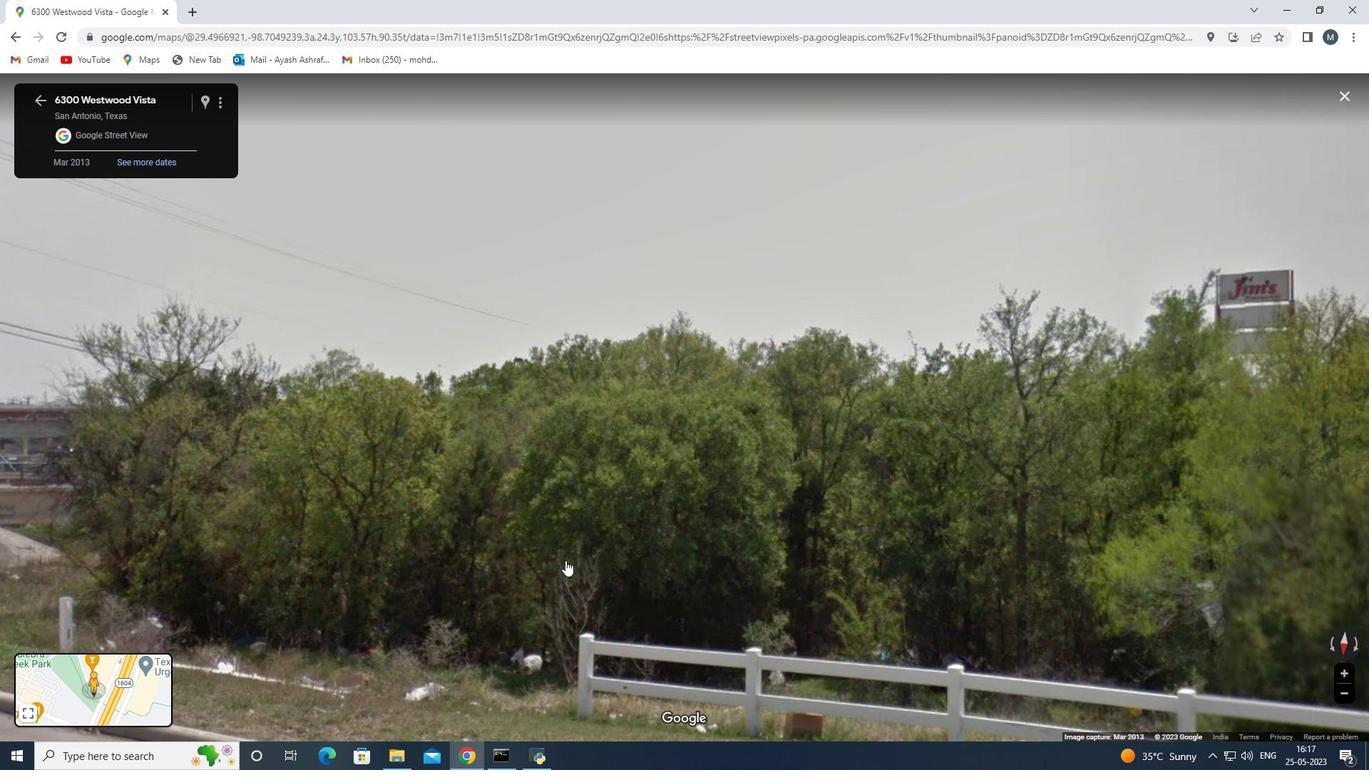 
Action: Mouse scrolled (617, 544) with delta (0, 0)
Screenshot: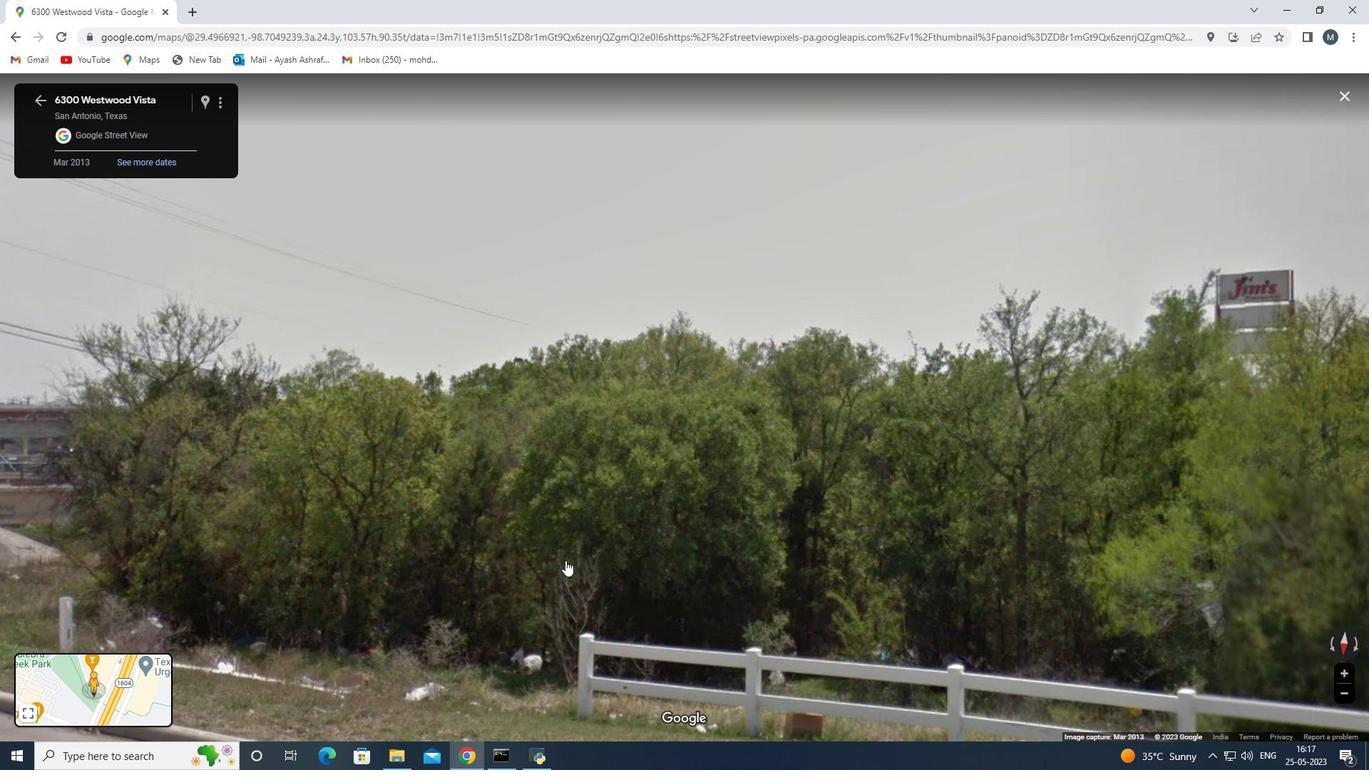 
Action: Mouse moved to (616, 544)
Screenshot: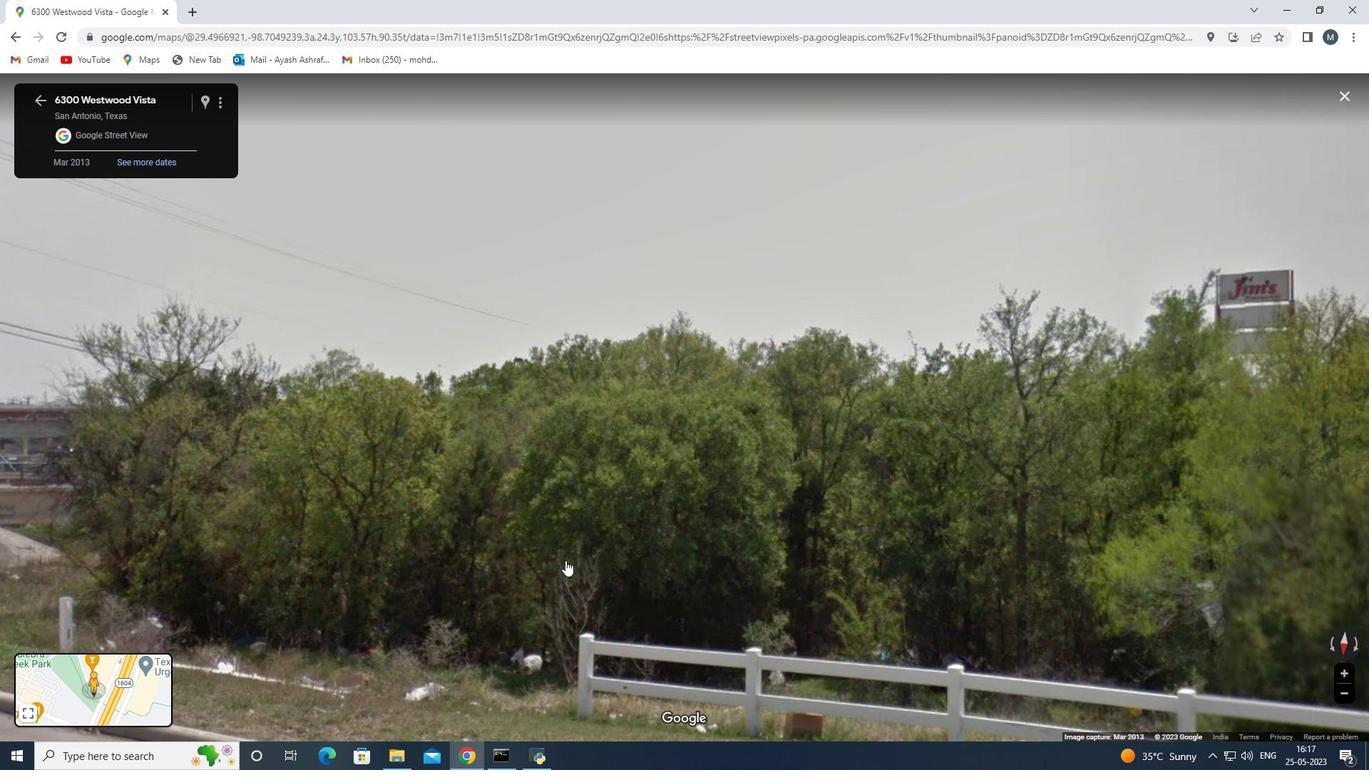 
Action: Mouse scrolled (617, 544) with delta (0, 0)
Screenshot: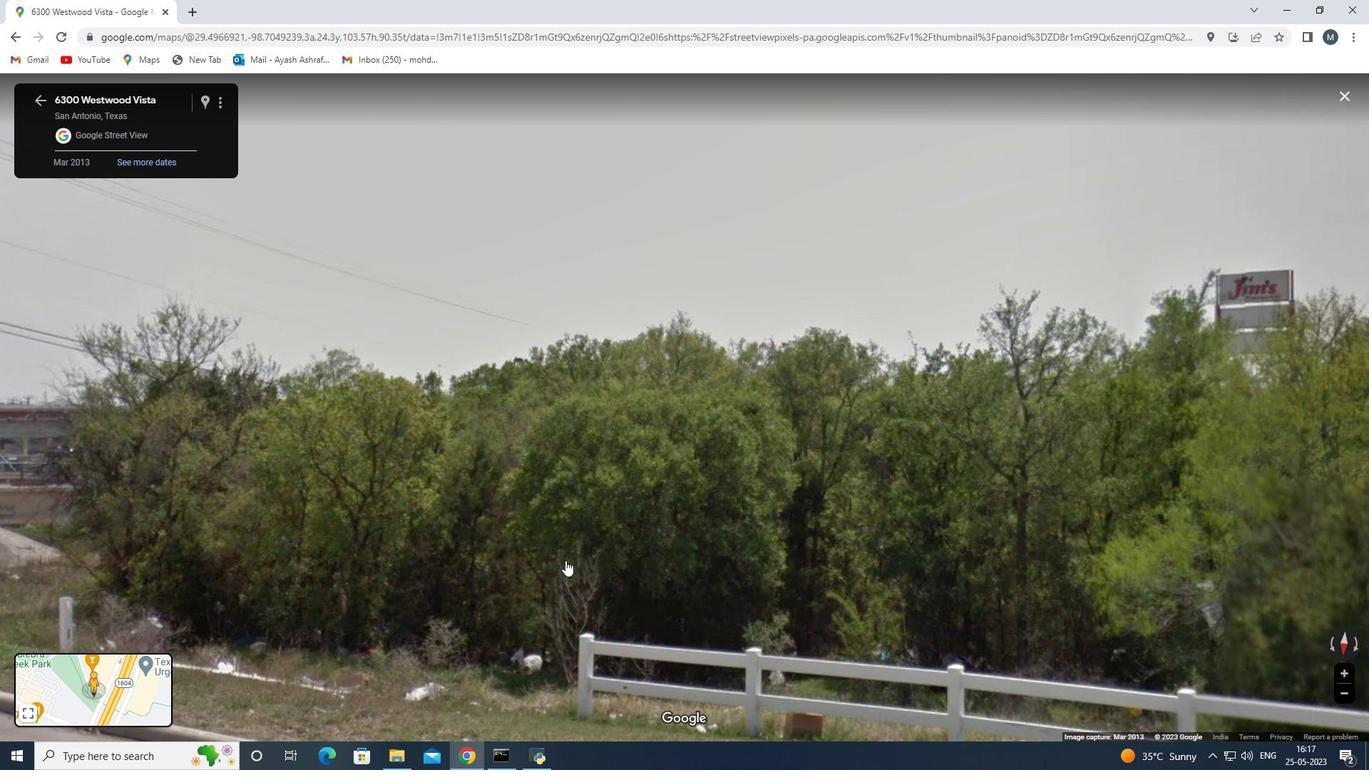 
Action: Mouse moved to (612, 547)
Screenshot: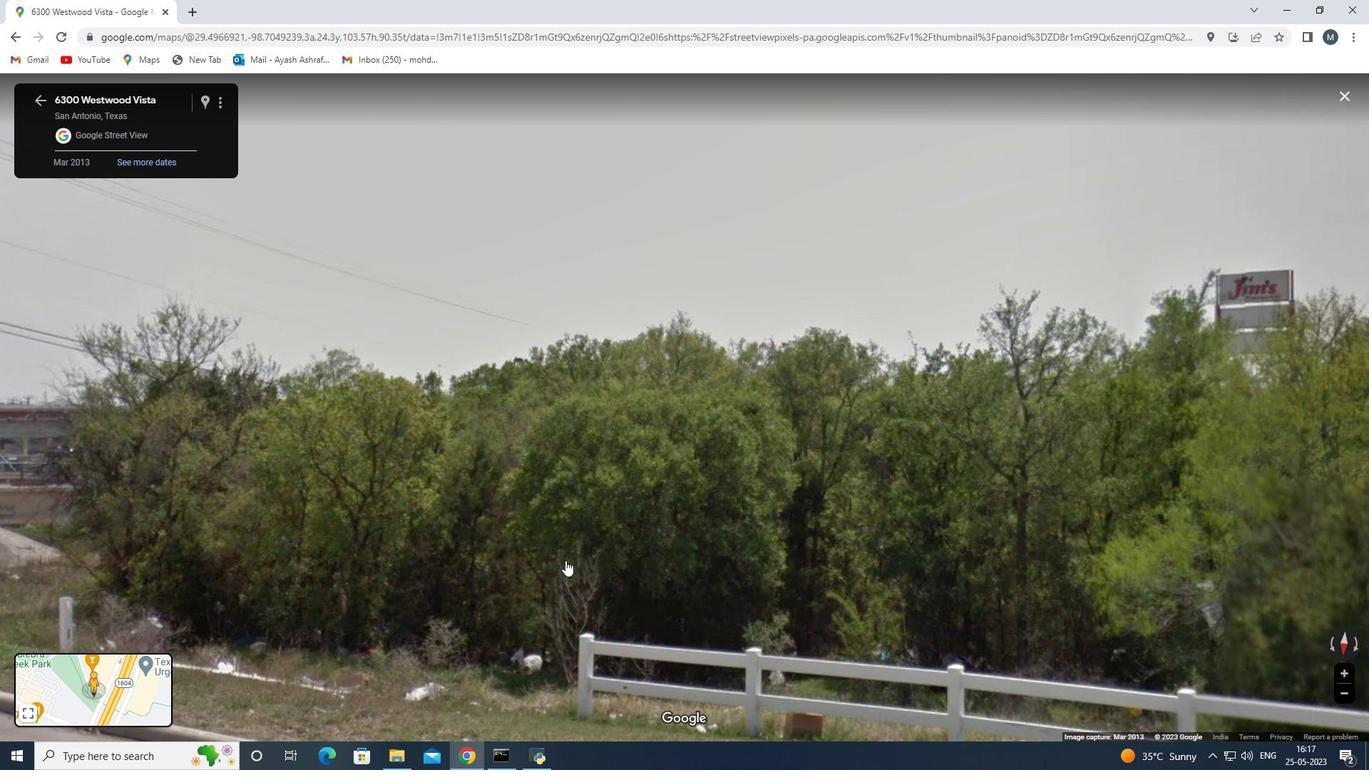 
Action: Mouse scrolled (617, 544) with delta (0, 0)
Screenshot: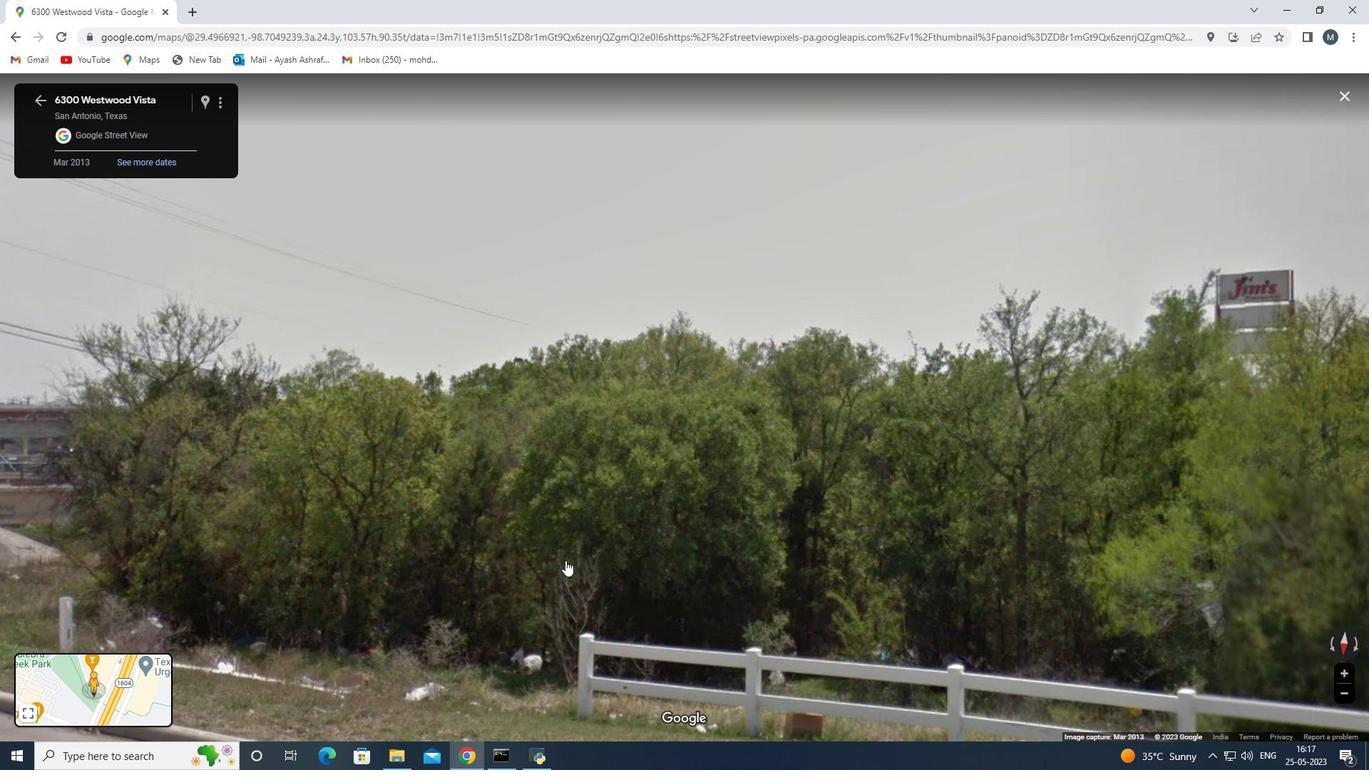 
Action: Mouse moved to (609, 549)
Screenshot: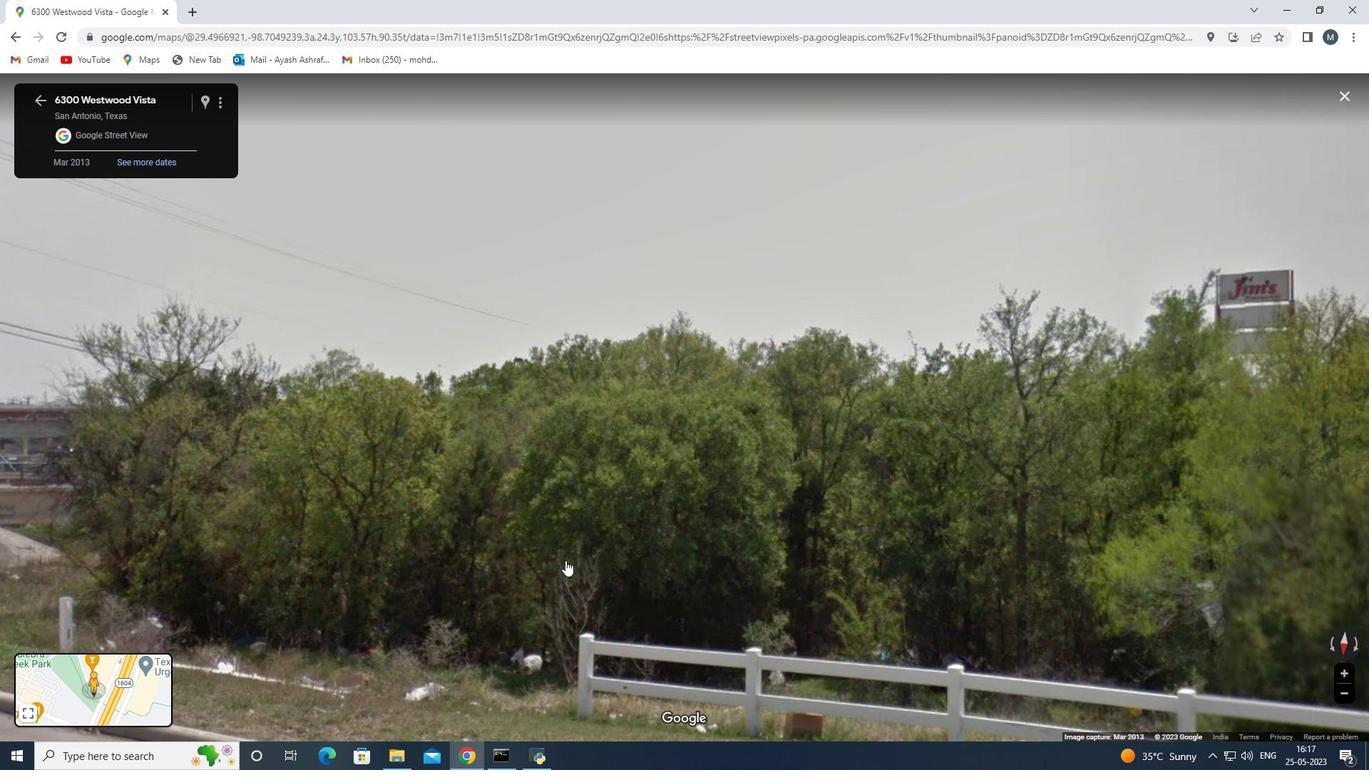 
Action: Mouse scrolled (617, 544) with delta (0, 0)
Screenshot: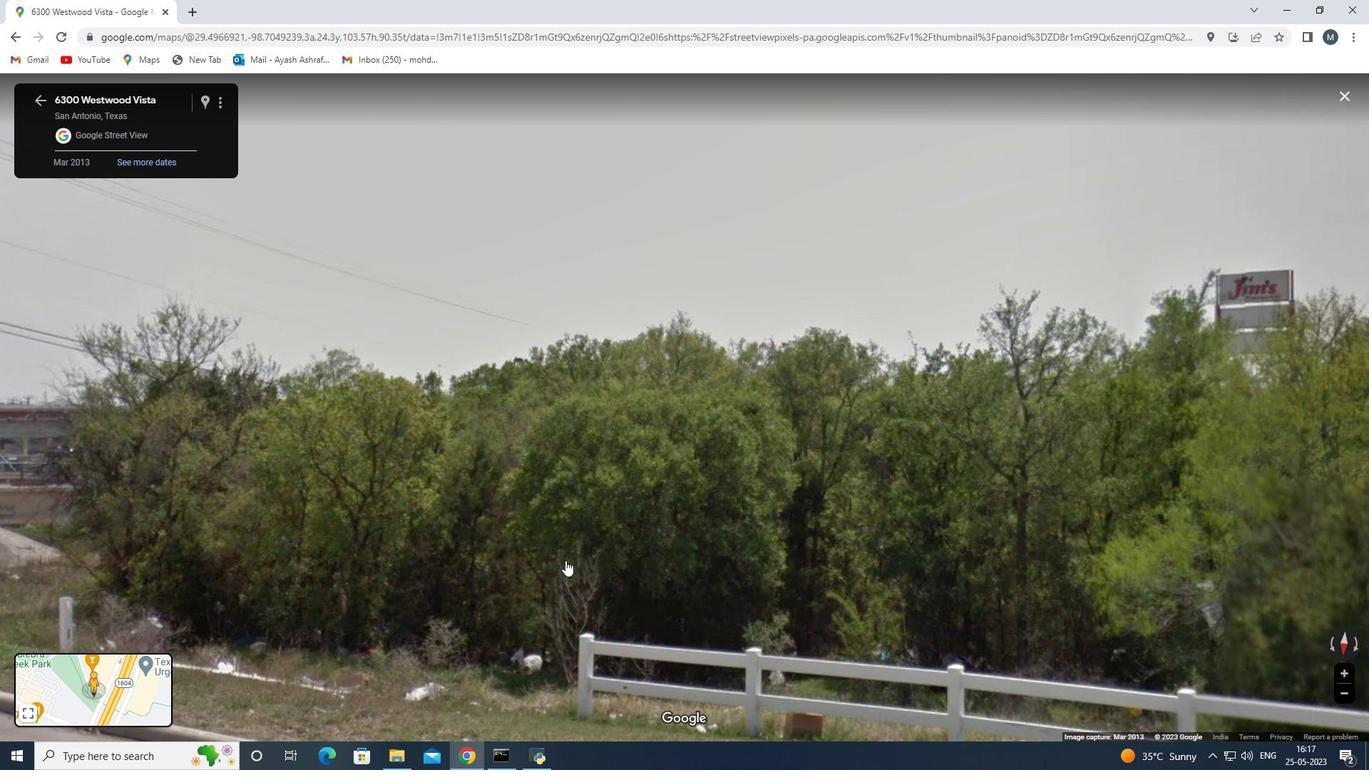 
Action: Mouse moved to (598, 554)
Screenshot: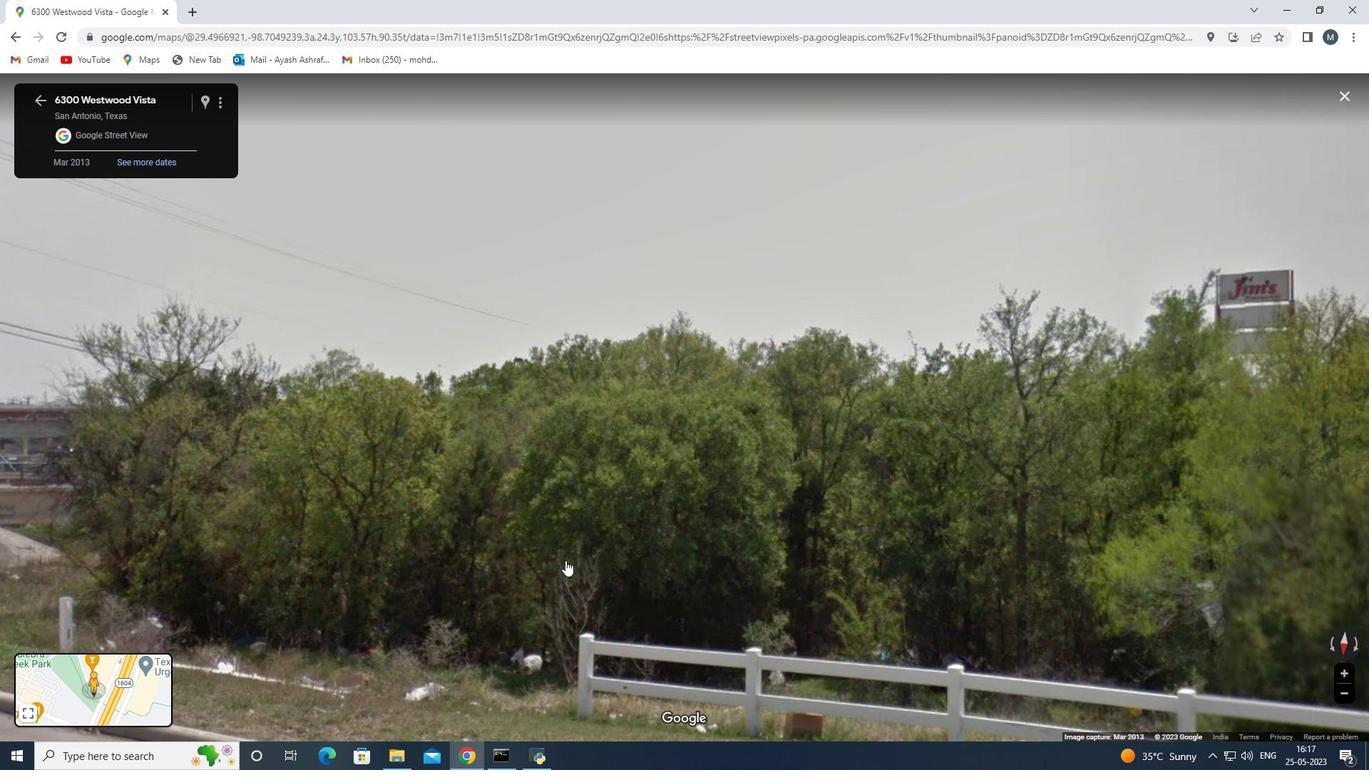 
Action: Mouse scrolled (604, 551) with delta (0, 0)
Screenshot: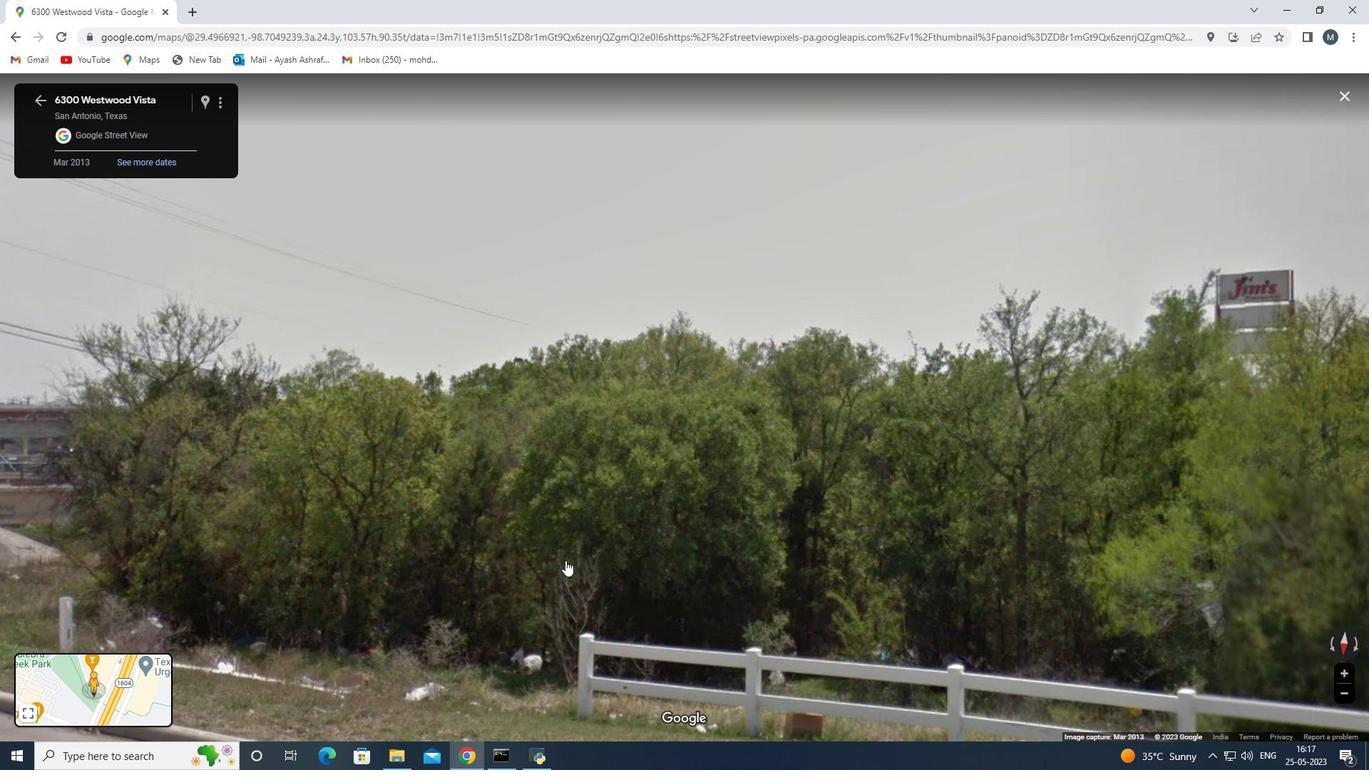 
Action: Mouse moved to (589, 557)
Screenshot: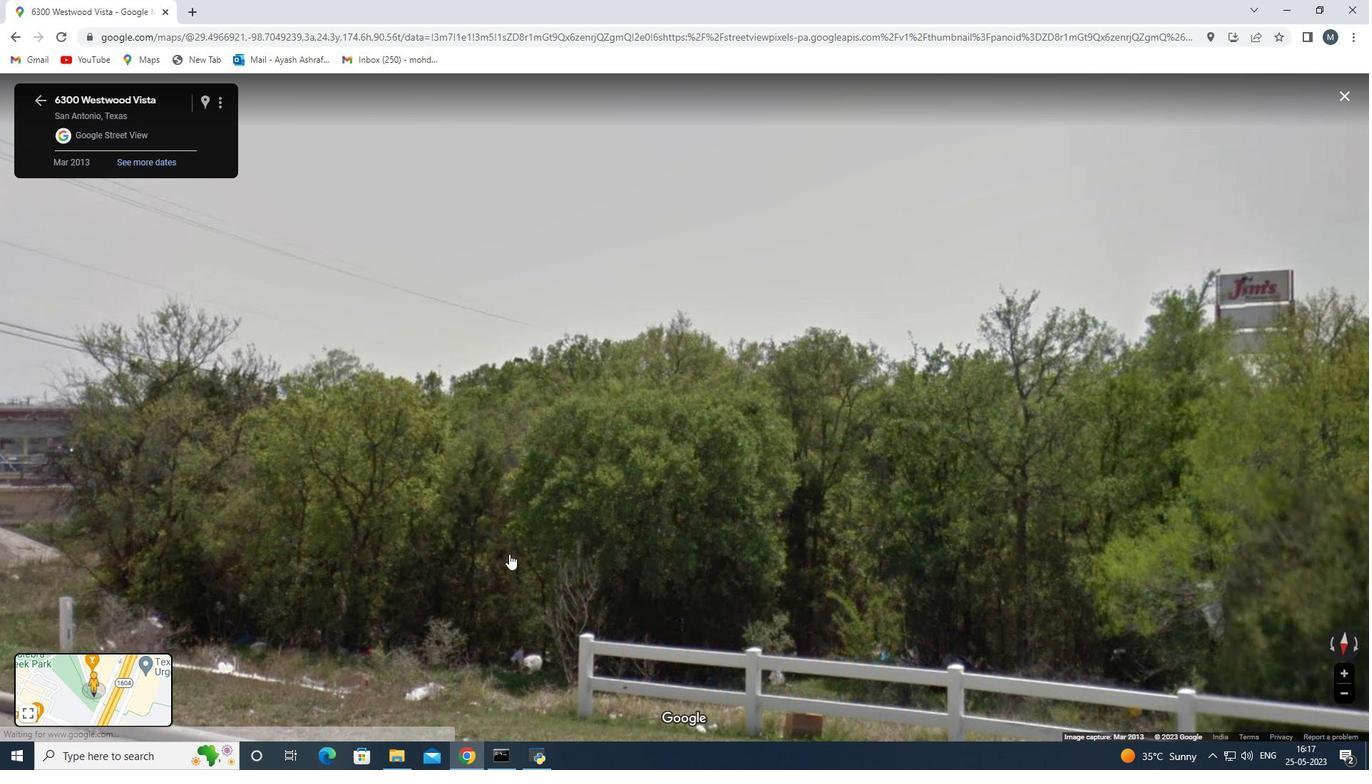 
Action: Mouse scrolled (589, 557) with delta (0, 0)
Screenshot: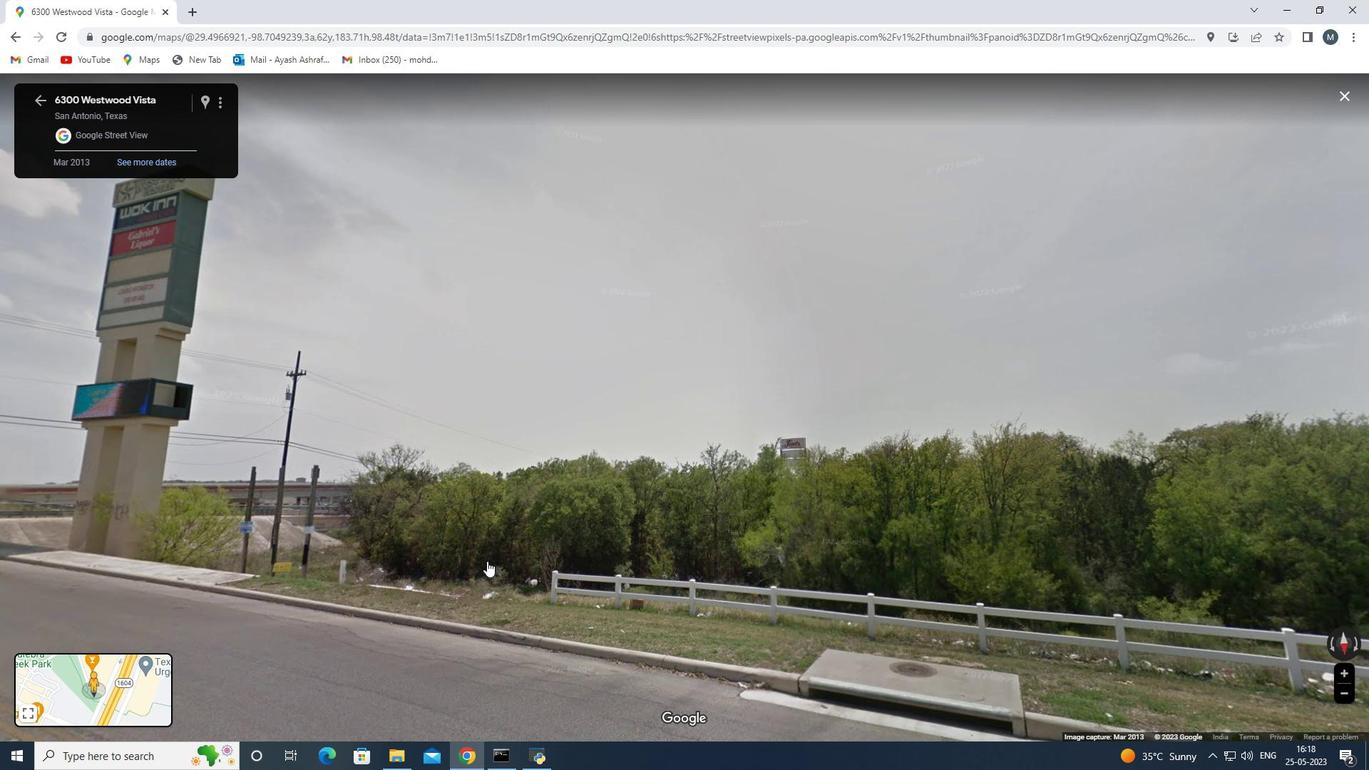 
Action: Mouse scrolled (589, 557) with delta (0, 0)
Screenshot: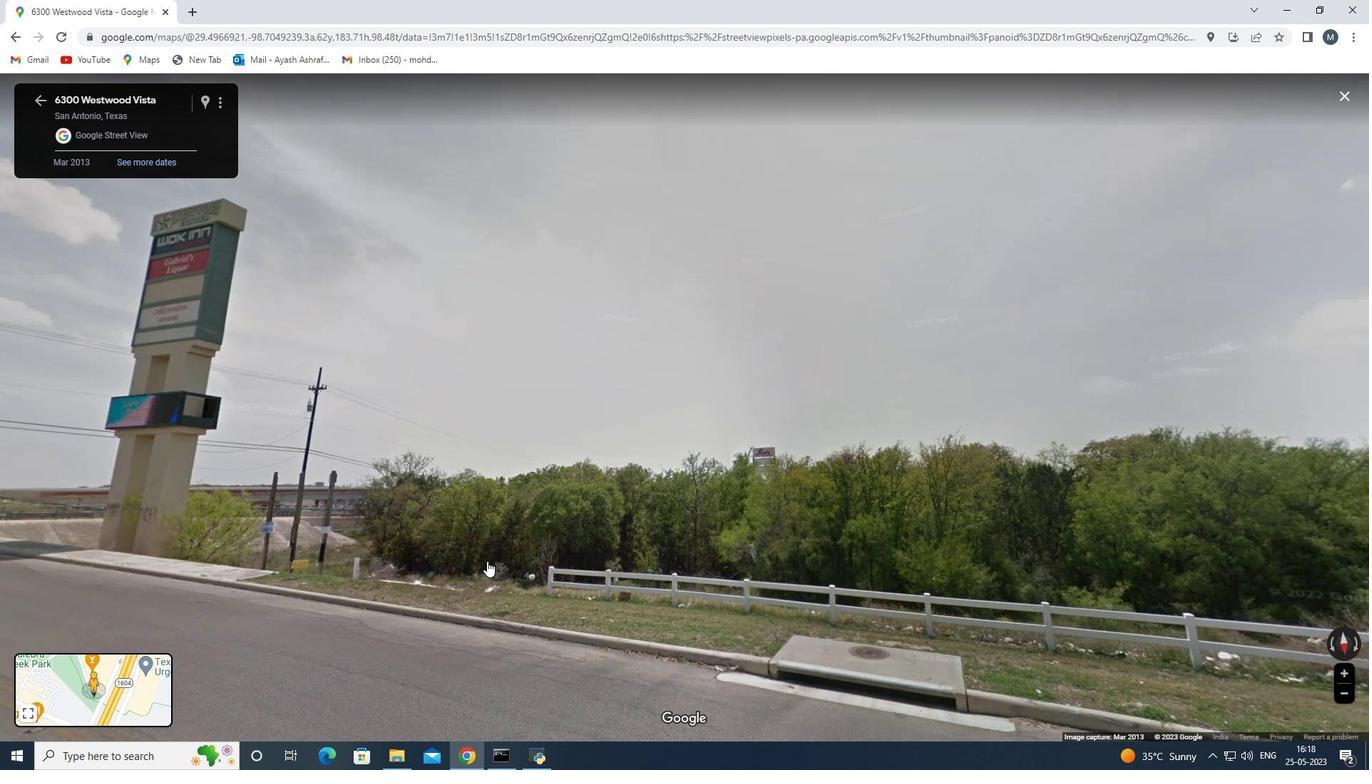 
Action: Mouse scrolled (589, 557) with delta (0, 0)
Screenshot: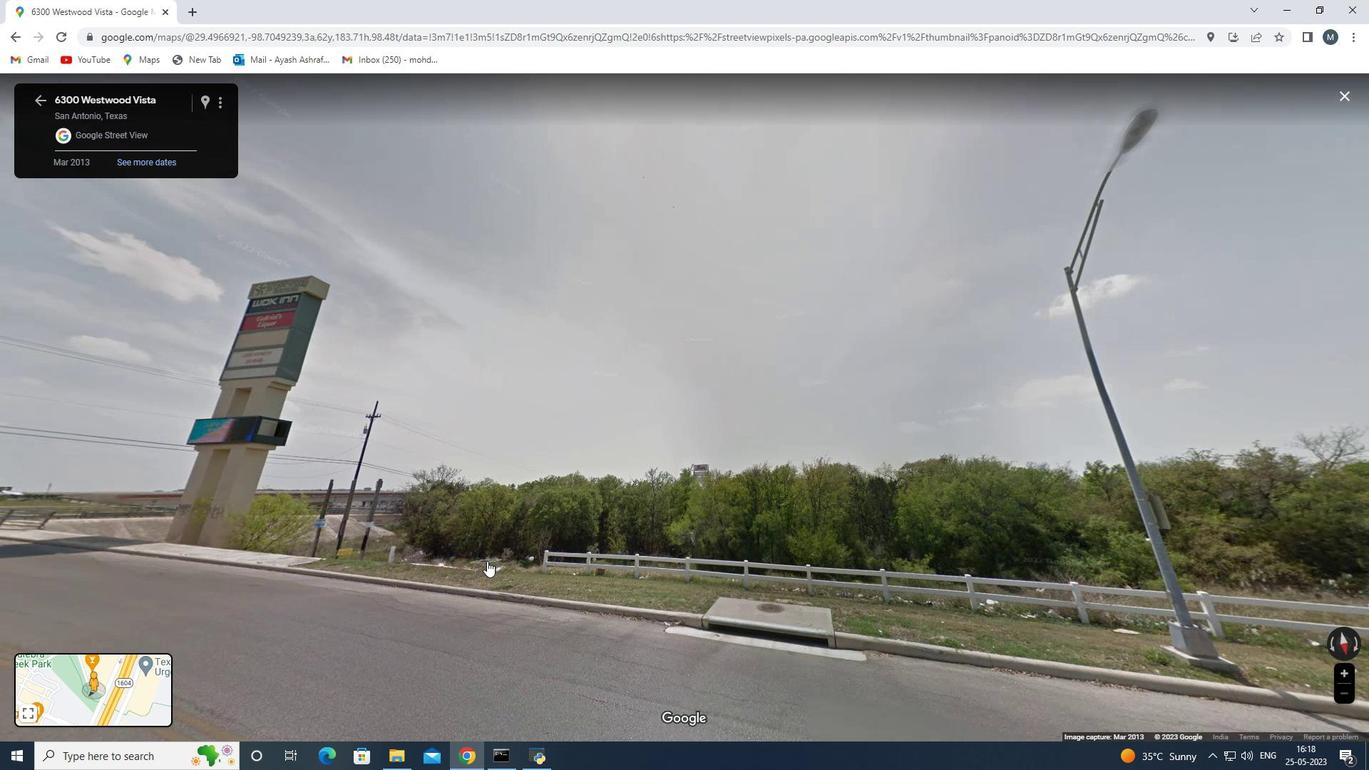 
Action: Mouse scrolled (589, 557) with delta (0, 0)
Screenshot: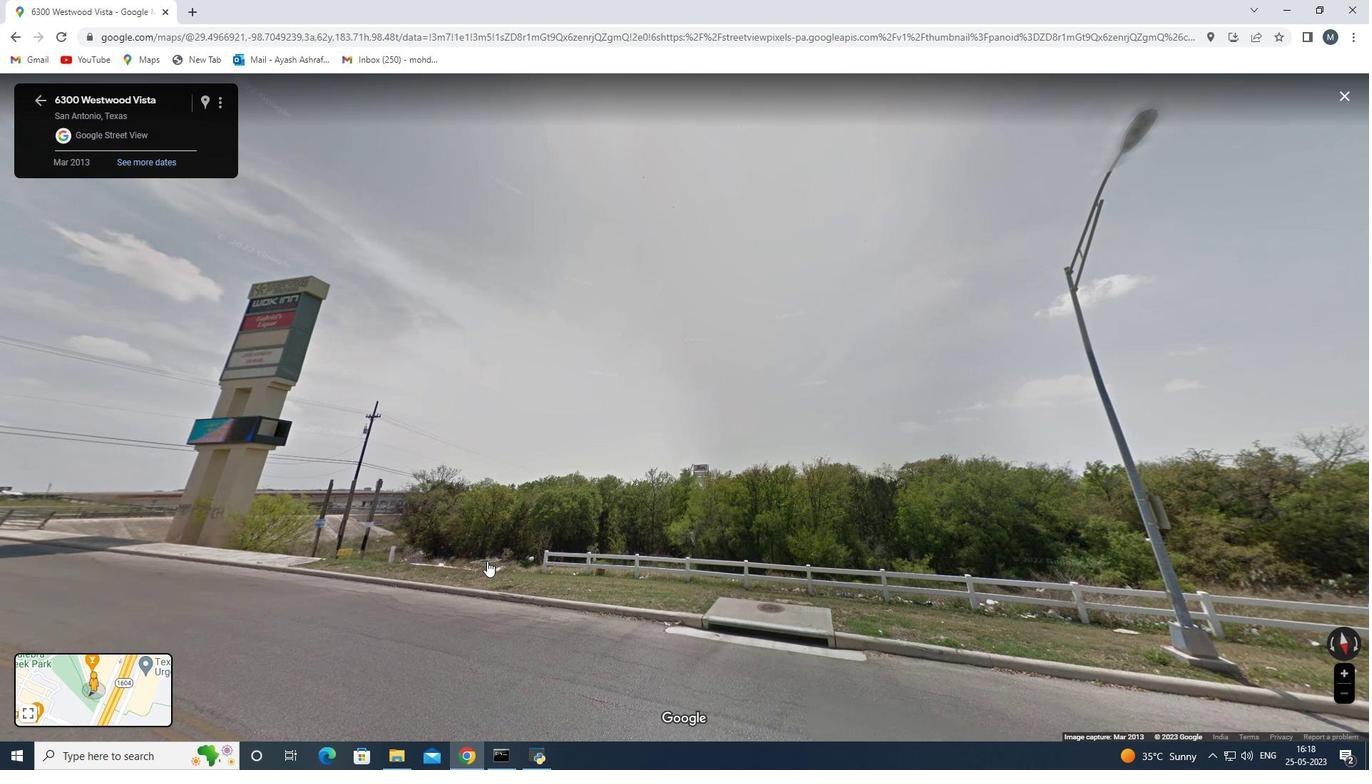 
Action: Mouse scrolled (589, 557) with delta (0, 0)
Screenshot: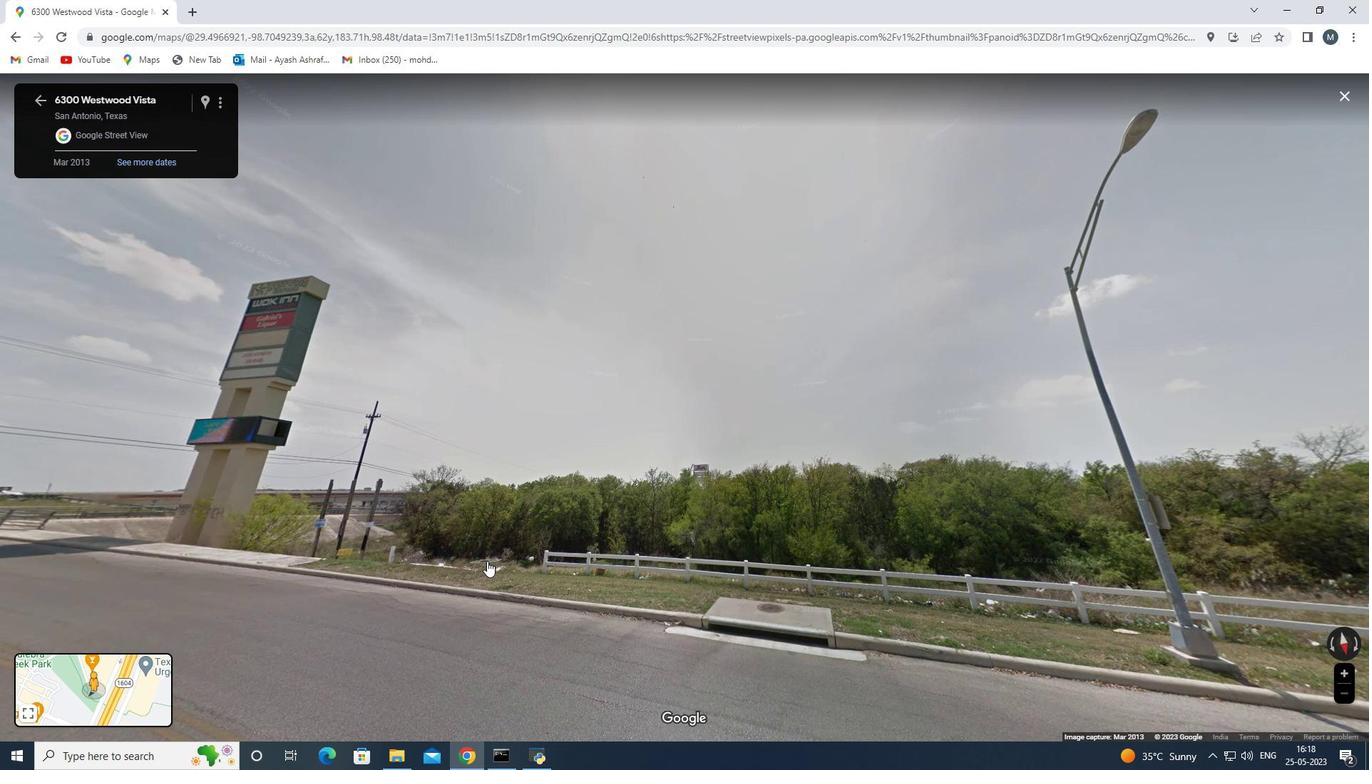
Action: Mouse moved to (398, 557)
Screenshot: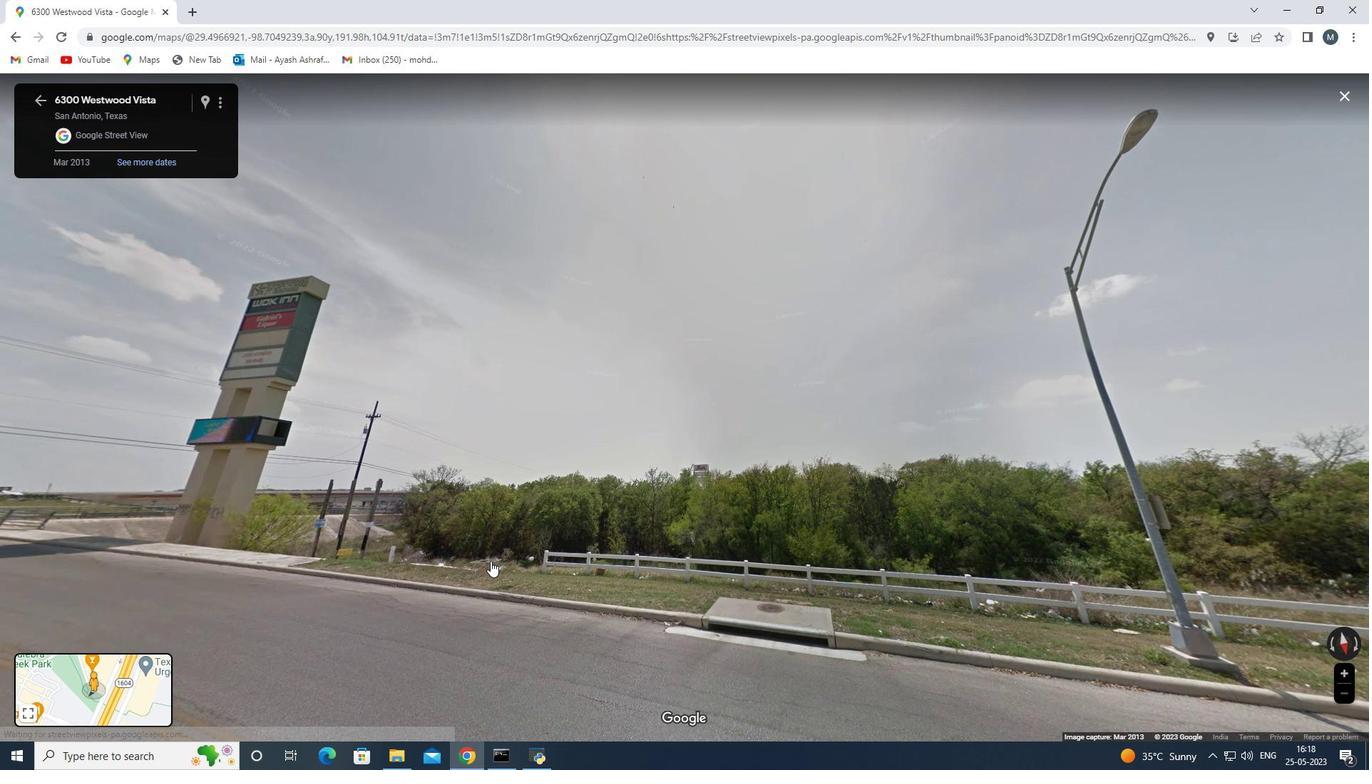 
Action: Mouse pressed left at (397, 557)
Screenshot: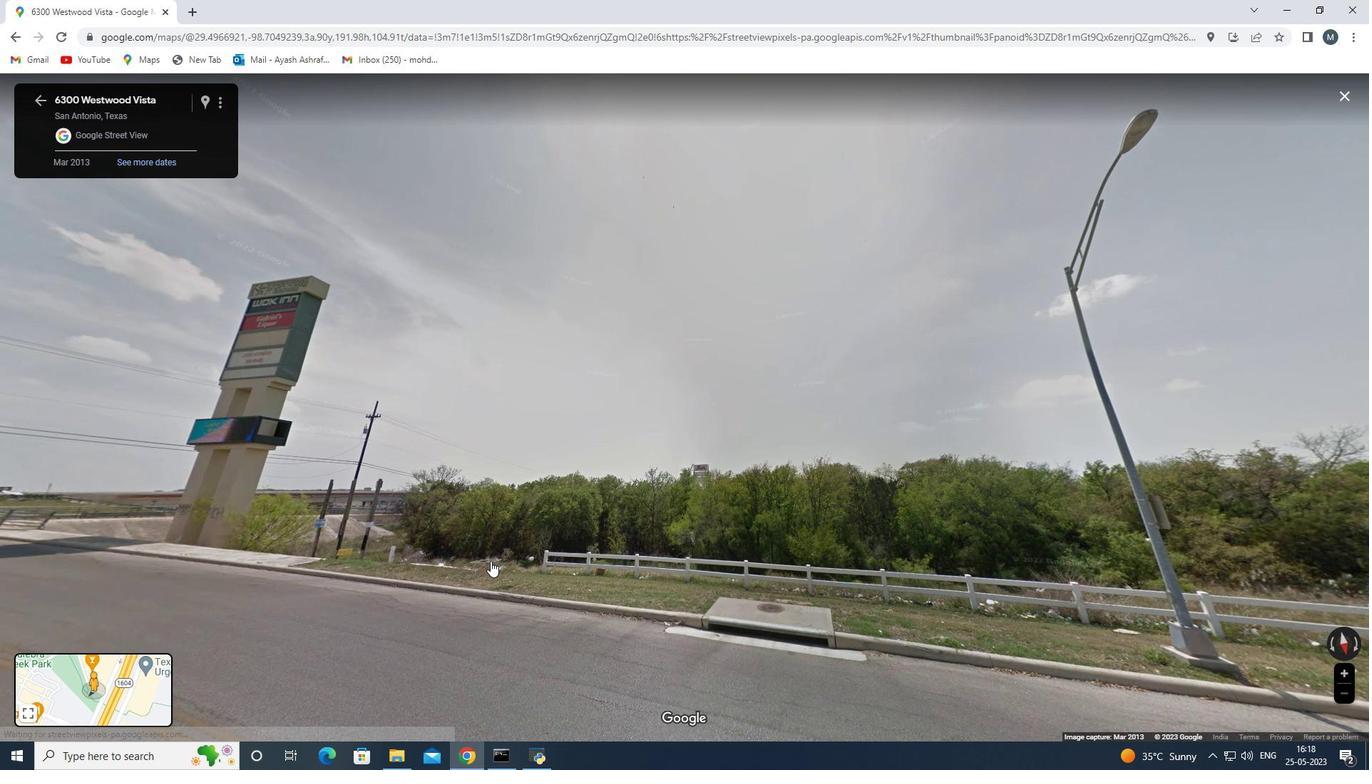 
Action: Mouse moved to (667, 482)
Screenshot: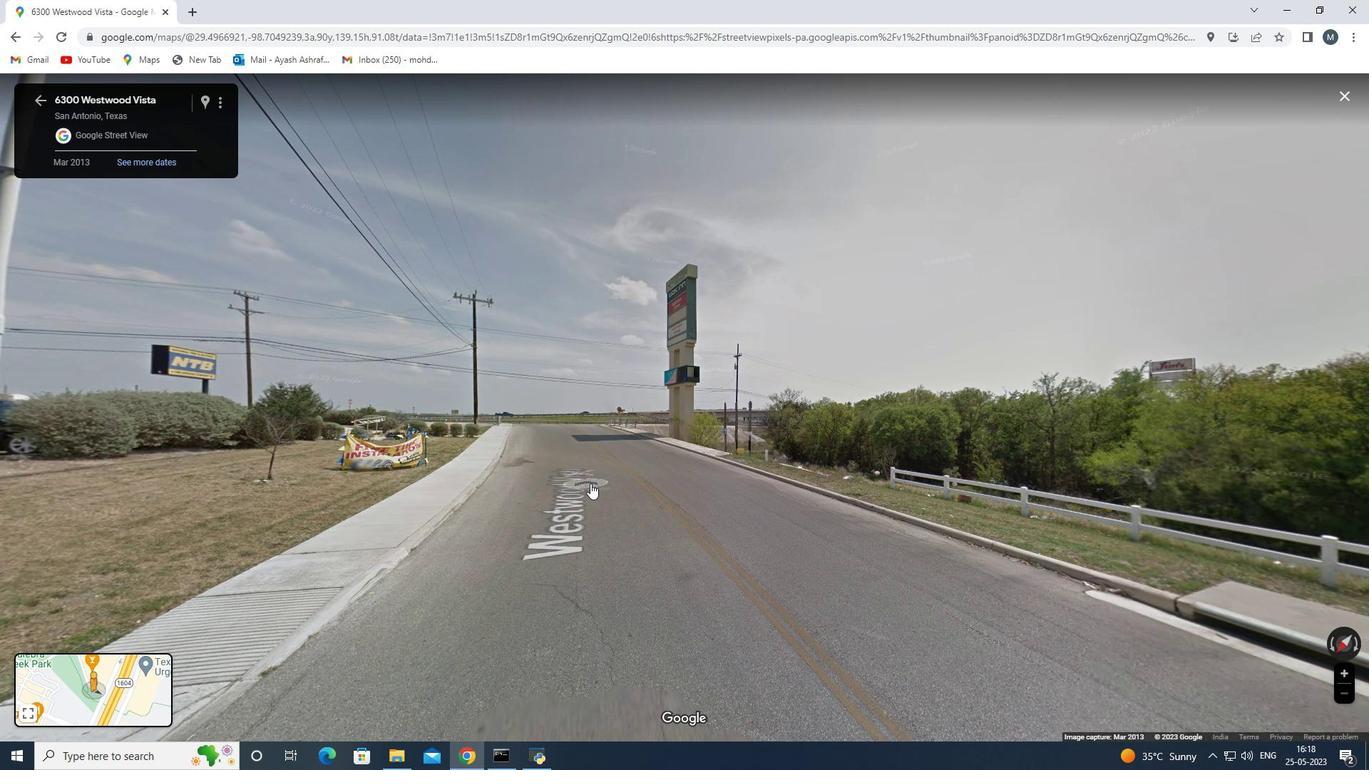 
Action: Mouse scrolled (667, 482) with delta (0, 0)
Screenshot: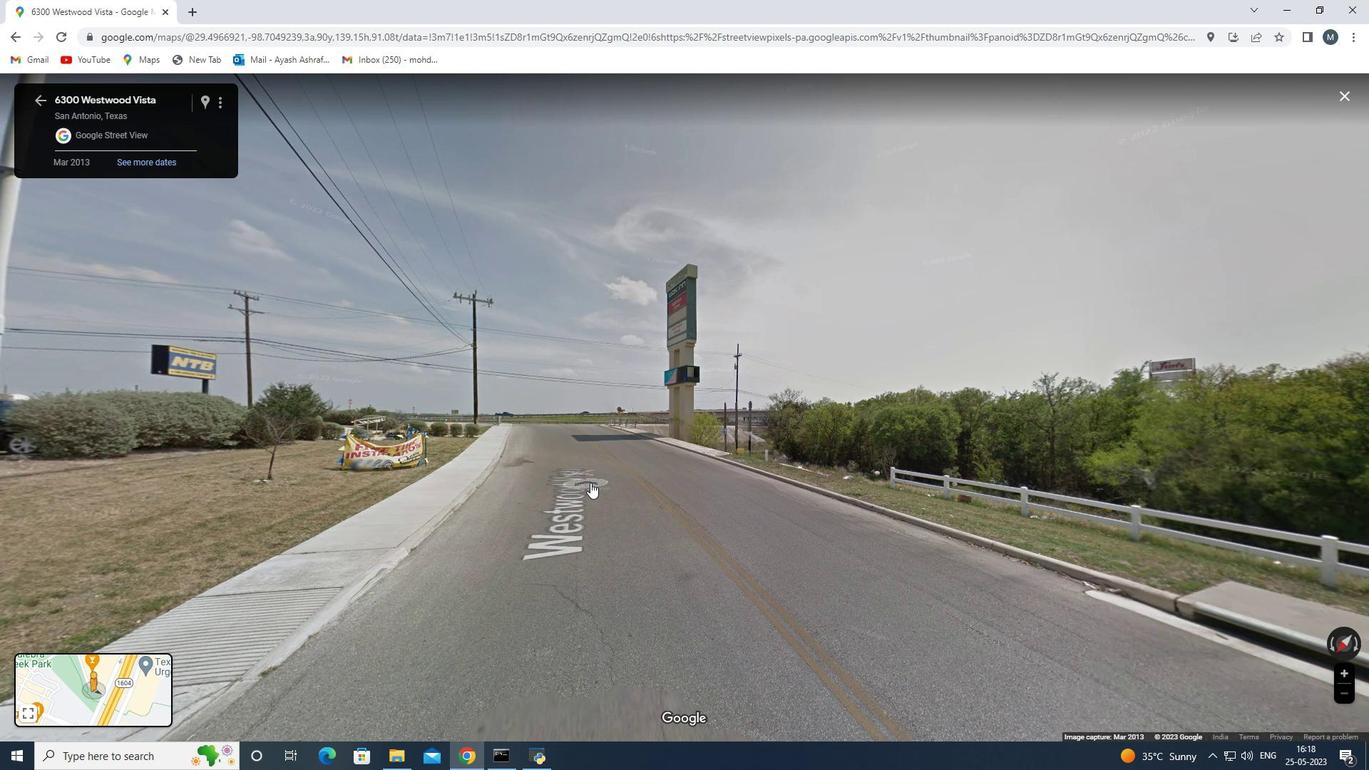 
Action: Mouse scrolled (667, 482) with delta (0, 0)
Screenshot: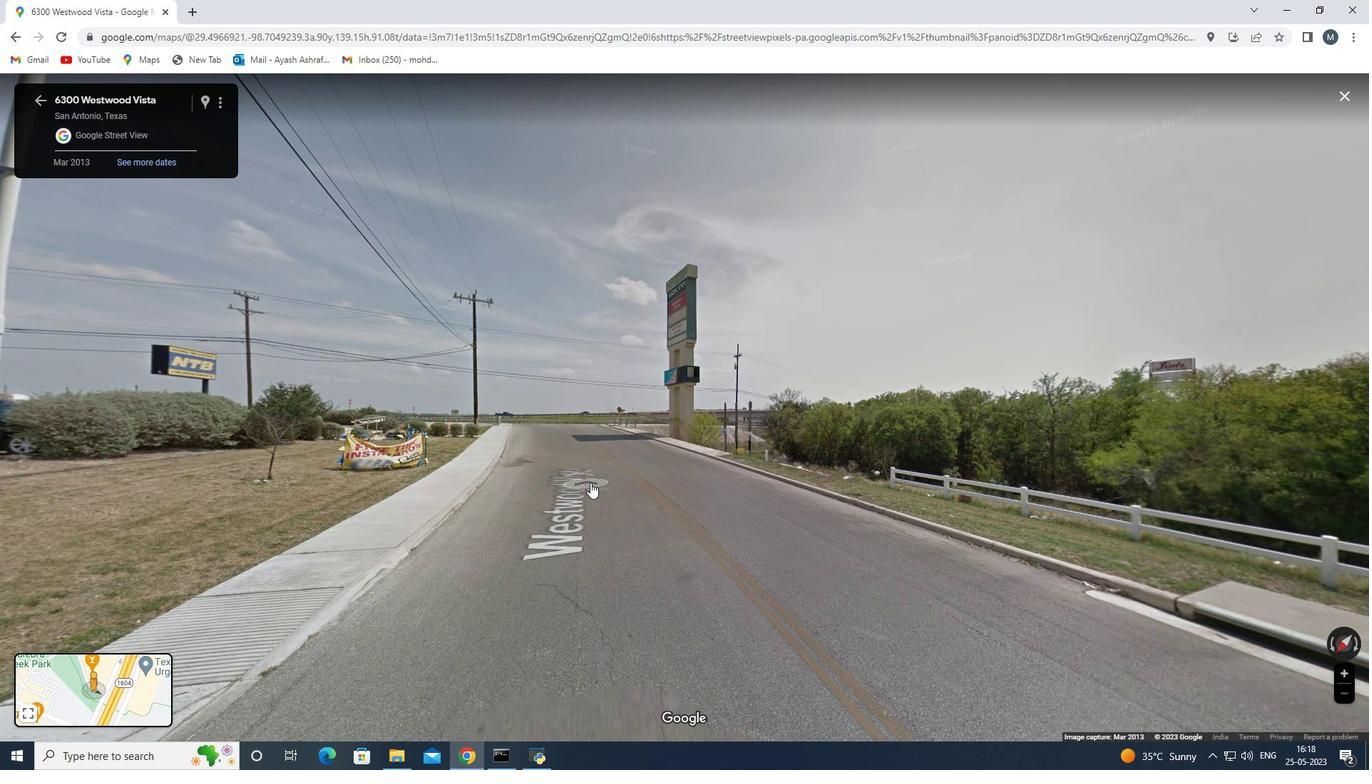 
Action: Mouse scrolled (667, 482) with delta (0, 0)
Screenshot: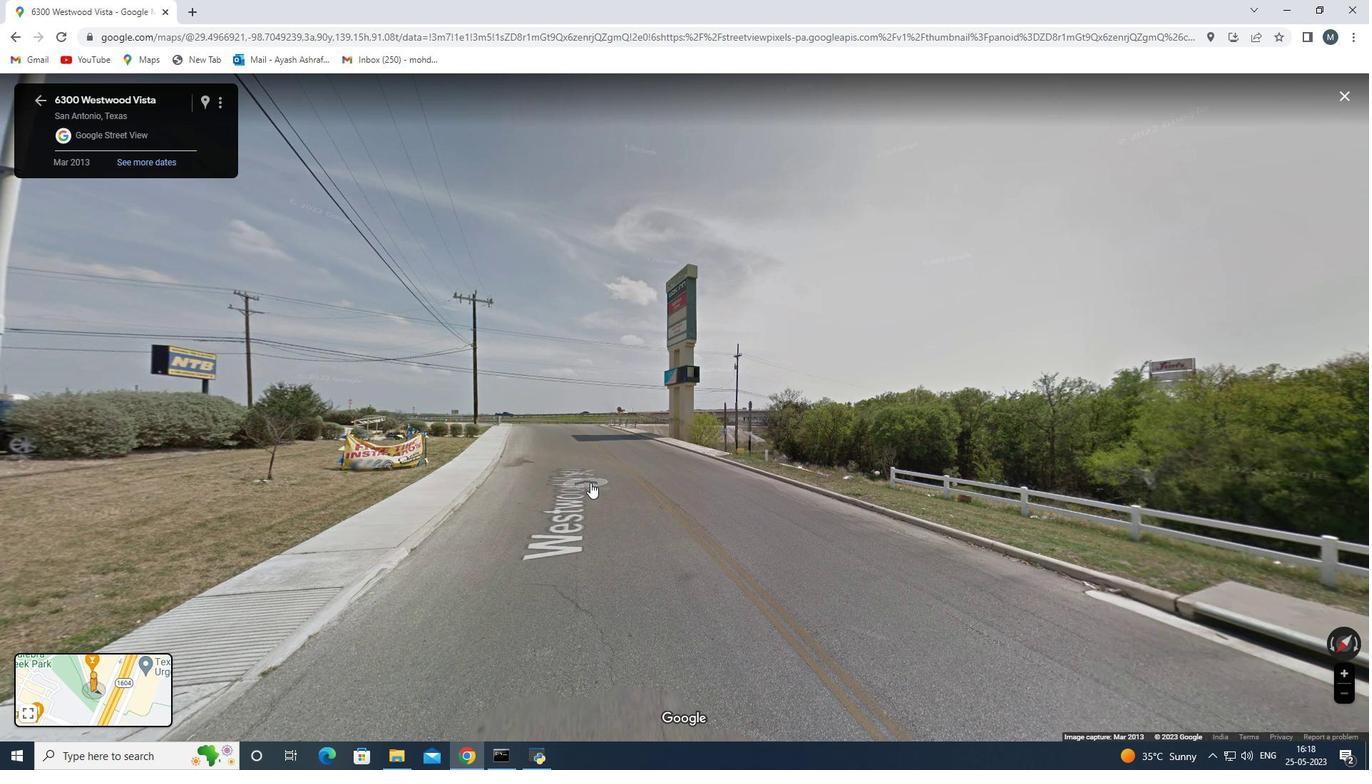 
Action: Mouse moved to (667, 480)
Screenshot: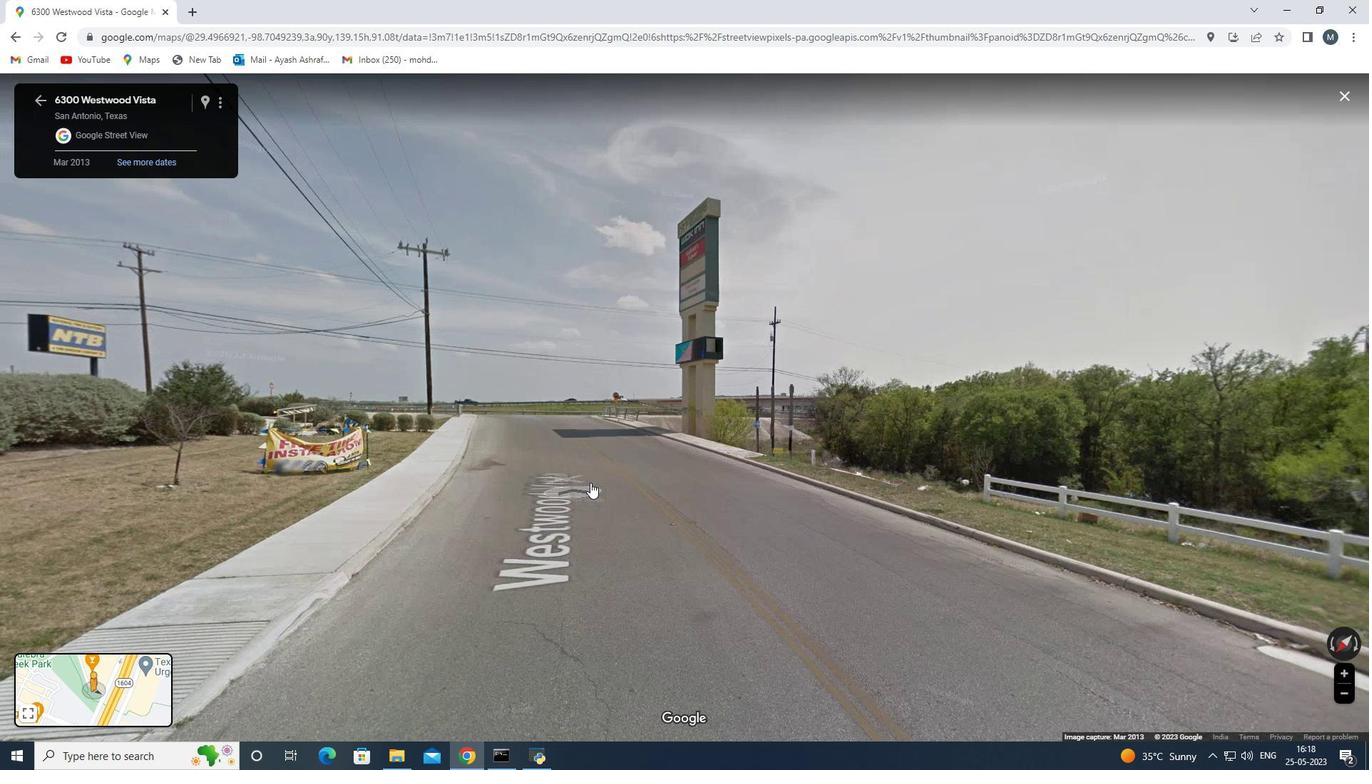 
Action: Mouse scrolled (667, 481) with delta (0, 0)
Screenshot: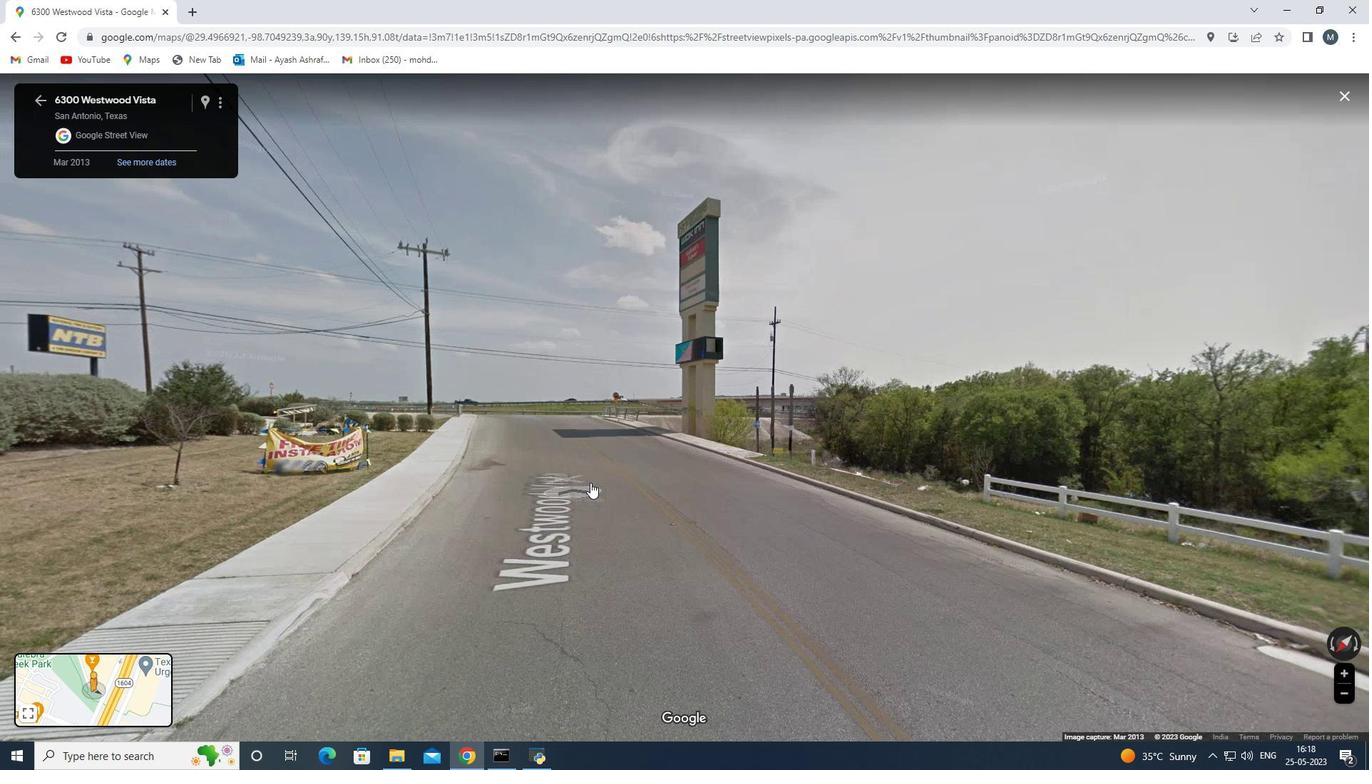 
Action: Mouse moved to (642, 385)
Screenshot: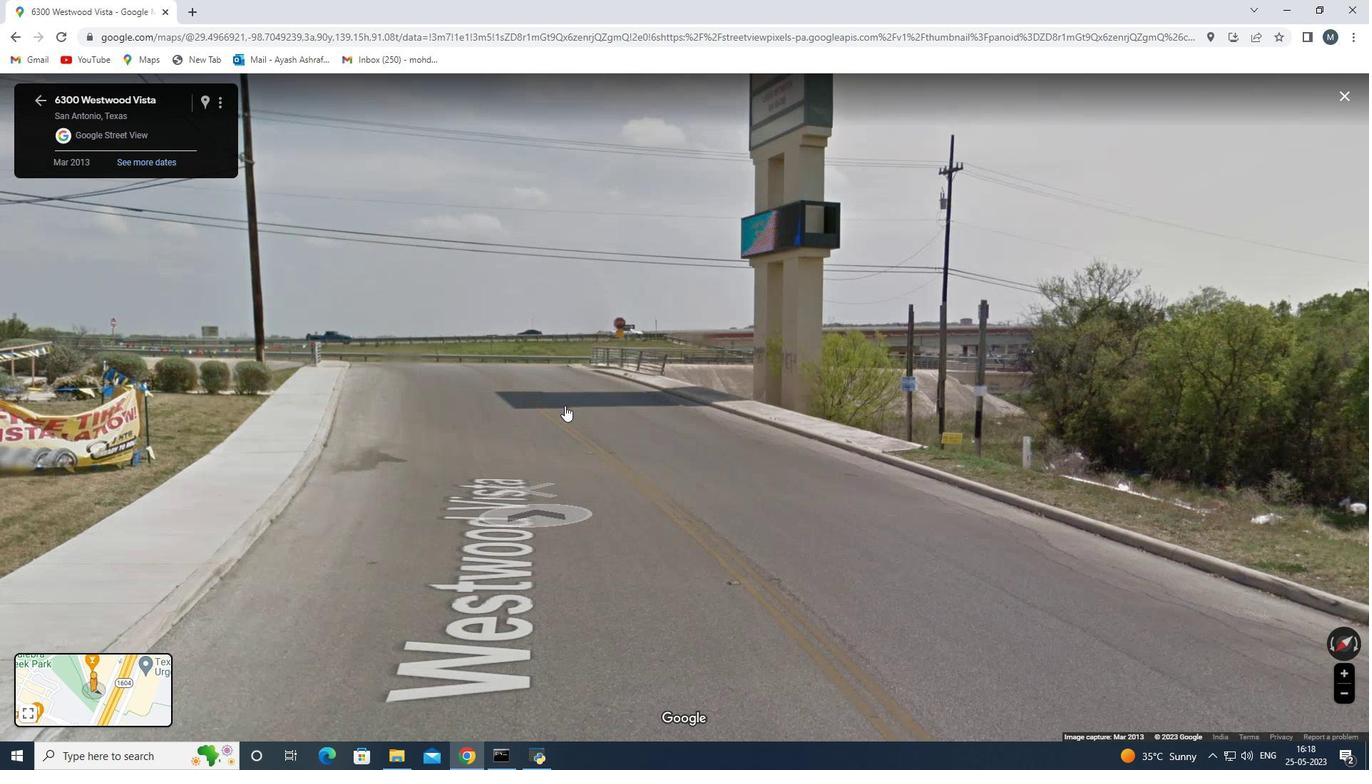 
Action: Mouse pressed left at (642, 385)
Screenshot: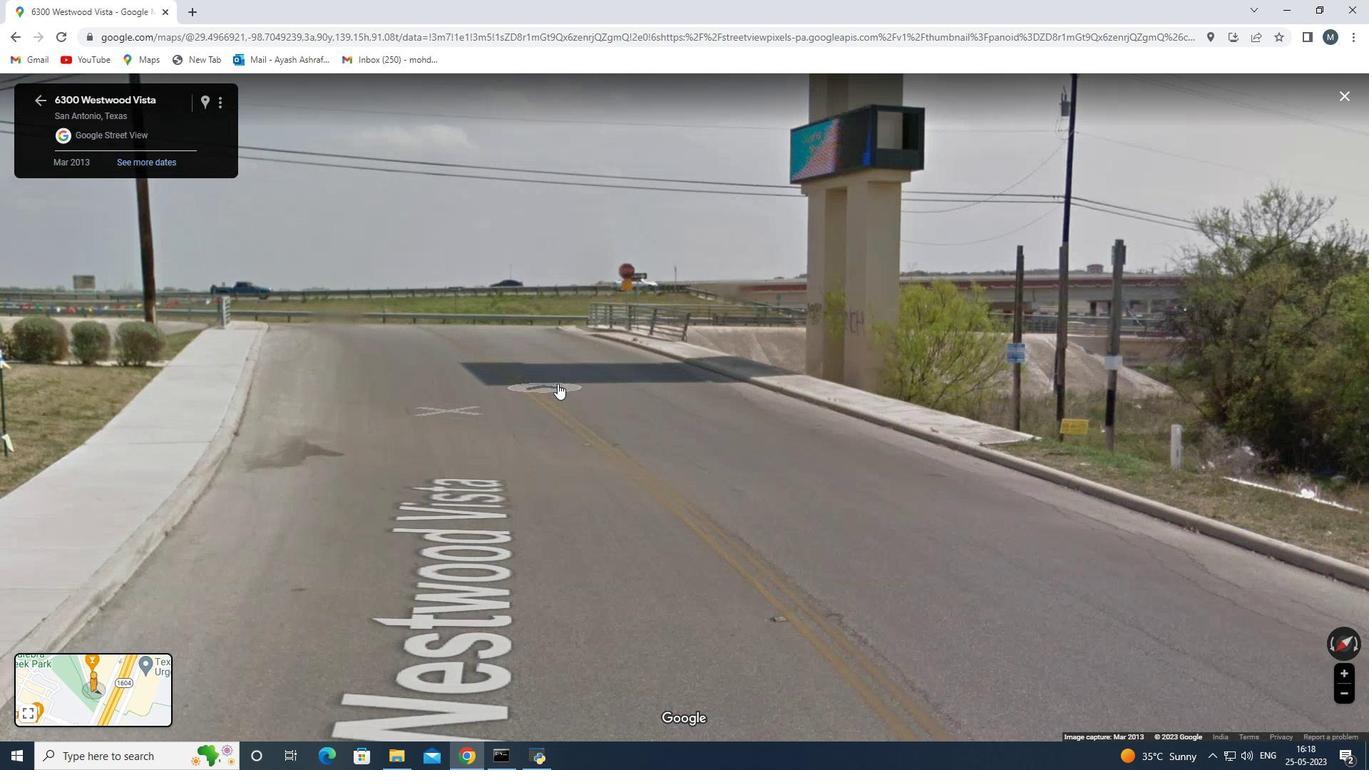 
Action: Mouse moved to (680, 485)
Screenshot: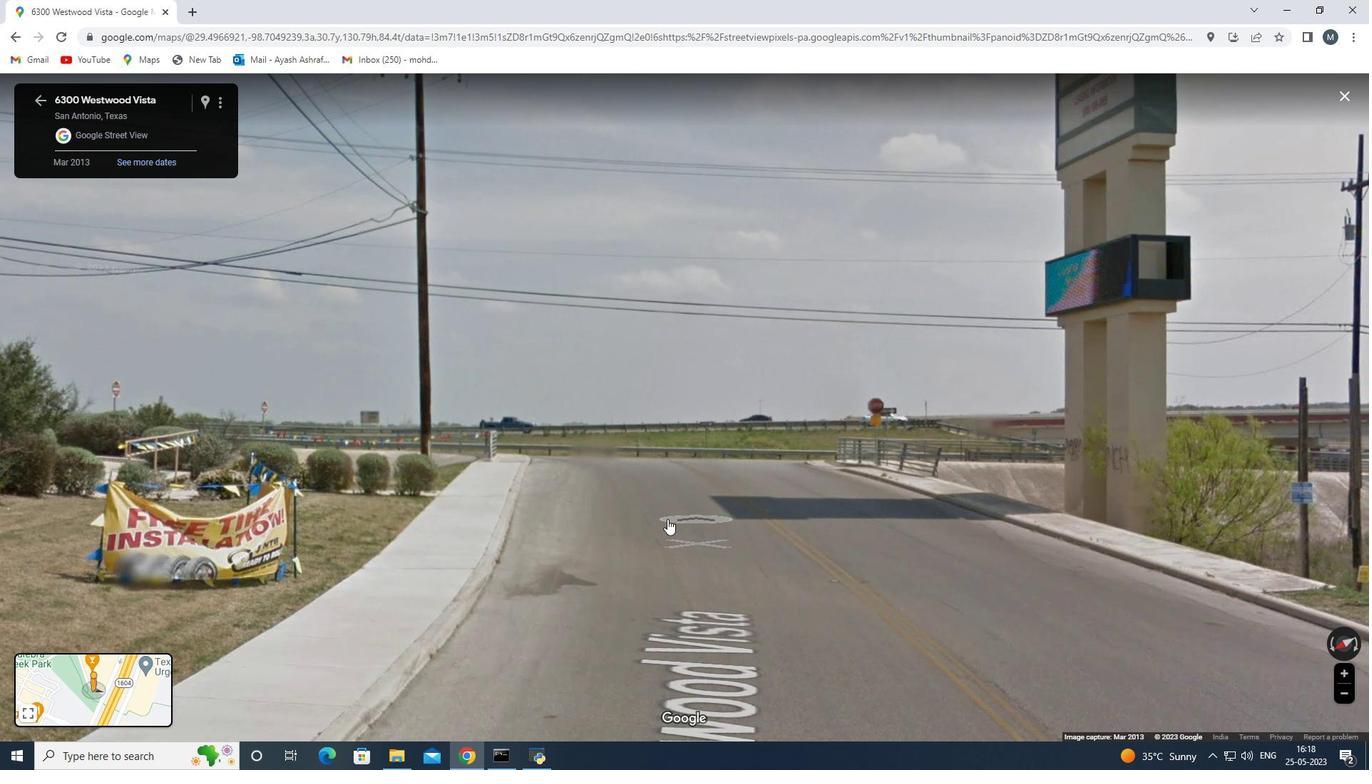 
Action: Mouse scrolled (681, 487) with delta (0, 0)
Screenshot: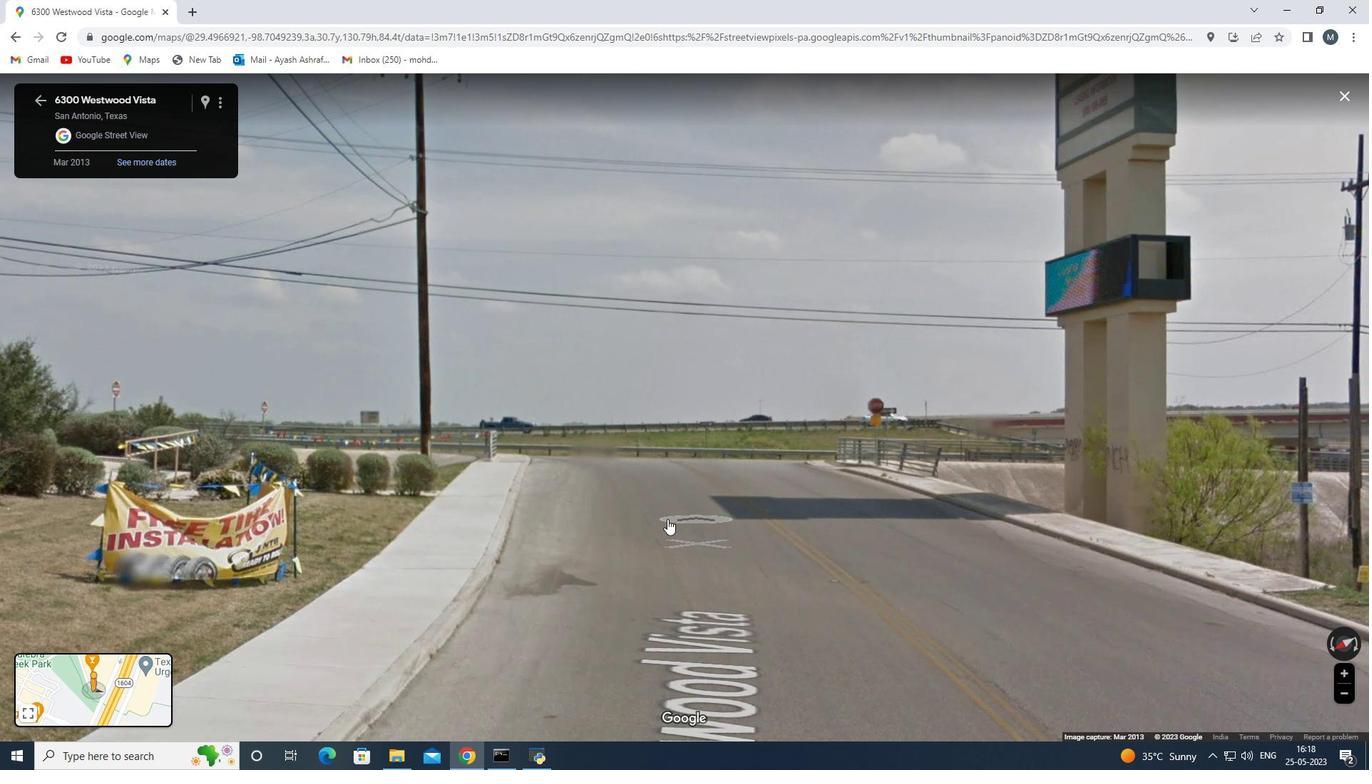 
Action: Mouse moved to (679, 482)
Screenshot: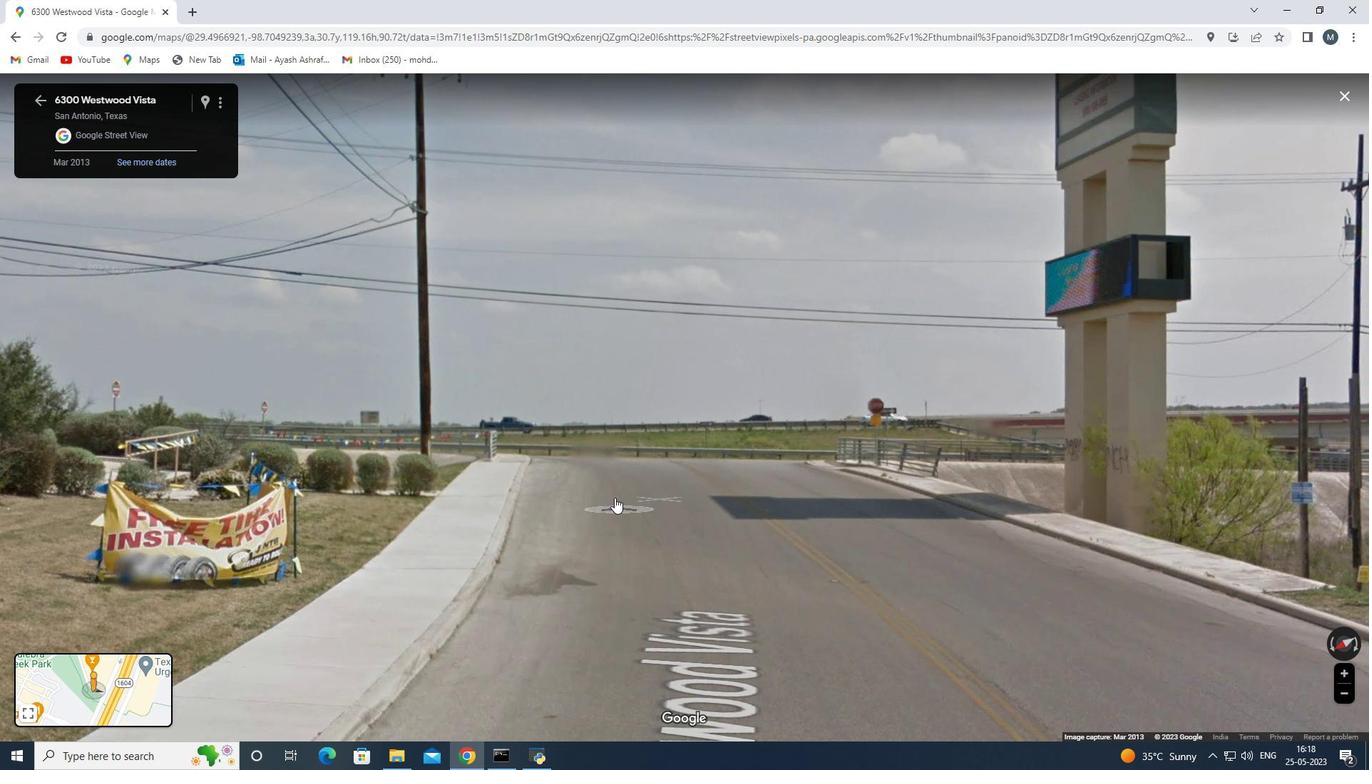 
Action: Mouse scrolled (679, 482) with delta (0, 0)
Screenshot: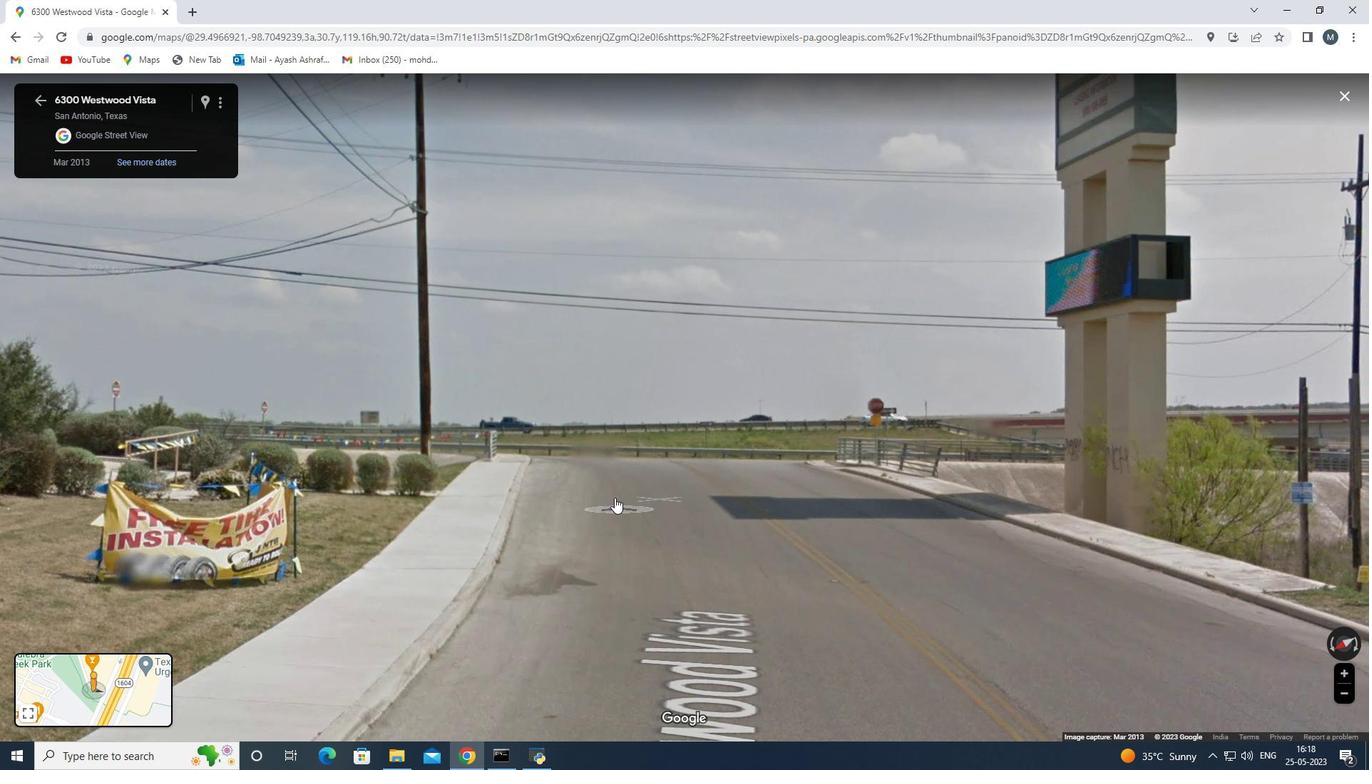 
Action: Mouse moved to (678, 480)
Screenshot: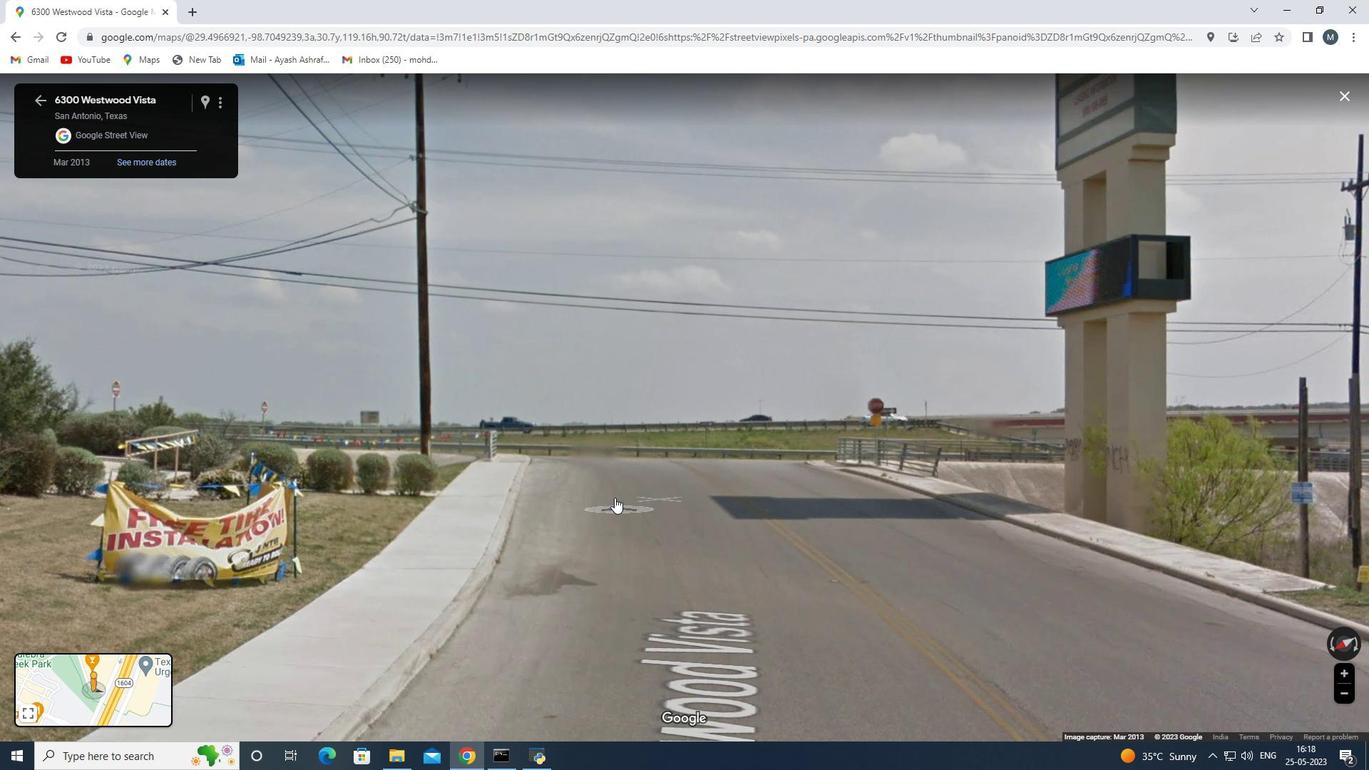 
Action: Mouse scrolled (678, 480) with delta (0, 0)
Screenshot: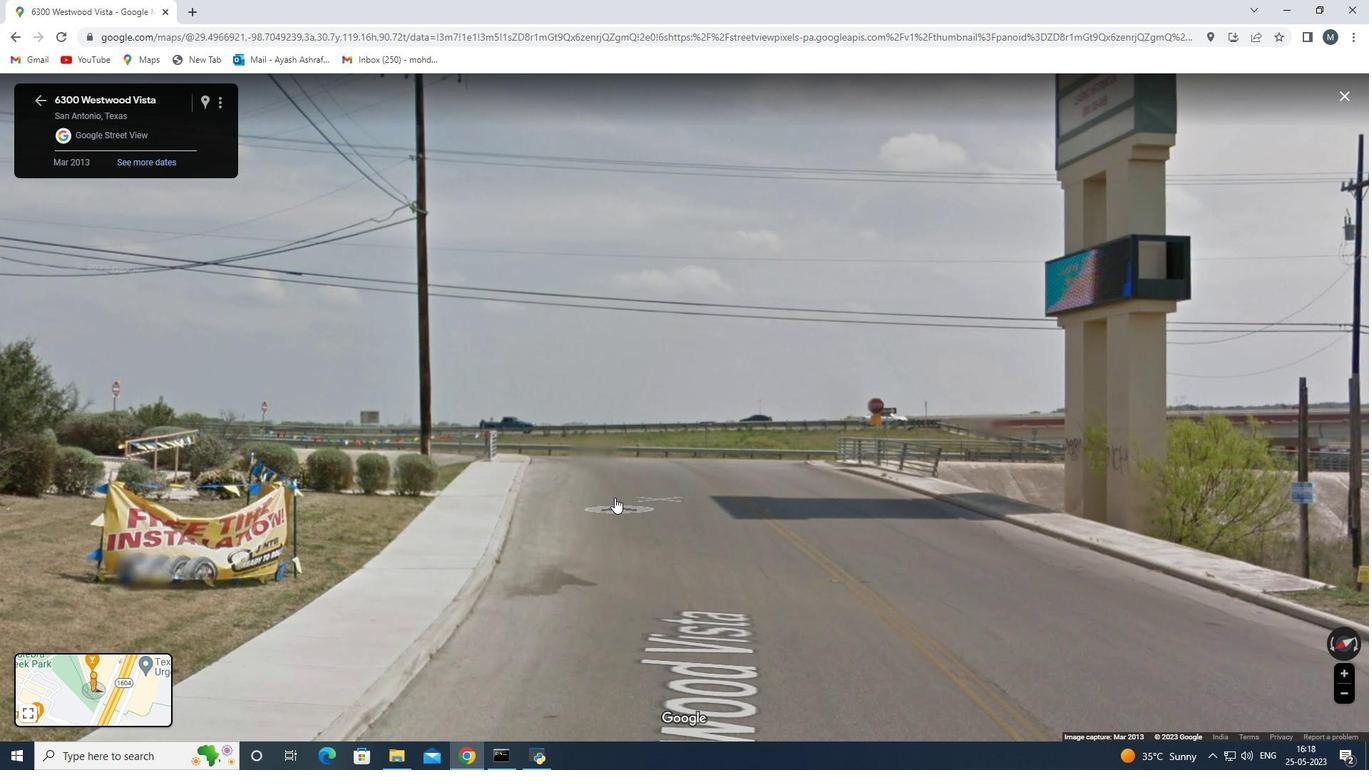 
Action: Mouse moved to (654, 465)
Screenshot: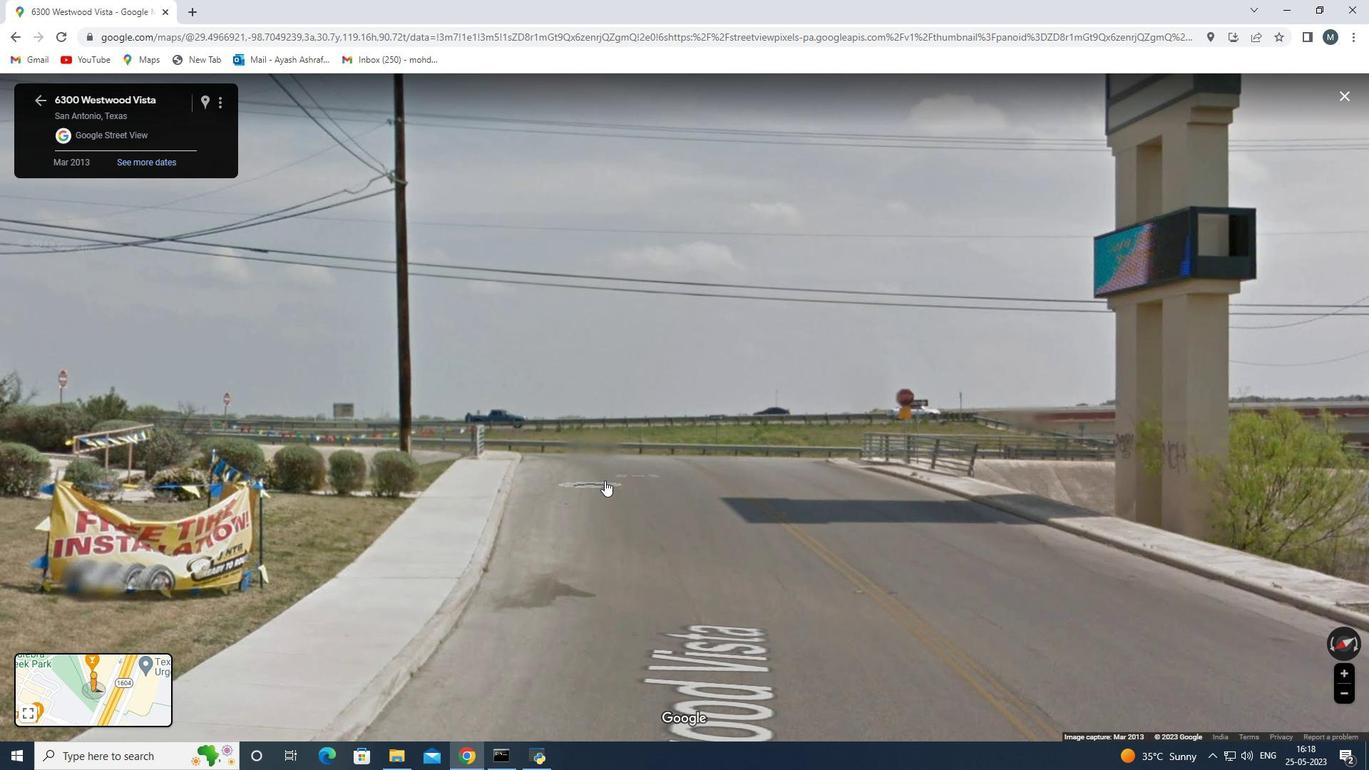 
Action: Mouse pressed left at (654, 465)
Screenshot: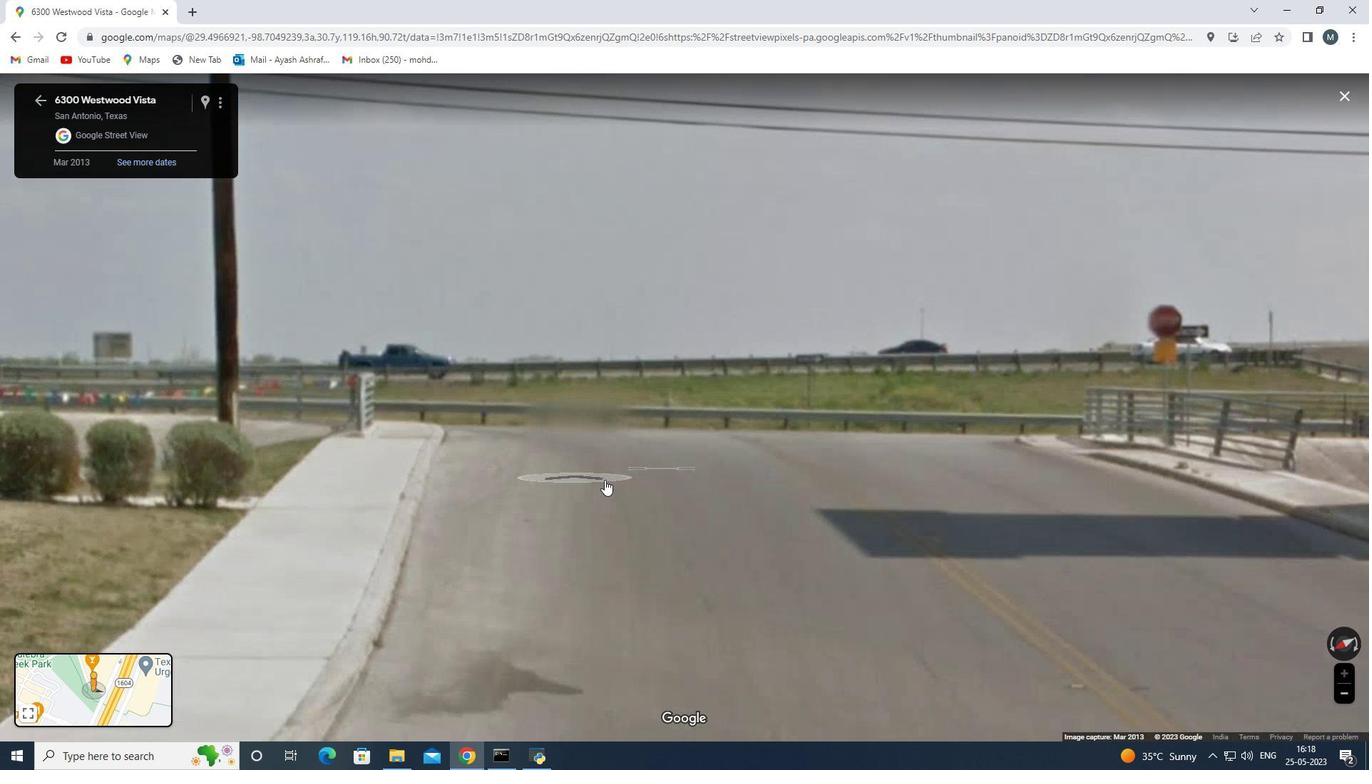 
Action: Mouse moved to (470, 539)
Screenshot: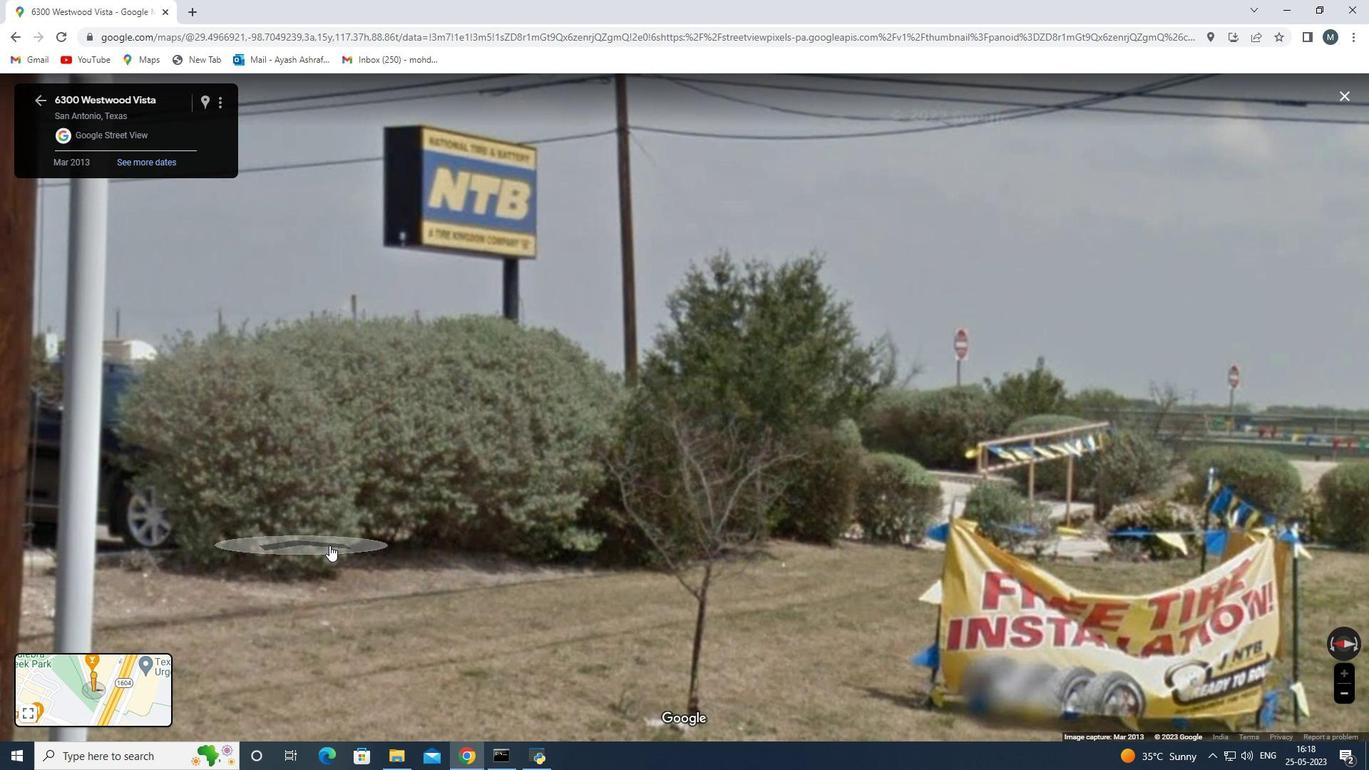 
Action: Mouse pressed left at (470, 539)
Screenshot: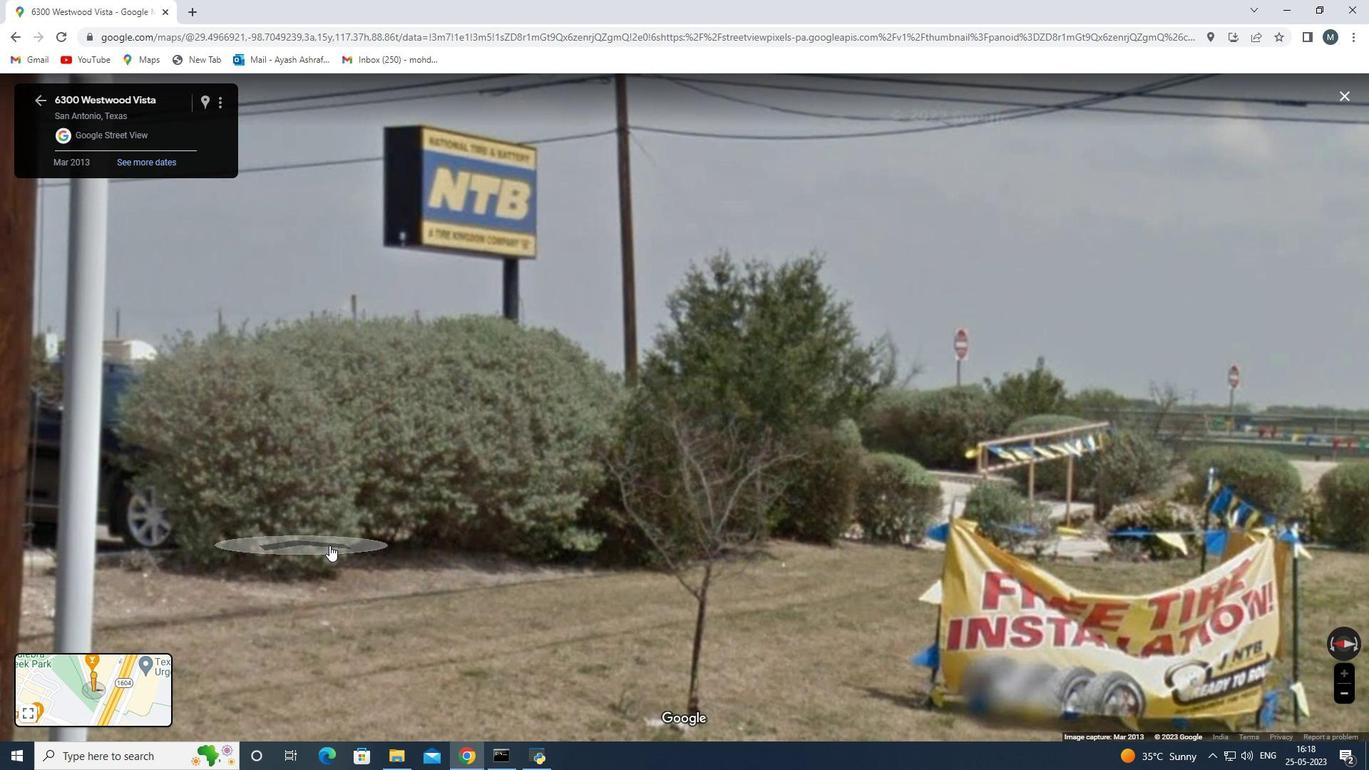 
Action: Mouse moved to (384, 495)
Screenshot: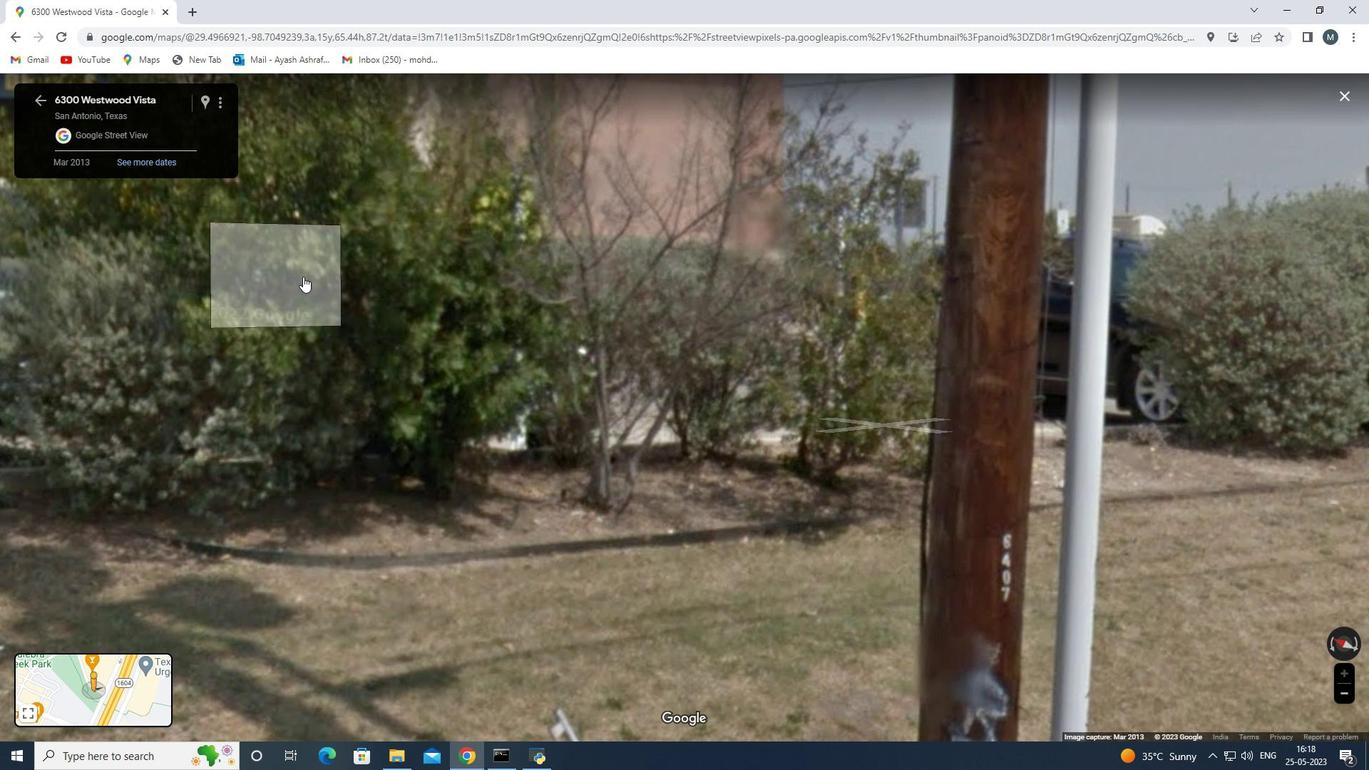 
Action: Mouse scrolled (384, 494) with delta (0, 0)
Screenshot: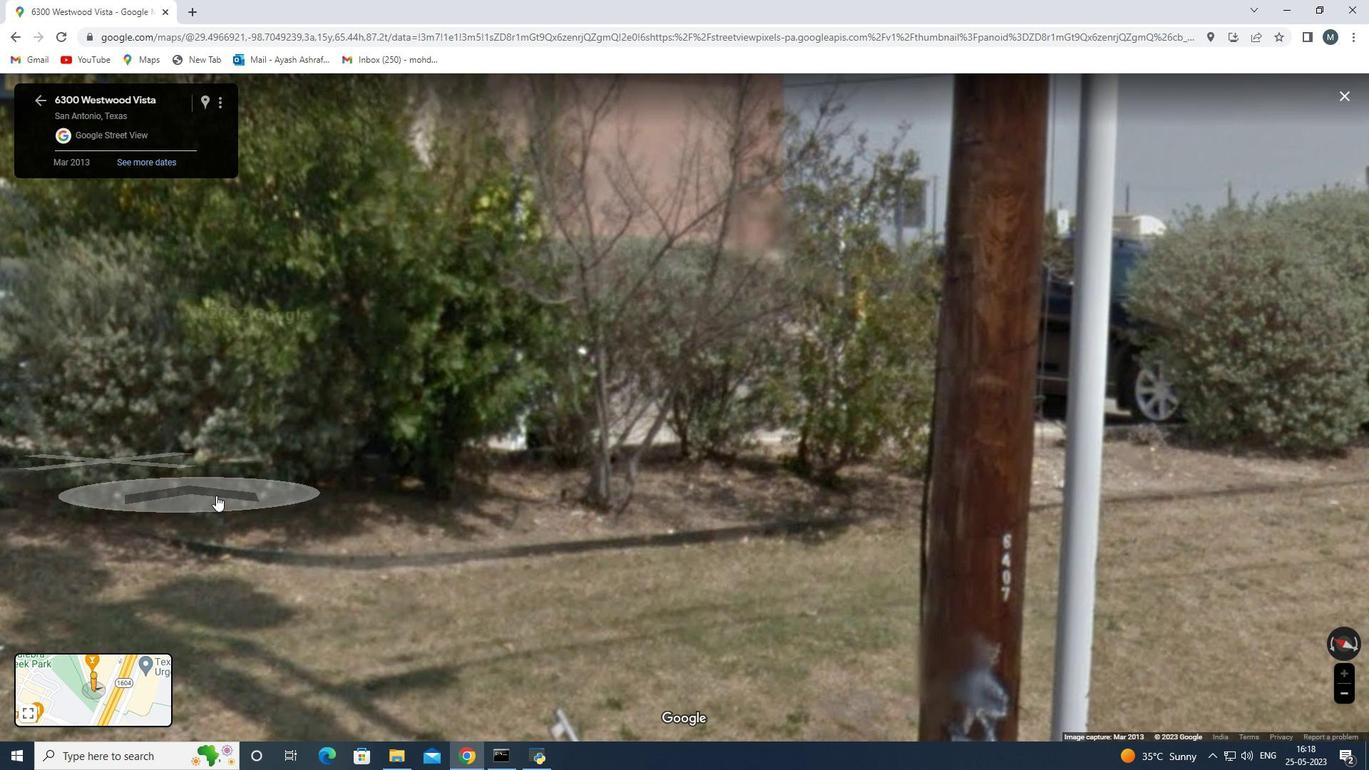 
Action: Mouse scrolled (384, 494) with delta (0, 0)
Screenshot: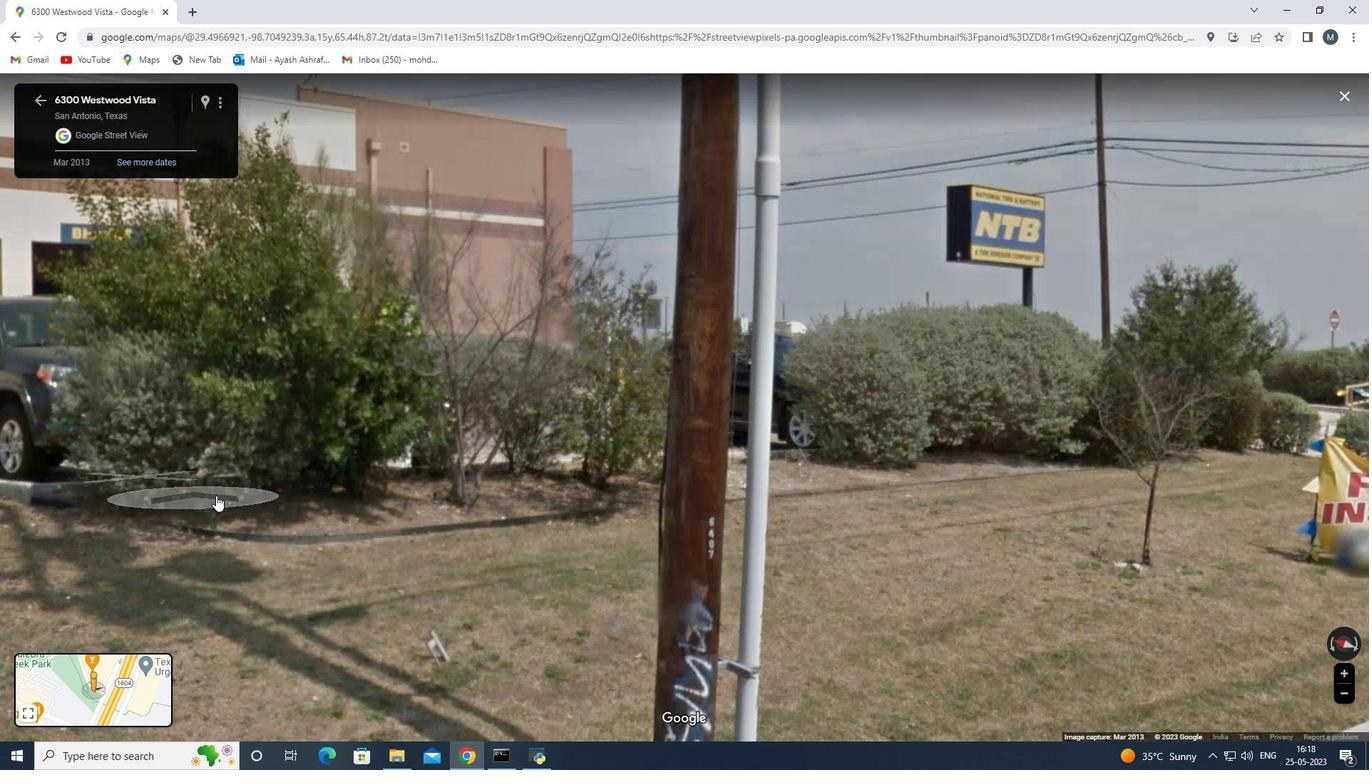 
Action: Mouse moved to (894, 552)
Screenshot: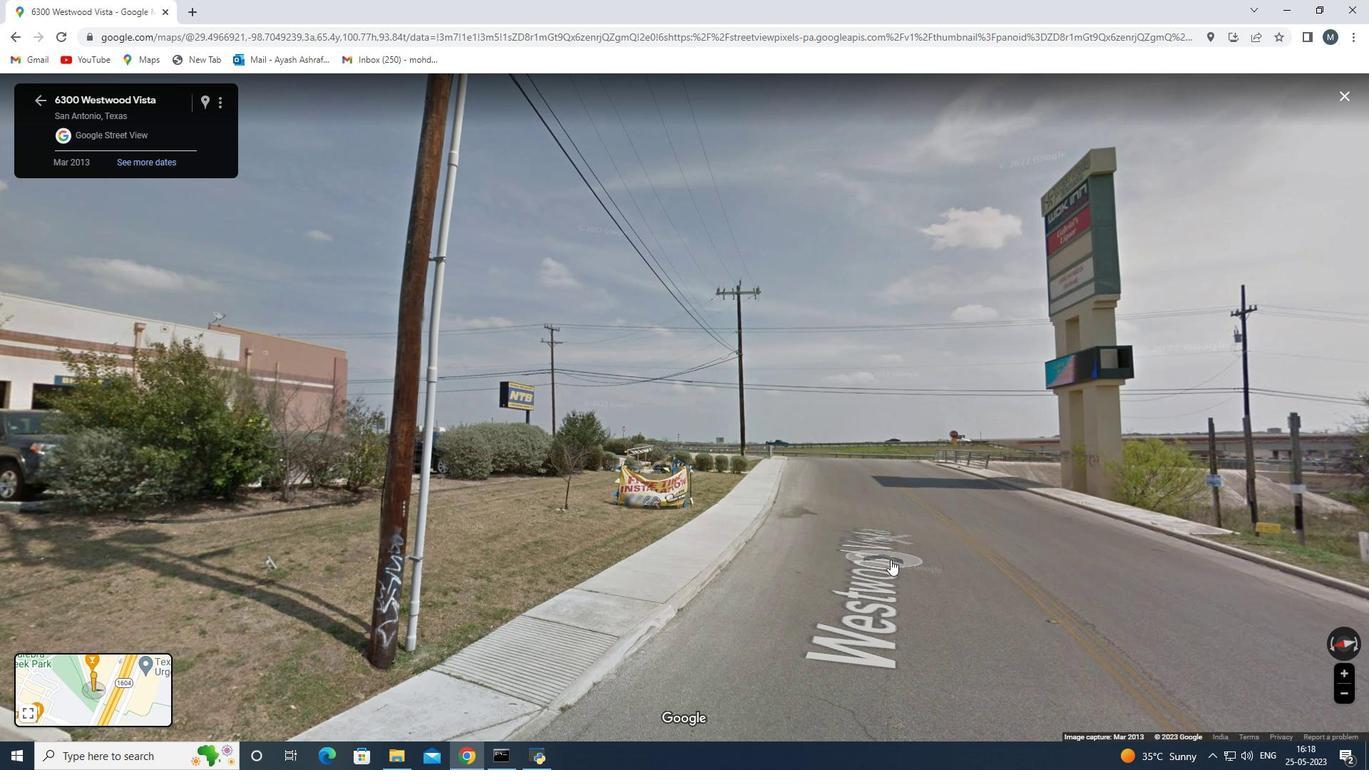 
Action: Mouse scrolled (894, 553) with delta (0, 0)
Screenshot: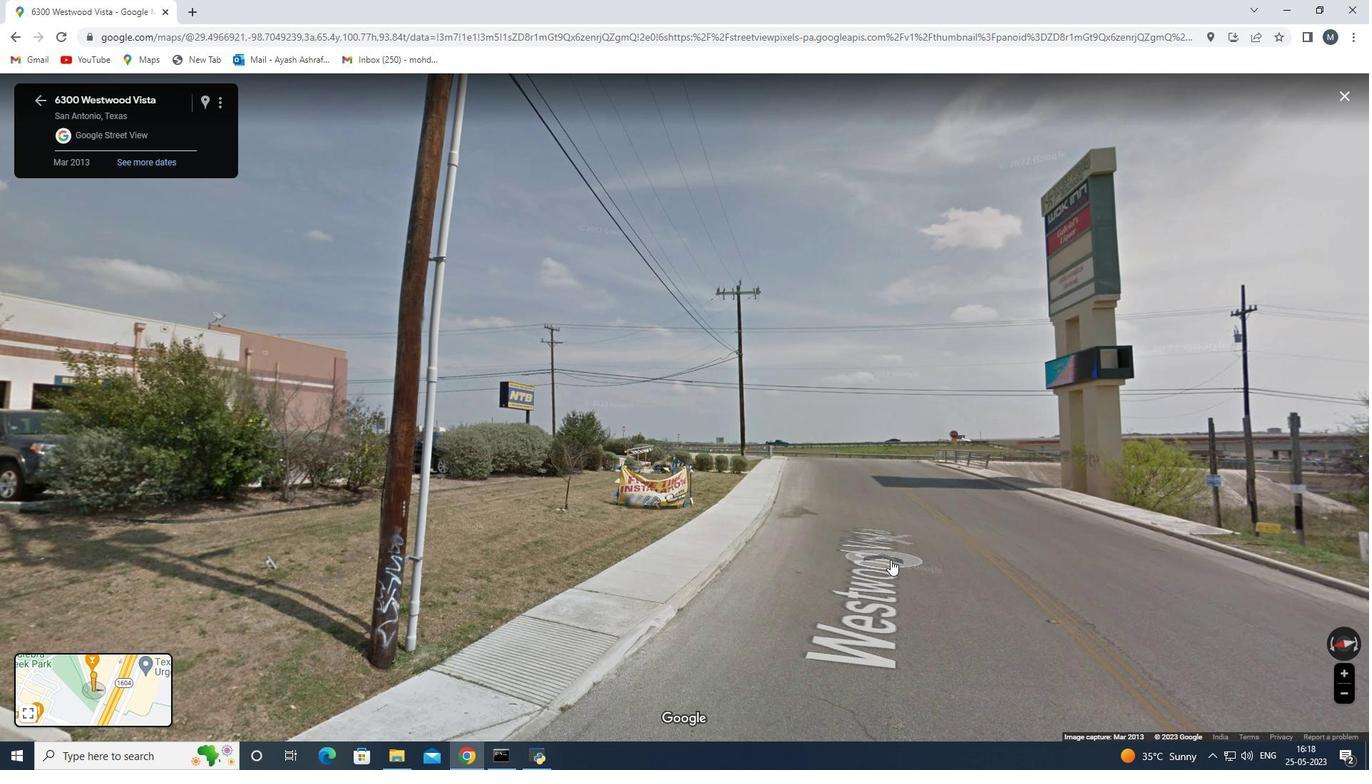 
Action: Mouse moved to (893, 549)
Screenshot: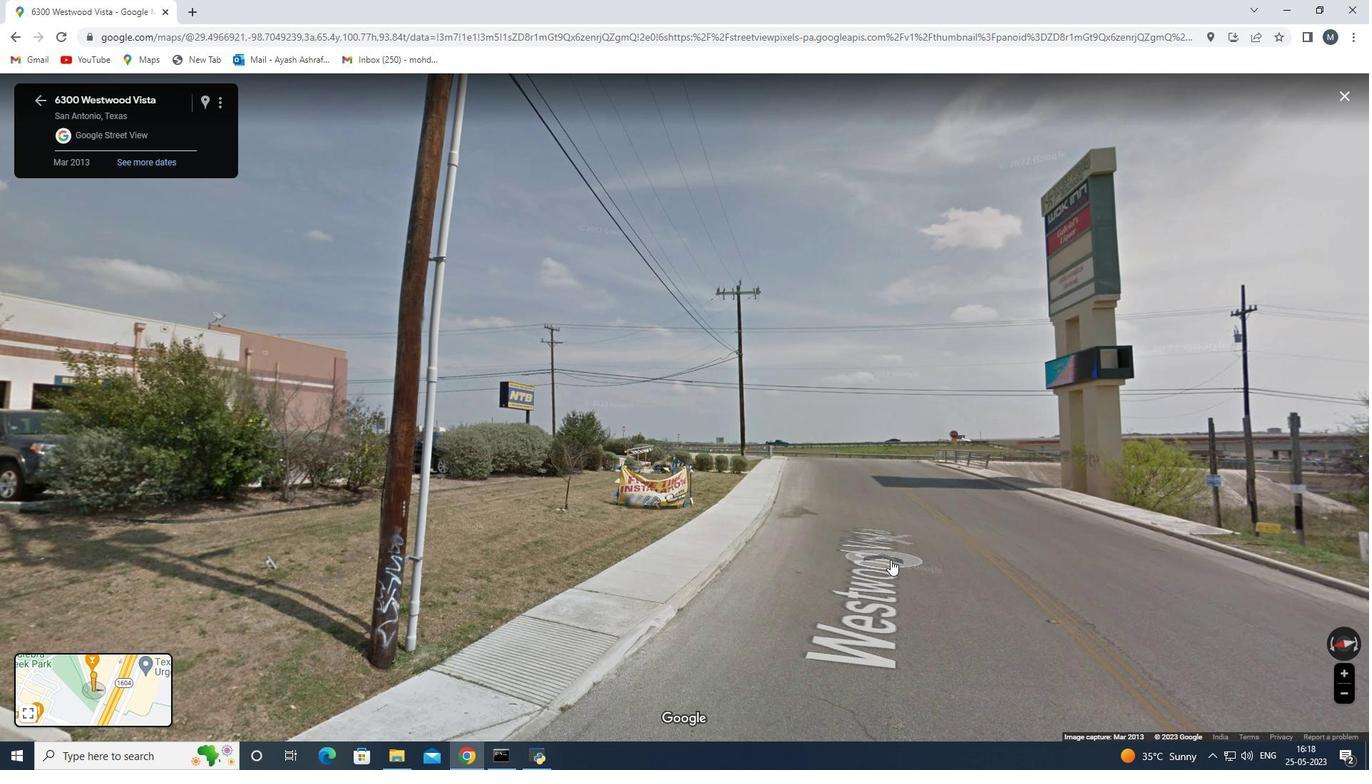 
Action: Mouse scrolled (893, 549) with delta (0, 0)
Screenshot: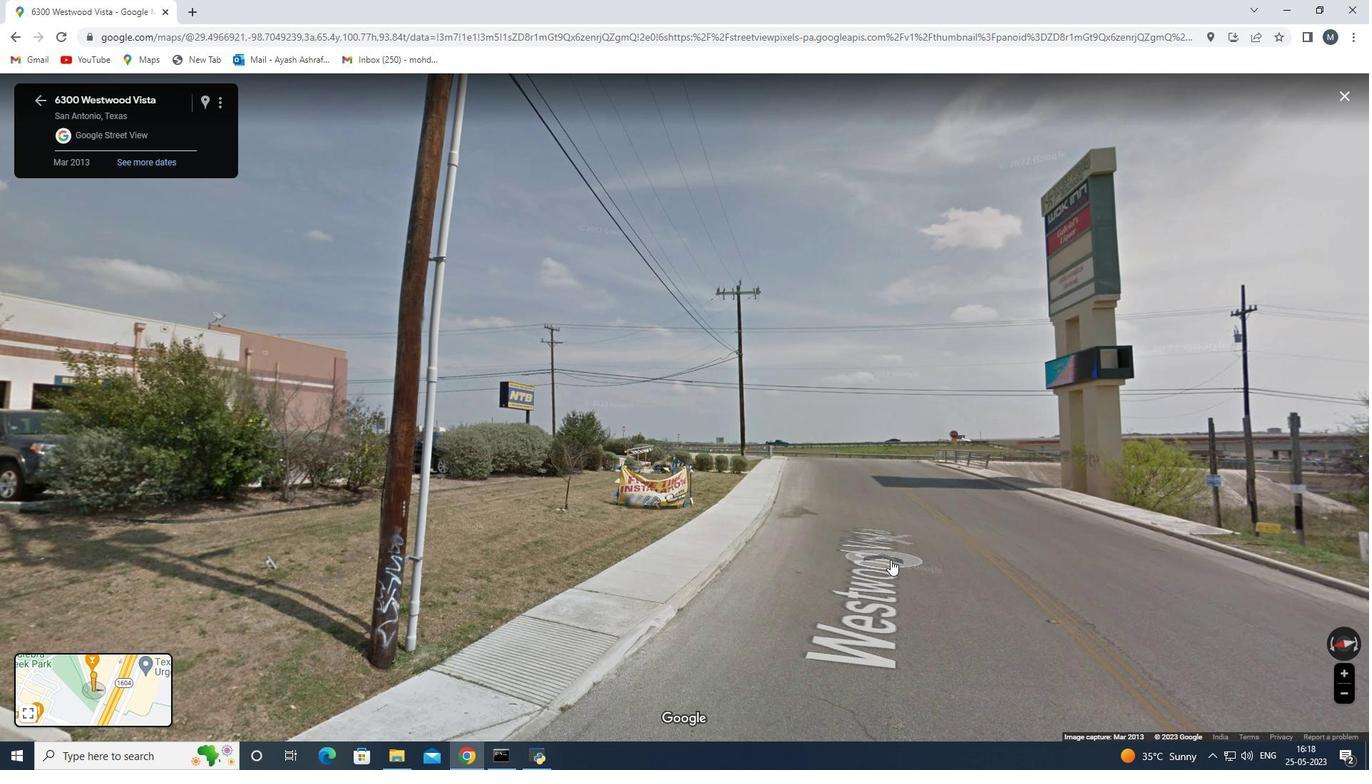
Action: Mouse moved to (834, 507)
Screenshot: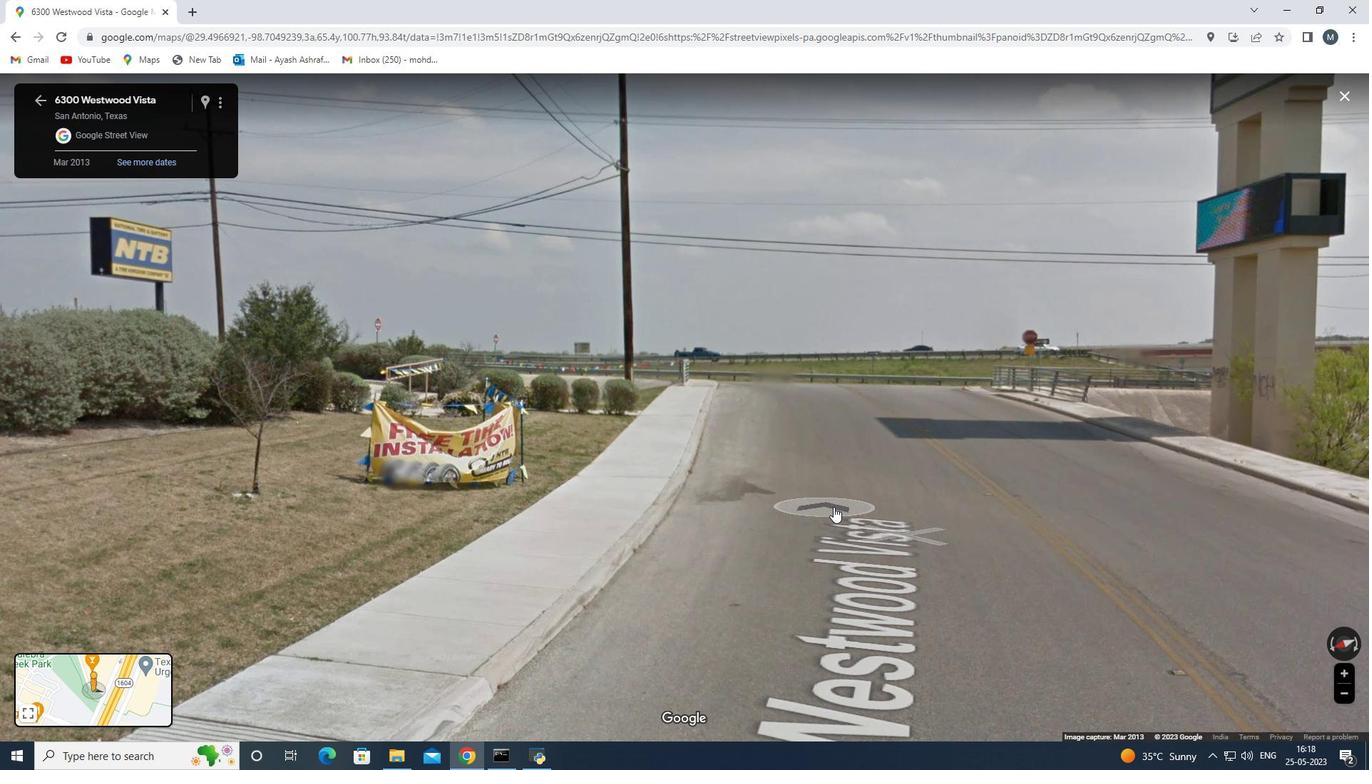 
Action: Mouse pressed left at (833, 492)
Screenshot: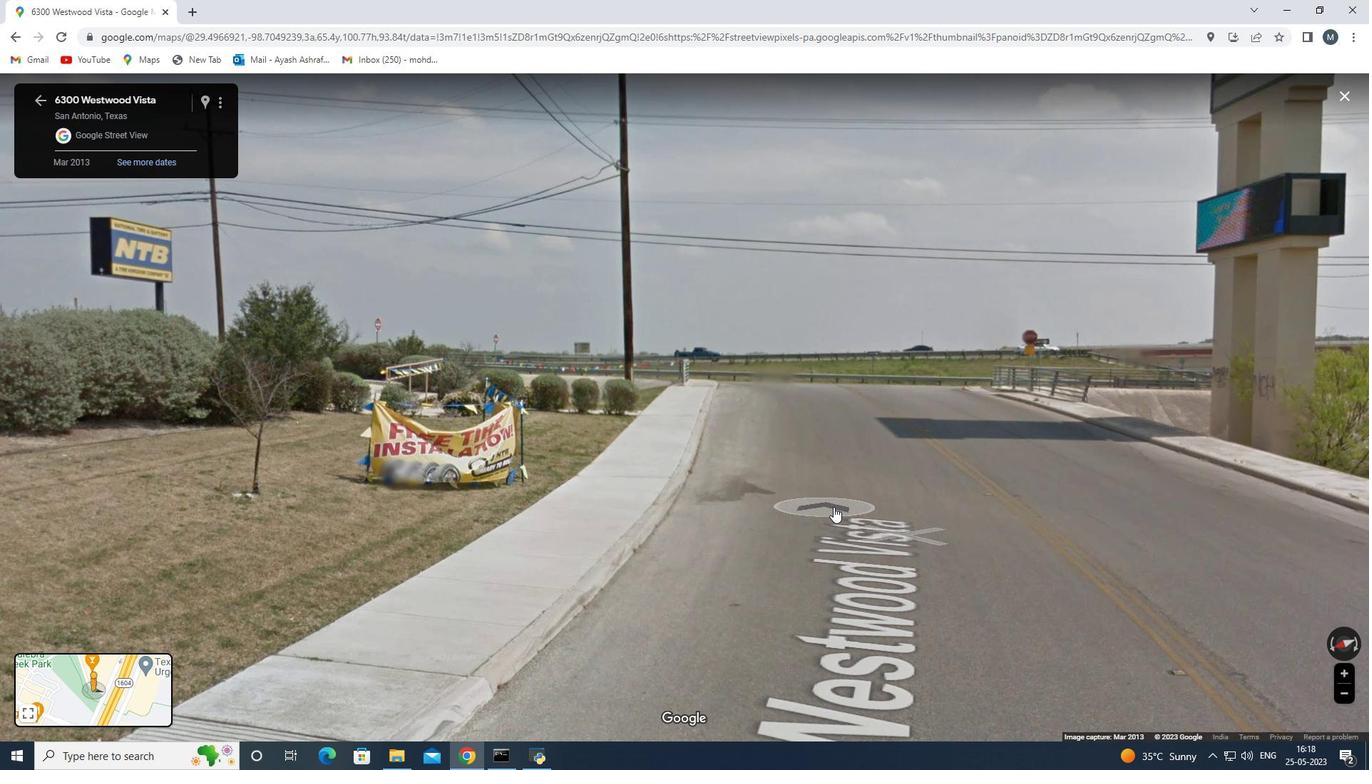 
Action: Mouse moved to (811, 492)
Screenshot: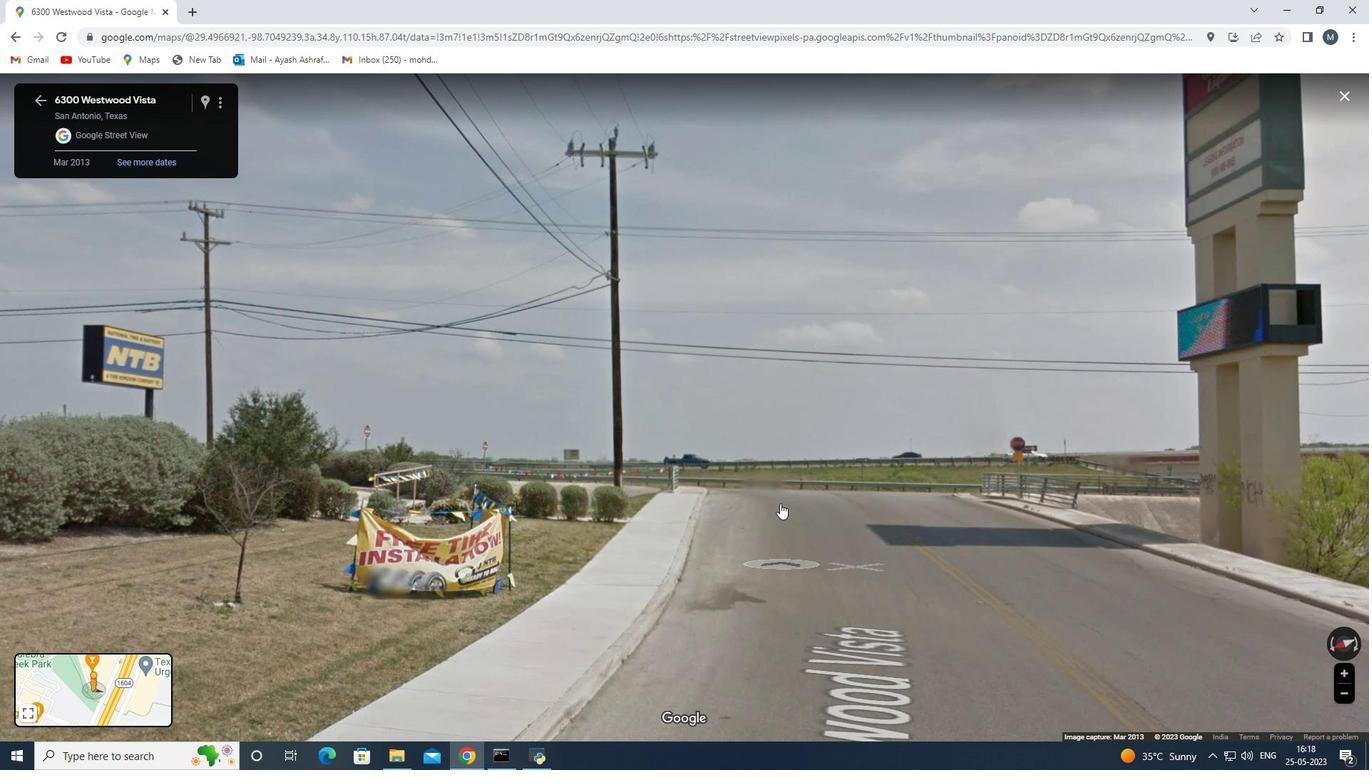 
Action: Mouse scrolled (811, 493) with delta (0, 0)
Screenshot: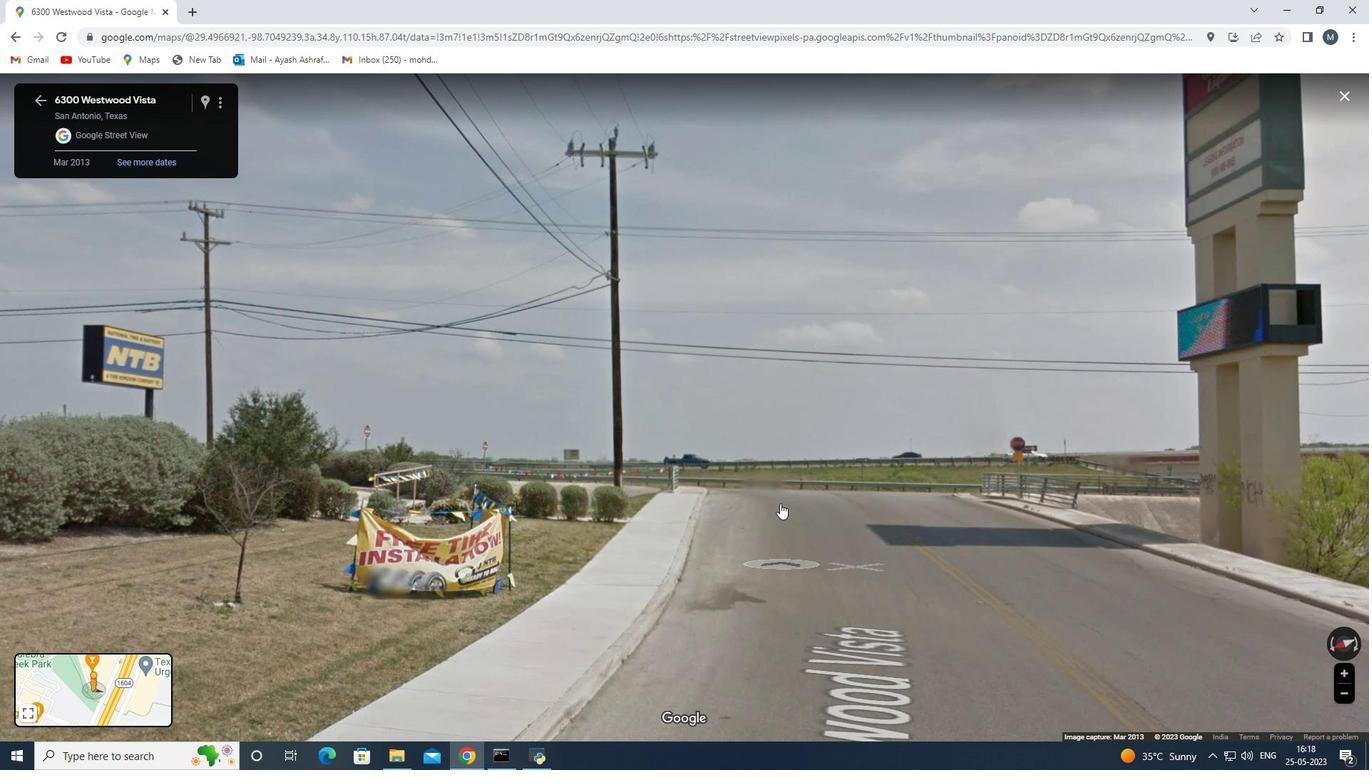 
Action: Mouse scrolled (811, 493) with delta (0, 0)
Screenshot: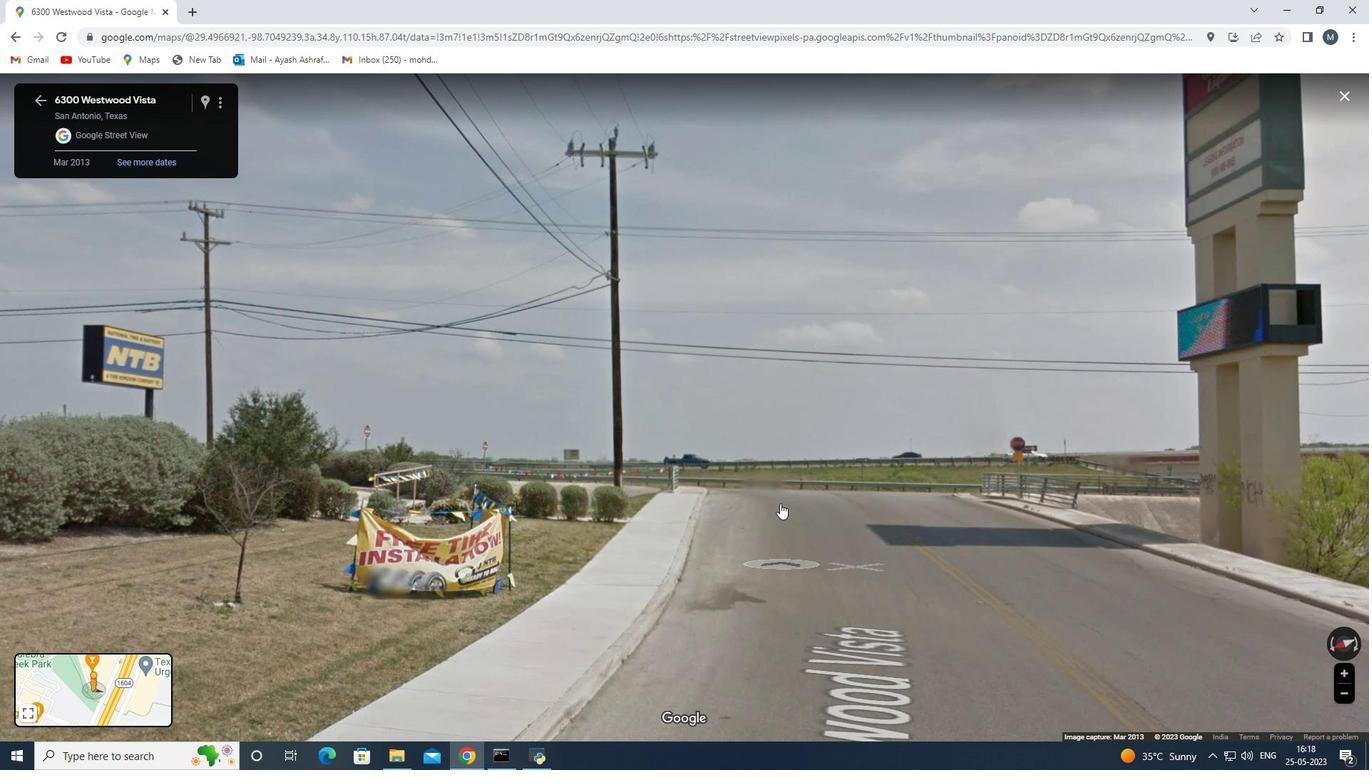 
Action: Mouse scrolled (811, 493) with delta (0, 0)
Screenshot: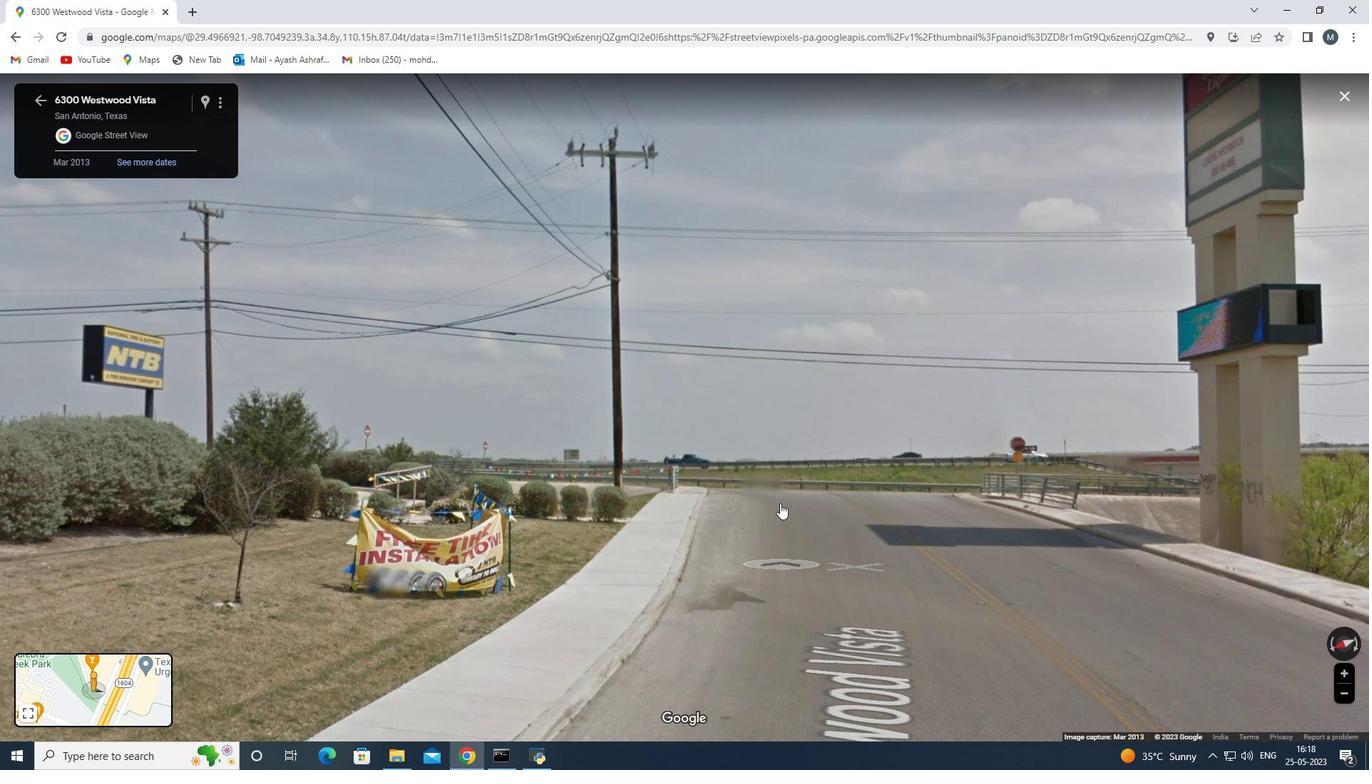 
Action: Mouse moved to (766, 437)
Screenshot: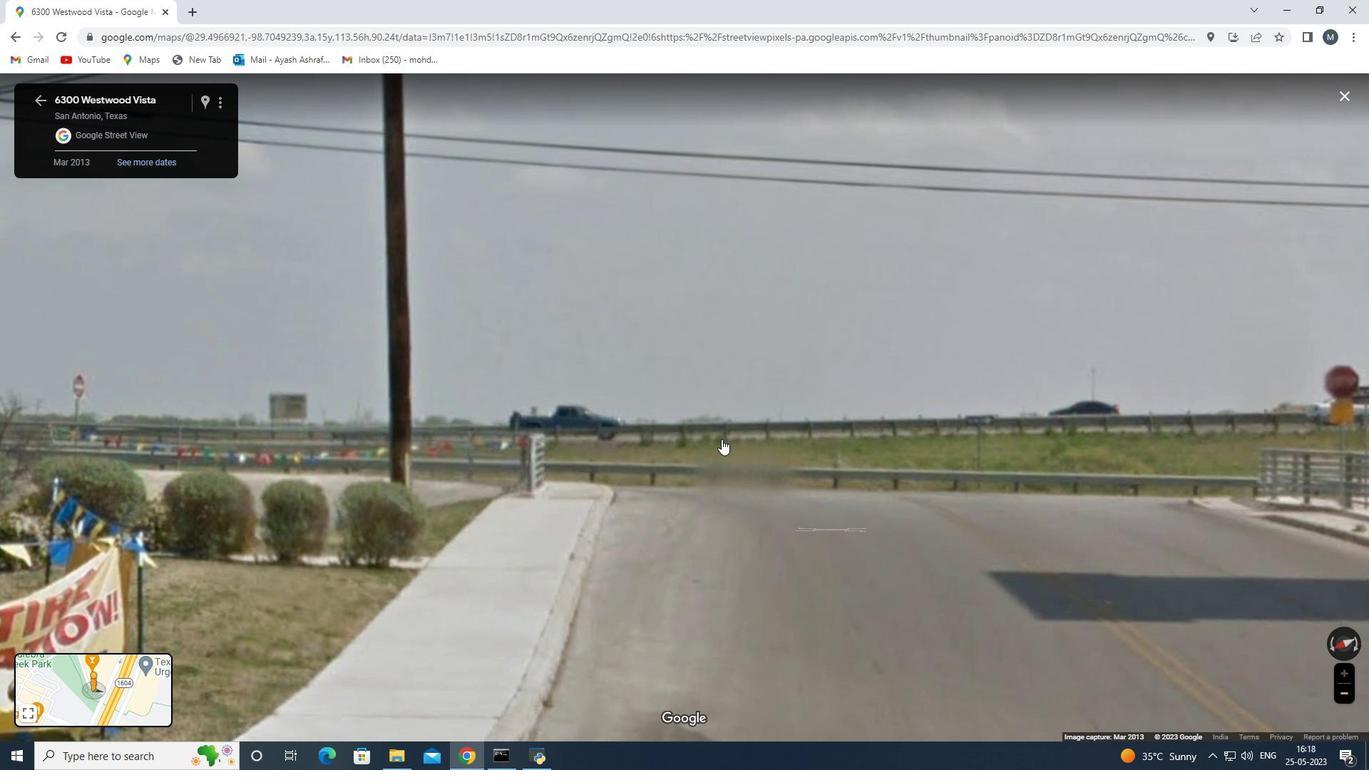 
Action: Mouse pressed left at (766, 437)
Screenshot: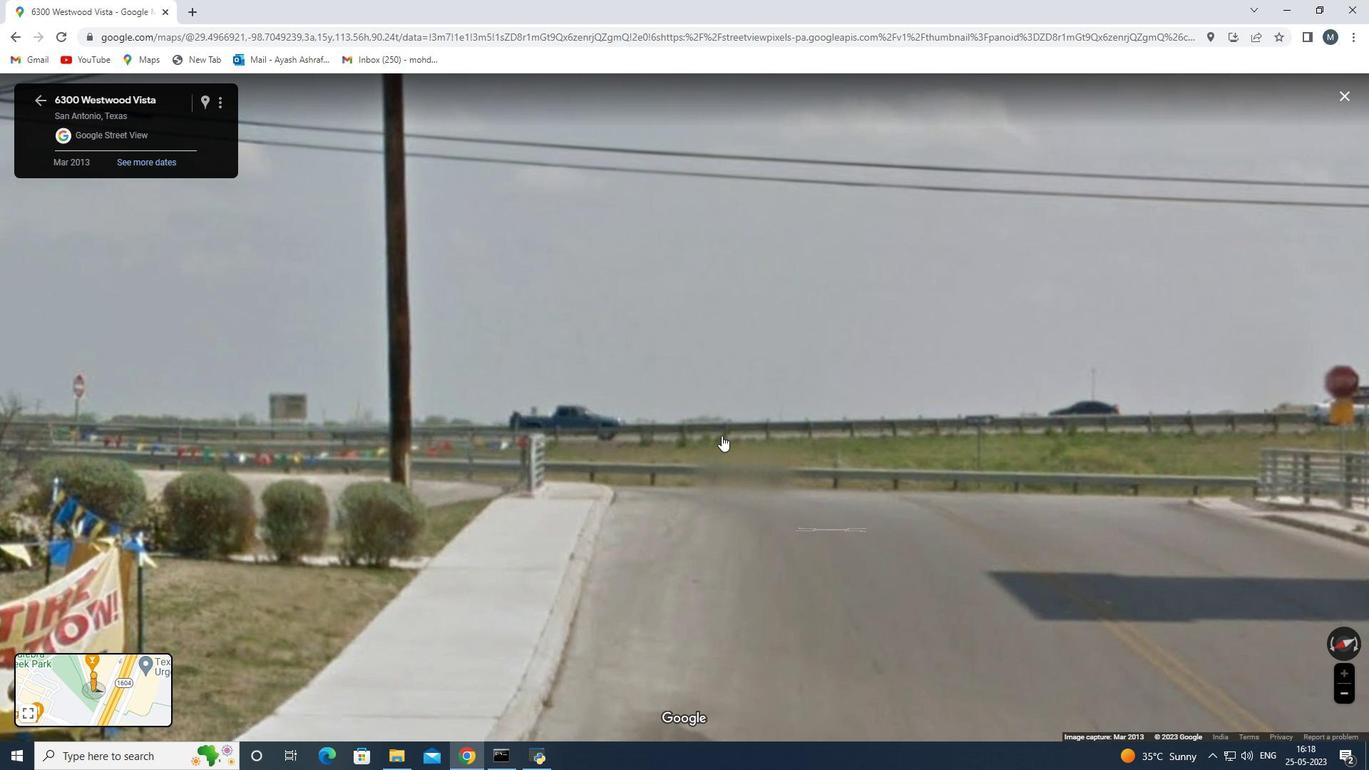 
Action: Mouse moved to (1229, 630)
Screenshot: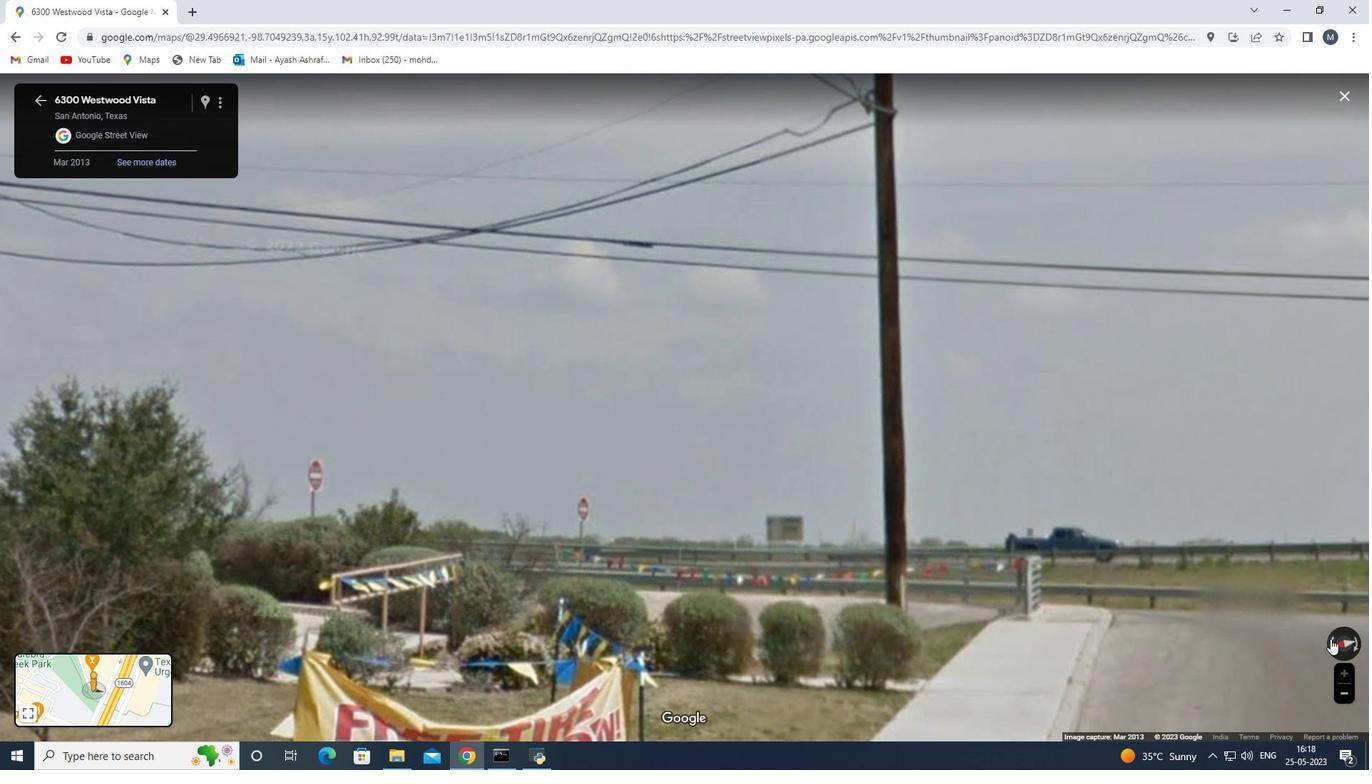 
Action: Mouse pressed left at (1229, 630)
Screenshot: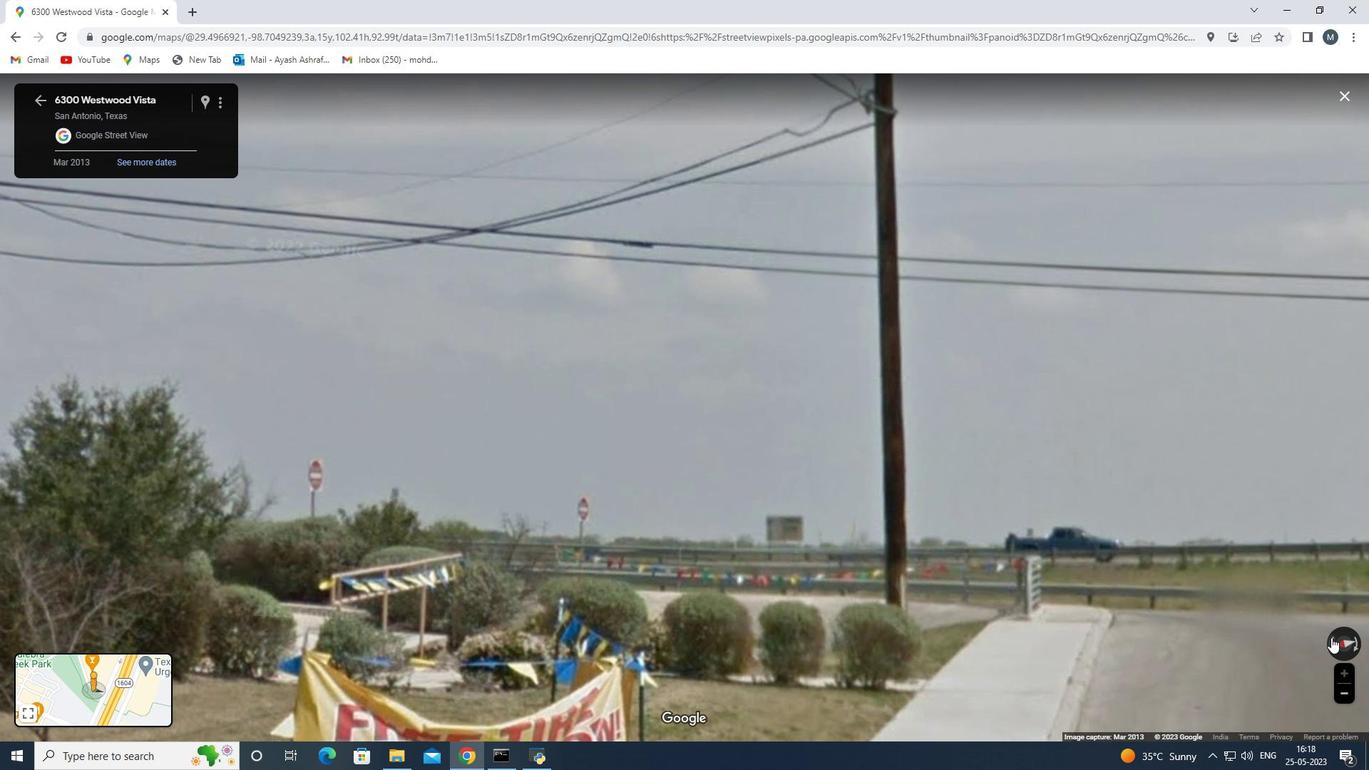 
Action: Mouse pressed left at (1229, 630)
Screenshot: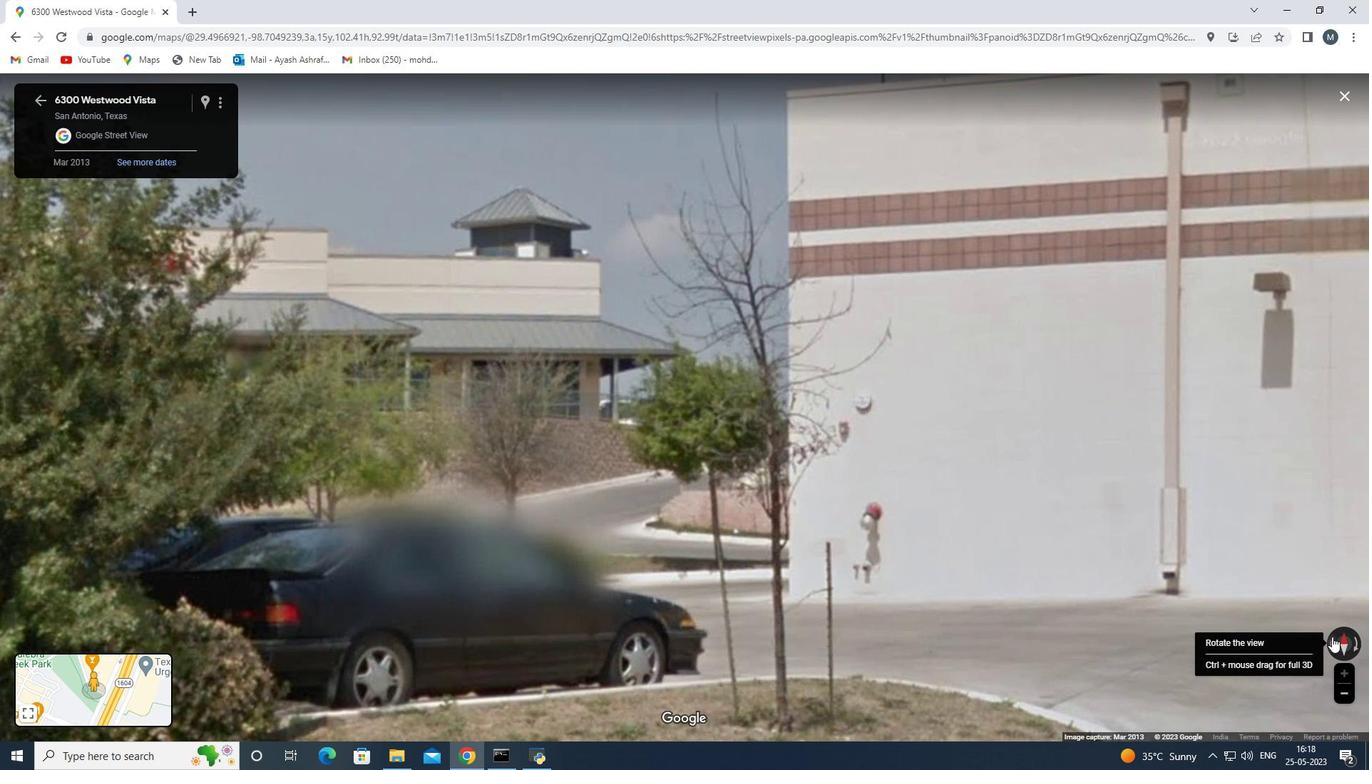
Action: Mouse moved to (293, 667)
Screenshot: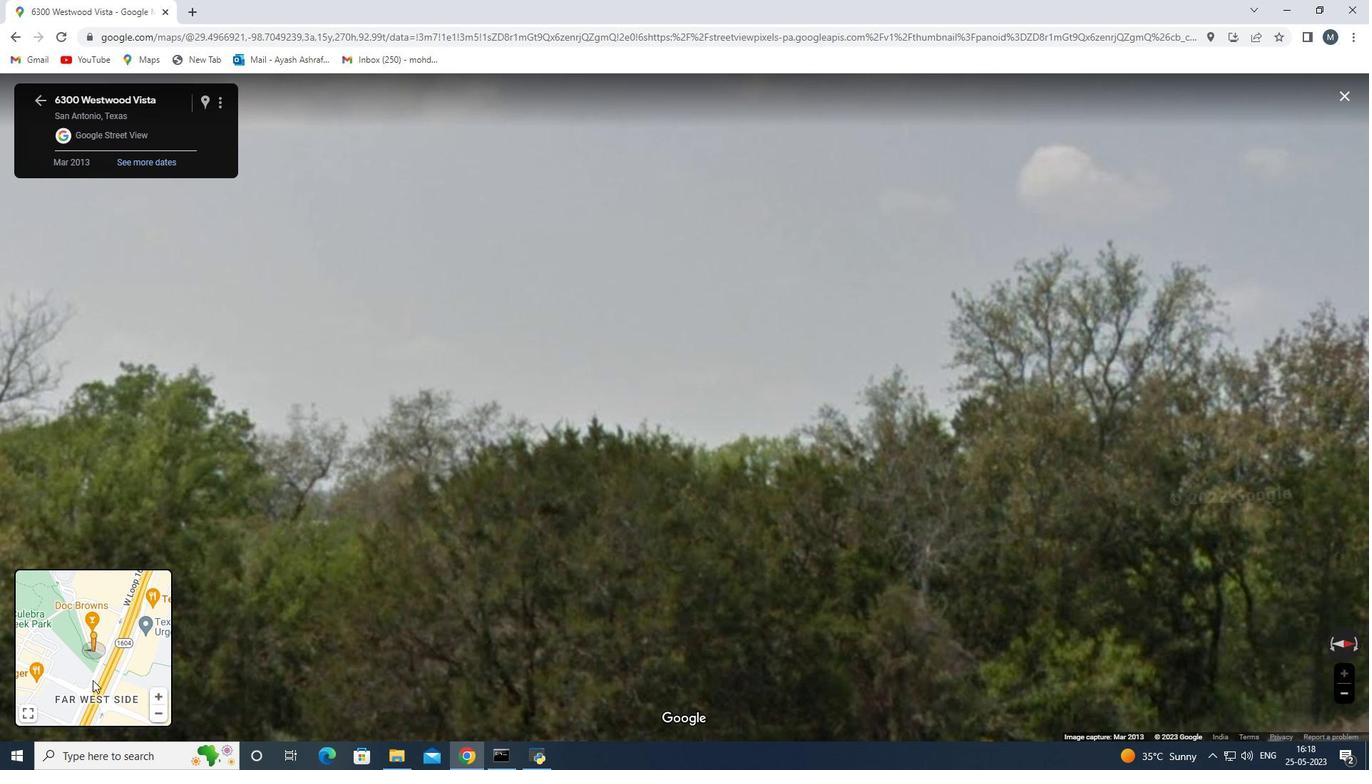 
Action: Mouse pressed left at (293, 667)
Screenshot: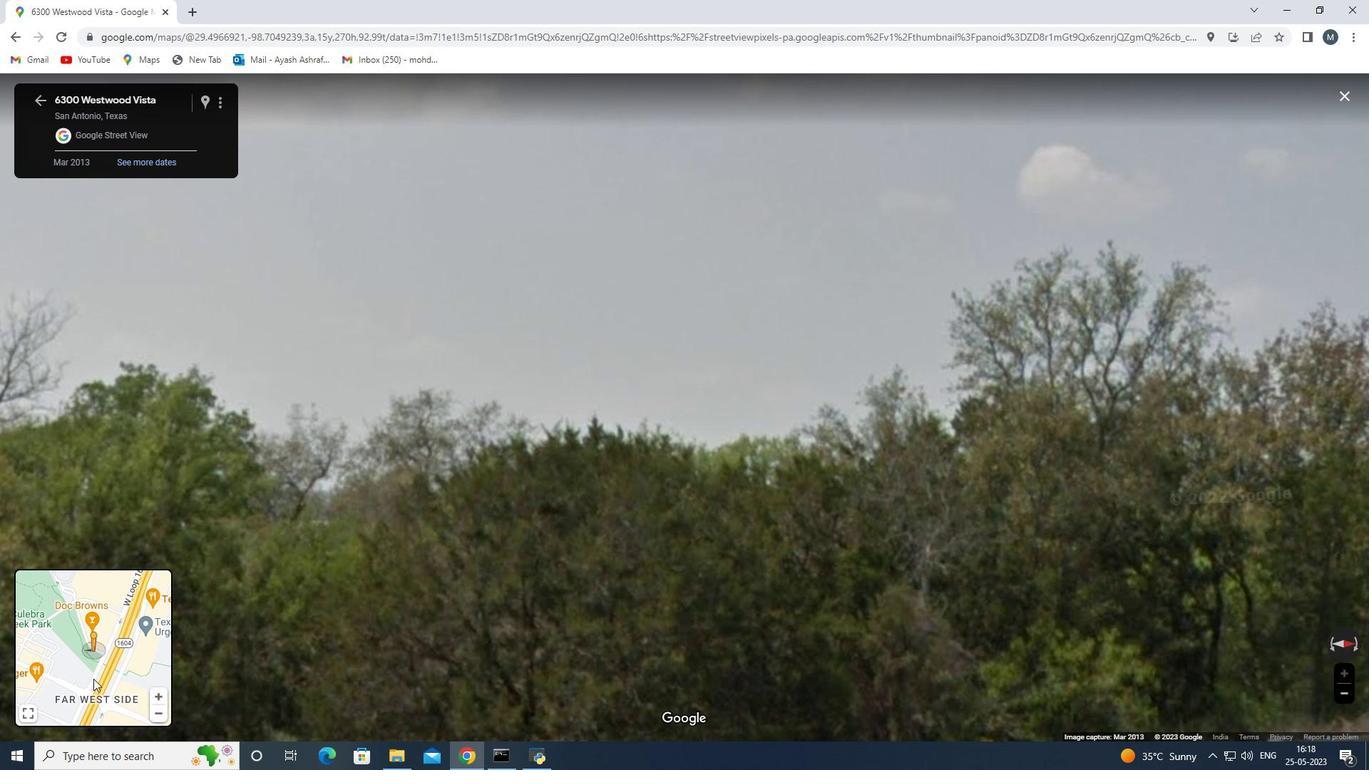 
Action: Mouse moved to (928, 517)
Screenshot: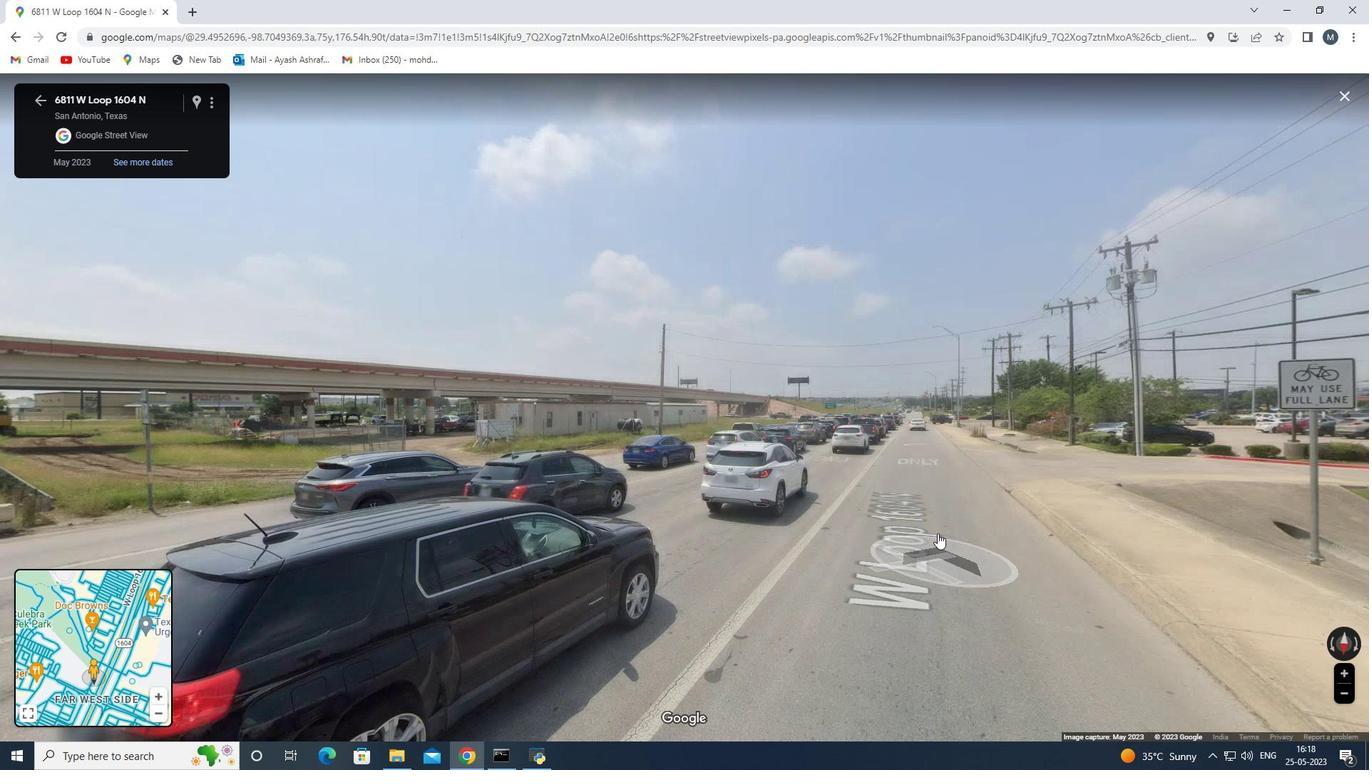 
Action: Mouse scrolled (928, 517) with delta (0, 0)
Screenshot: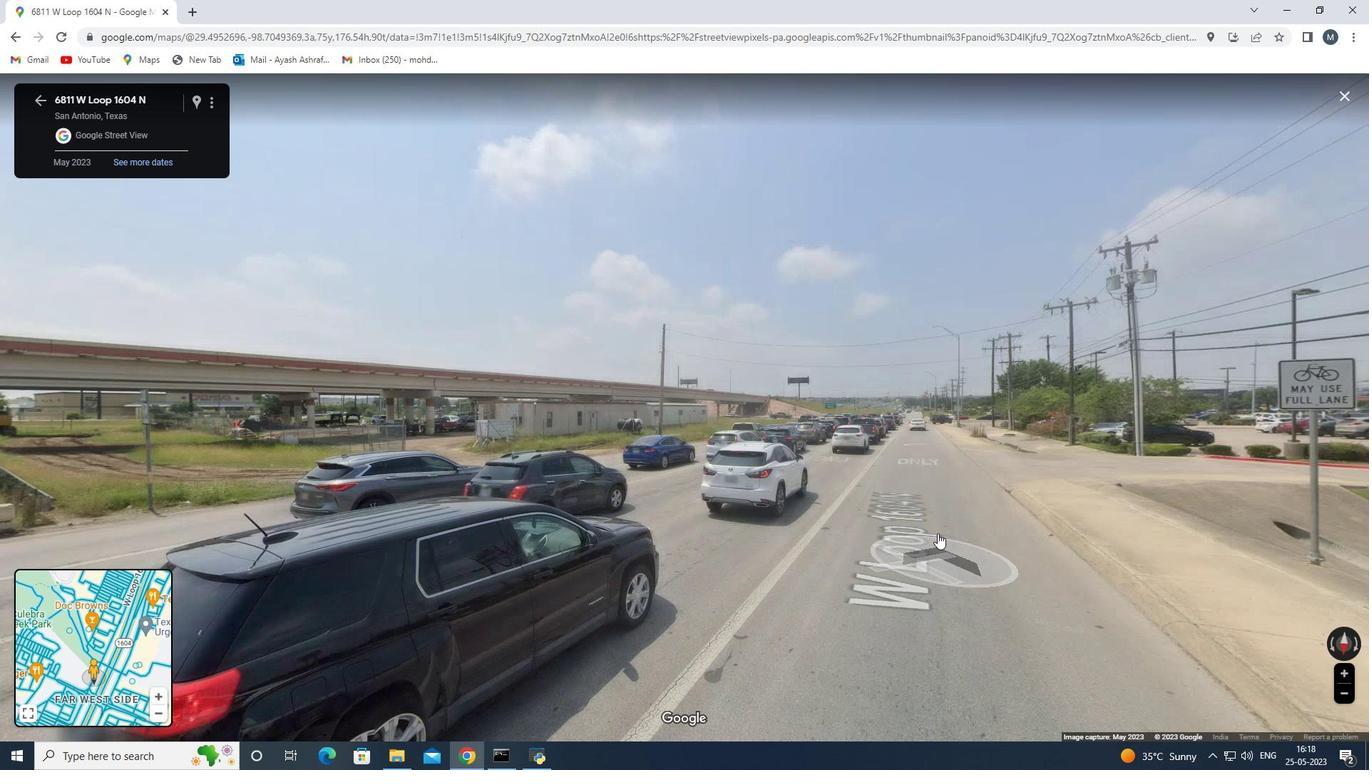 
Action: Mouse moved to (928, 510)
Screenshot: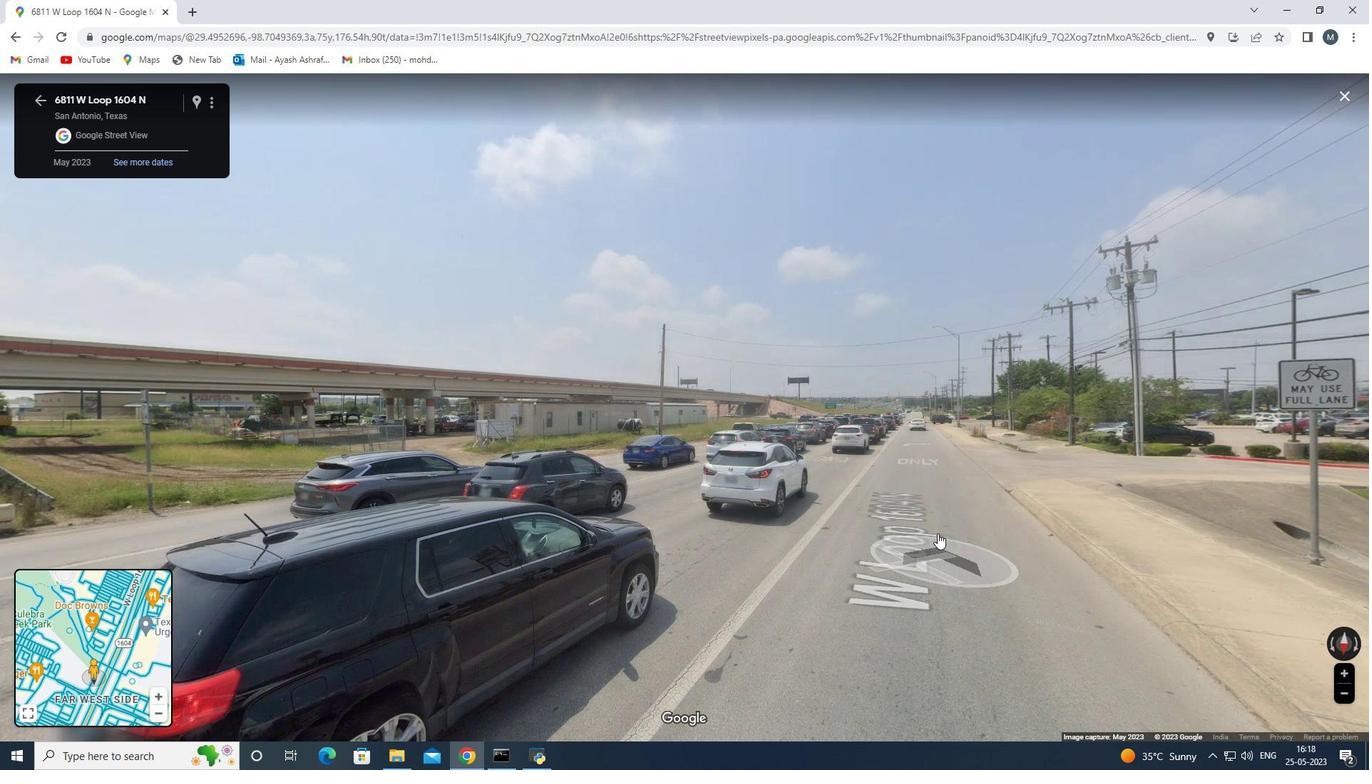 
Action: Mouse scrolled (928, 512) with delta (0, 0)
Screenshot: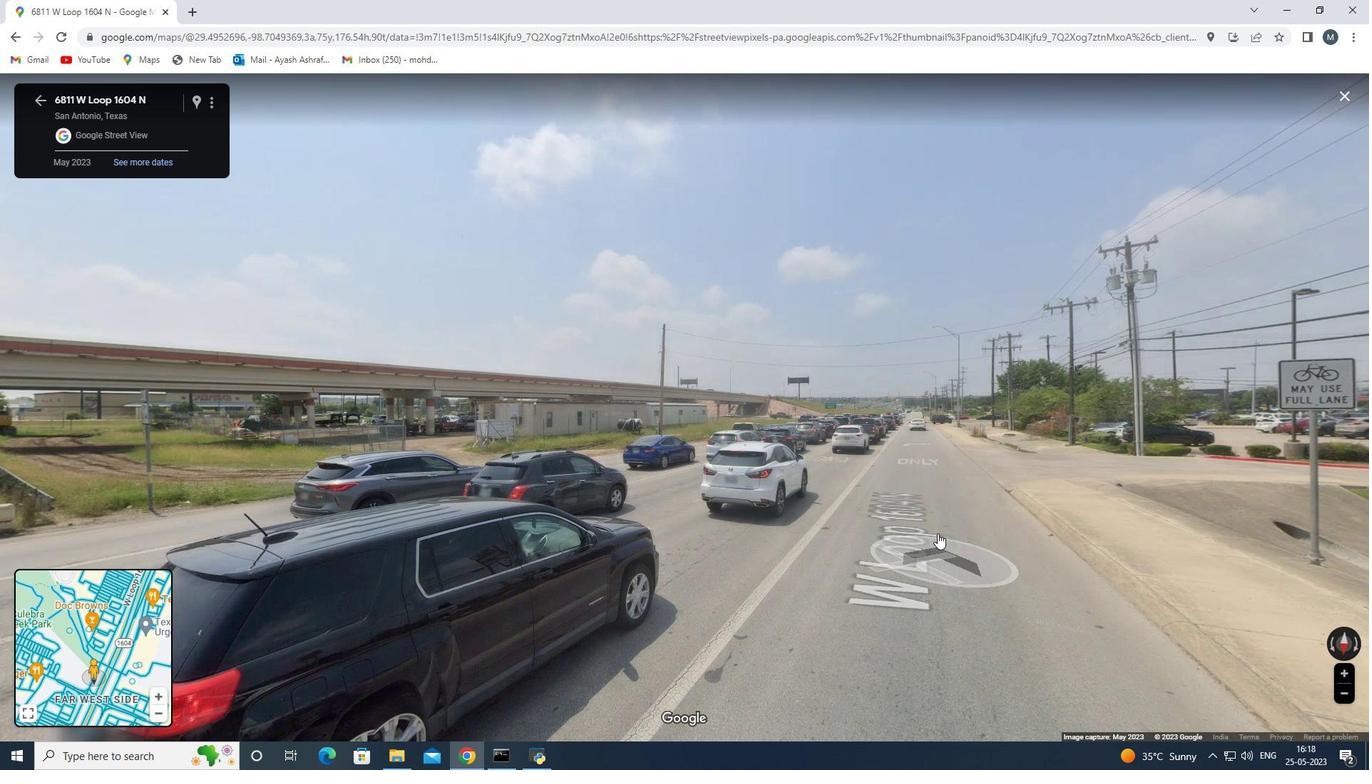 
Action: Mouse moved to (928, 503)
Screenshot: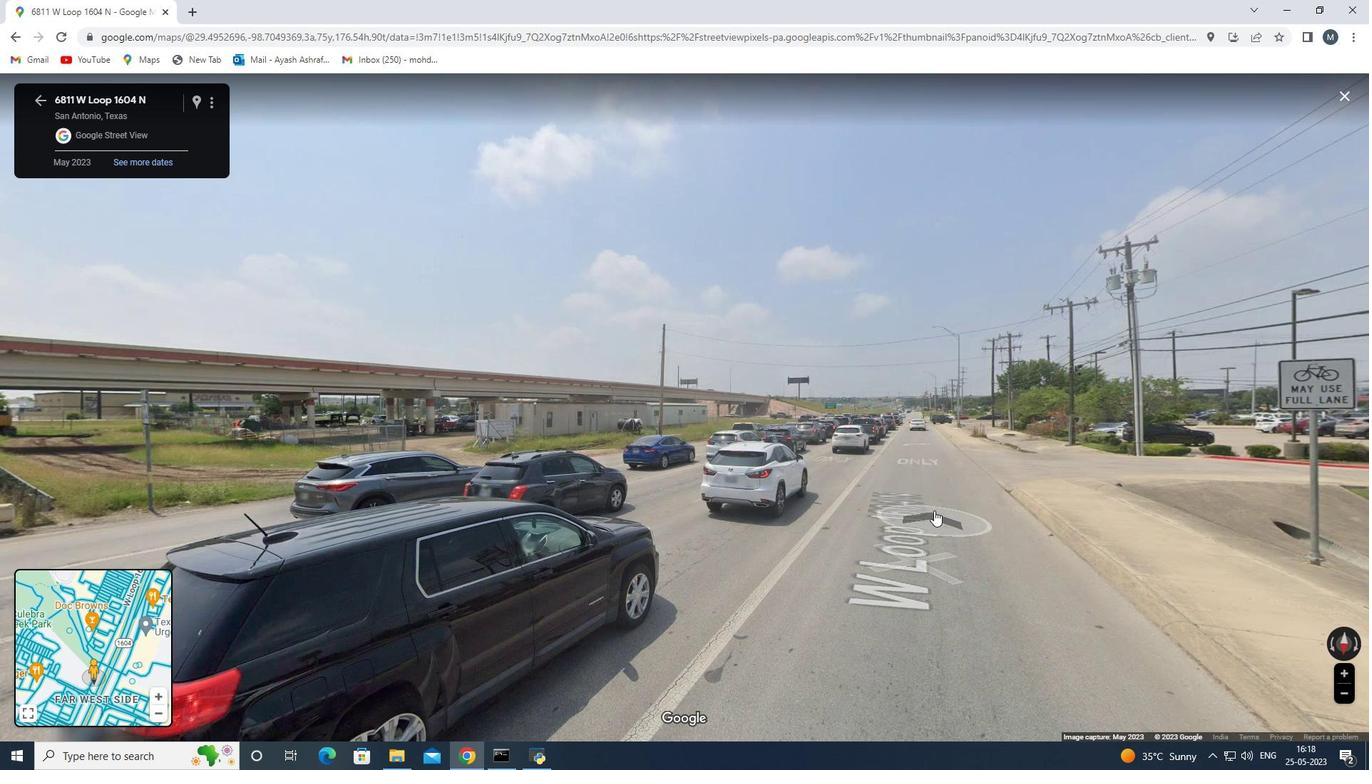 
Action: Mouse scrolled (928, 504) with delta (0, 0)
Screenshot: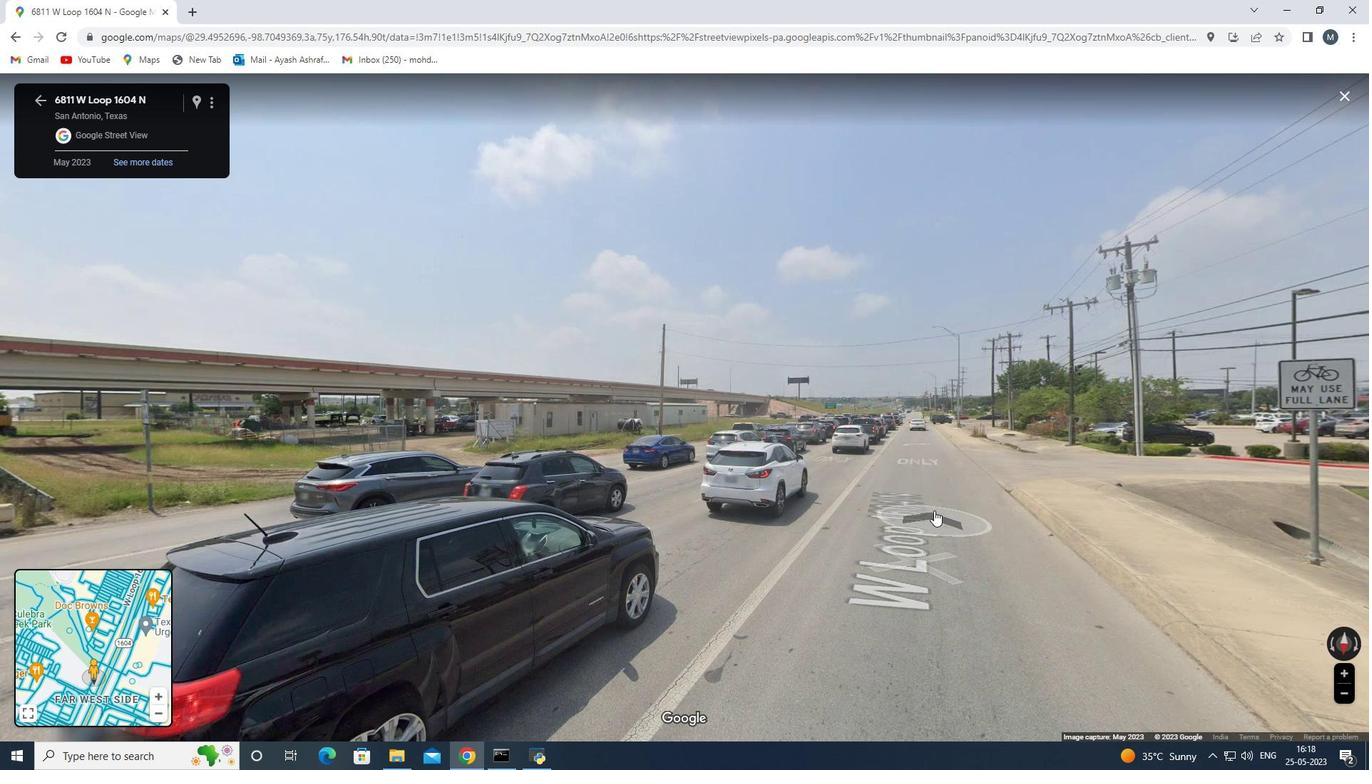 
Action: Mouse moved to (921, 471)
Screenshot: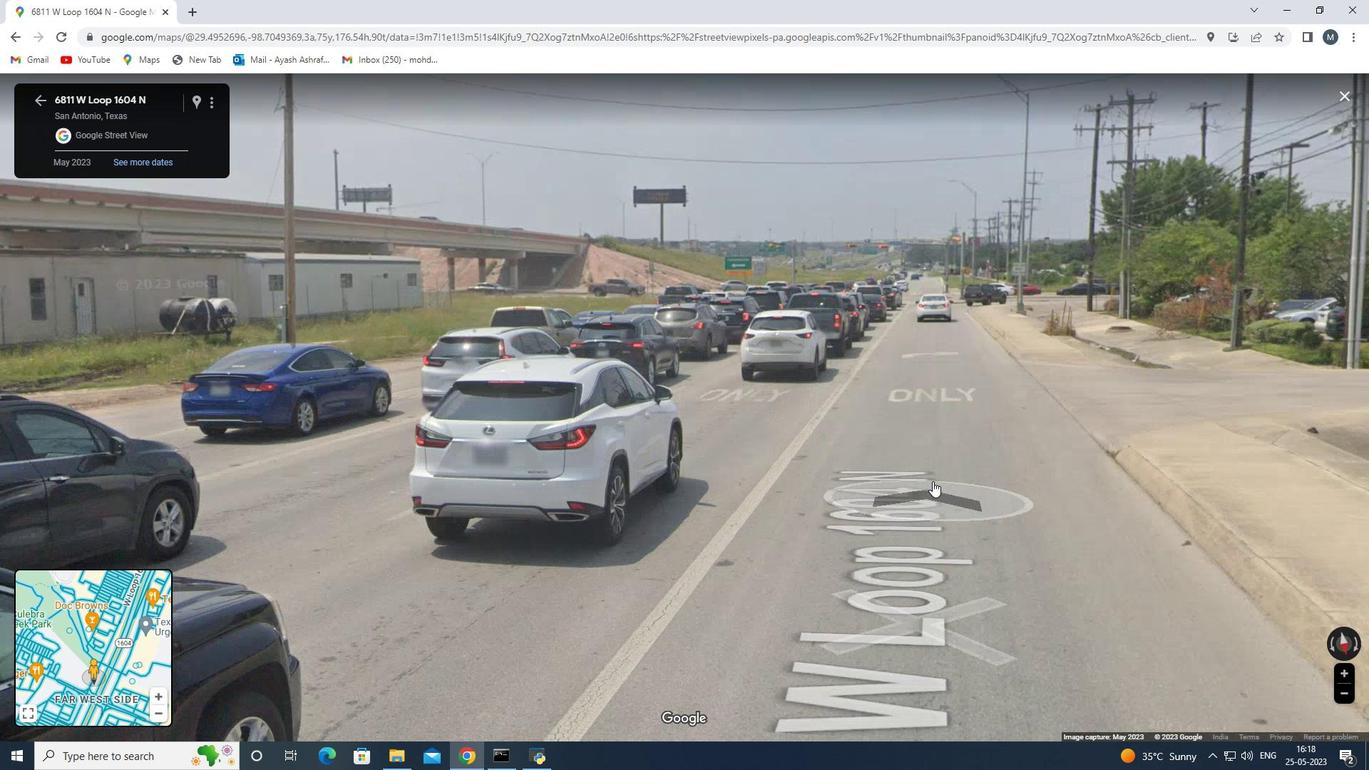 
Action: Mouse scrolled (921, 472) with delta (0, 0)
Screenshot: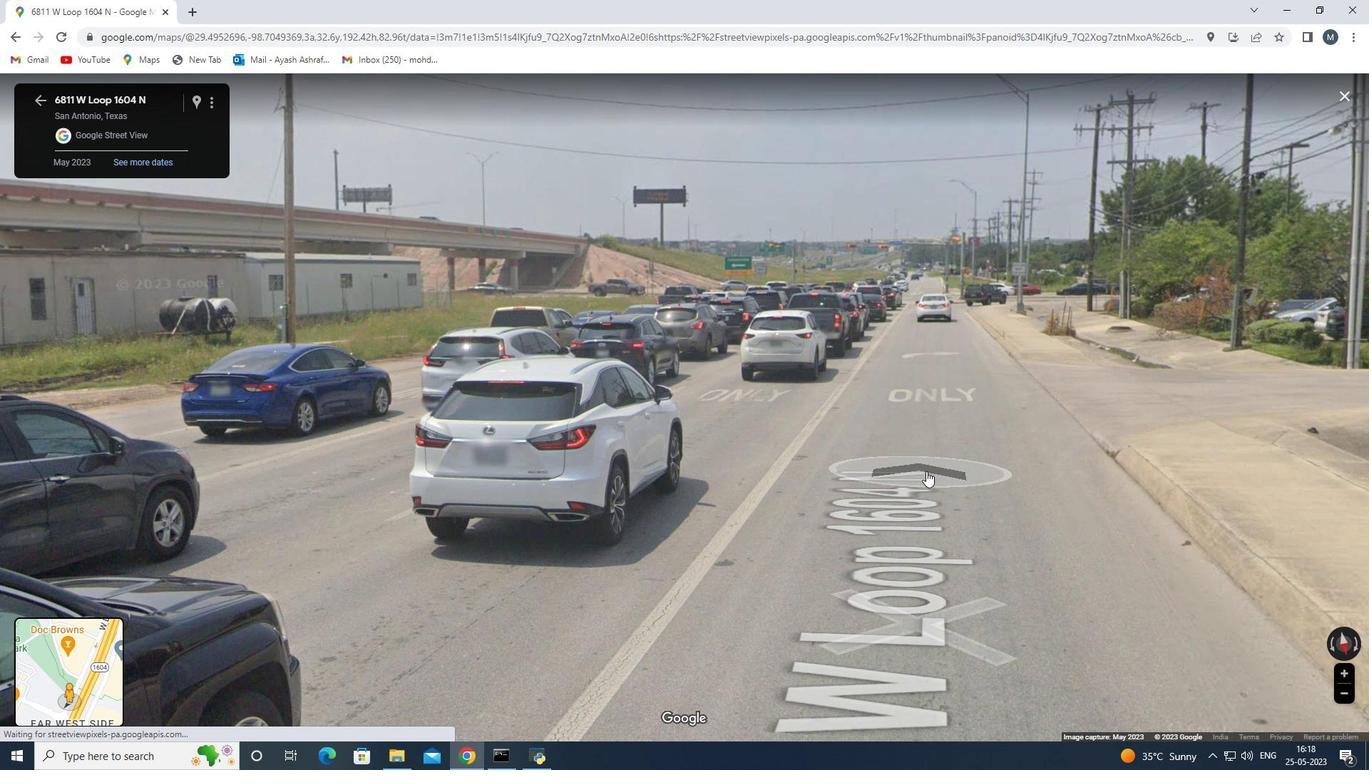 
Action: Mouse scrolled (921, 472) with delta (0, 0)
Screenshot: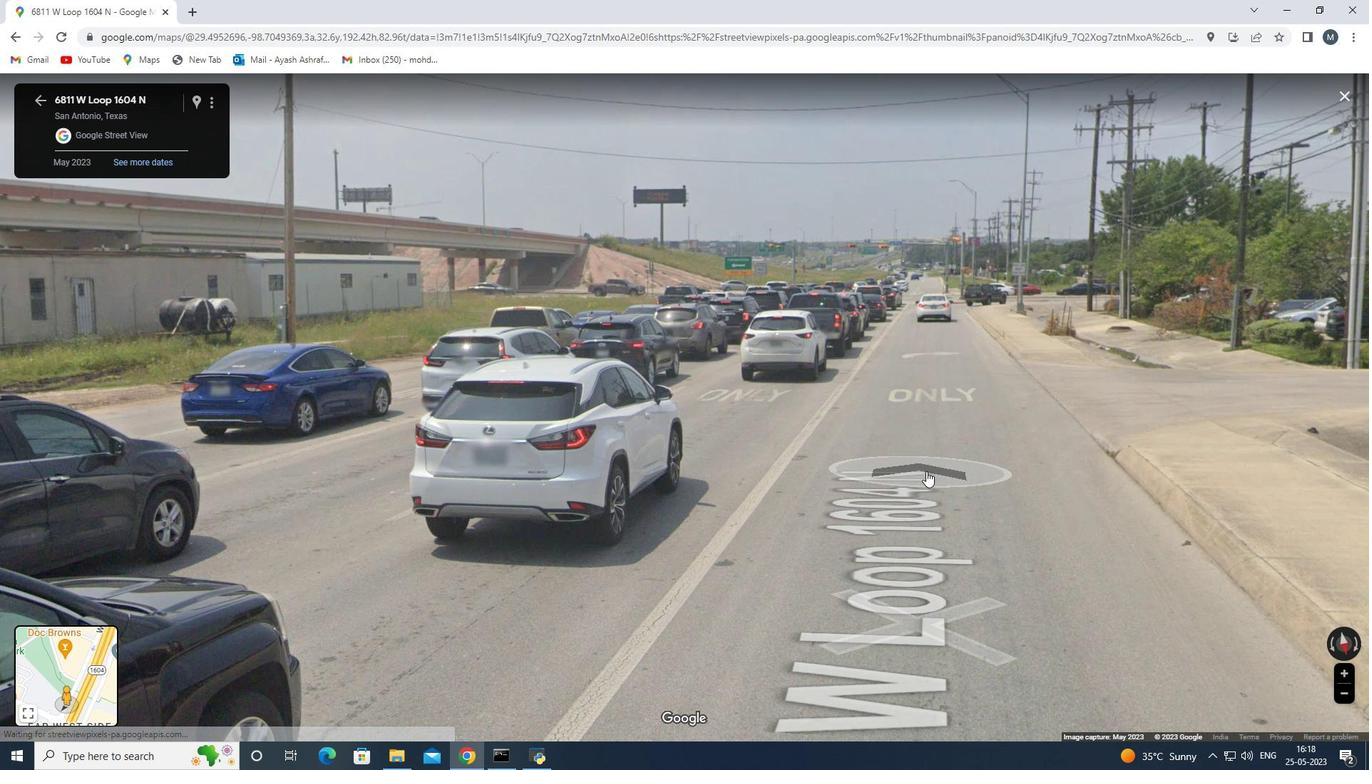
Action: Mouse scrolled (921, 472) with delta (0, 0)
Screenshot: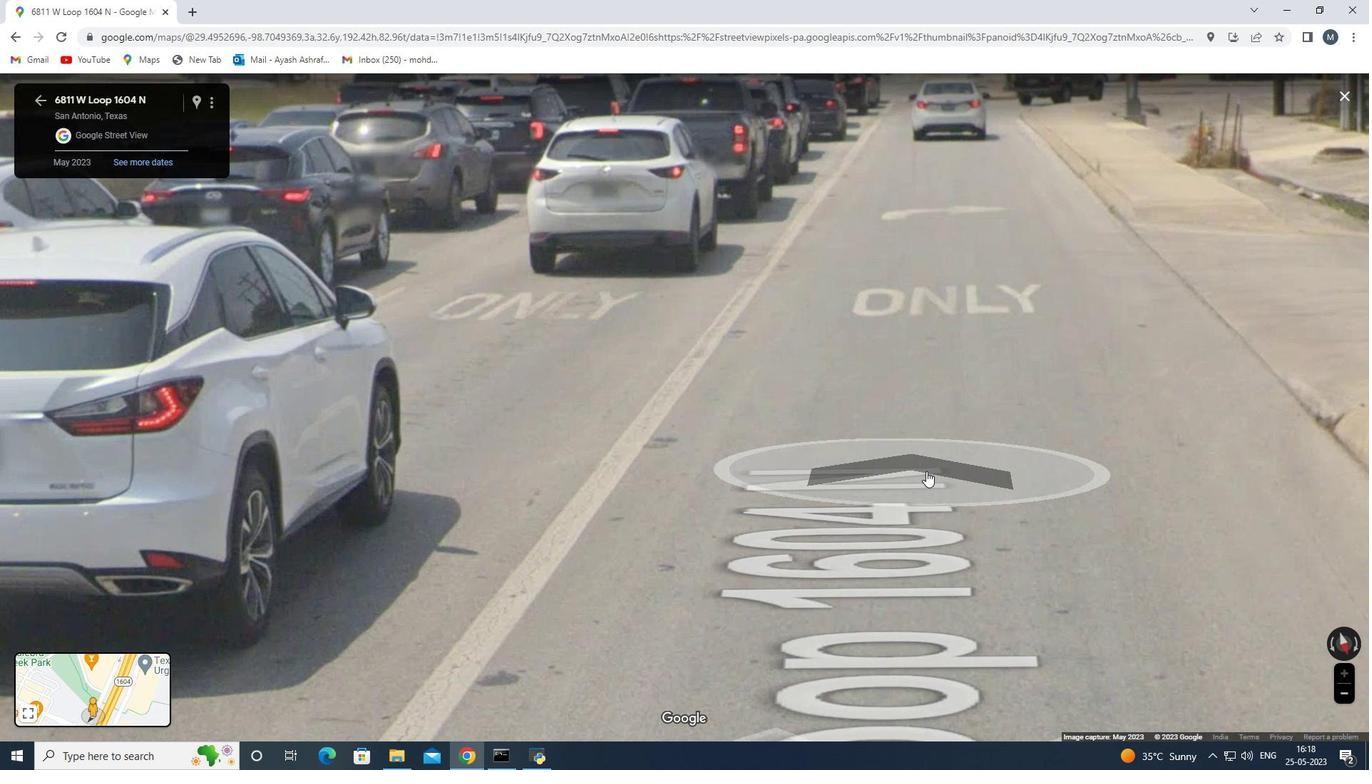 
Action: Mouse moved to (919, 233)
Screenshot: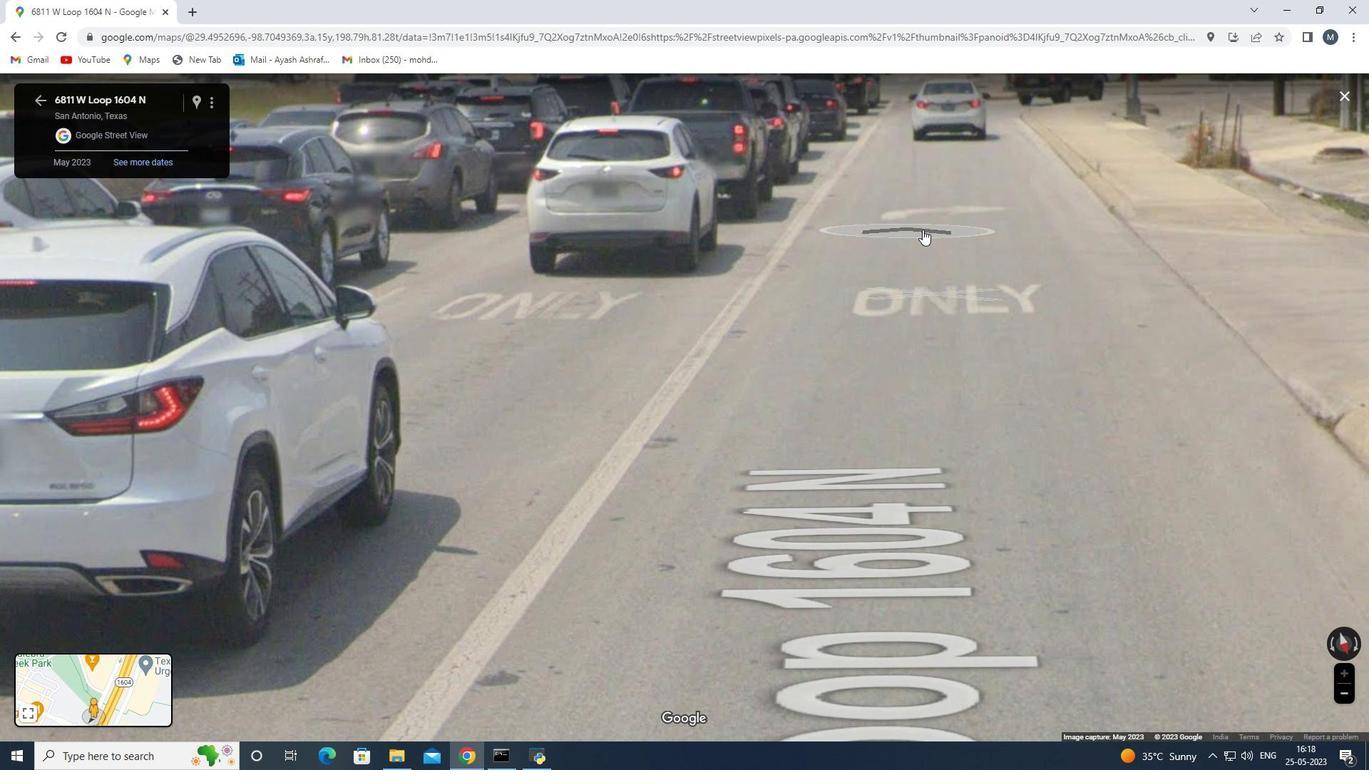 
Action: Mouse scrolled (919, 234) with delta (0, 0)
Screenshot: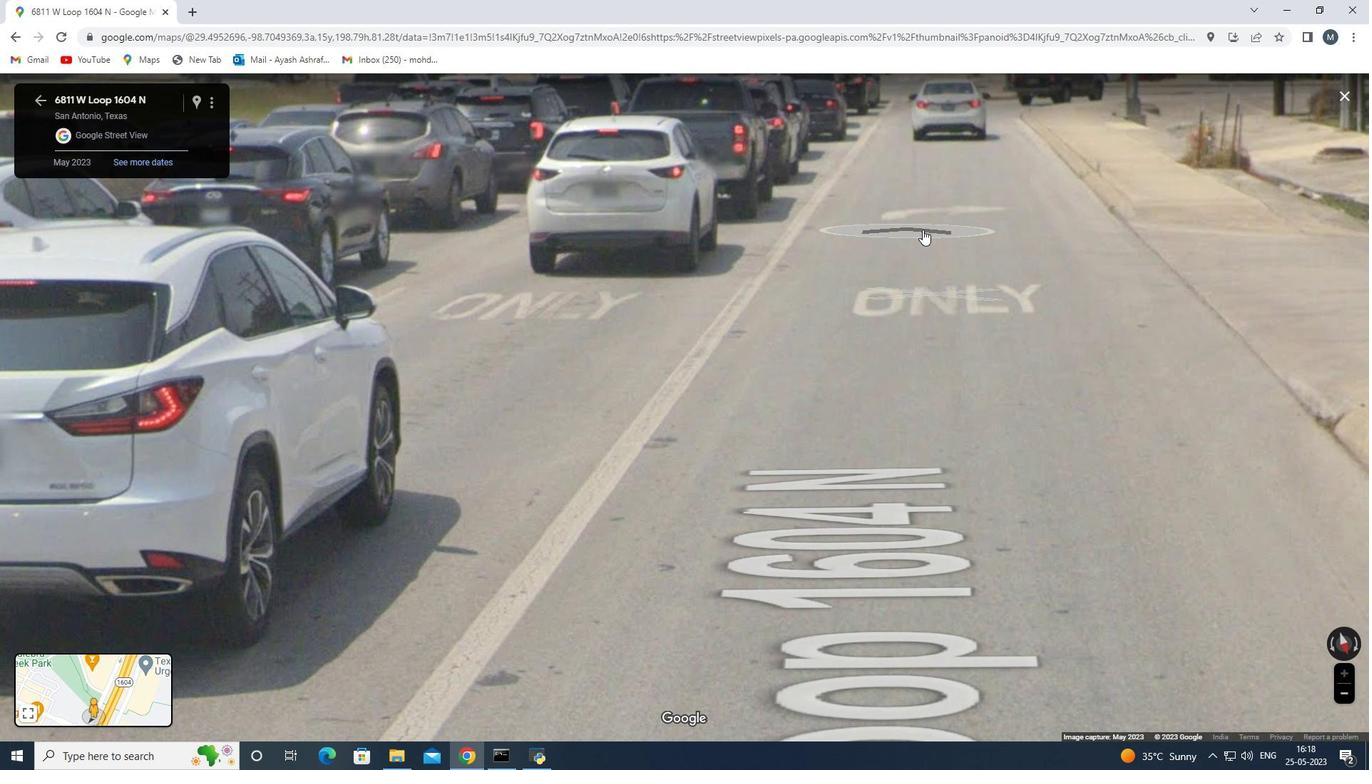
Action: Mouse moved to (919, 229)
Screenshot: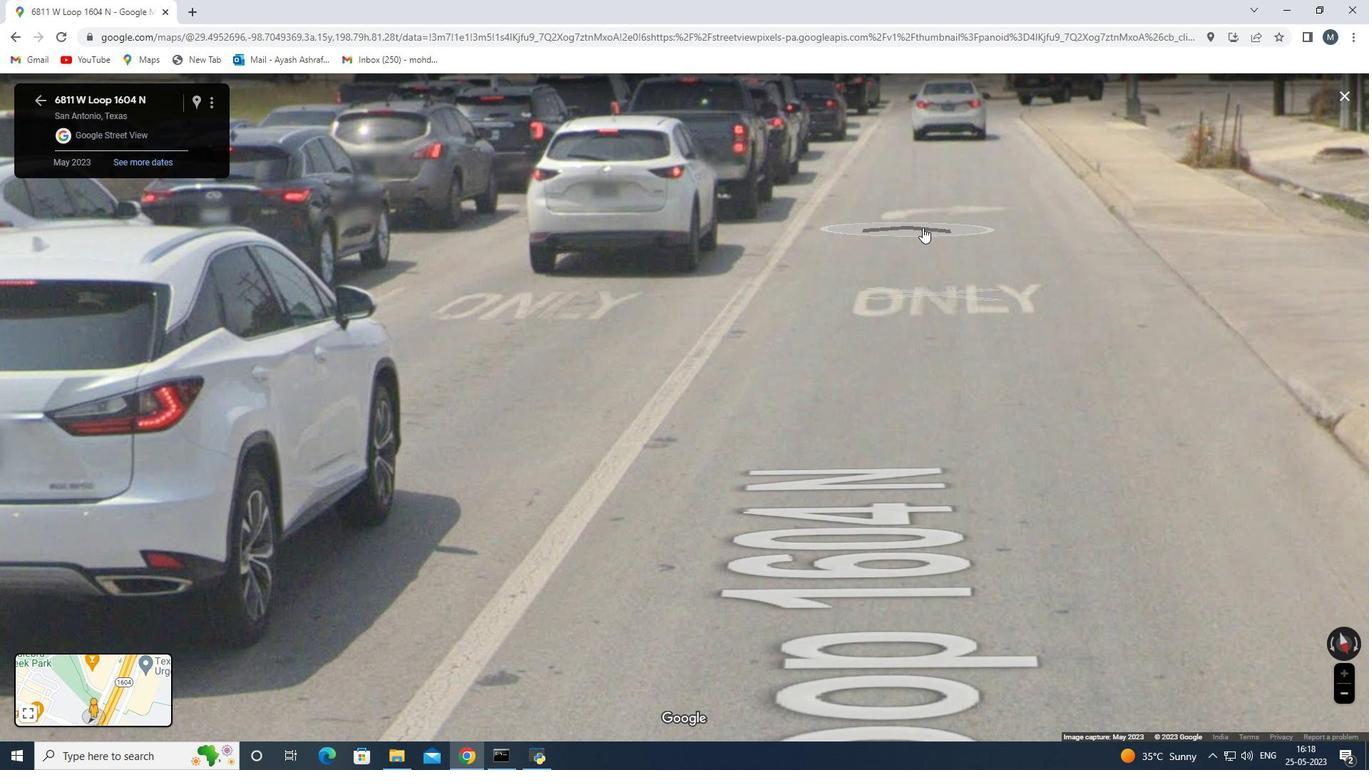 
Action: Mouse scrolled (919, 230) with delta (0, 0)
Screenshot: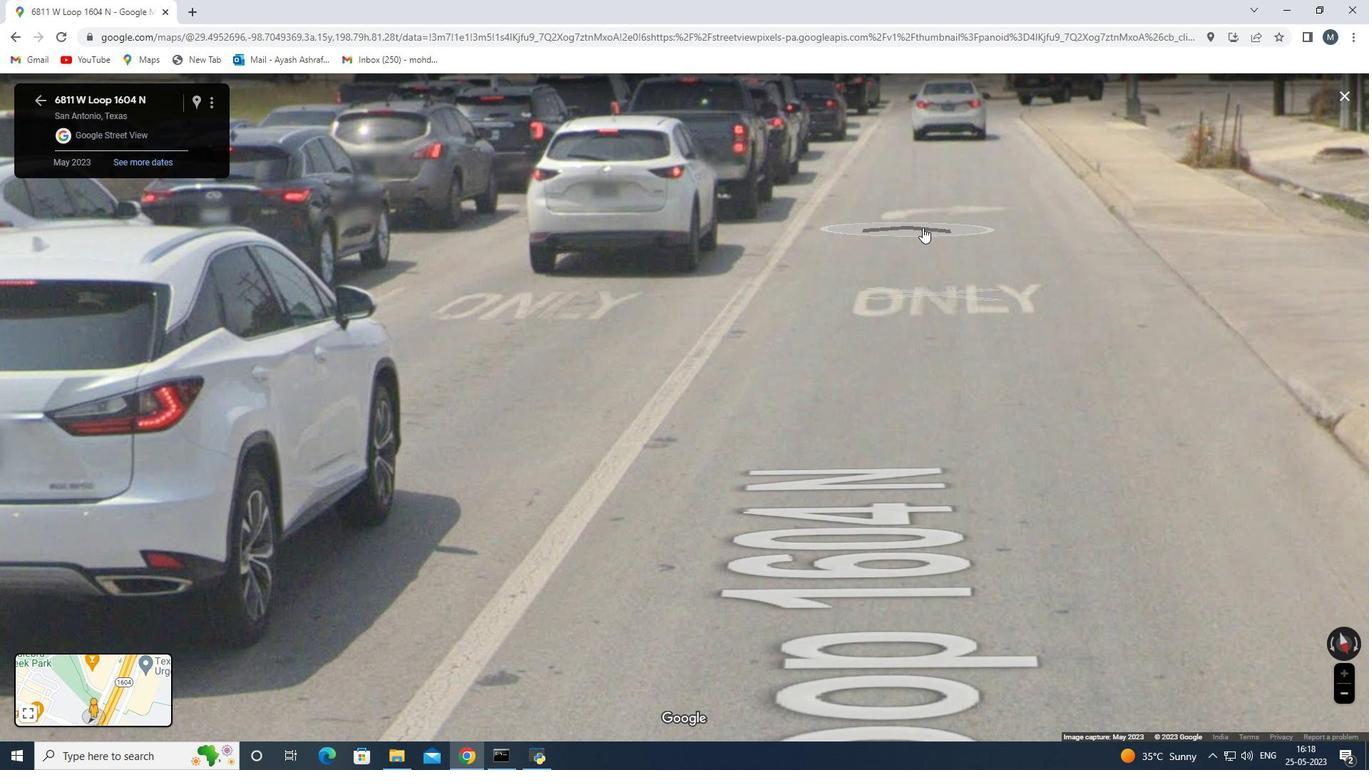 
Action: Mouse moved to (955, 288)
Screenshot: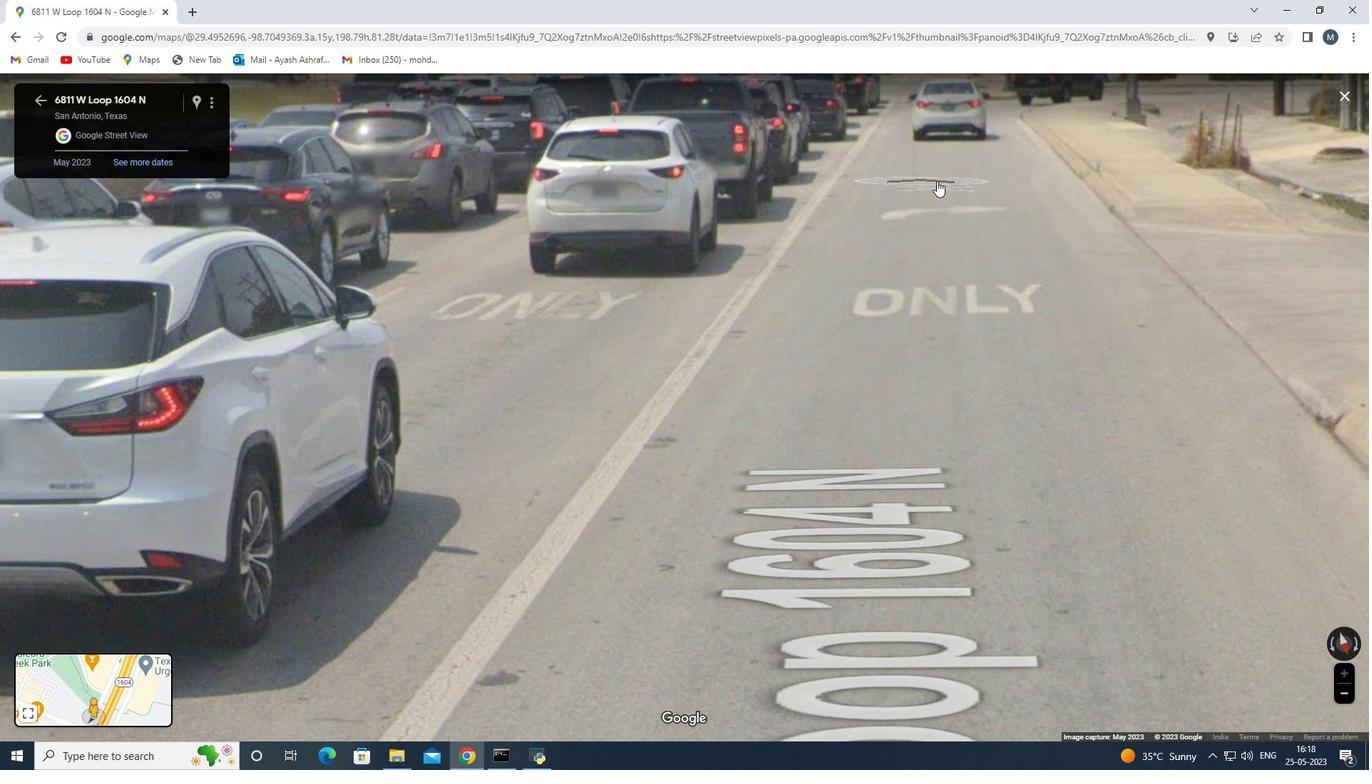 
Action: Mouse pressed left at (936, 179)
Screenshot: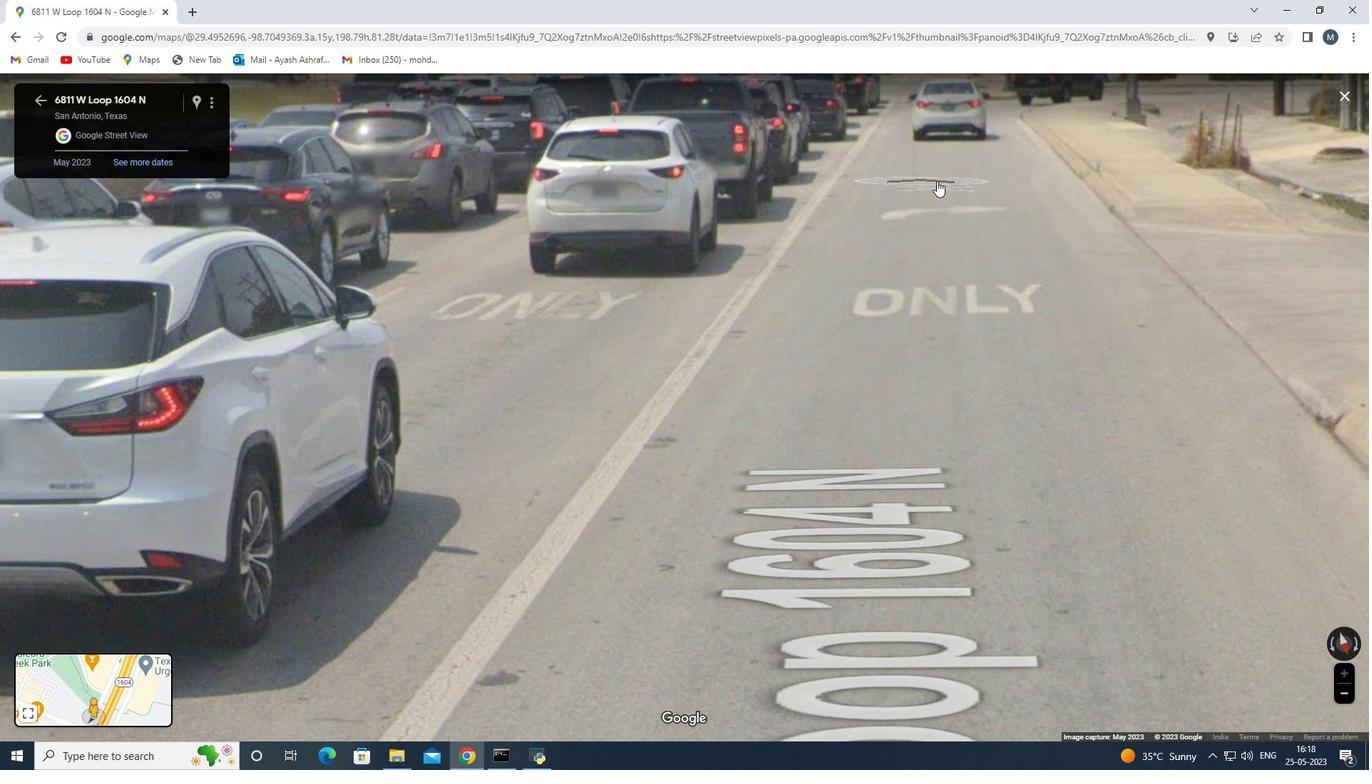 
Action: Mouse moved to (936, 453)
Screenshot: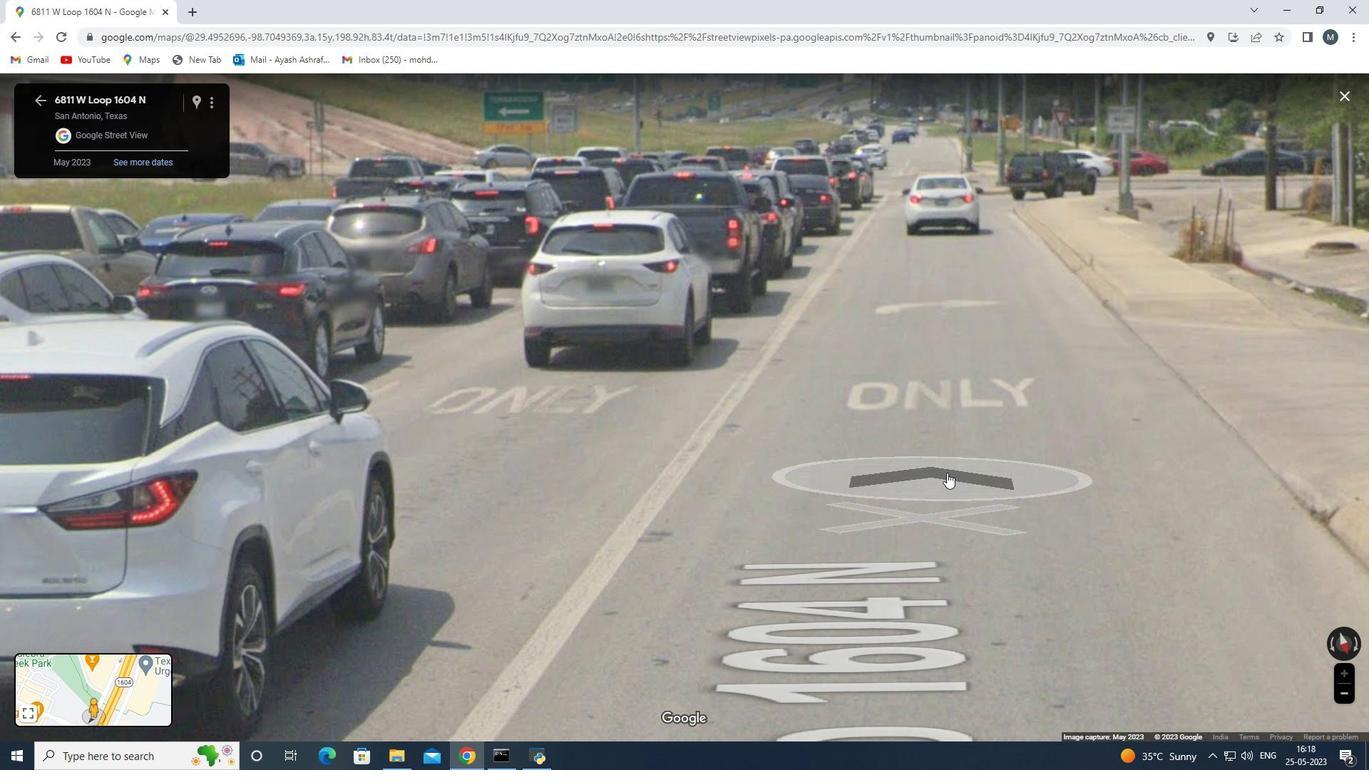 
Action: Mouse scrolled (936, 459) with delta (0, 0)
Screenshot: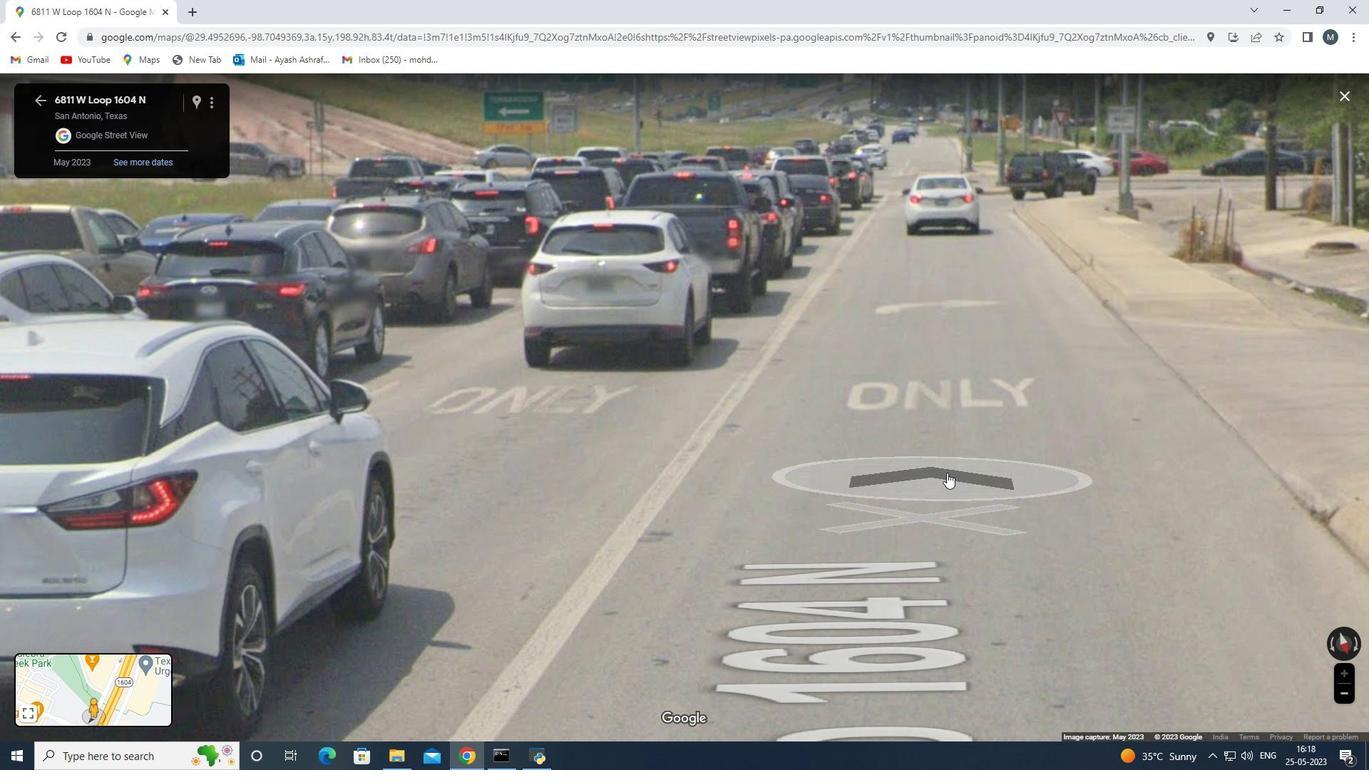 
Action: Mouse moved to (935, 448)
Screenshot: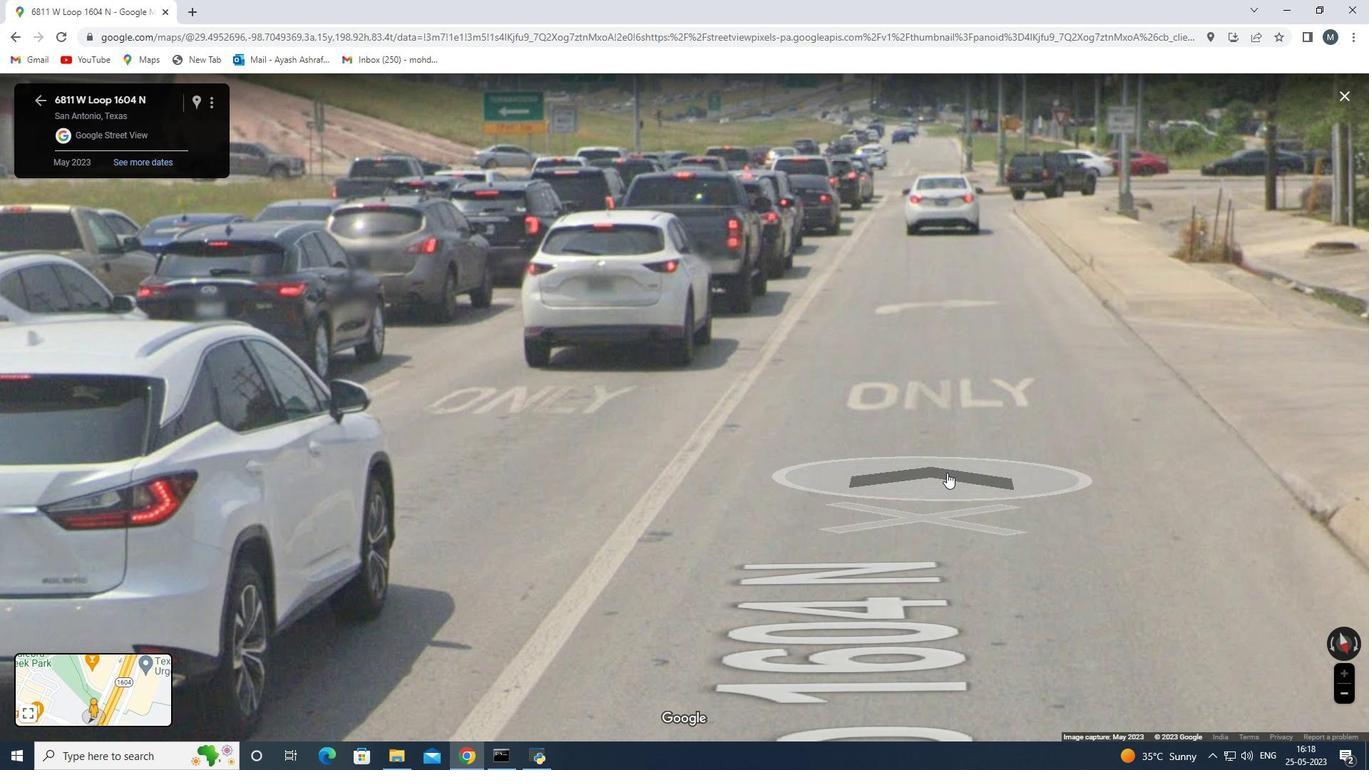 
Action: Mouse scrolled (936, 452) with delta (0, 0)
Screenshot: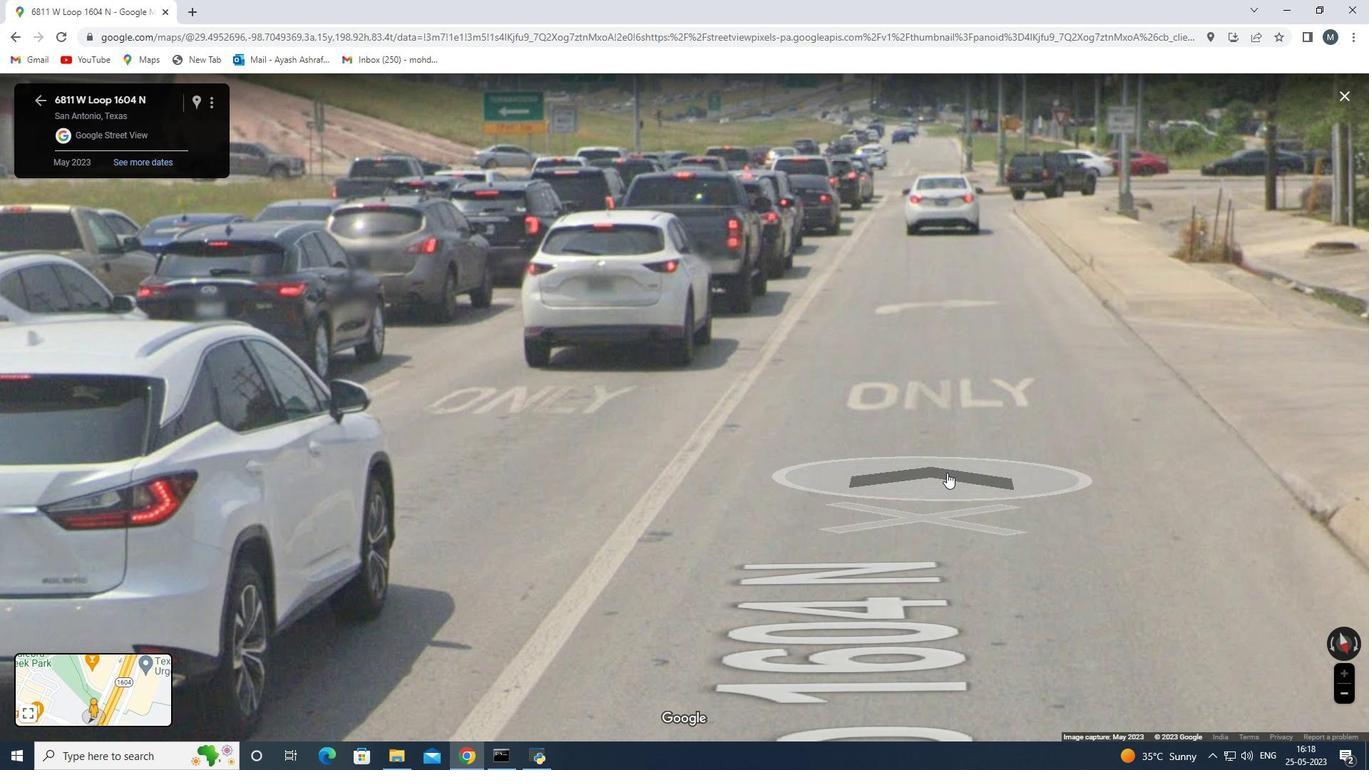 
Action: Mouse scrolled (935, 449) with delta (0, 0)
Screenshot: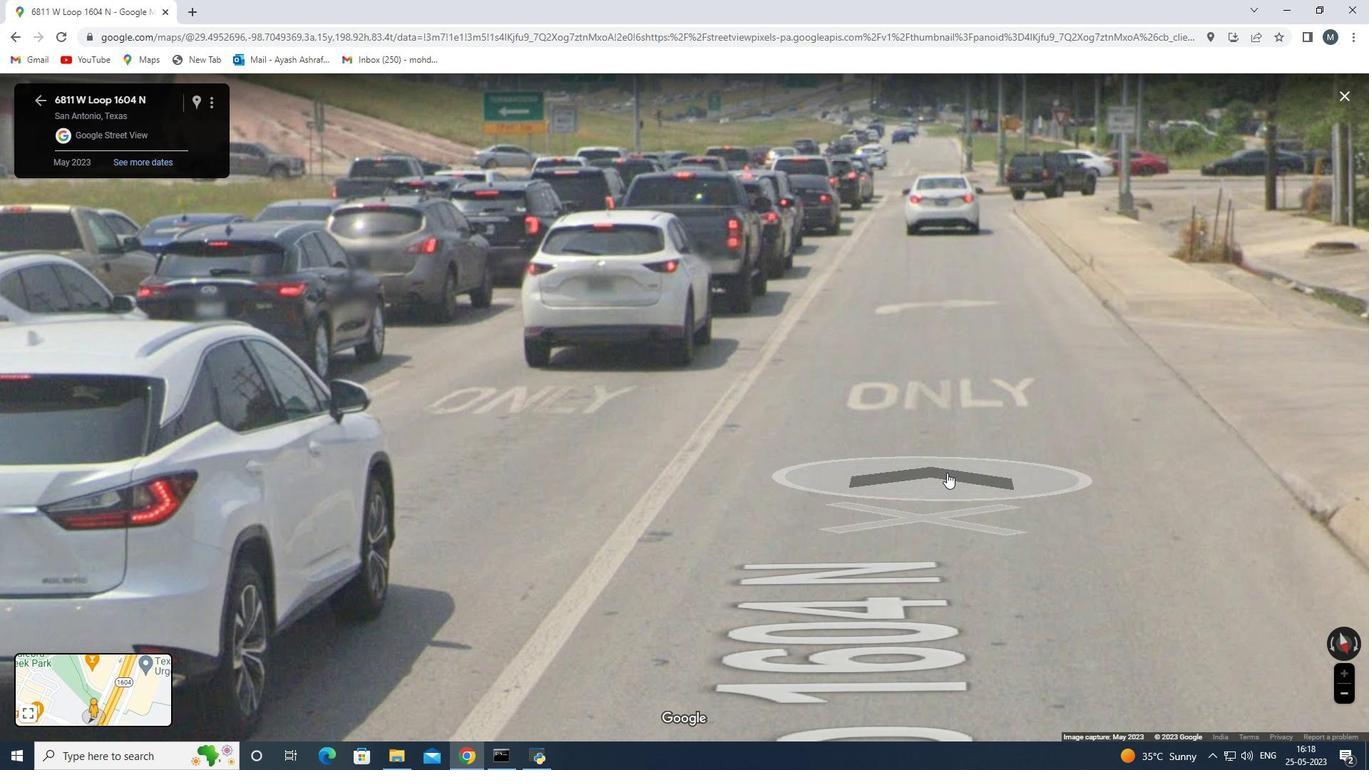 
Action: Mouse moved to (935, 447)
Screenshot: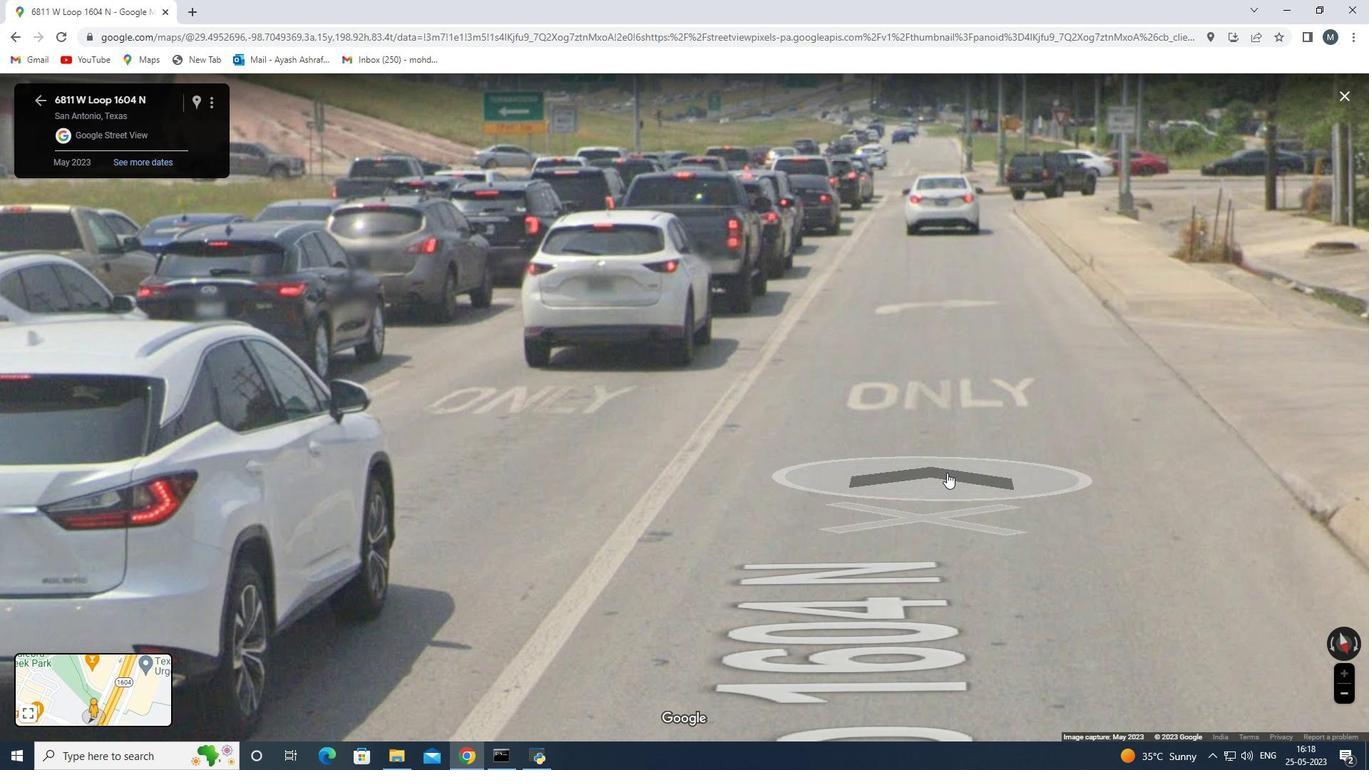 
Action: Mouse scrolled (935, 447) with delta (0, 0)
Screenshot: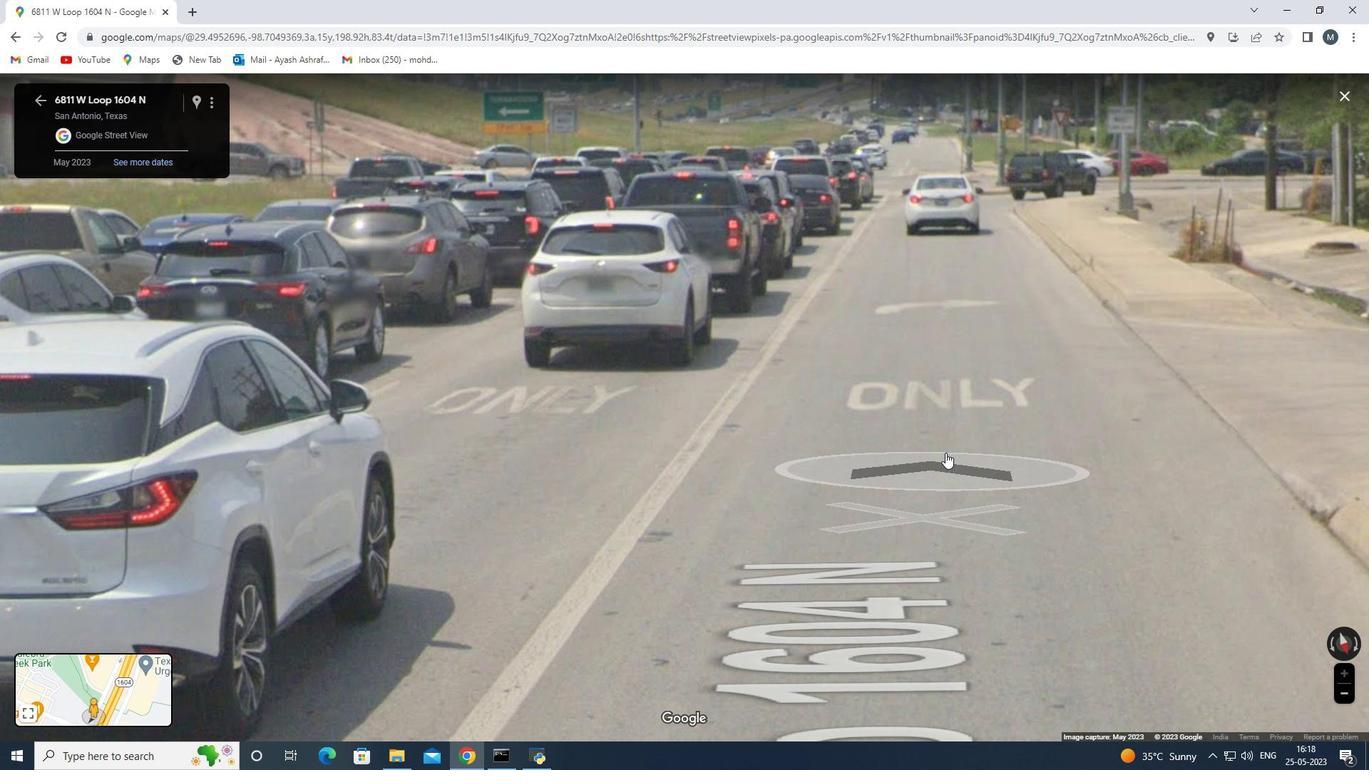 
Action: Mouse moved to (950, 382)
Screenshot: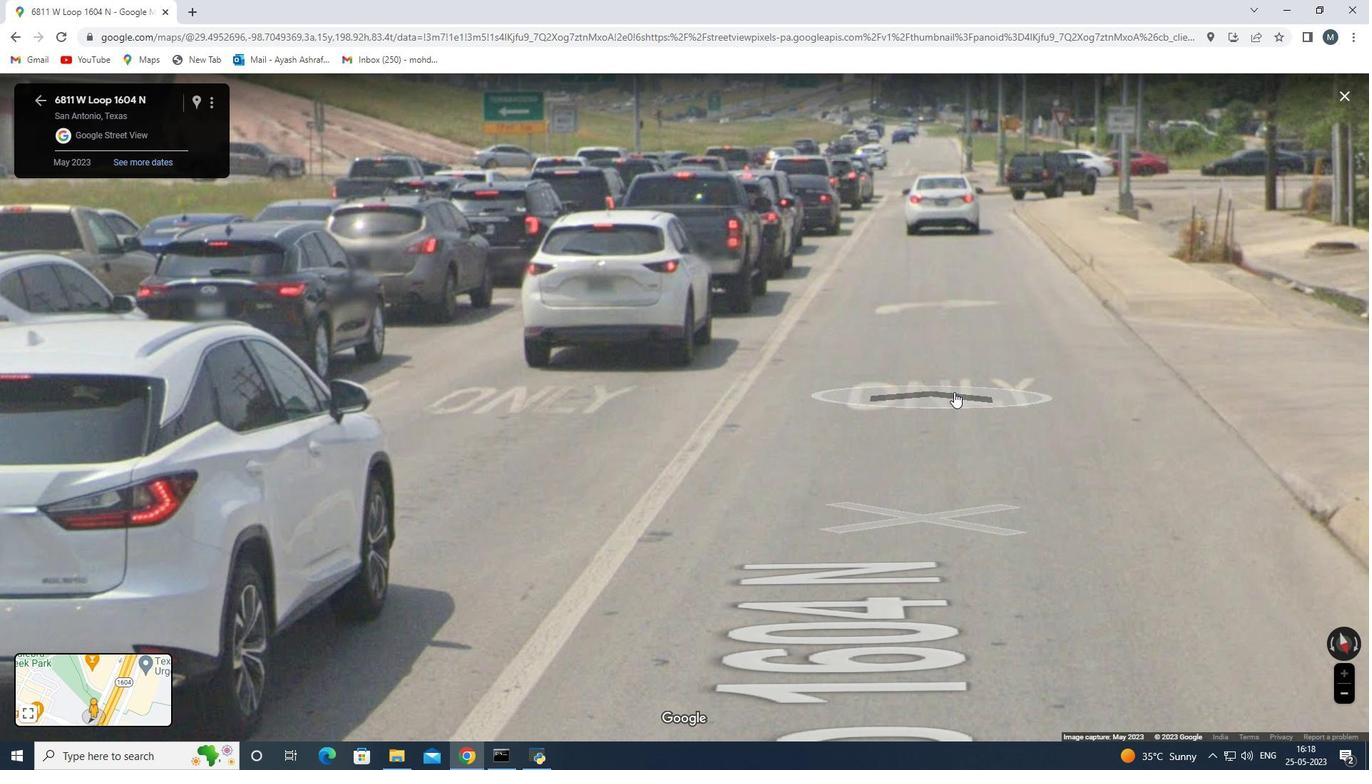 
Action: Mouse pressed left at (950, 382)
Screenshot: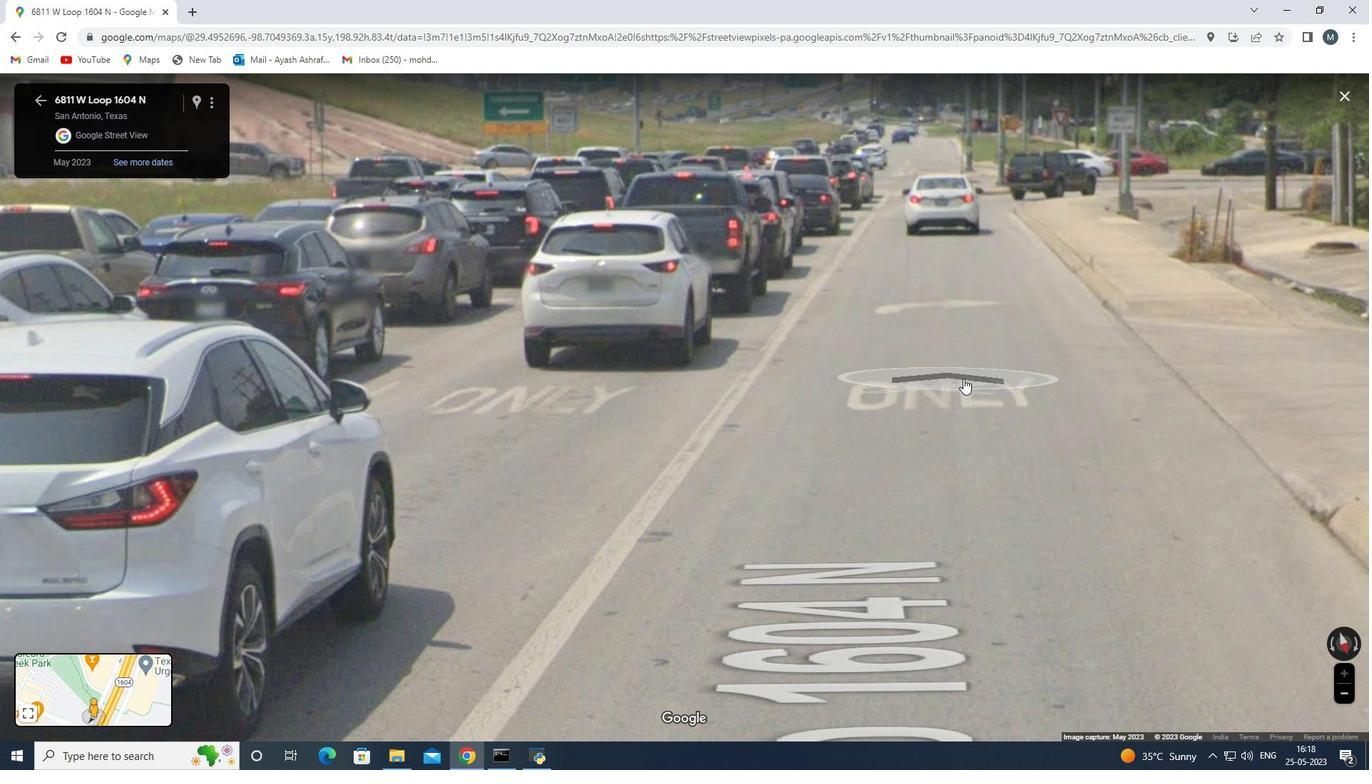 
Action: Mouse moved to (905, 459)
Screenshot: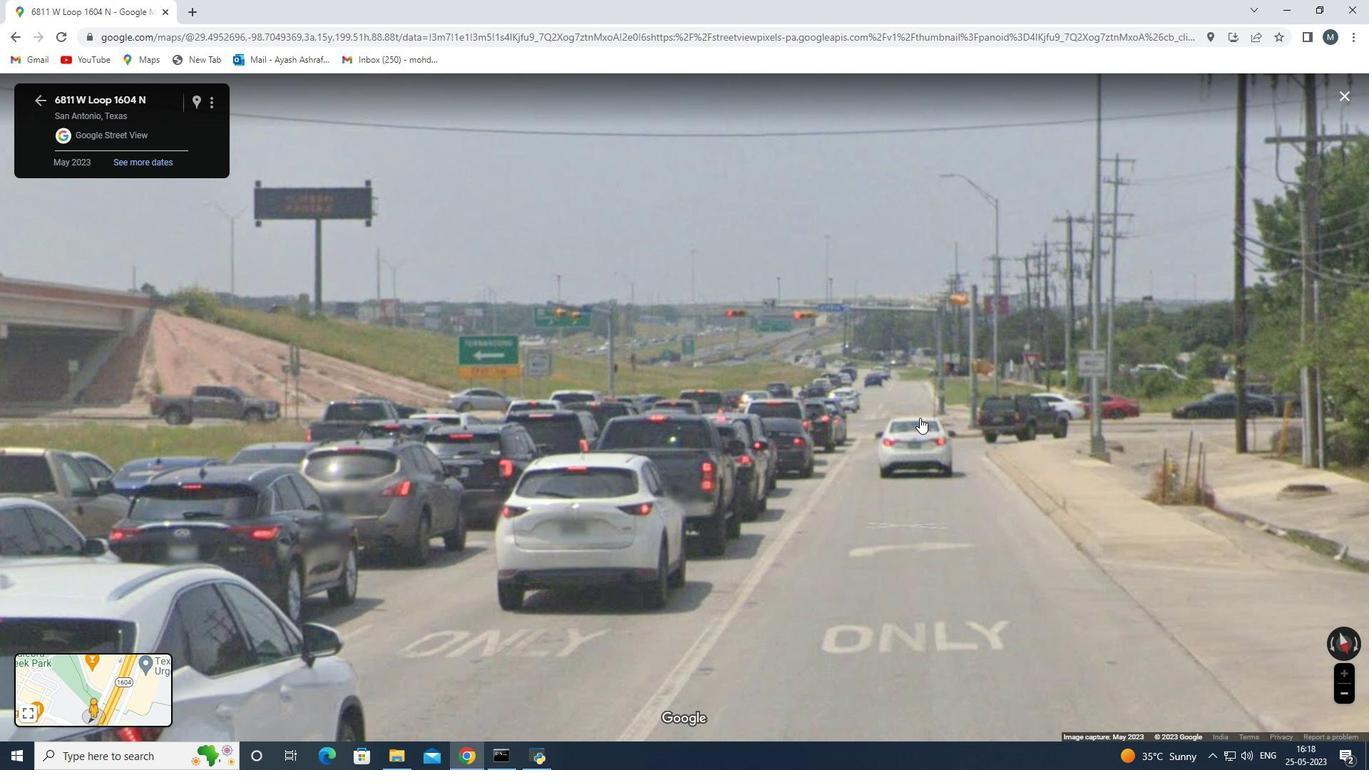 
Action: Mouse scrolled (905, 460) with delta (0, 0)
Screenshot: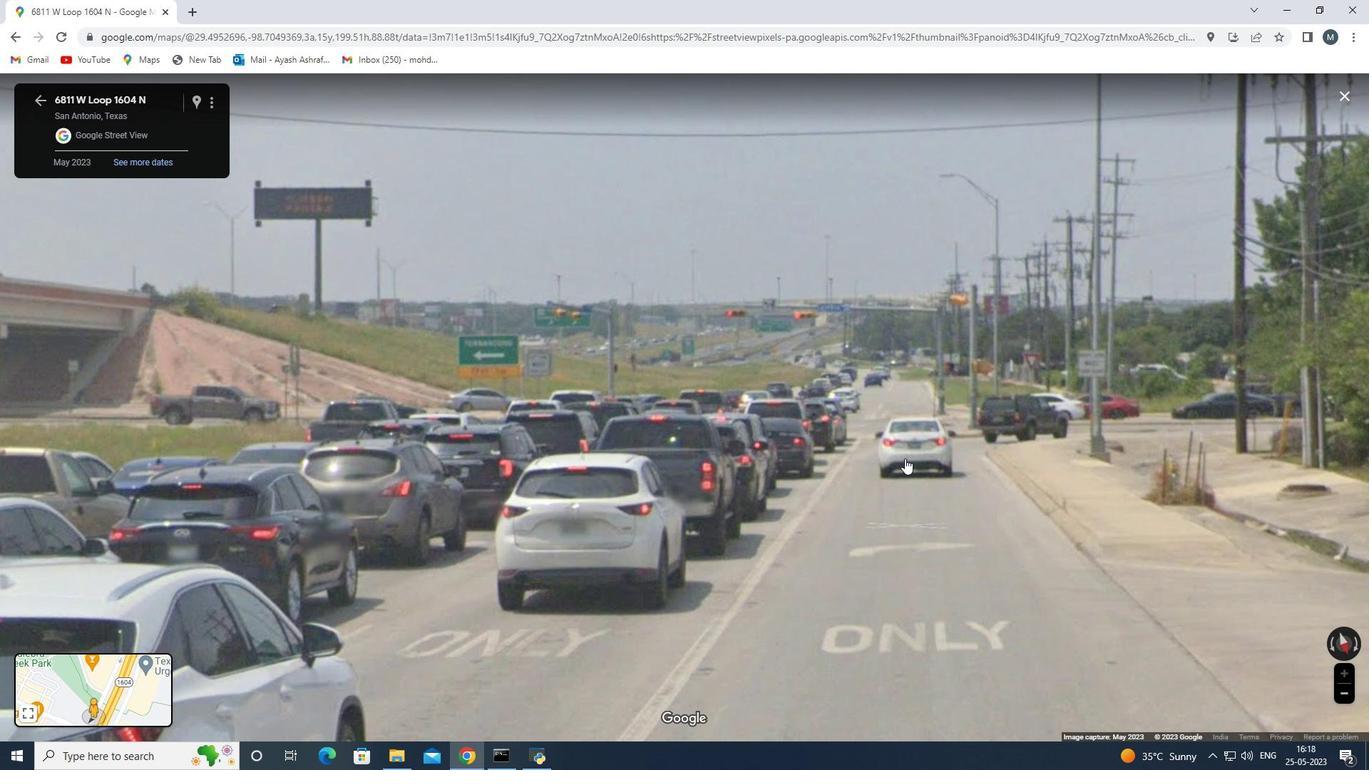 
Action: Mouse scrolled (905, 460) with delta (0, 0)
Screenshot: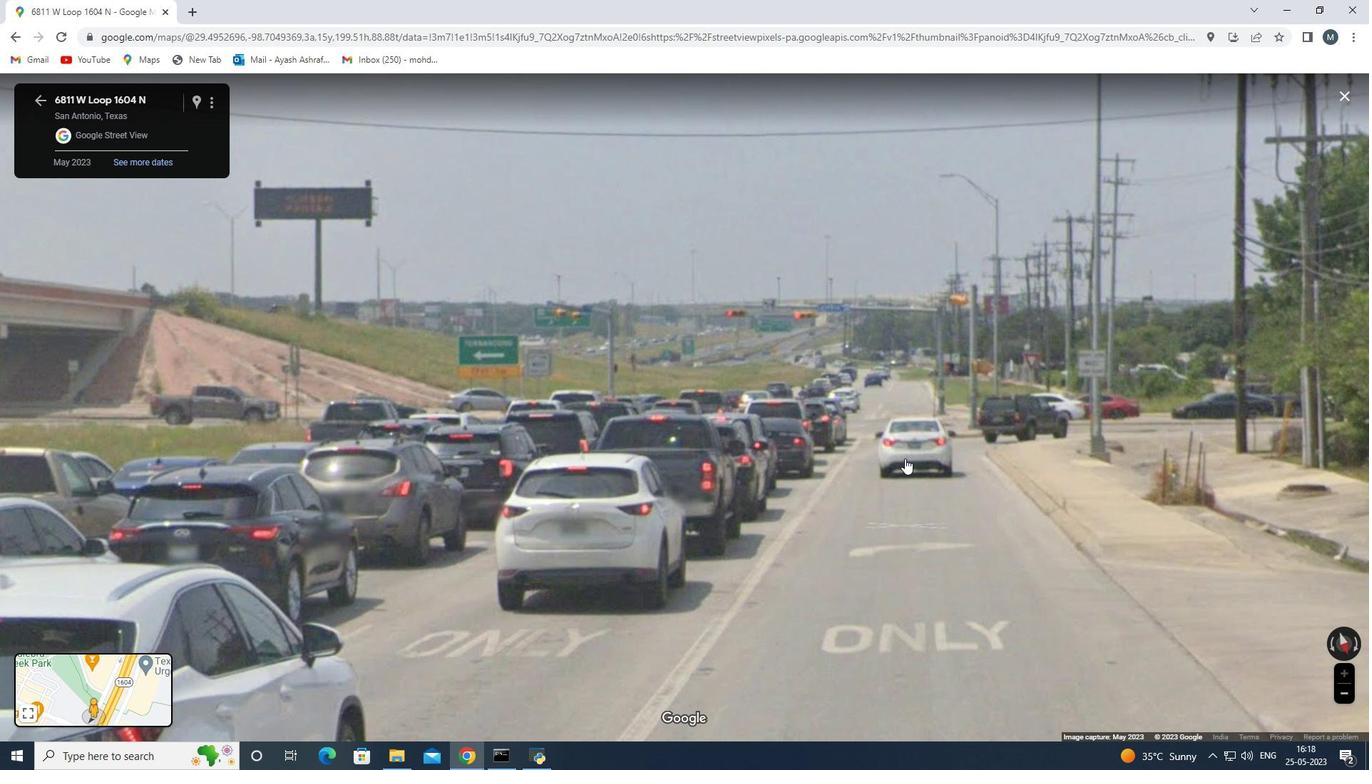 
Action: Mouse scrolled (905, 460) with delta (0, 0)
Screenshot: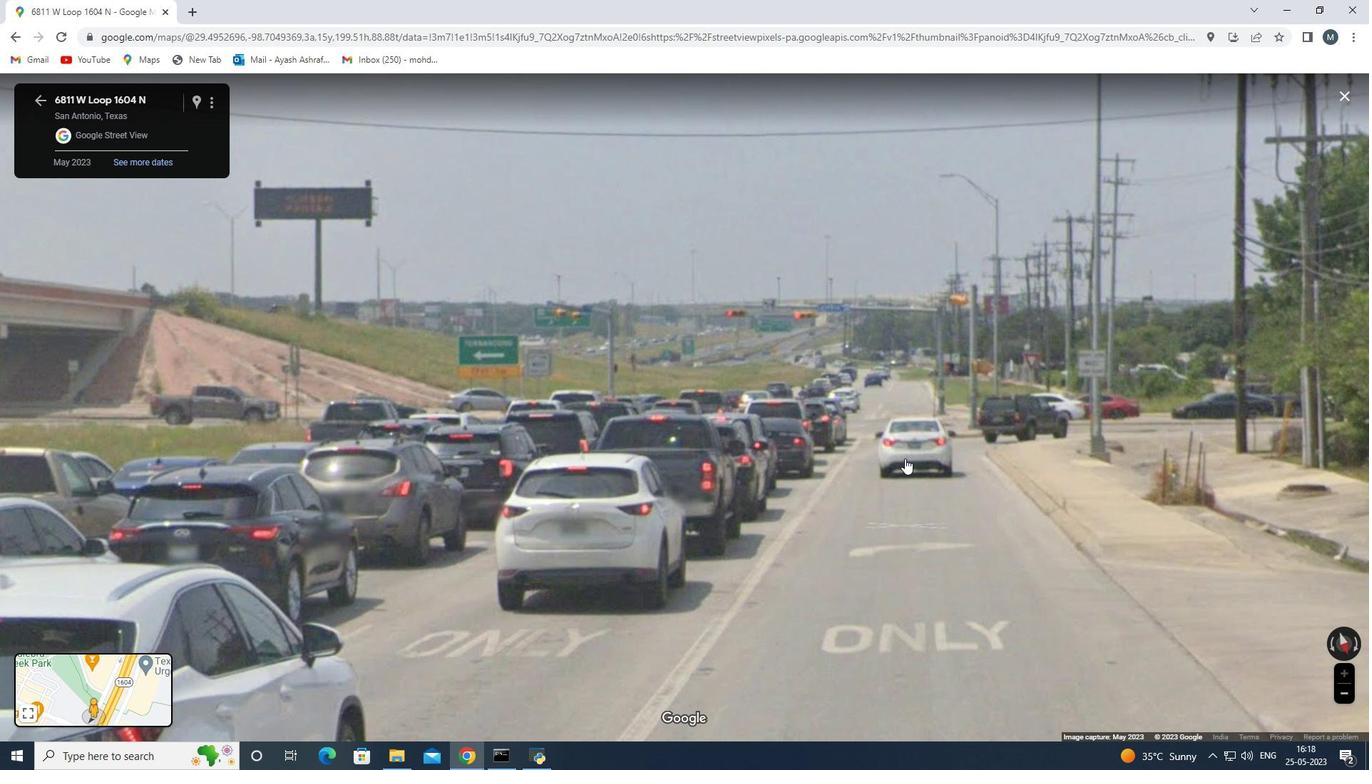 
Action: Mouse moved to (904, 459)
Screenshot: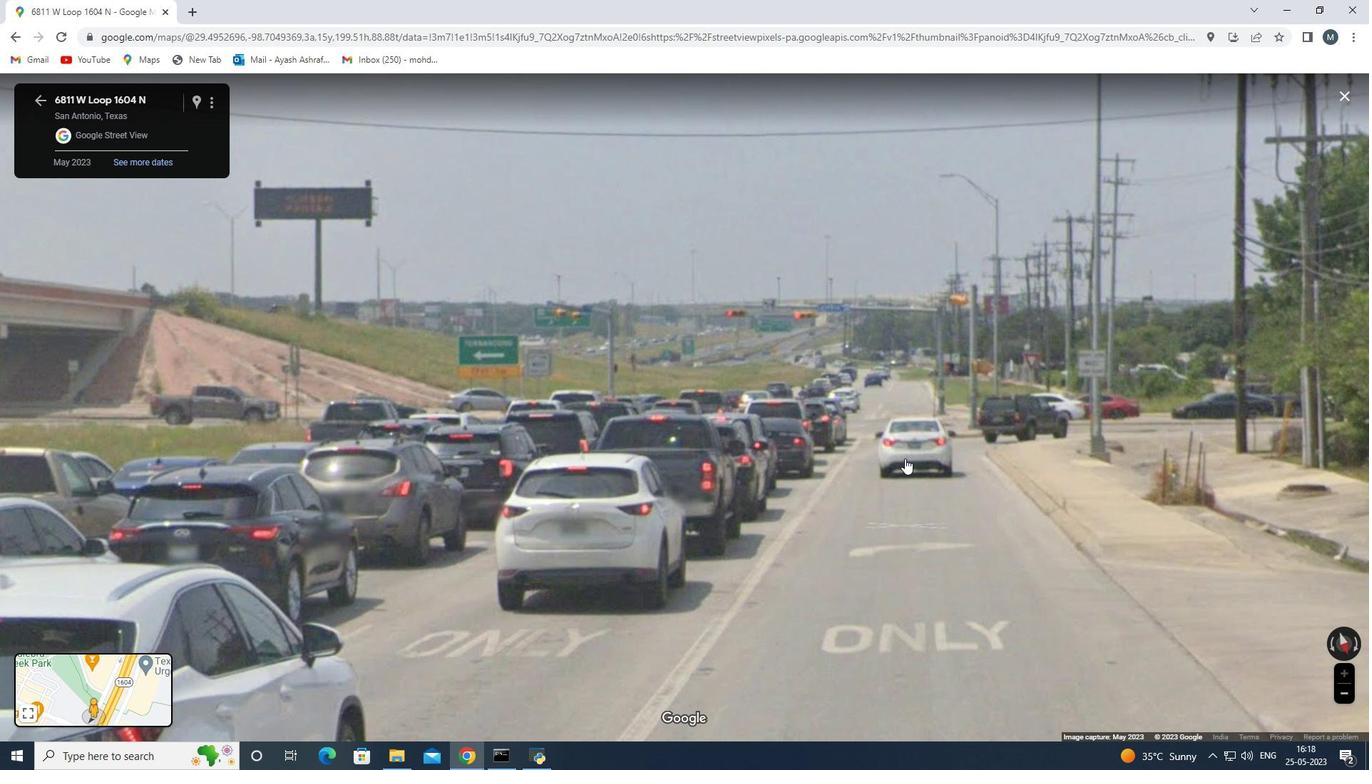 
Action: Mouse scrolled (904, 460) with delta (0, 0)
Screenshot: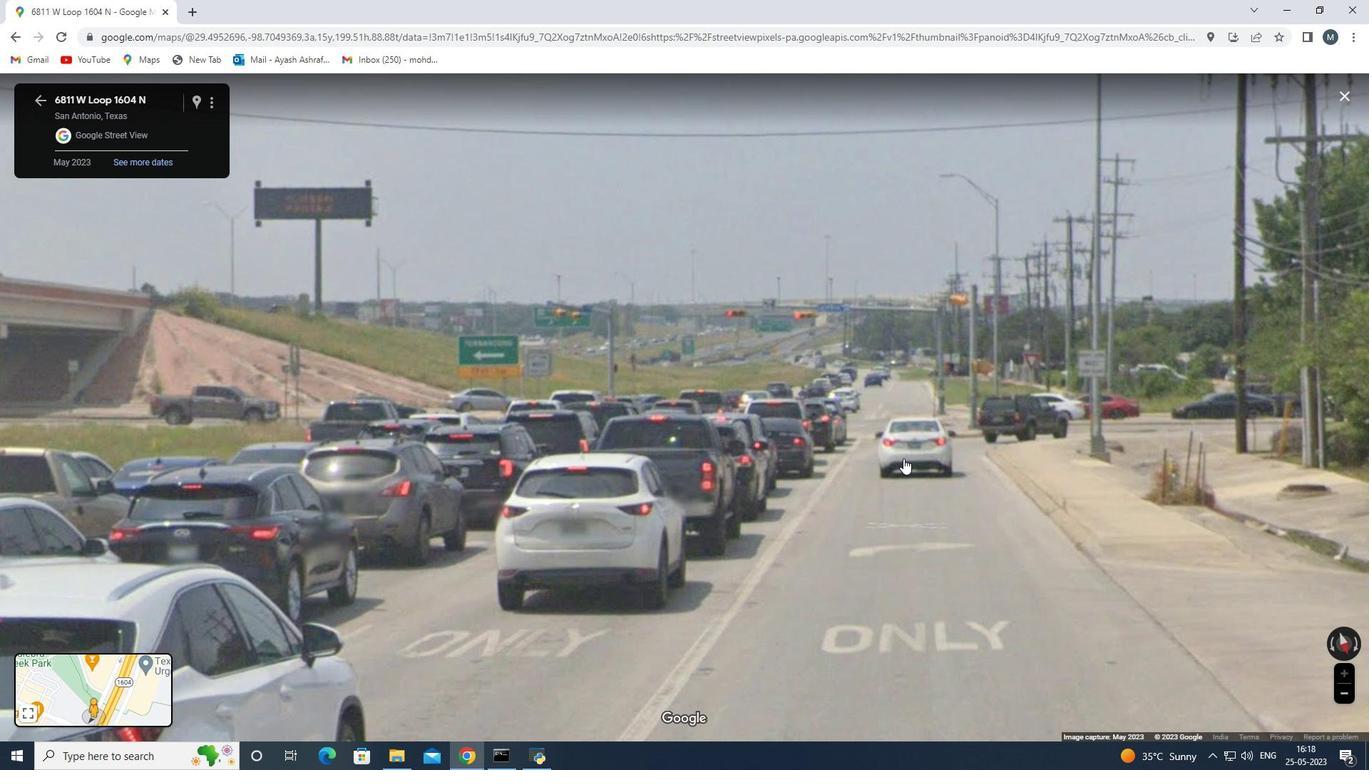 
Action: Mouse scrolled (904, 460) with delta (0, 0)
Screenshot: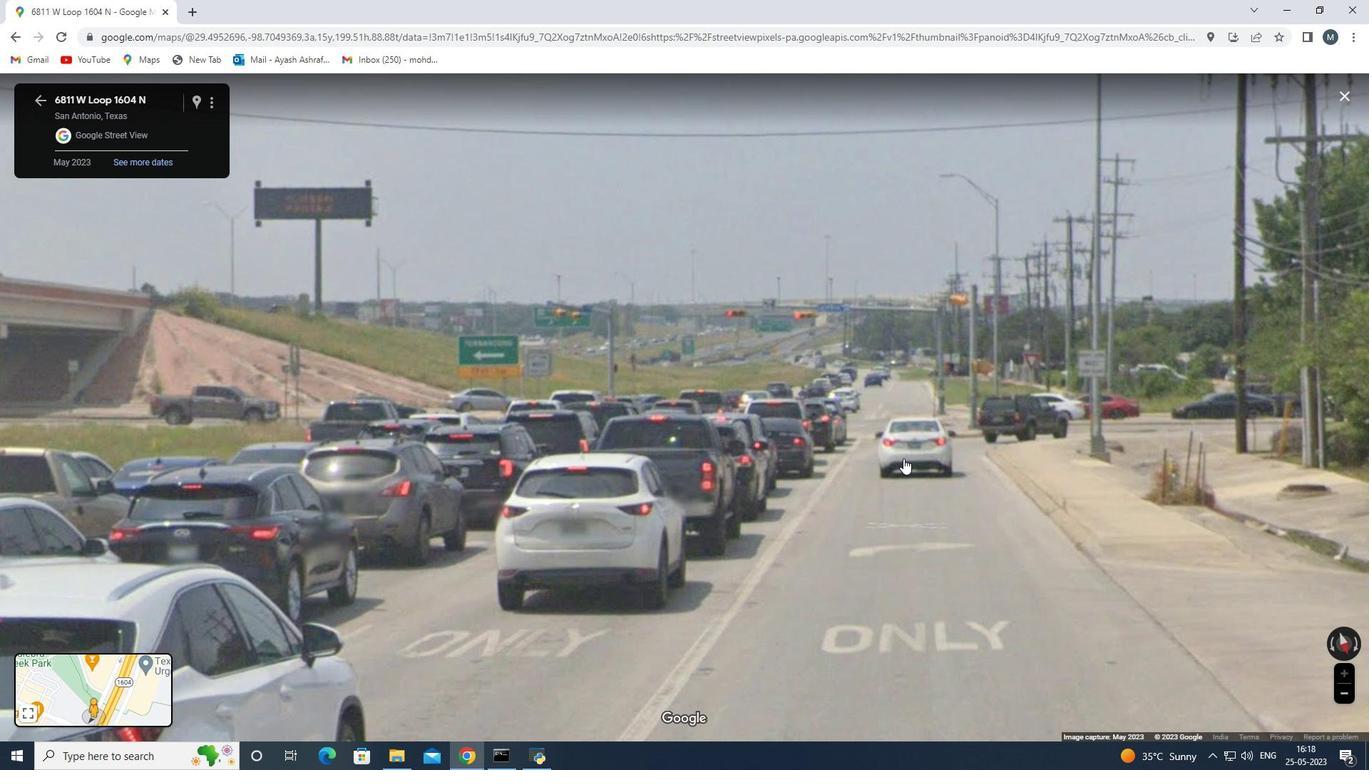 
Action: Mouse scrolled (904, 460) with delta (0, 0)
Screenshot: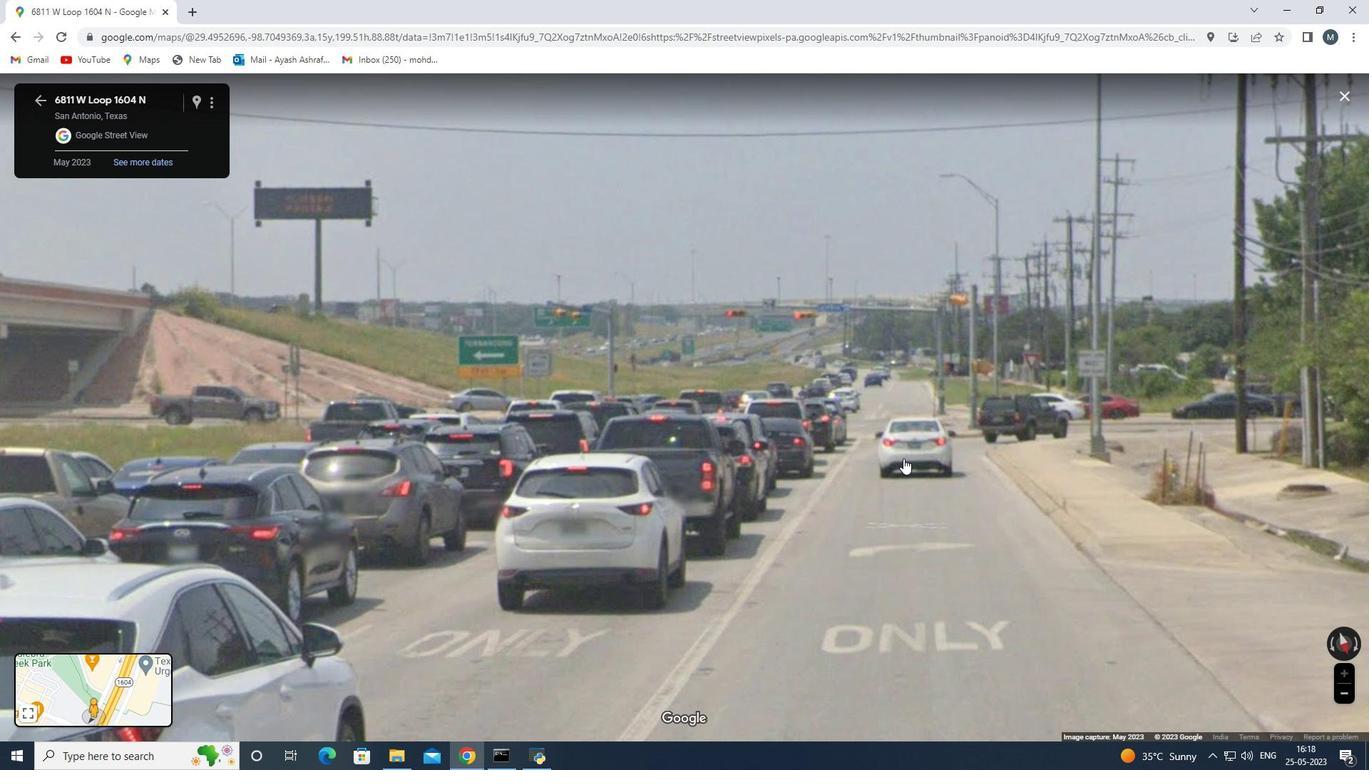 
Action: Mouse scrolled (904, 460) with delta (0, 0)
Screenshot: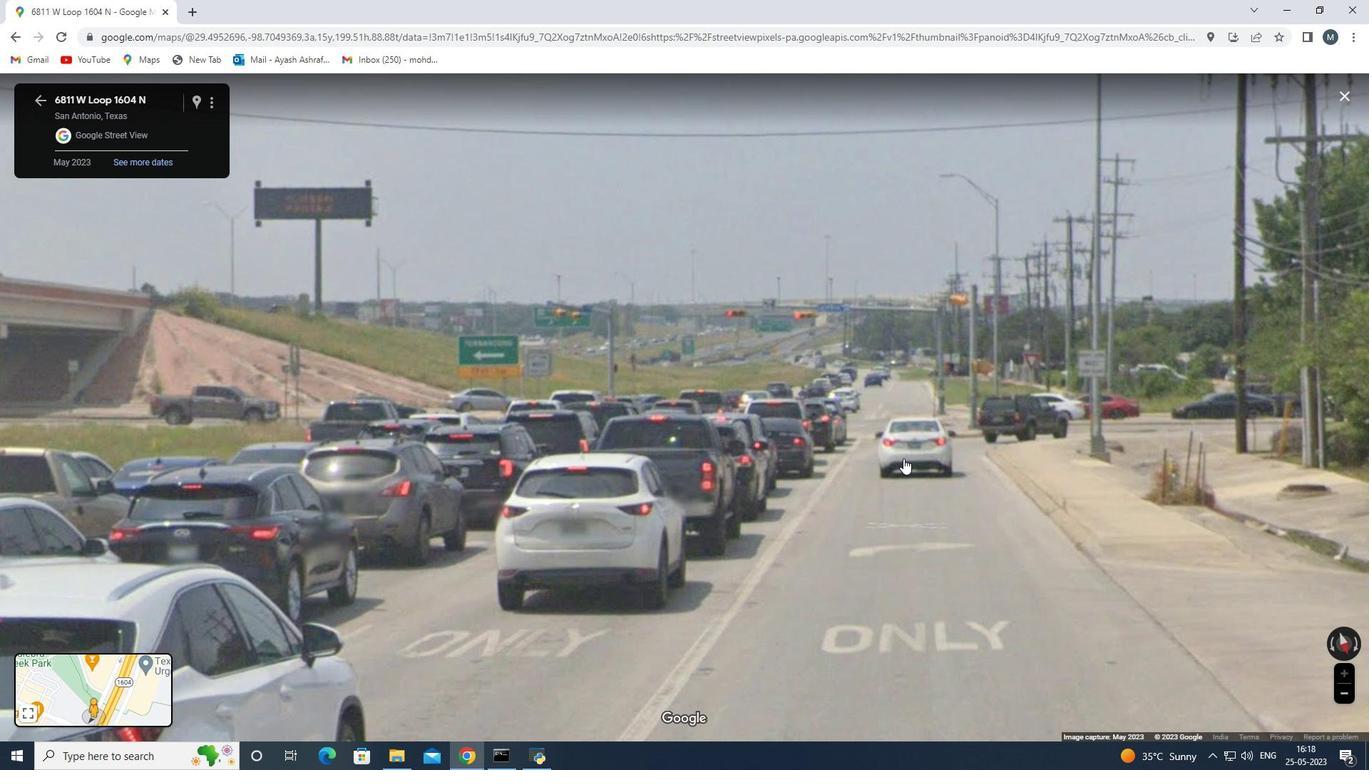 
Action: Mouse scrolled (904, 458) with delta (0, 0)
Screenshot: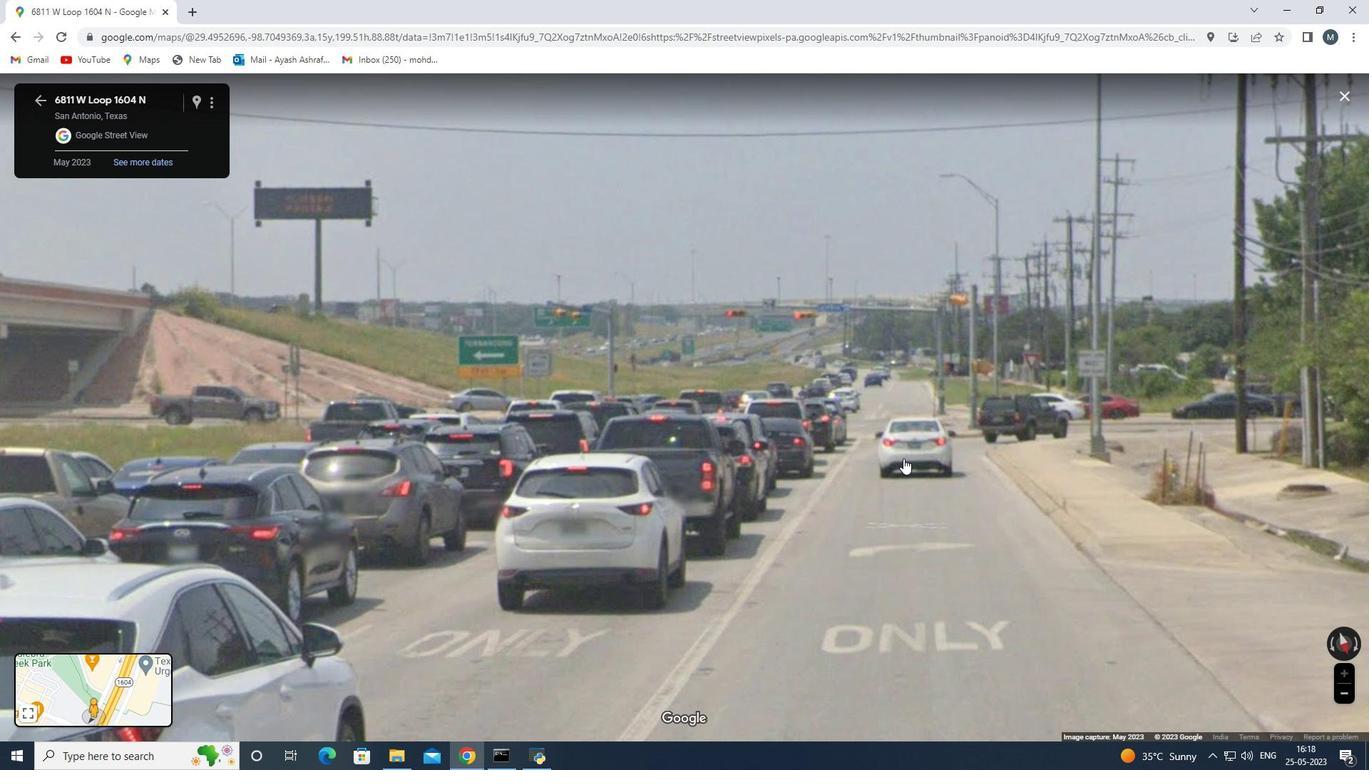
Action: Mouse moved to (925, 502)
Screenshot: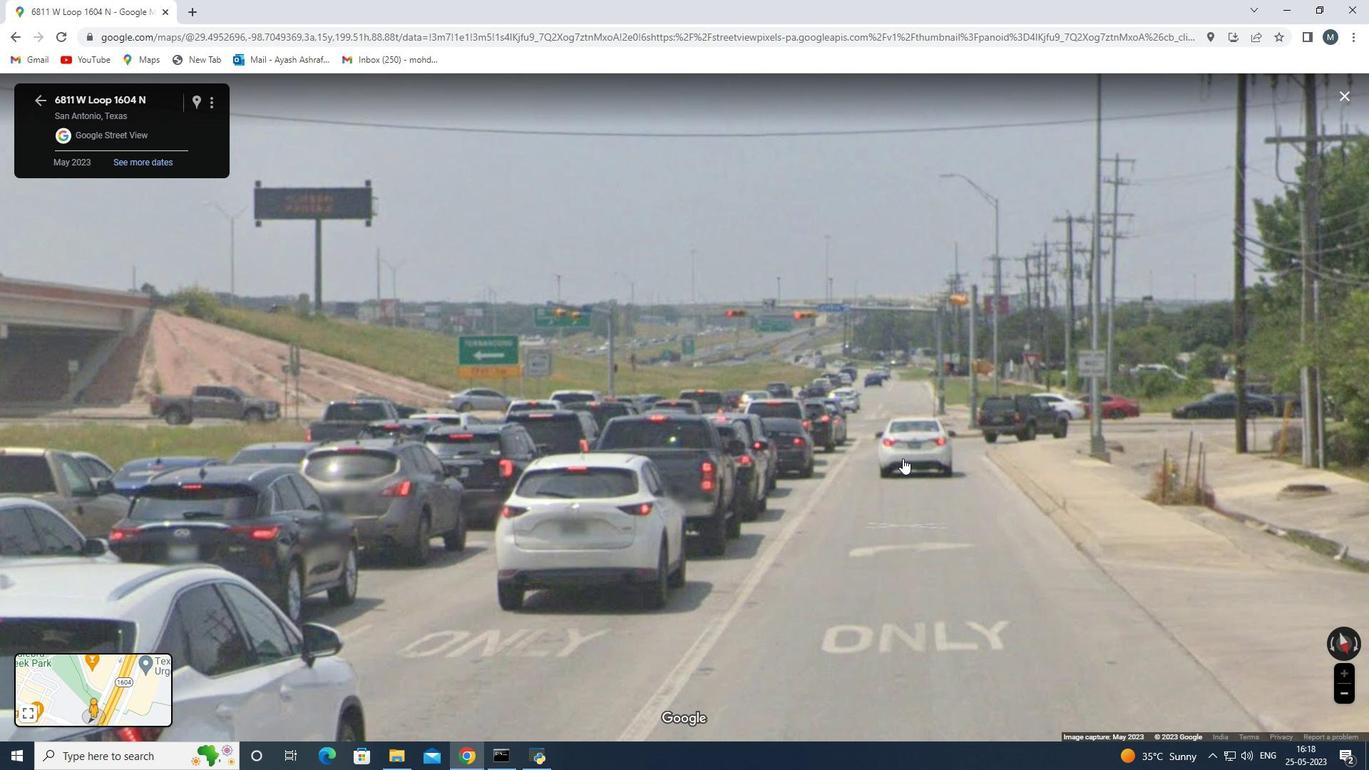 
Action: Mouse pressed left at (925, 502)
Screenshot: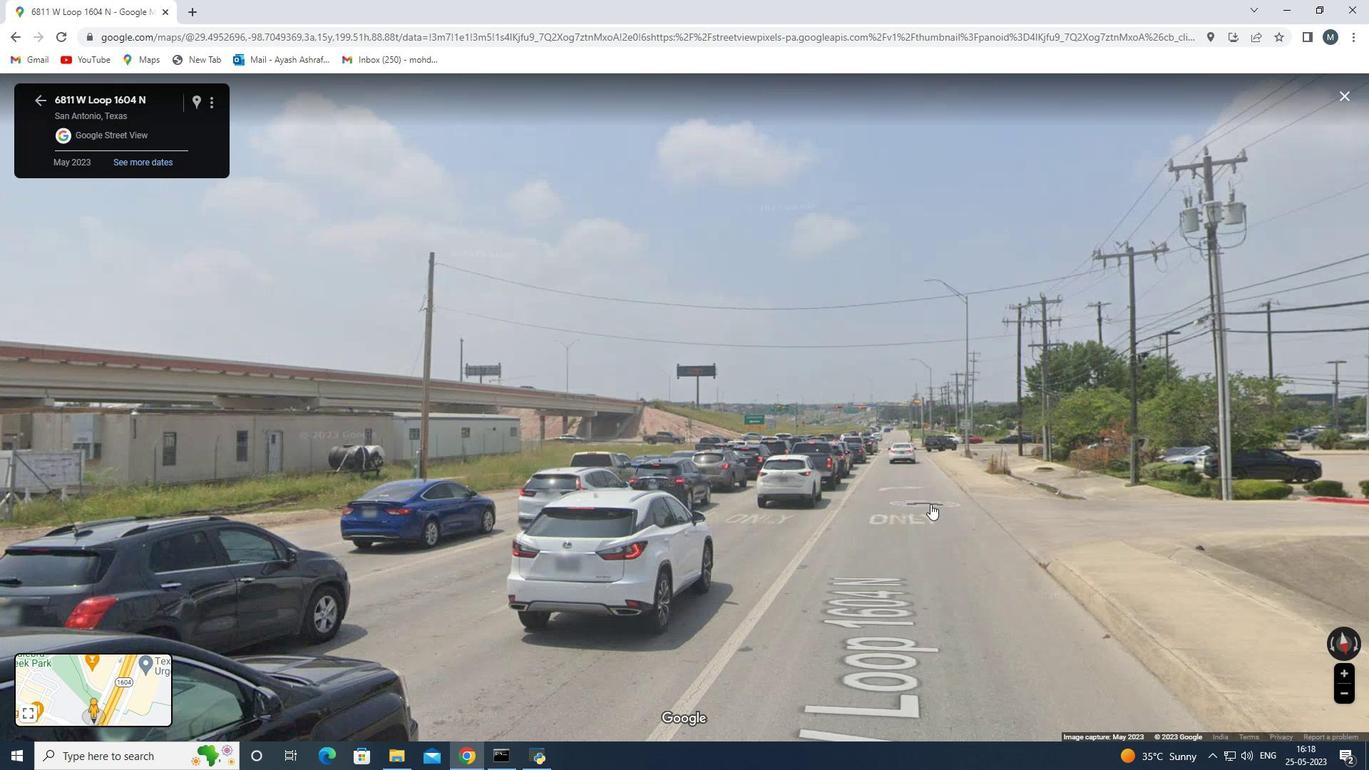 
Action: Mouse moved to (887, 567)
Screenshot: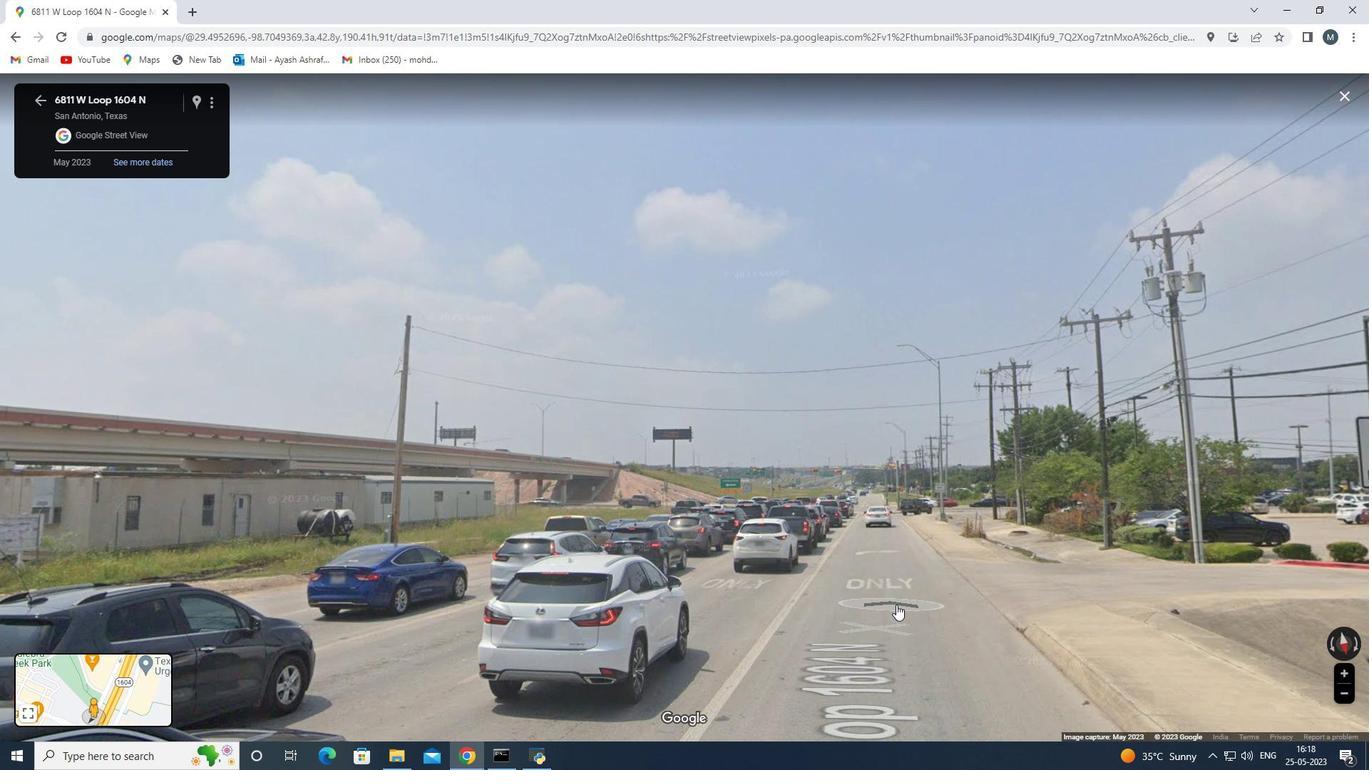 
Action: Mouse scrolled (887, 568) with delta (0, 0)
Screenshot: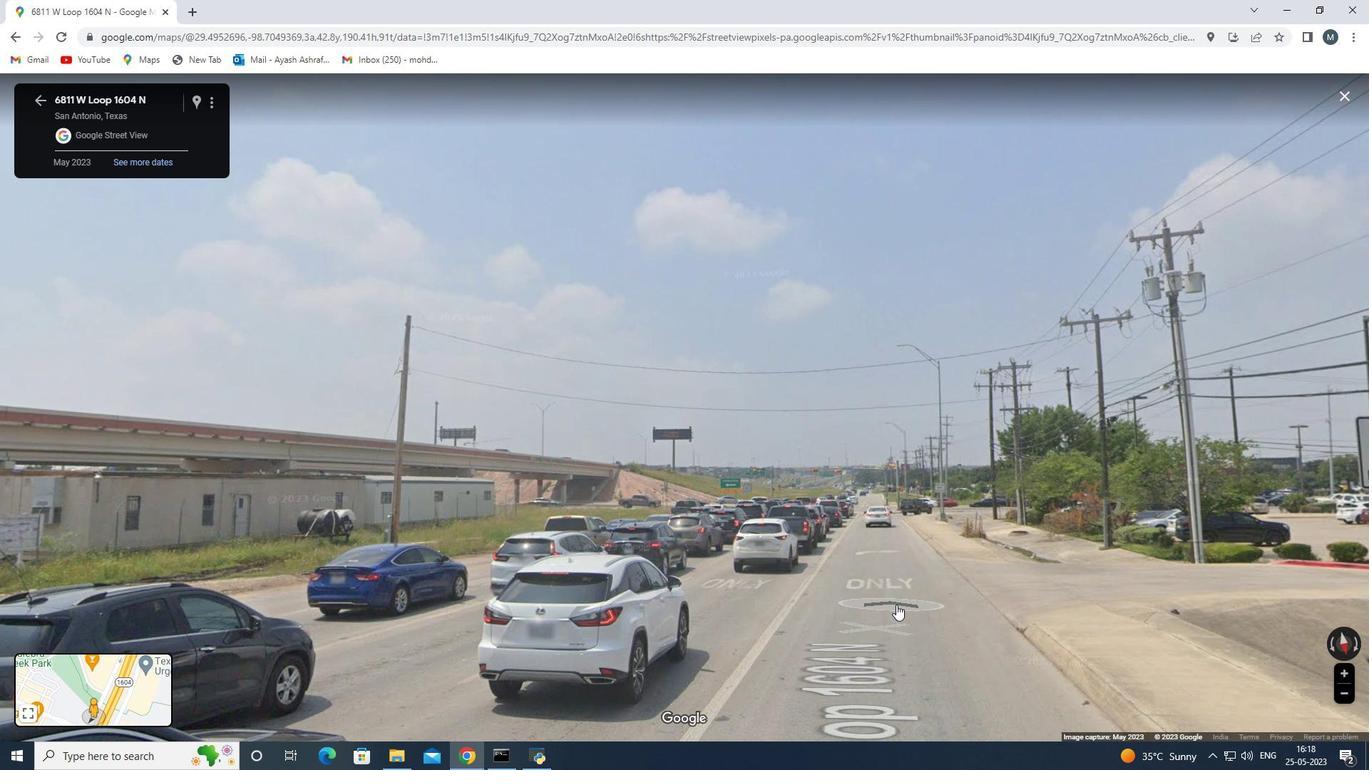 
Action: Mouse scrolled (887, 568) with delta (0, 0)
Screenshot: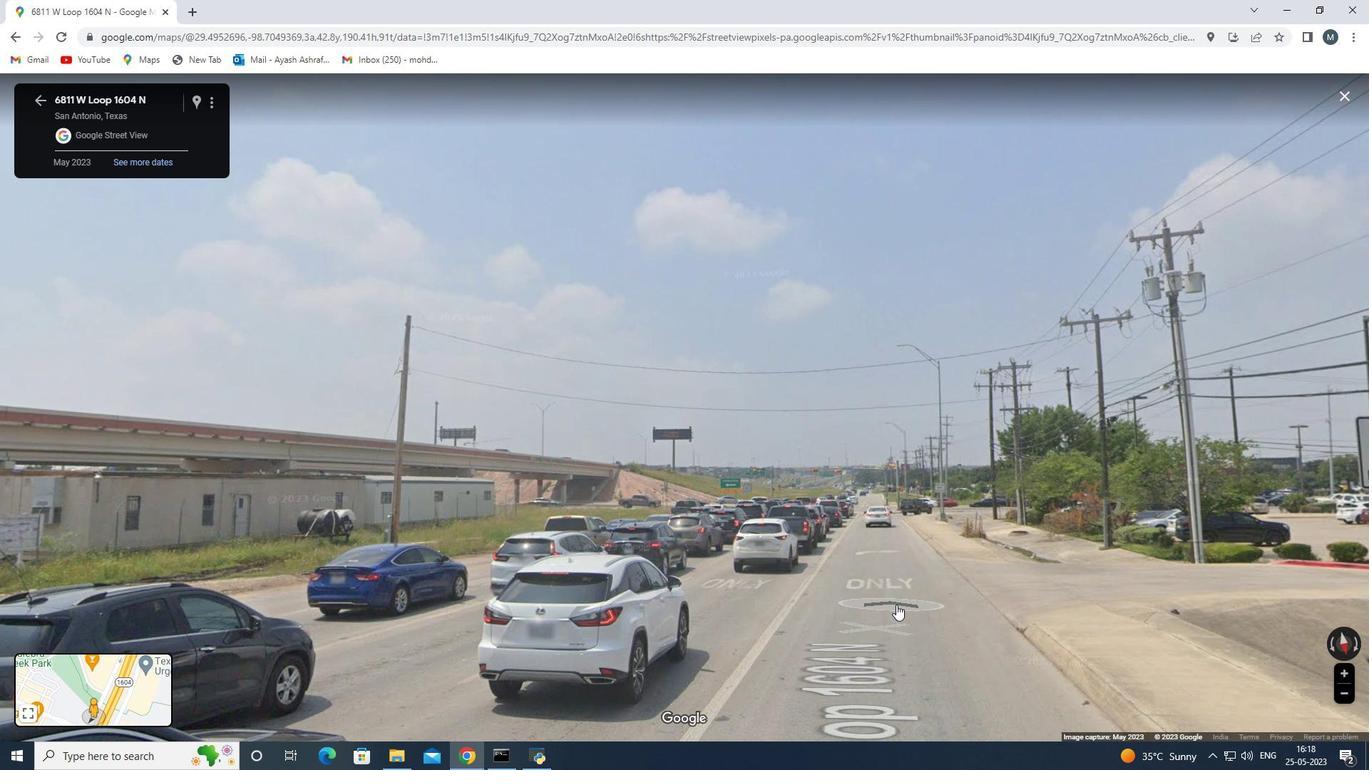 
Action: Mouse moved to (885, 564)
Screenshot: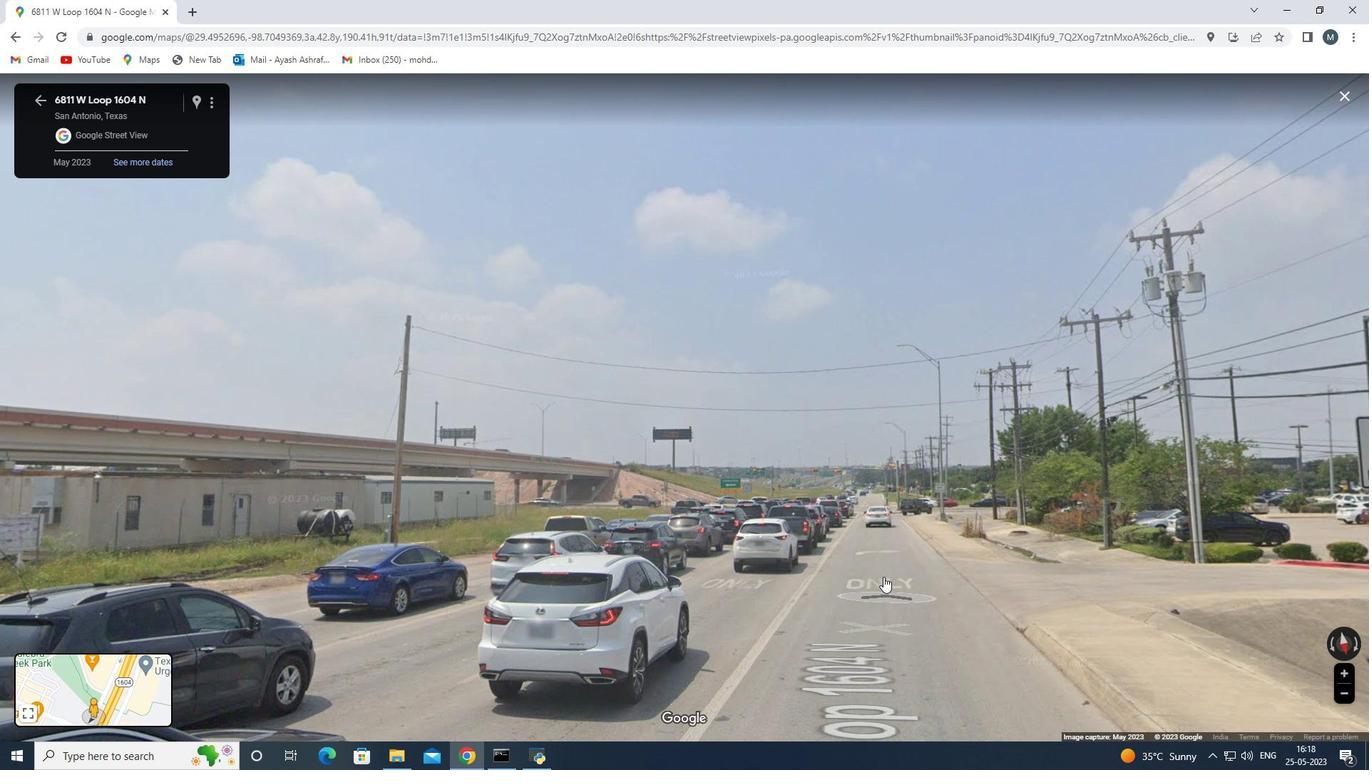 
Action: Mouse scrolled (885, 565) with delta (0, 0)
Screenshot: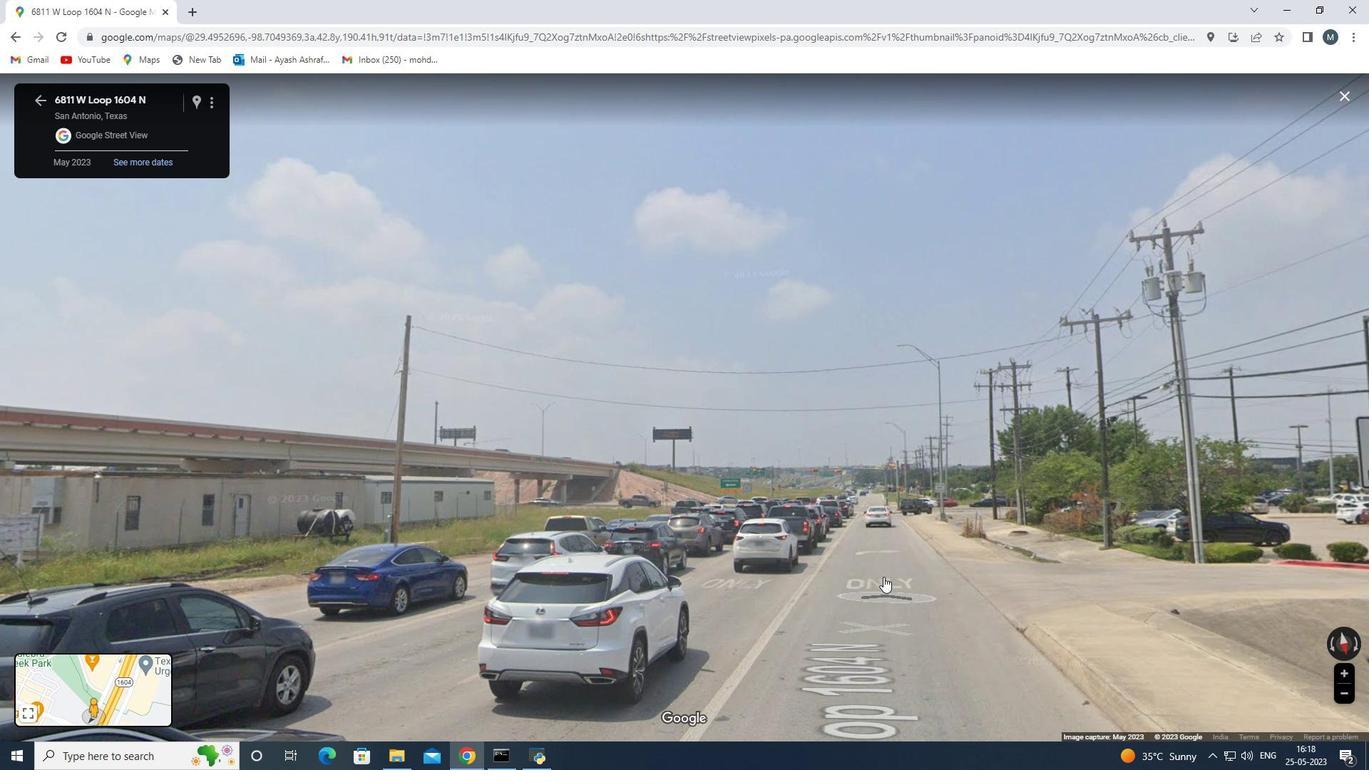 
Action: Mouse moved to (885, 564)
Screenshot: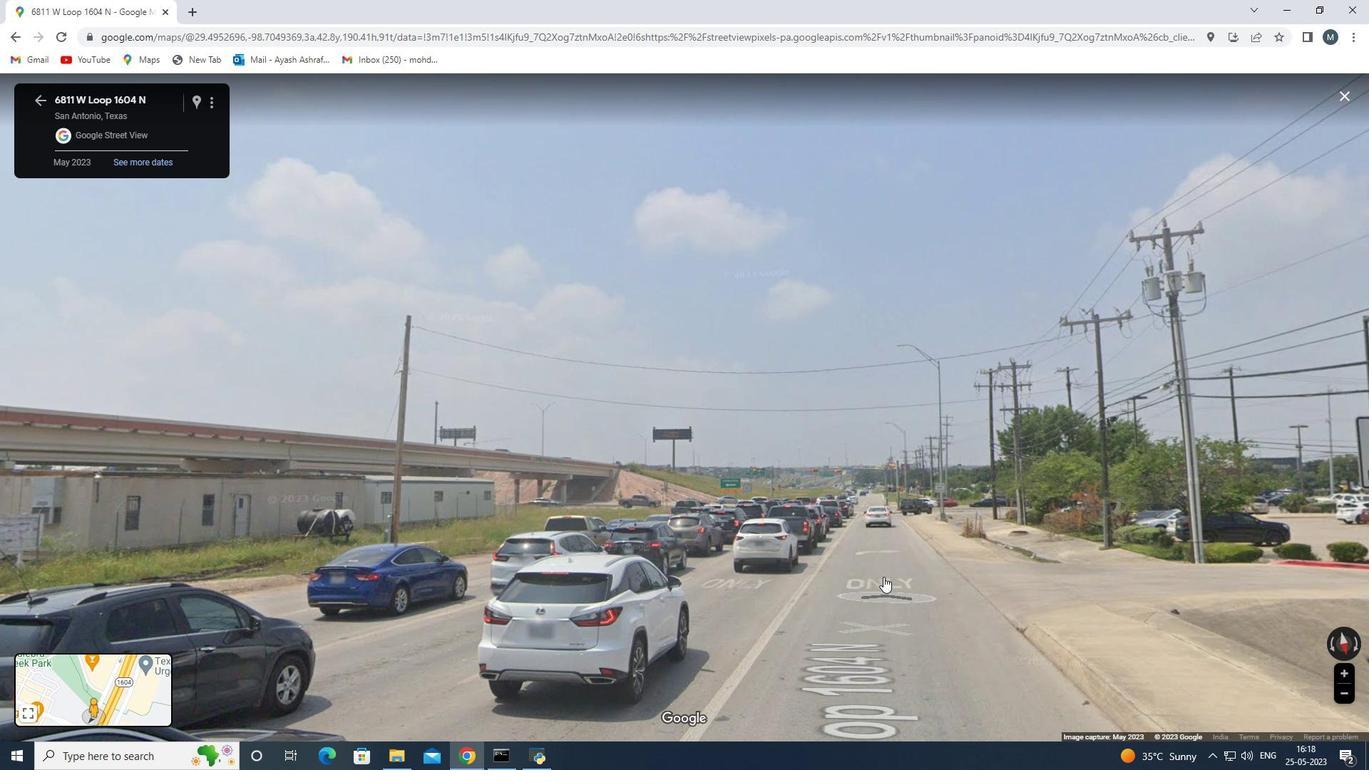
Action: Mouse scrolled (885, 564) with delta (0, 0)
Screenshot: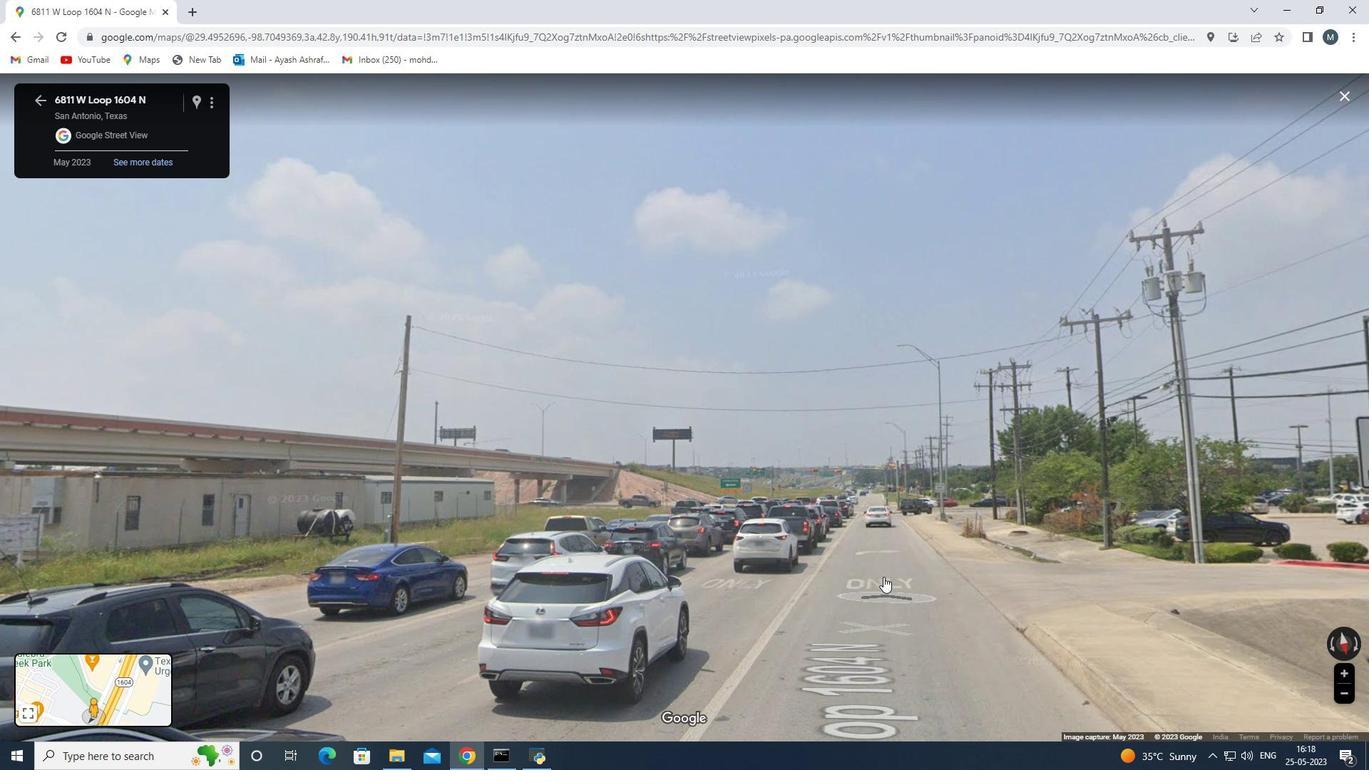 
Action: Mouse moved to (884, 508)
Screenshot: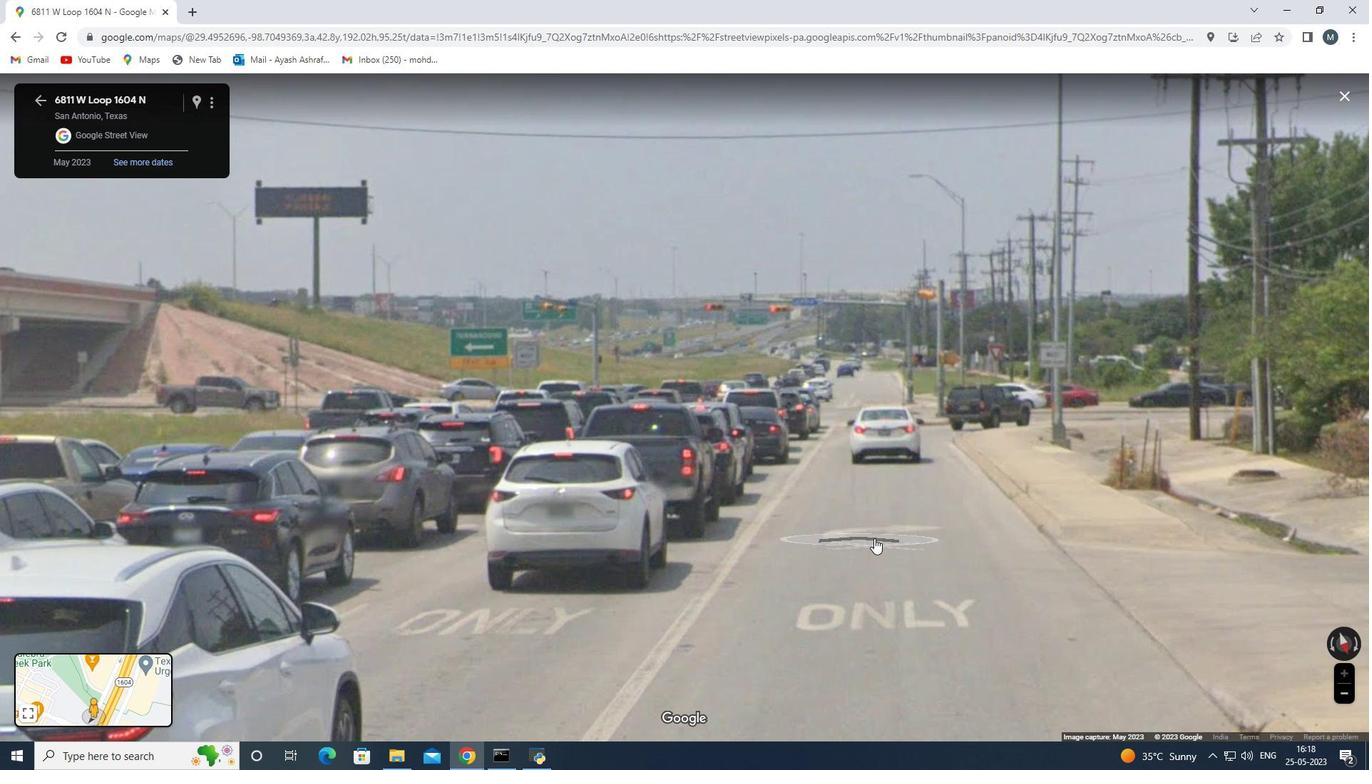 
Action: Mouse pressed left at (884, 508)
Screenshot: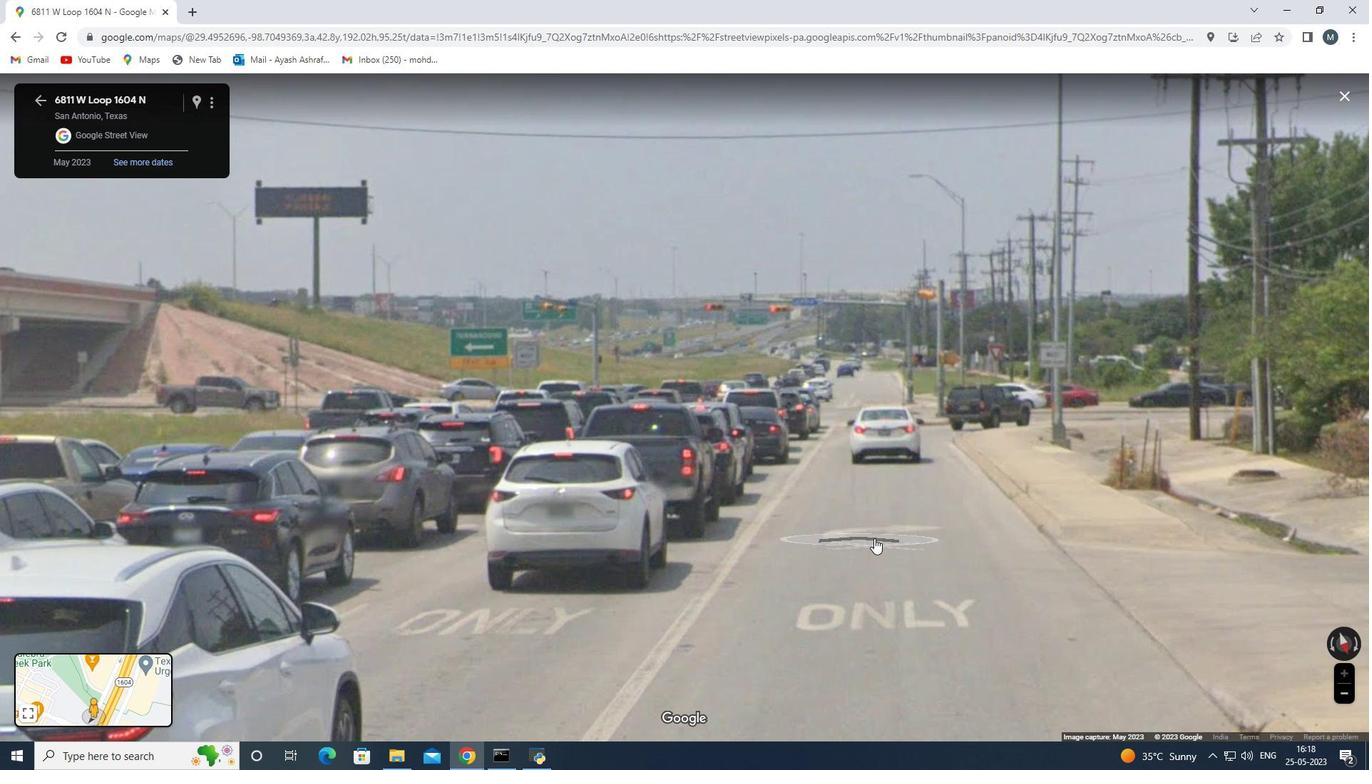 
Action: Mouse moved to (877, 540)
Screenshot: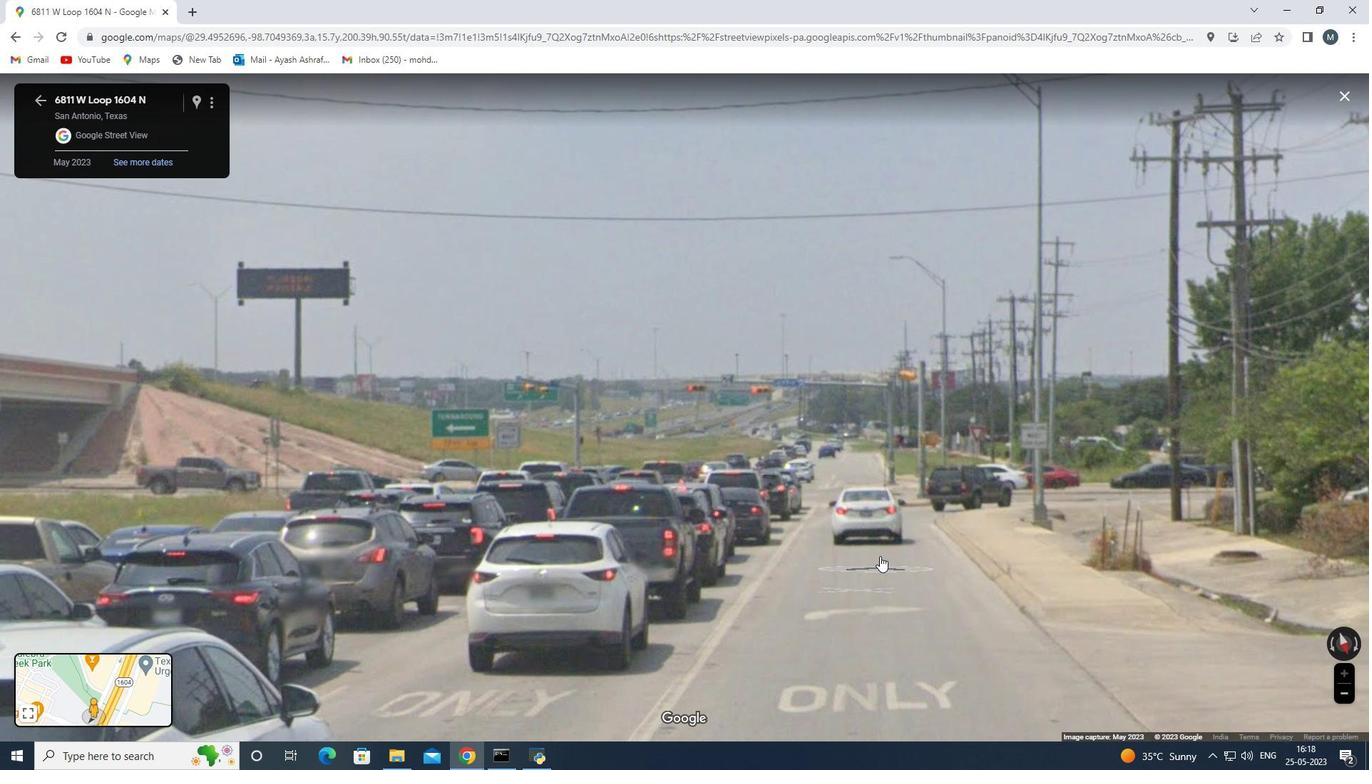 
Action: Mouse scrolled (877, 541) with delta (0, 0)
Screenshot: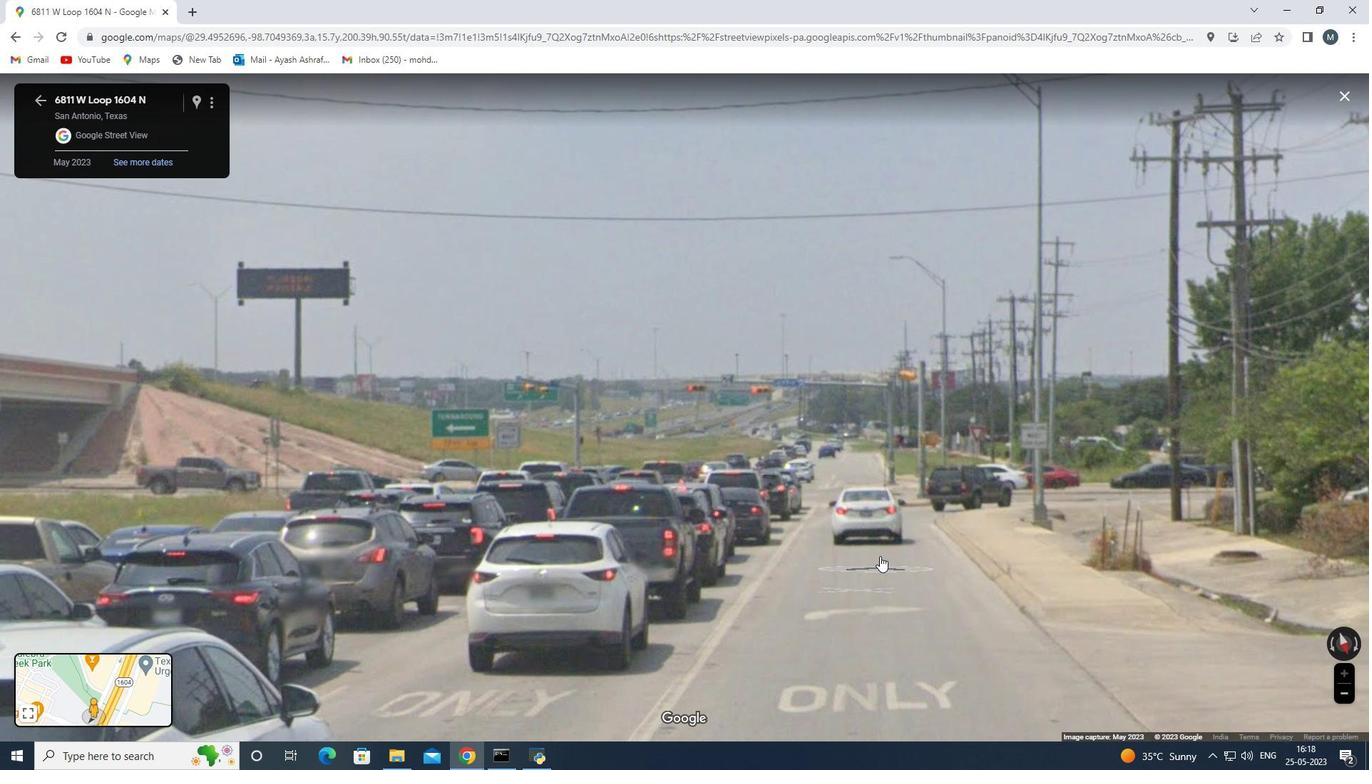 
Action: Mouse moved to (876, 539)
Screenshot: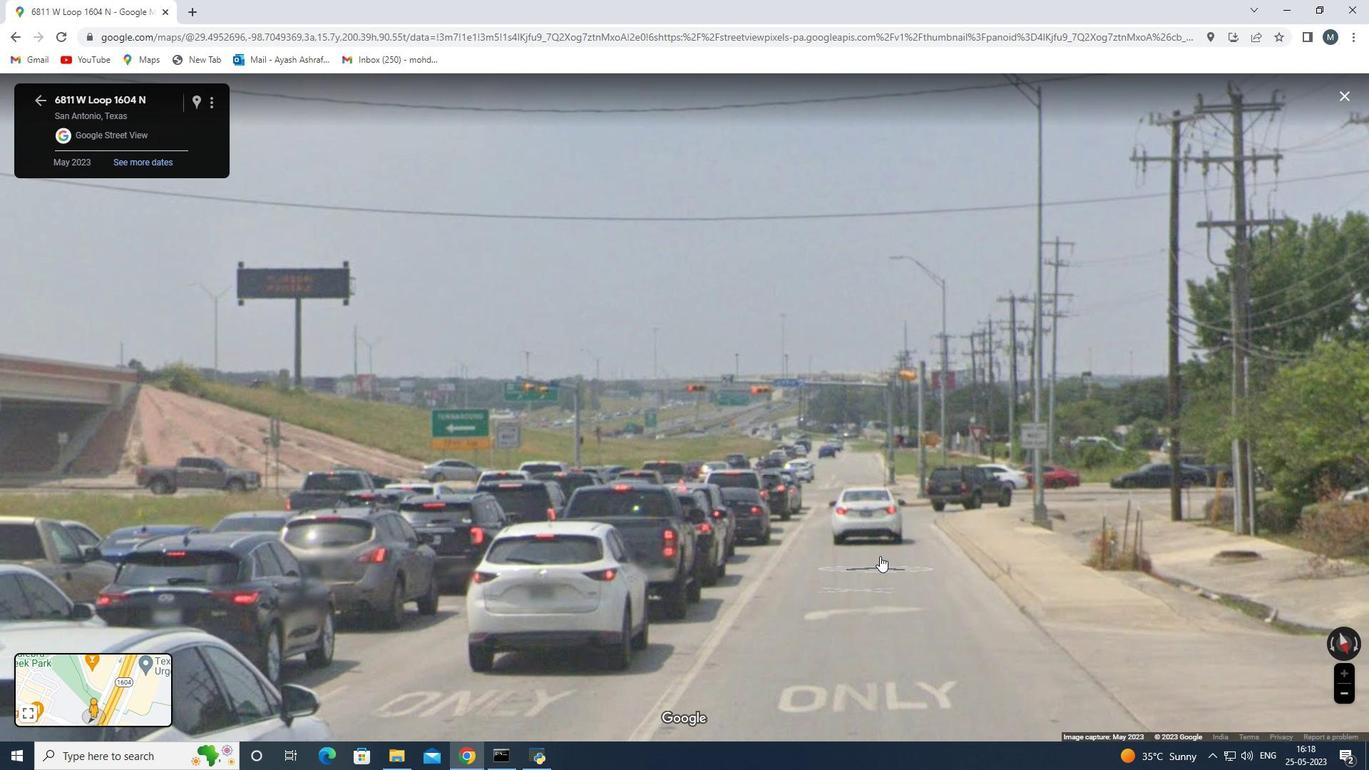
Action: Mouse scrolled (877, 541) with delta (0, 0)
Screenshot: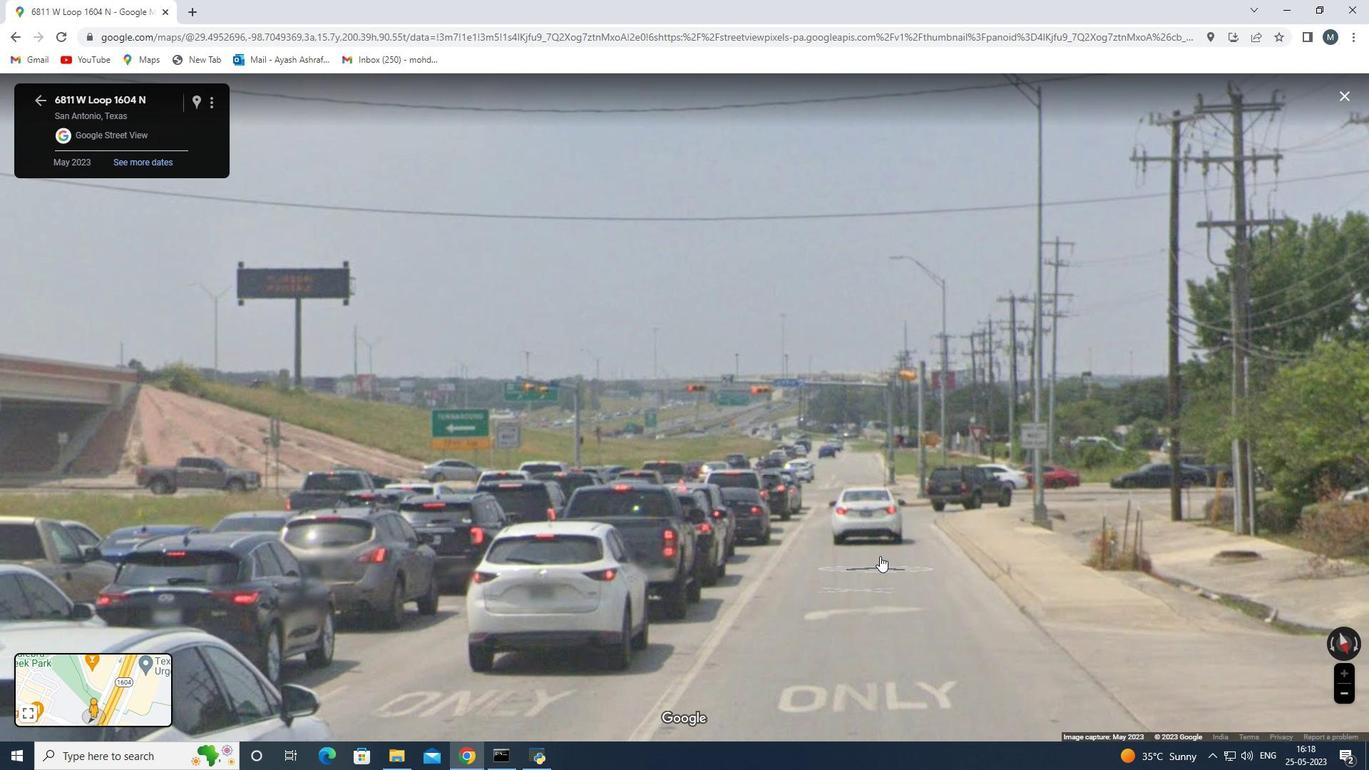 
Action: Mouse moved to (875, 537)
Screenshot: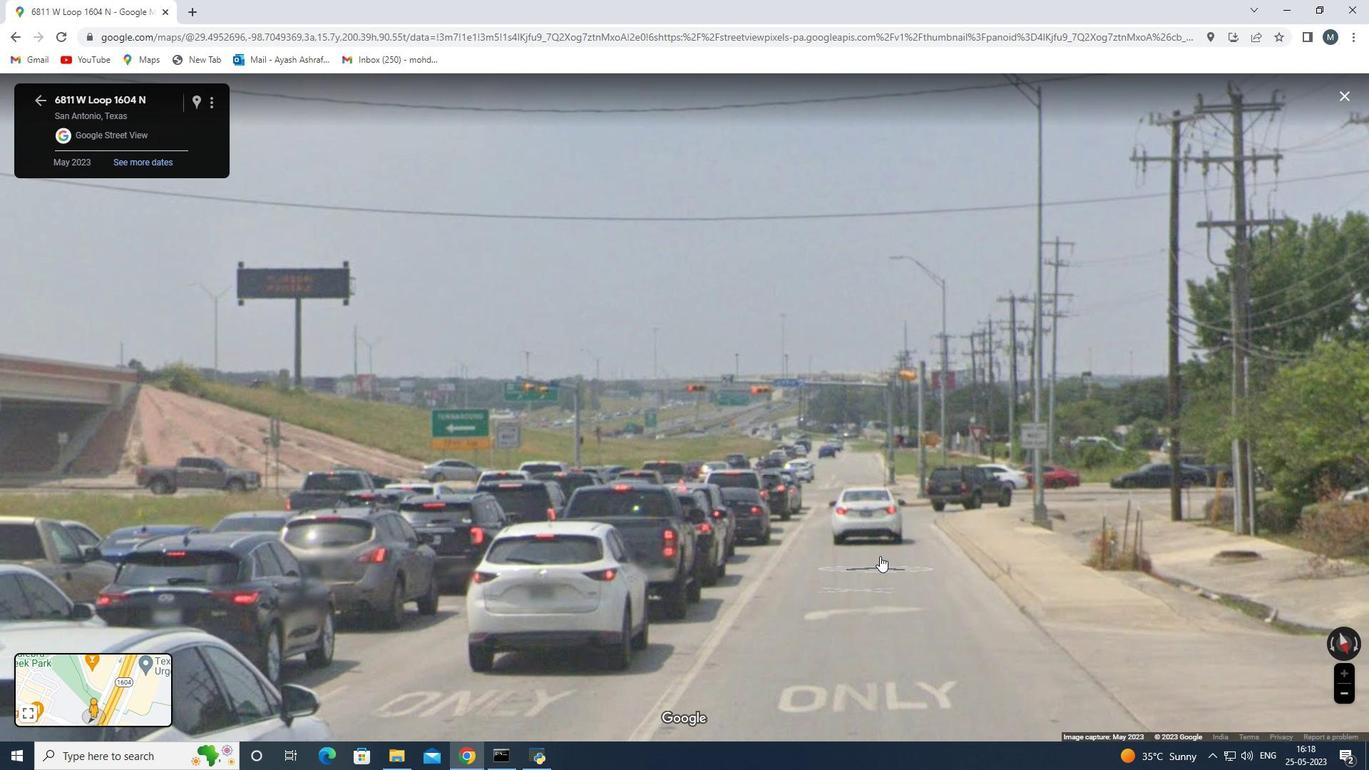 
Action: Mouse scrolled (875, 537) with delta (0, 0)
Screenshot: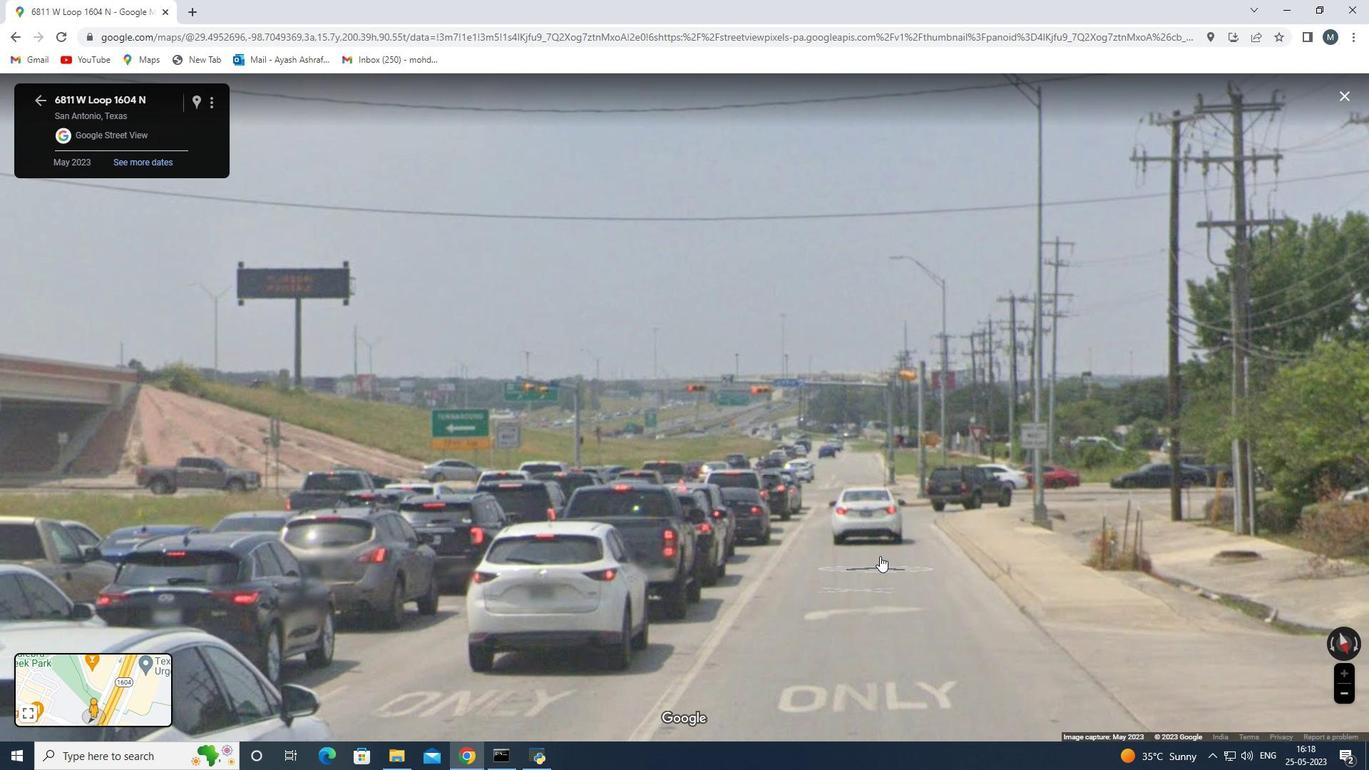 
Action: Mouse scrolled (875, 537) with delta (0, 0)
Screenshot: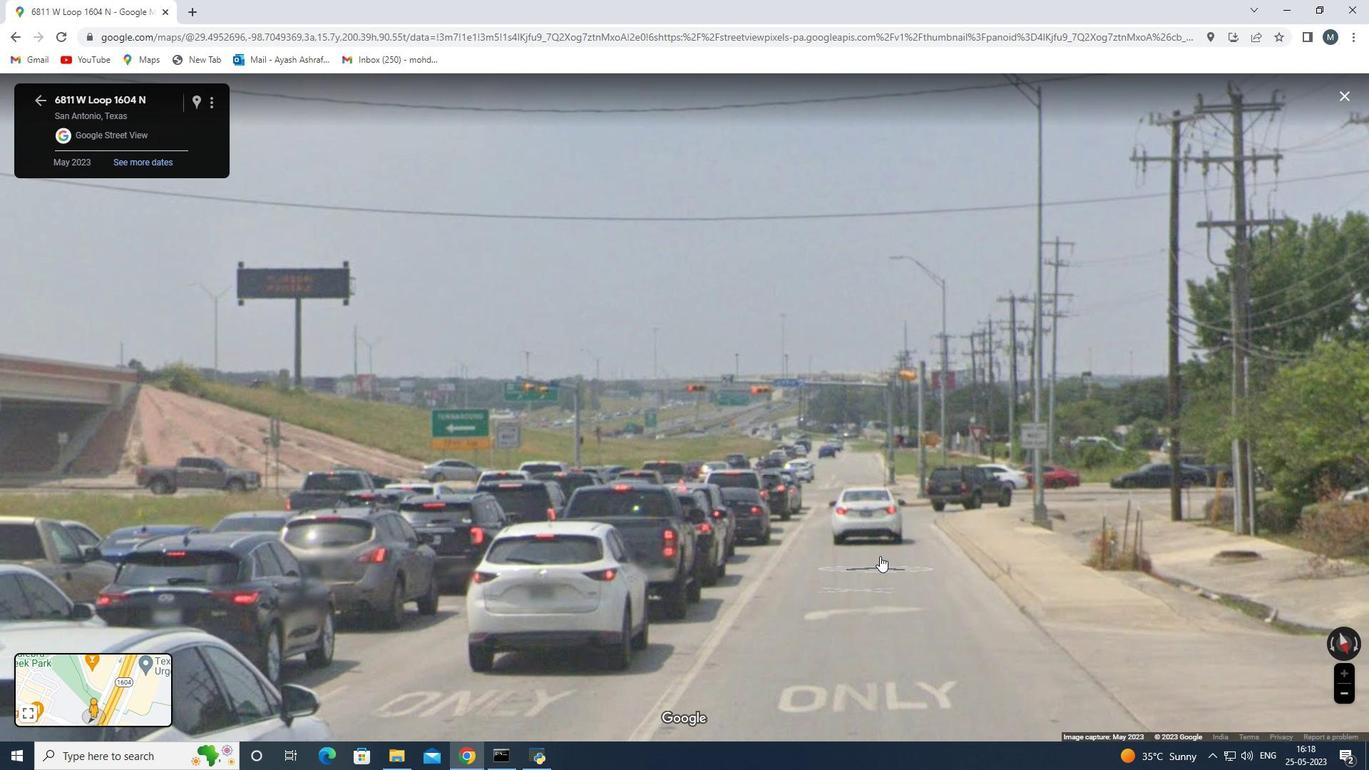 
Action: Mouse scrolled (875, 537) with delta (0, 0)
Screenshot: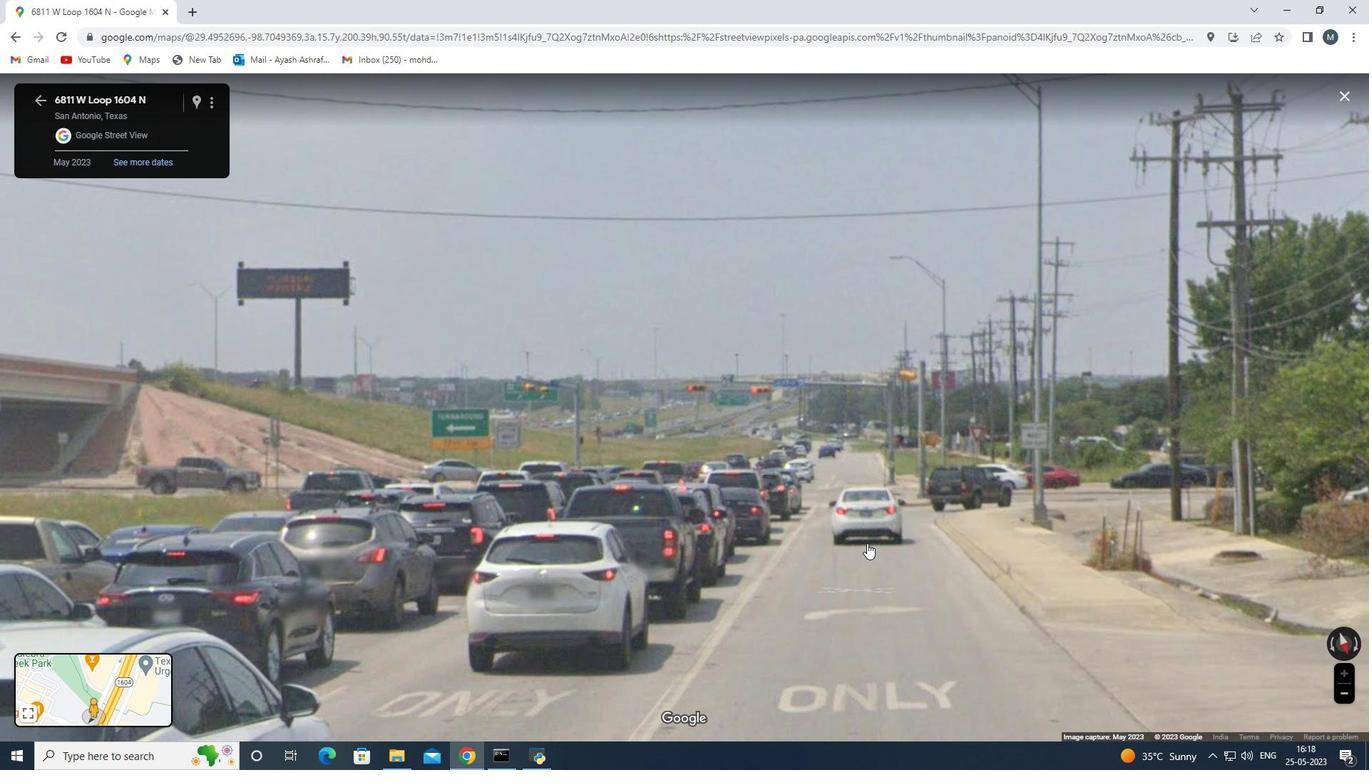 
Action: Mouse scrolled (875, 537) with delta (0, 0)
Screenshot: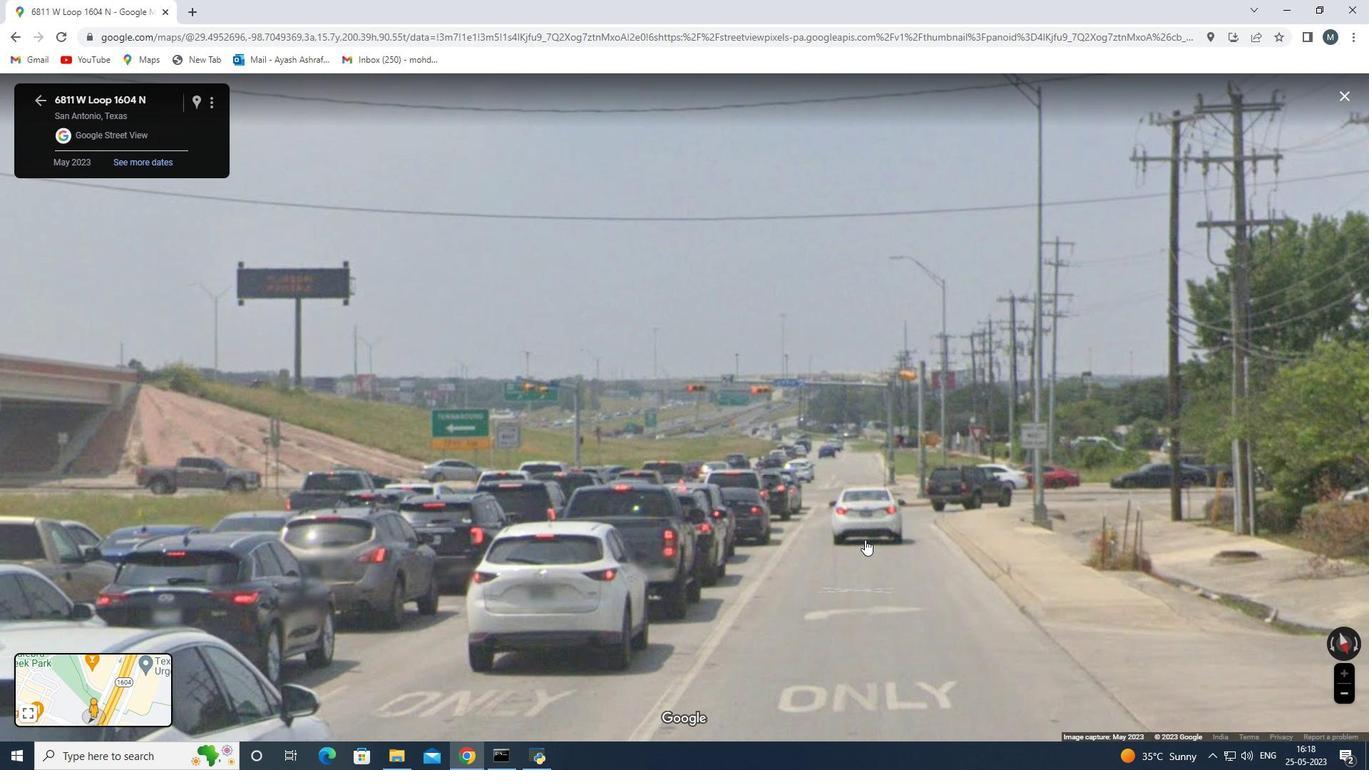 
Action: Mouse moved to (865, 499)
Screenshot: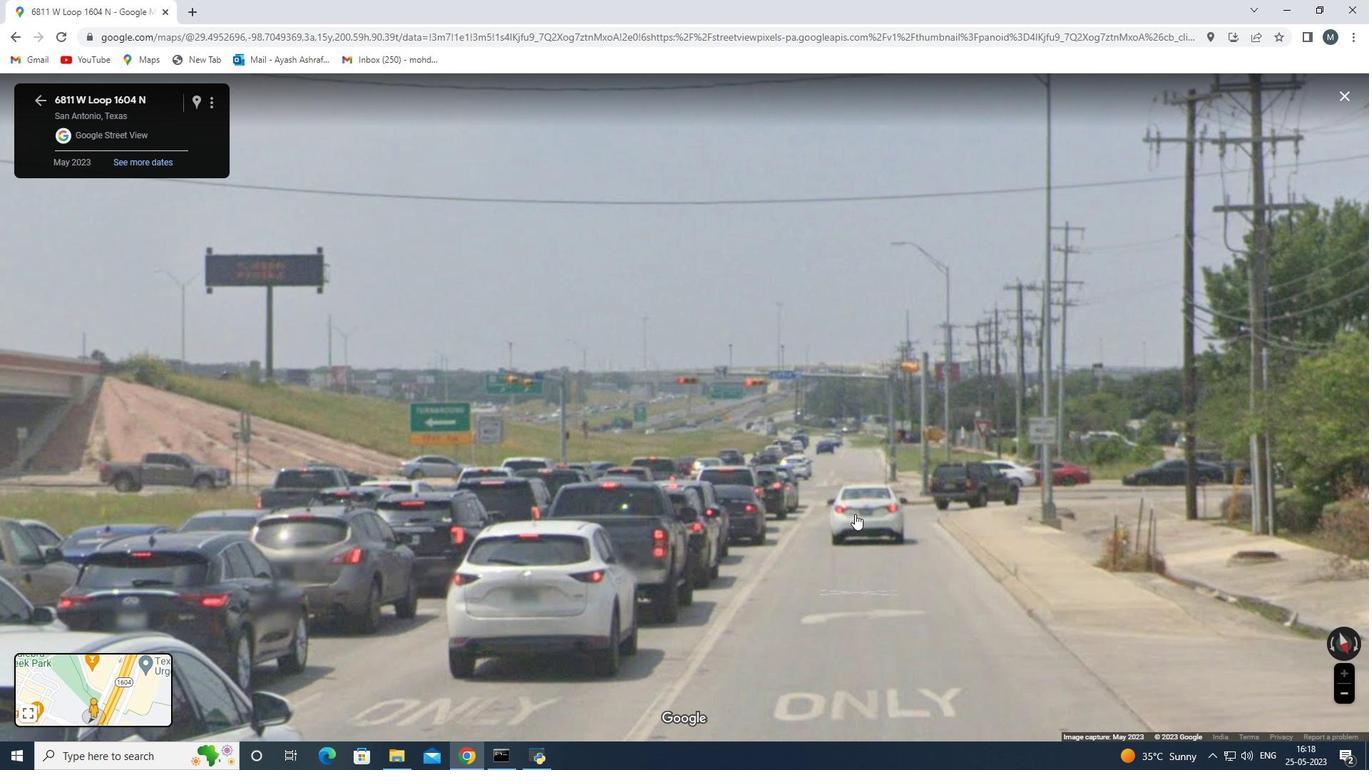 
Action: Mouse scrolled (865, 500) with delta (0, 0)
Screenshot: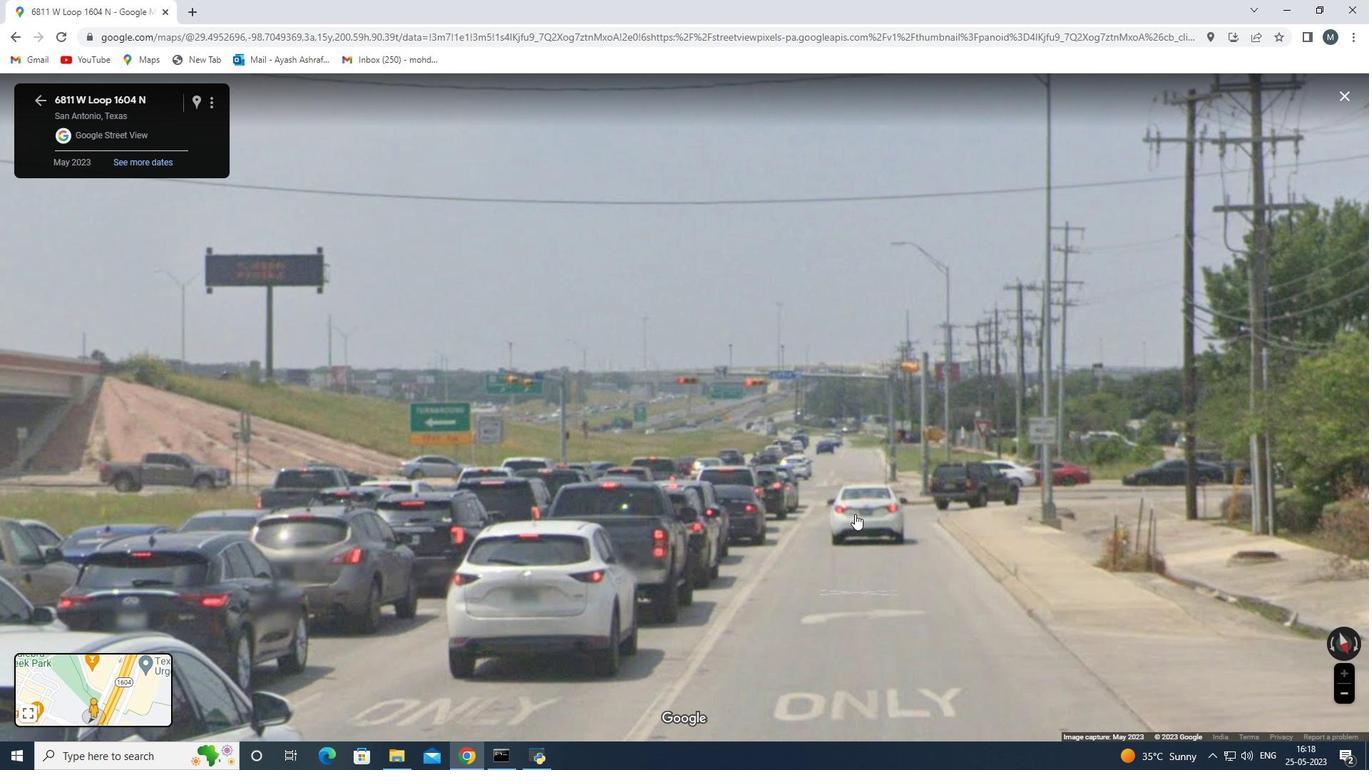 
Action: Mouse scrolled (865, 500) with delta (0, 0)
Screenshot: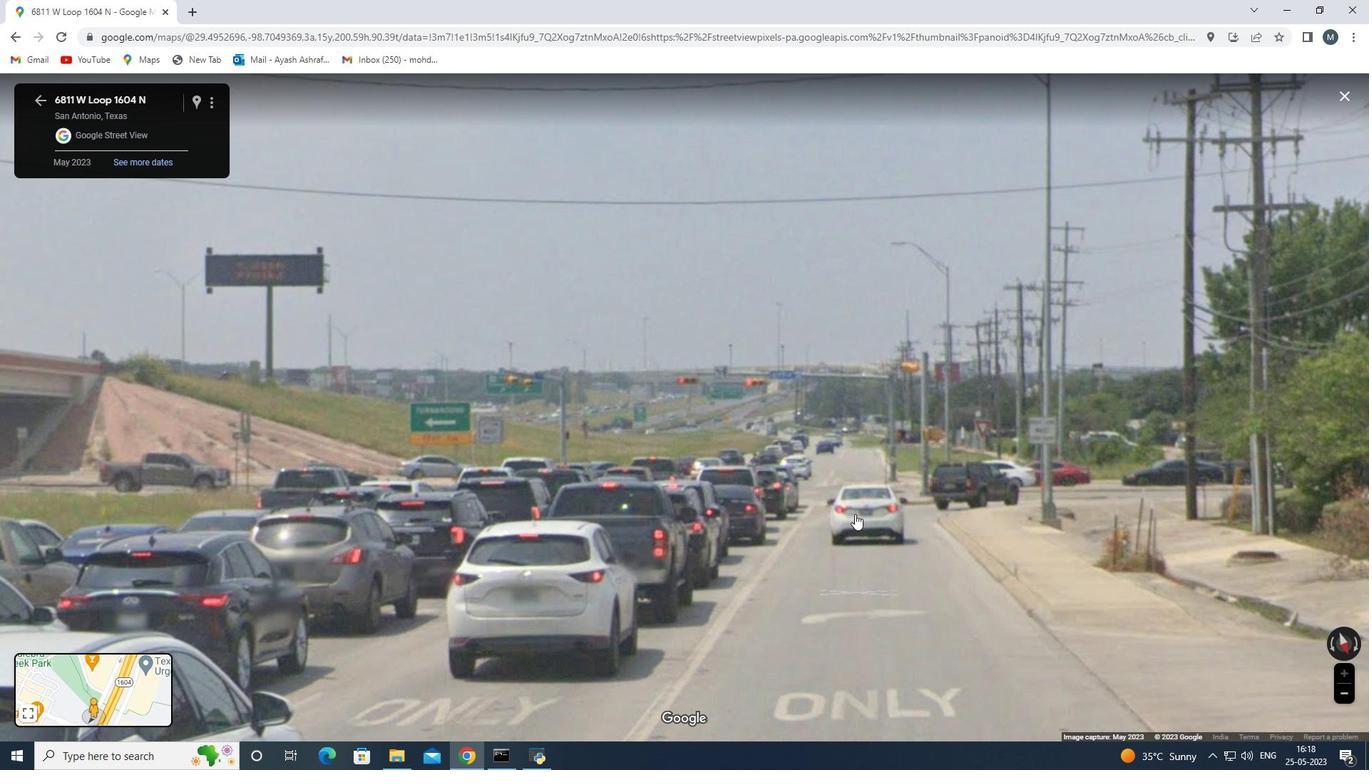 
Action: Mouse scrolled (865, 500) with delta (0, 0)
Screenshot: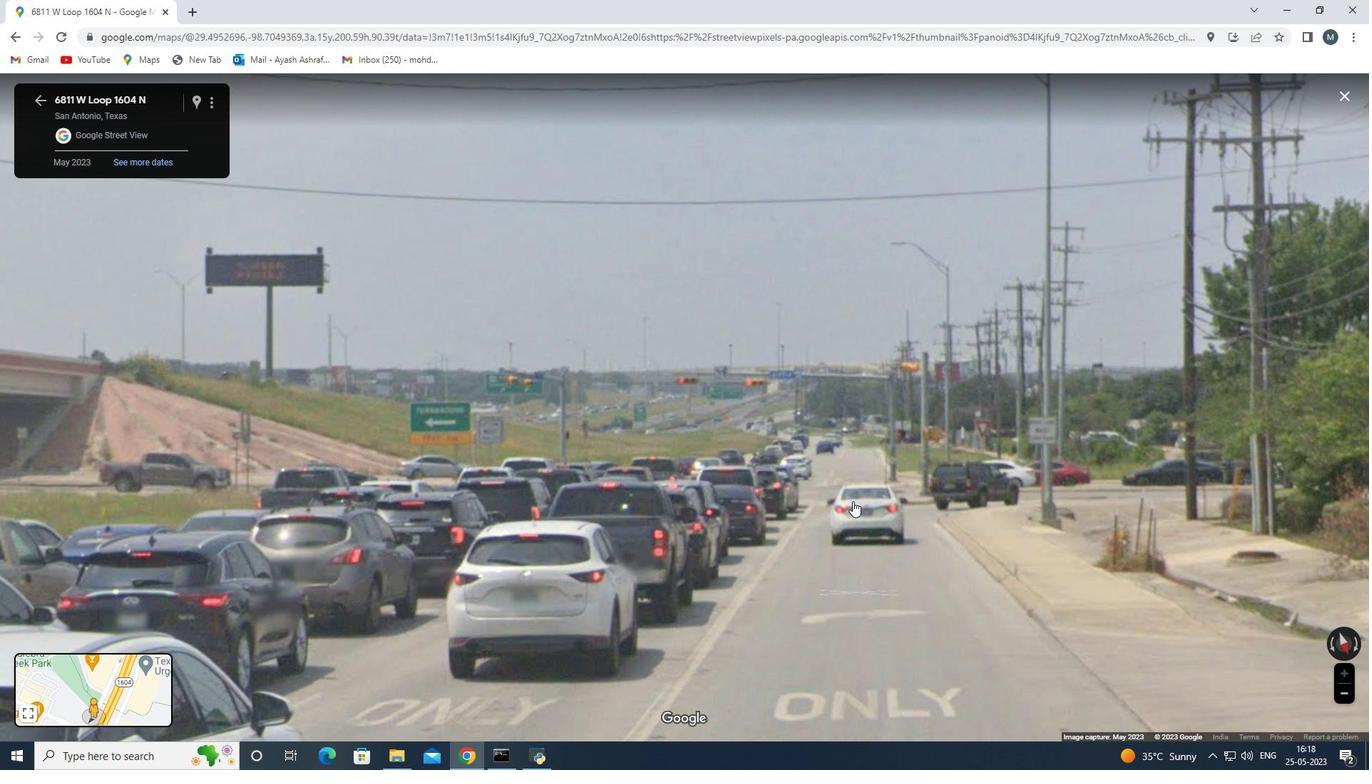 
Action: Mouse moved to (928, 554)
Screenshot: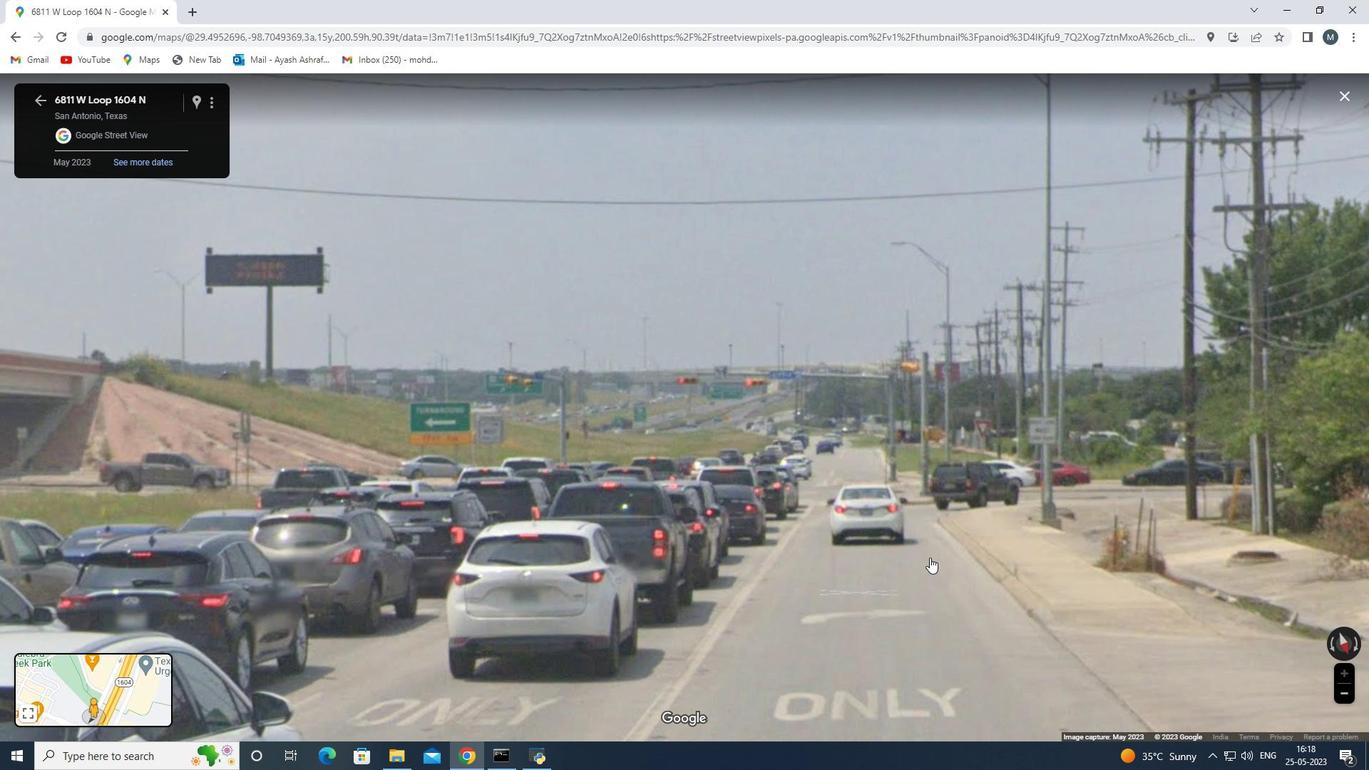 
Action: Mouse pressed left at (928, 554)
Screenshot: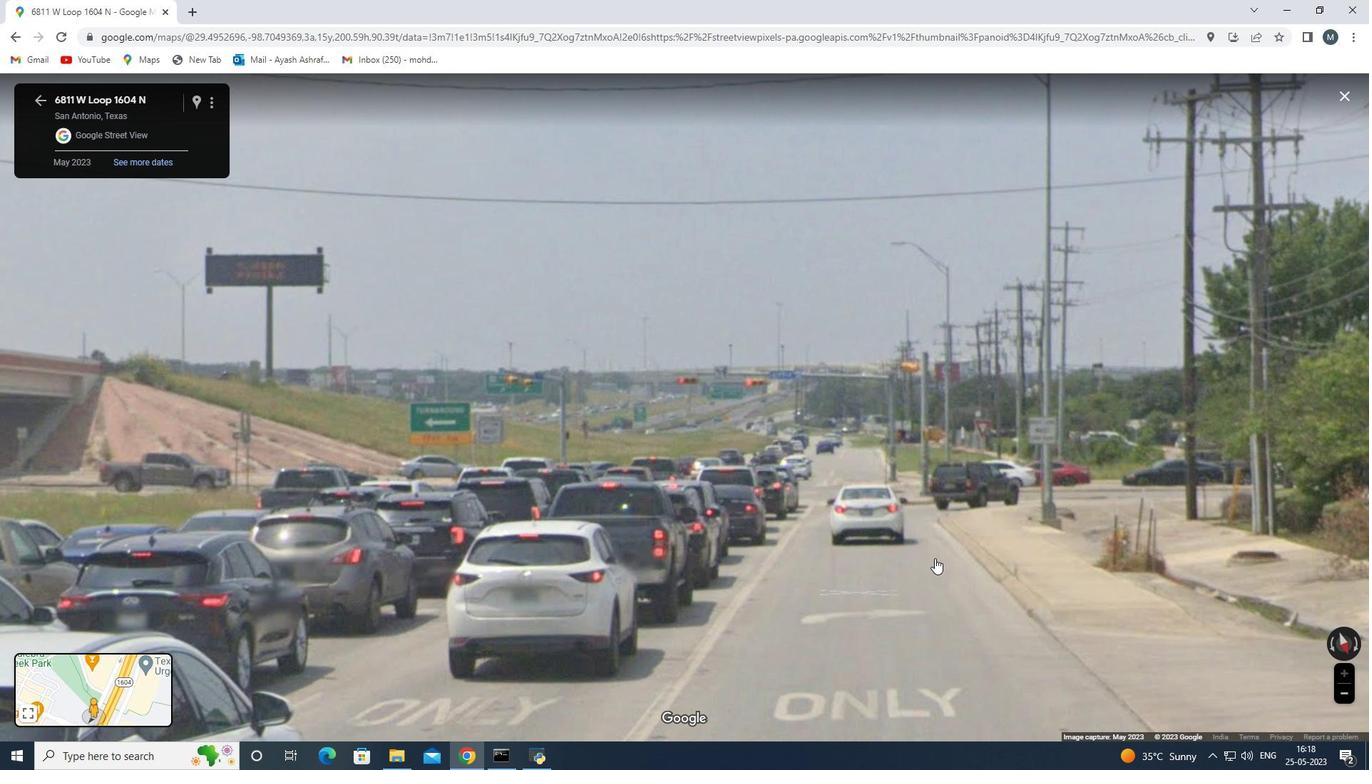 
Action: Mouse moved to (922, 523)
Screenshot: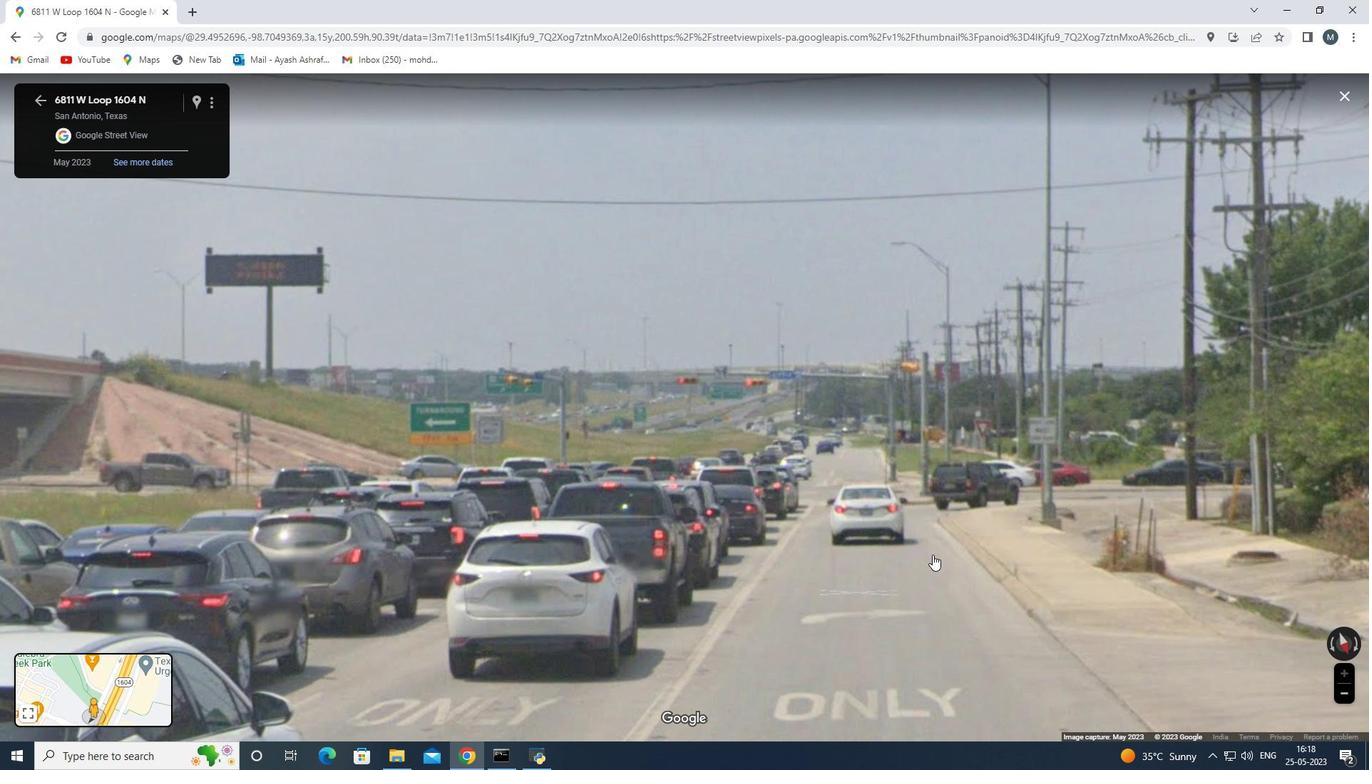 
Action: Mouse scrolled (922, 524) with delta (0, 0)
Screenshot: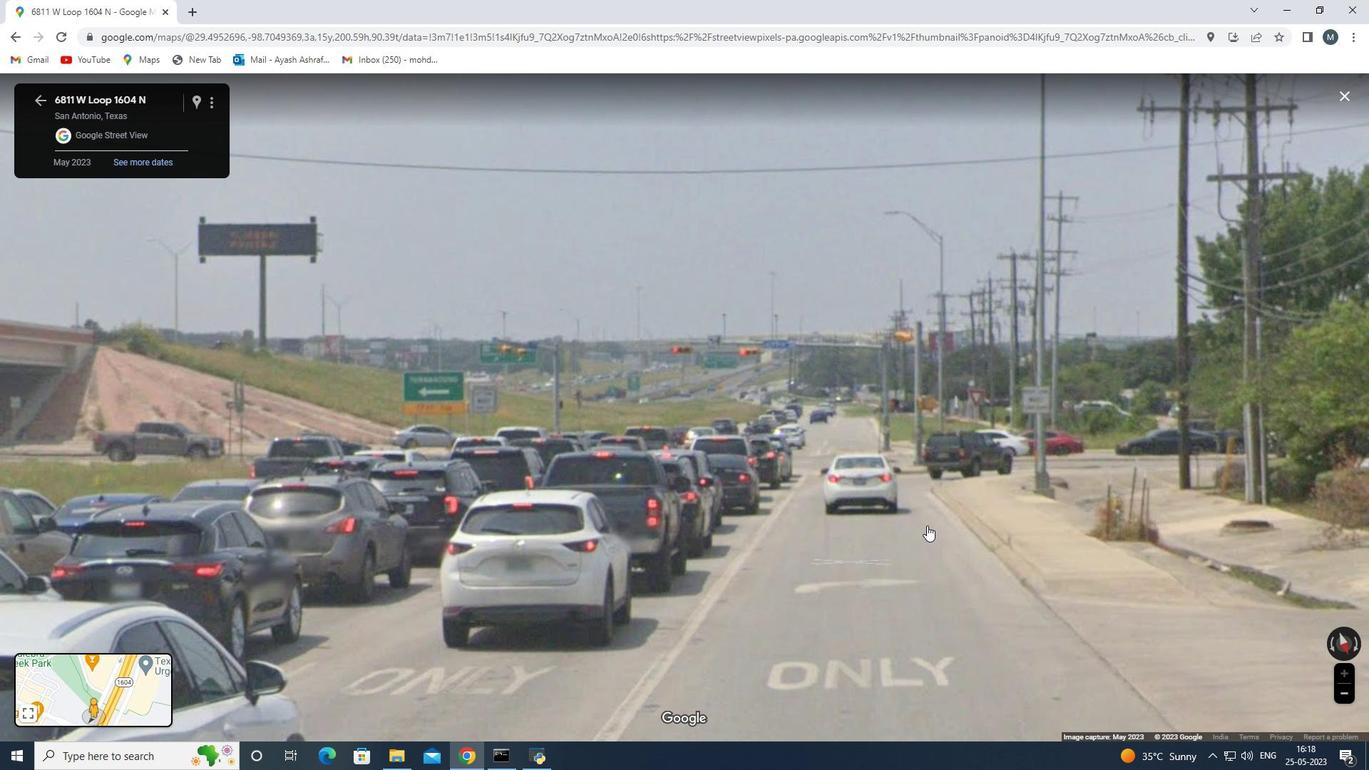 
Action: Mouse scrolled (922, 524) with delta (0, 0)
